 Task: Search one way flight ticket for 3 adults in first from Duluth: Duluth International Airport to Riverton: Central Wyoming Regional Airport (was Riverton Regional) on 5-4-2023. Number of bags: 1 carry on bag. Price is upto 77000. Outbound departure time preference is 5:00.
Action: Mouse moved to (396, 153)
Screenshot: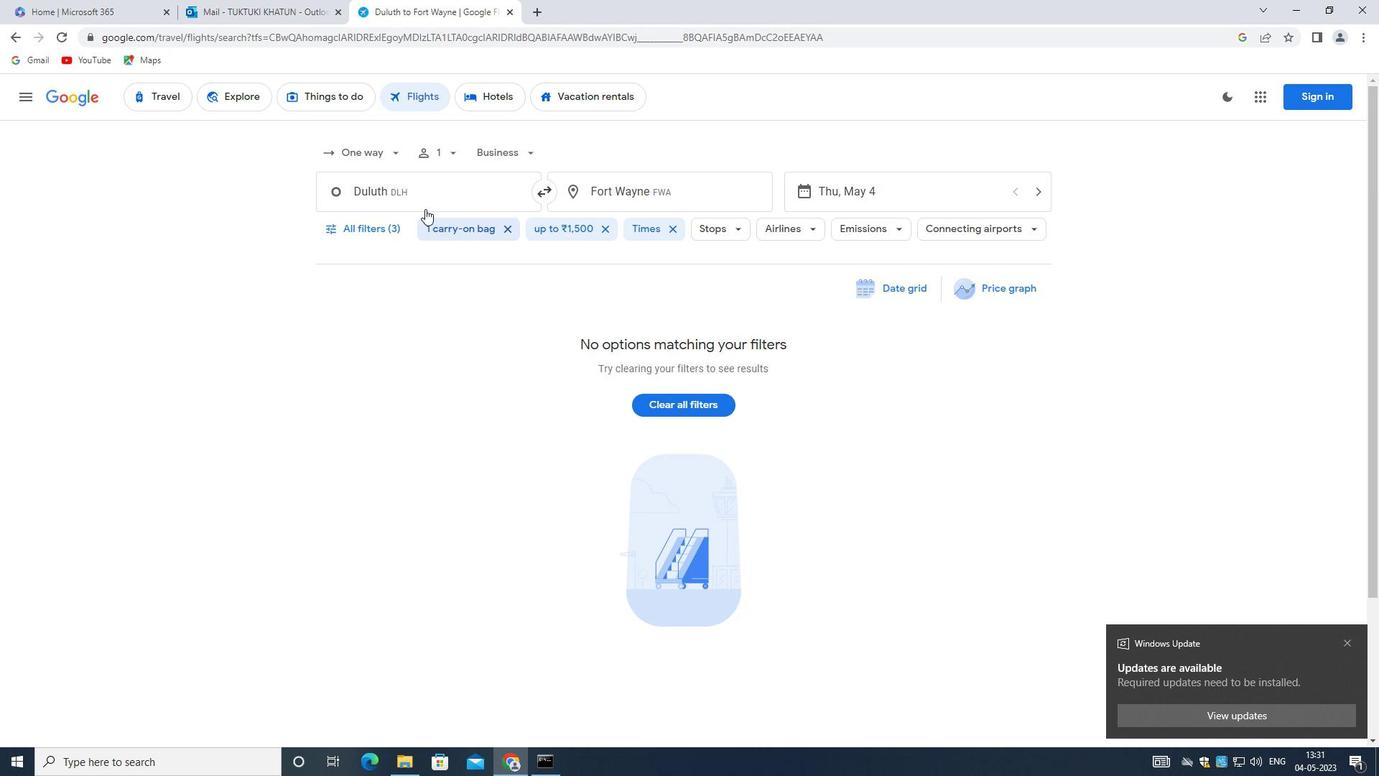 
Action: Mouse pressed left at (396, 153)
Screenshot: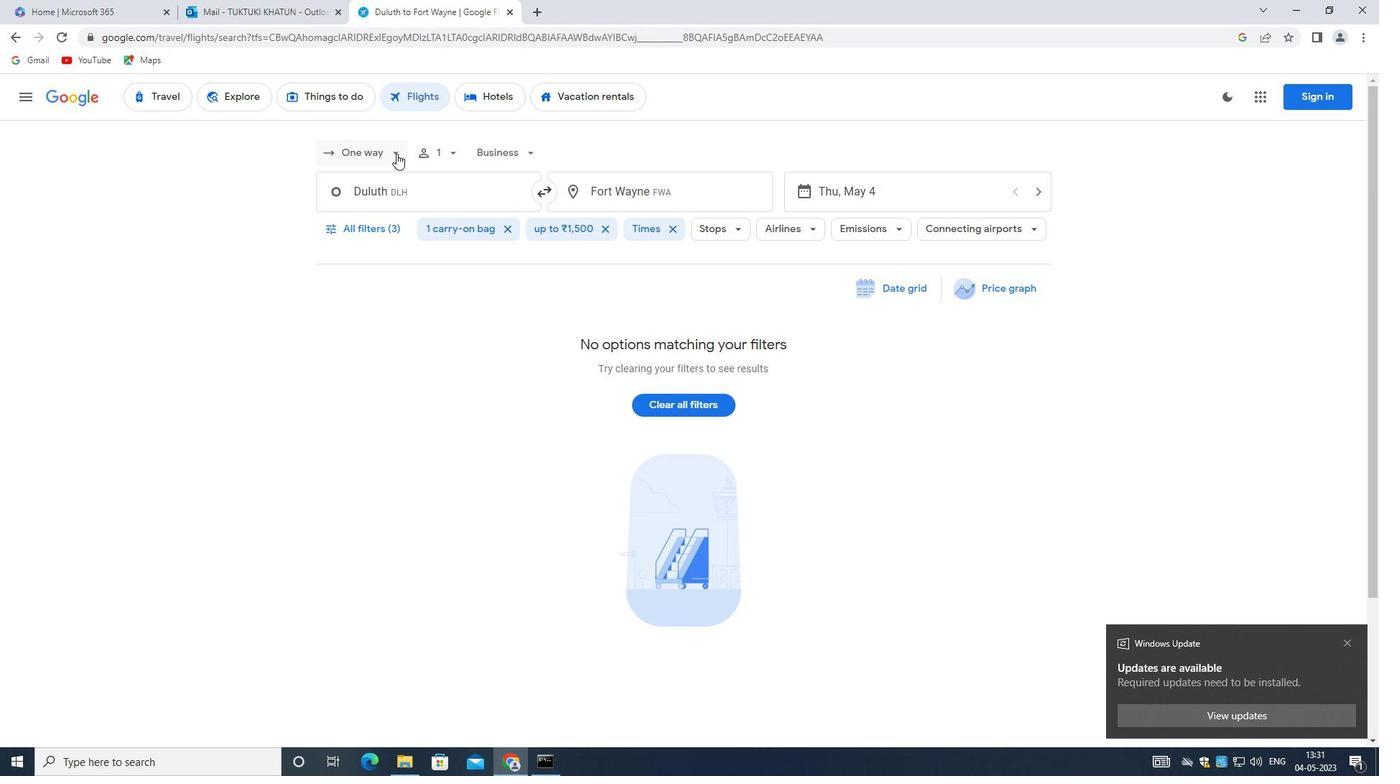
Action: Mouse moved to (388, 219)
Screenshot: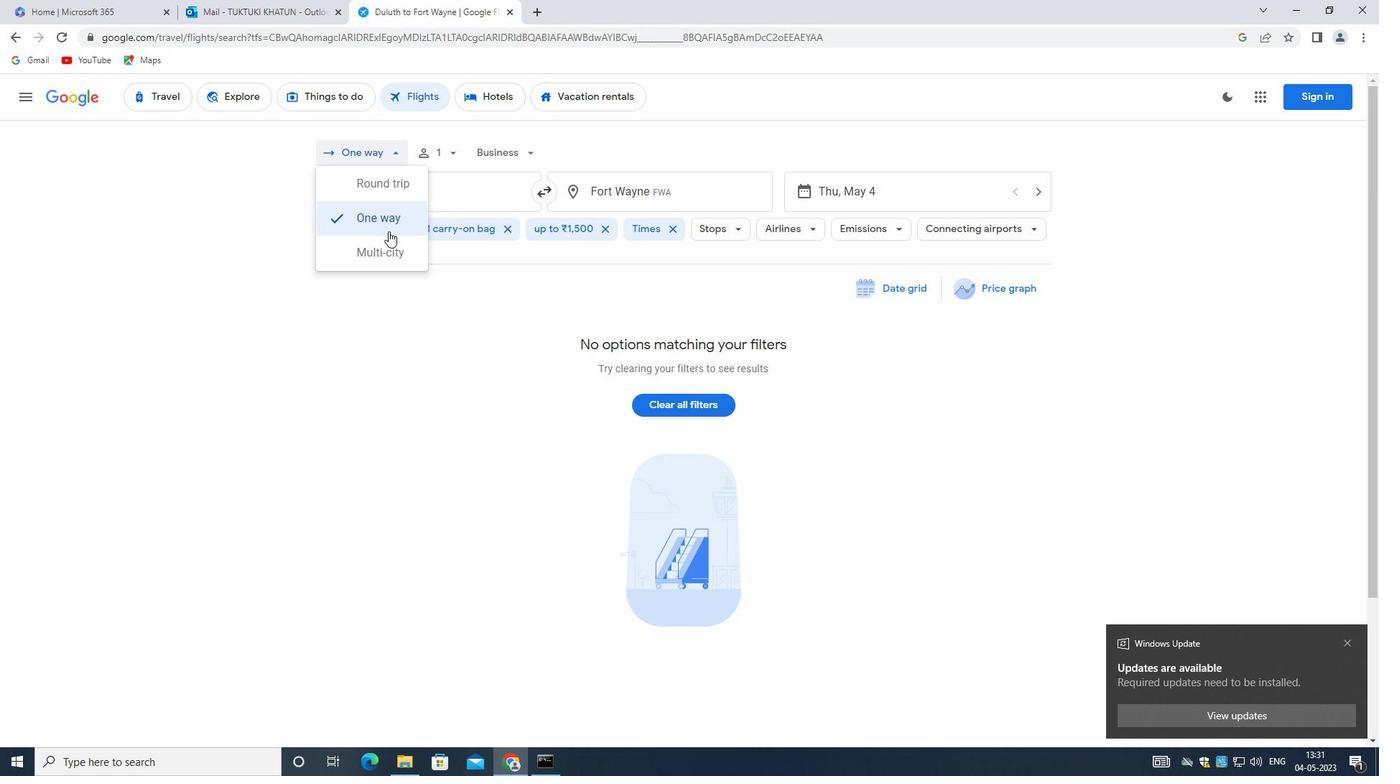 
Action: Mouse pressed left at (388, 219)
Screenshot: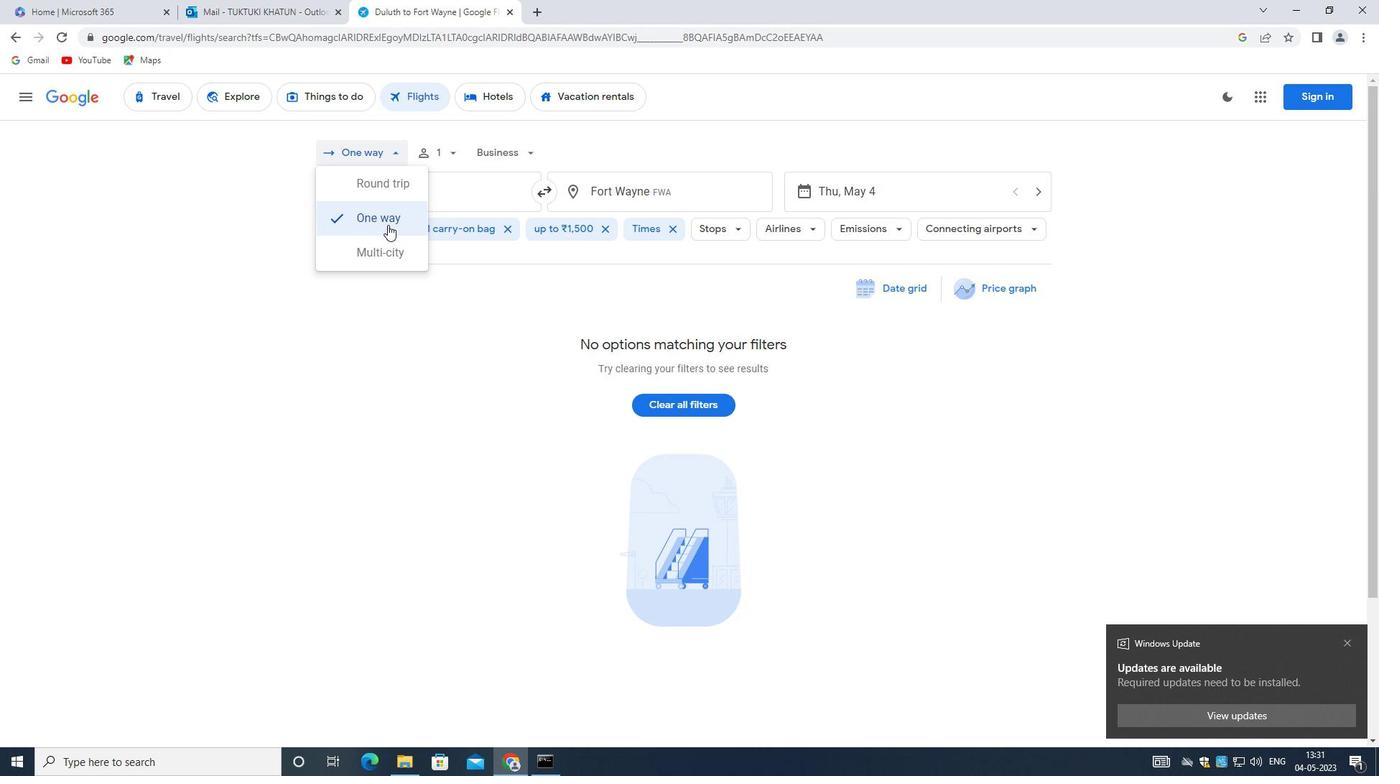 
Action: Mouse moved to (447, 155)
Screenshot: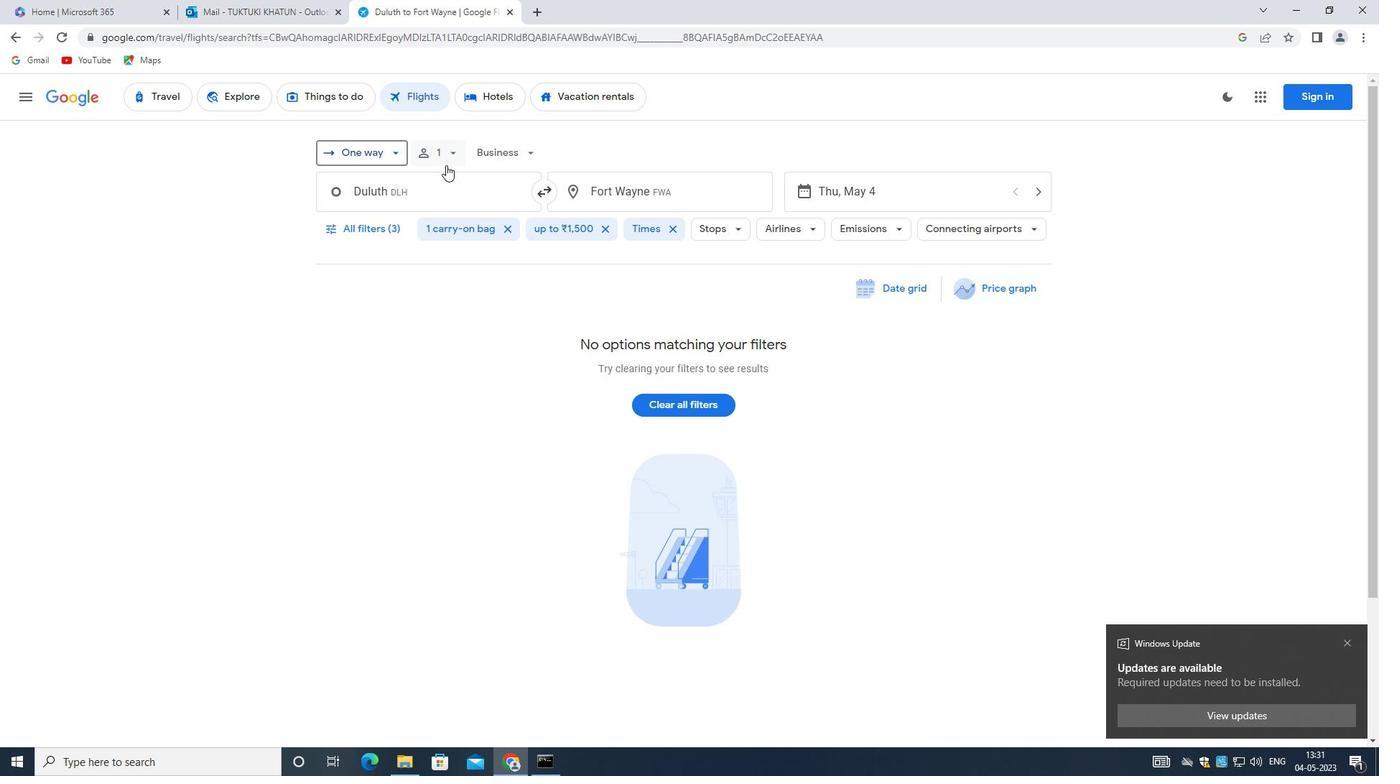 
Action: Mouse pressed left at (447, 155)
Screenshot: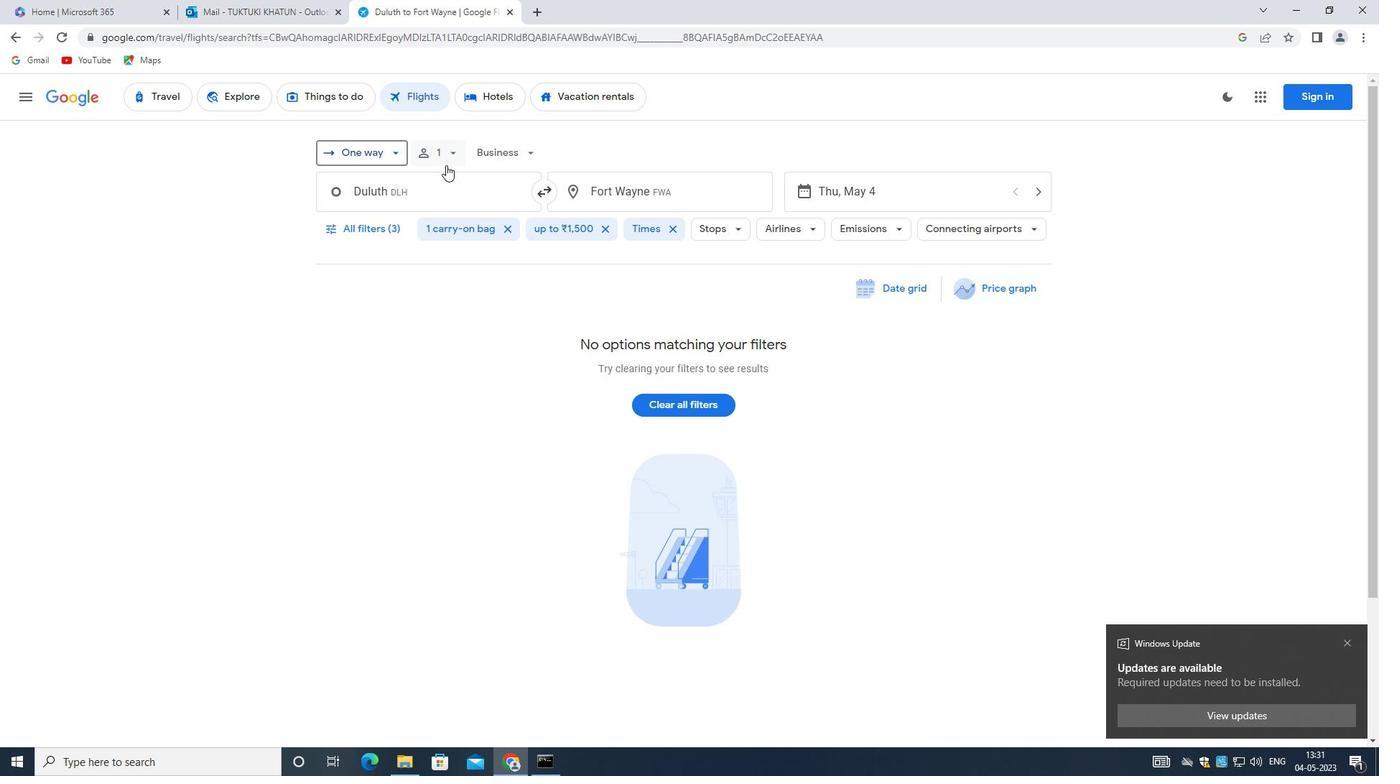 
Action: Mouse moved to (559, 190)
Screenshot: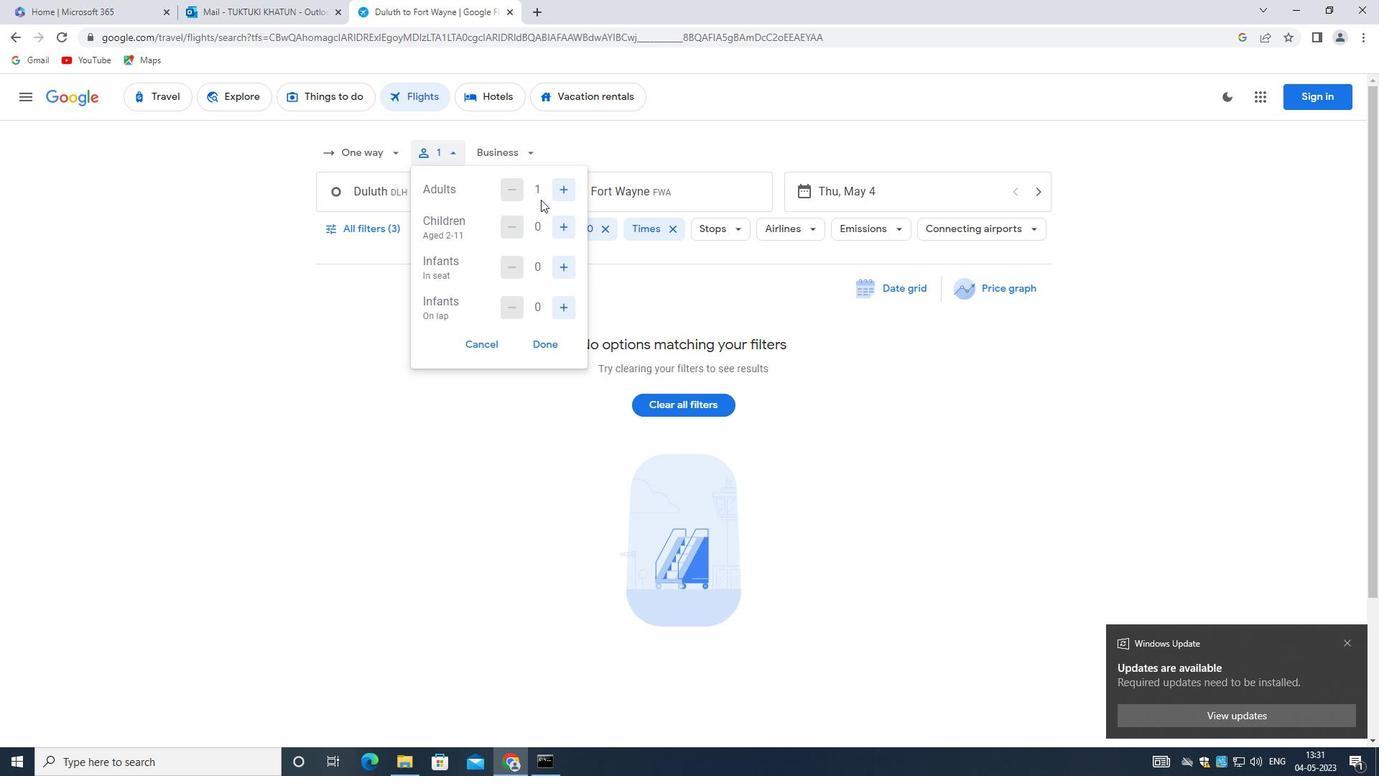 
Action: Mouse pressed left at (559, 190)
Screenshot: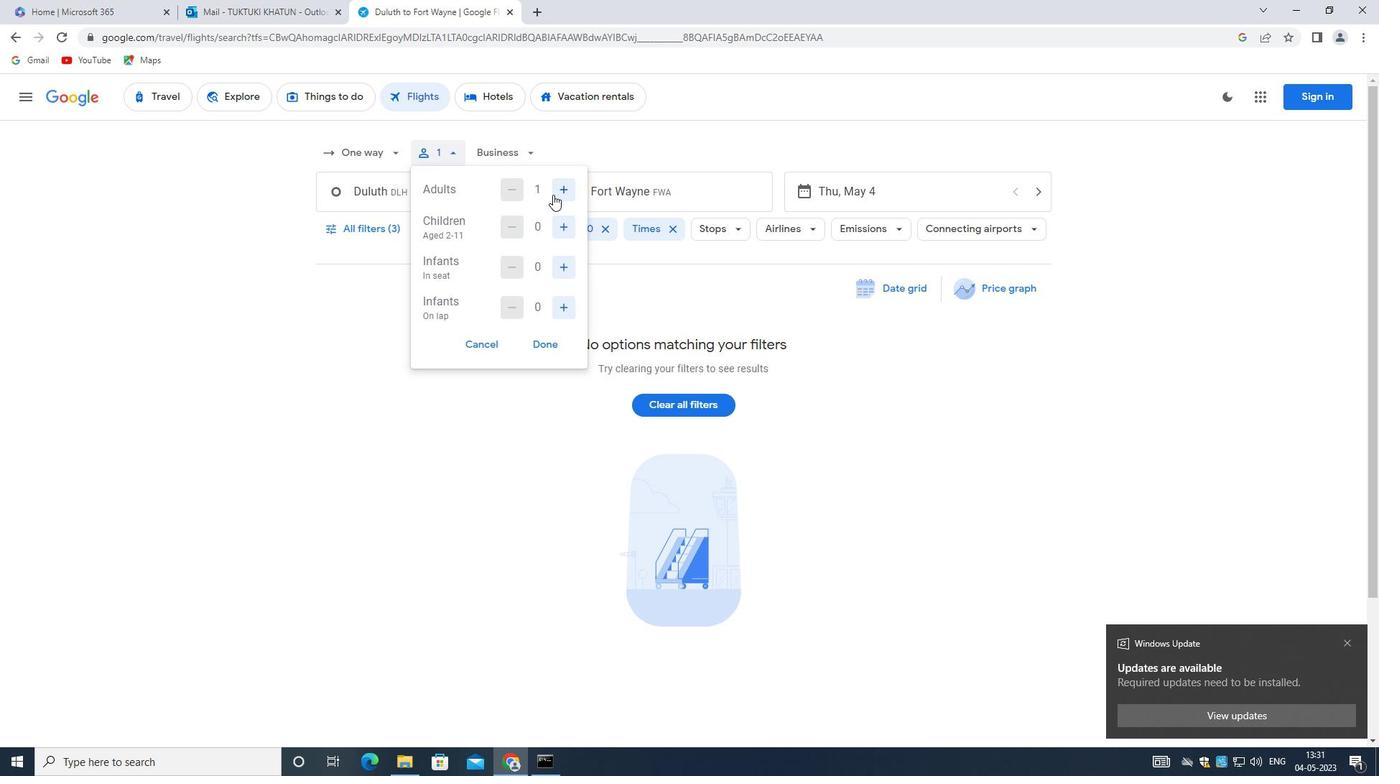 
Action: Mouse pressed left at (559, 190)
Screenshot: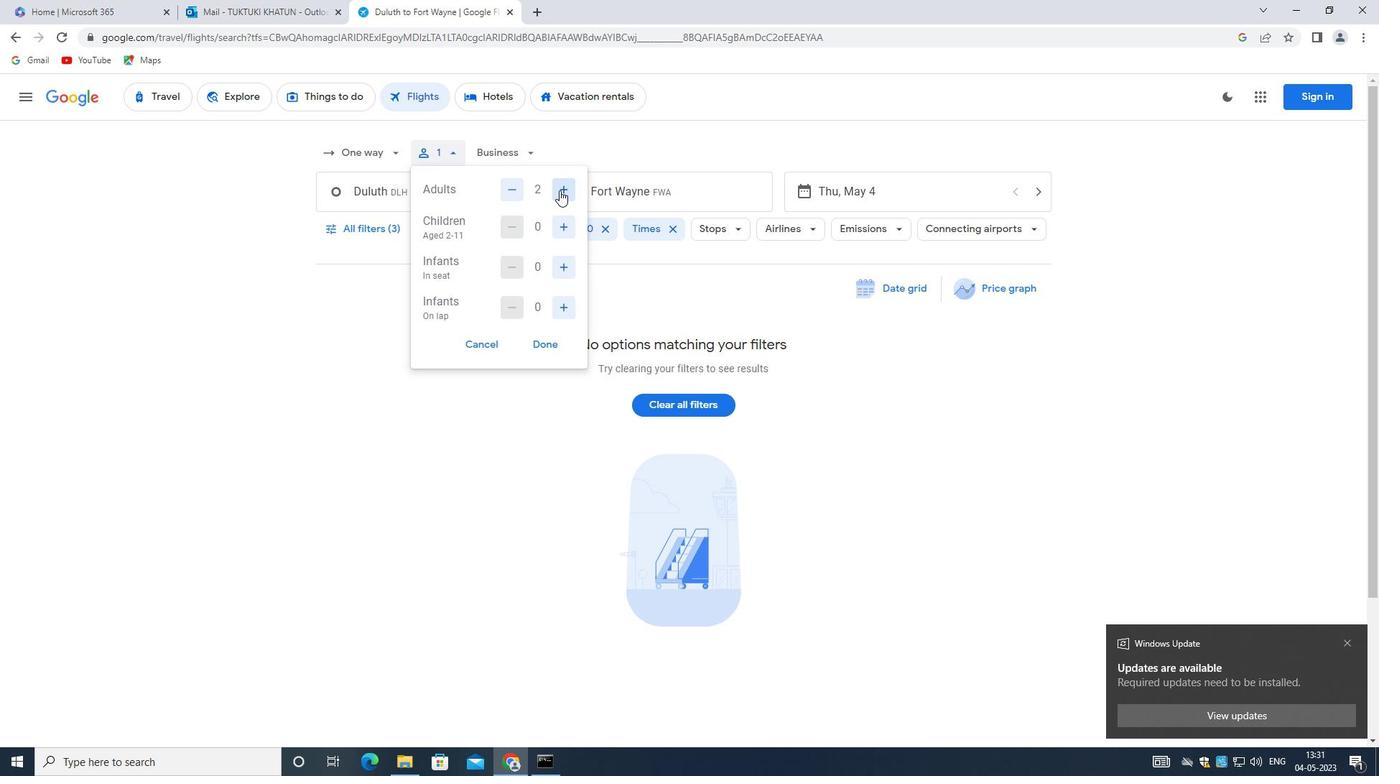 
Action: Mouse moved to (542, 344)
Screenshot: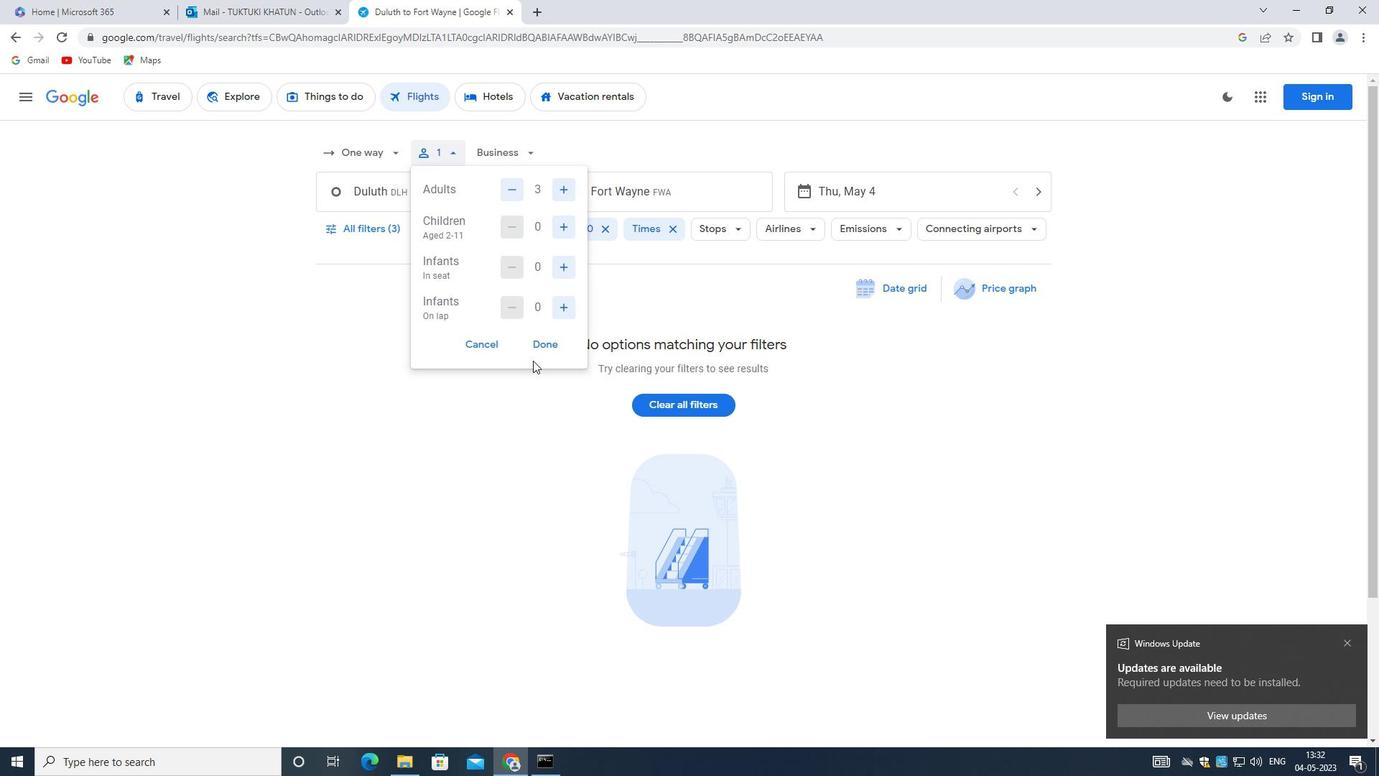 
Action: Mouse pressed left at (542, 344)
Screenshot: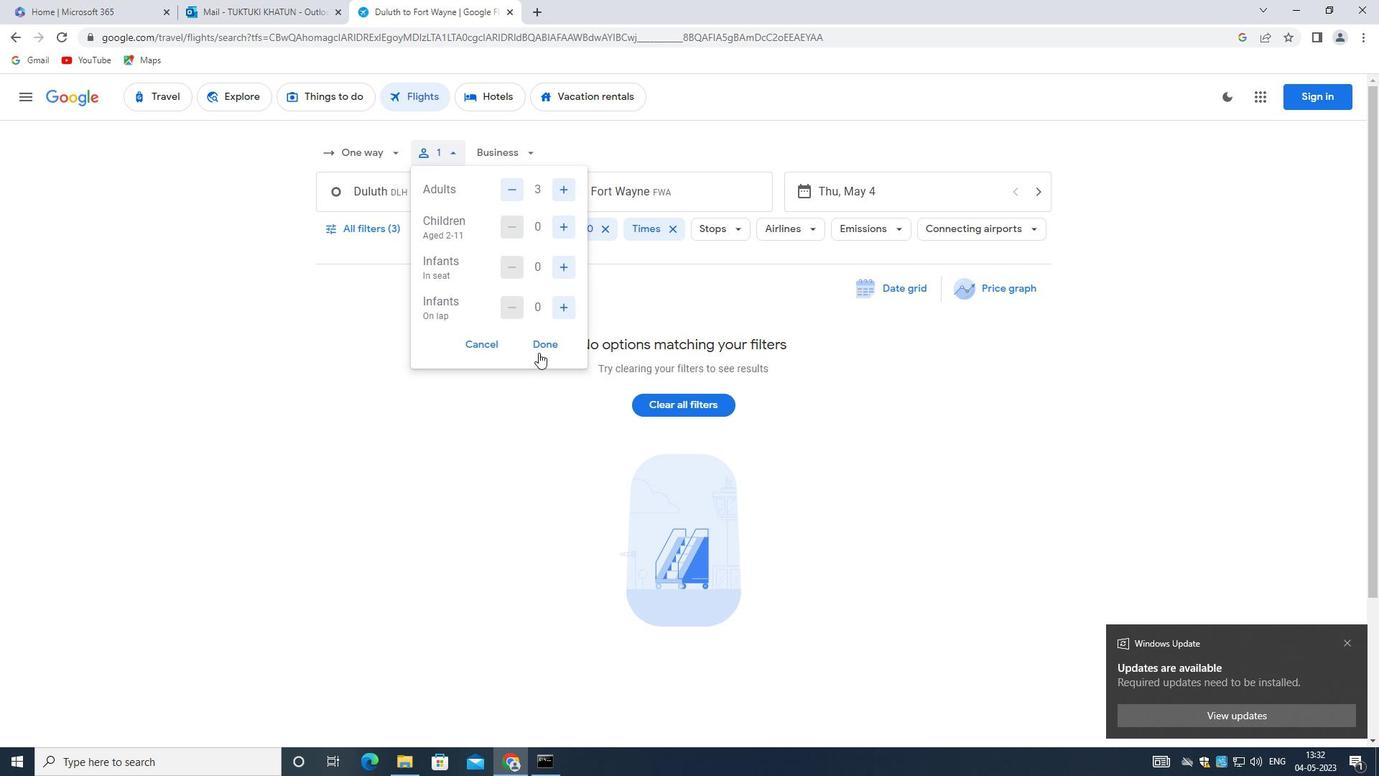 
Action: Mouse moved to (516, 155)
Screenshot: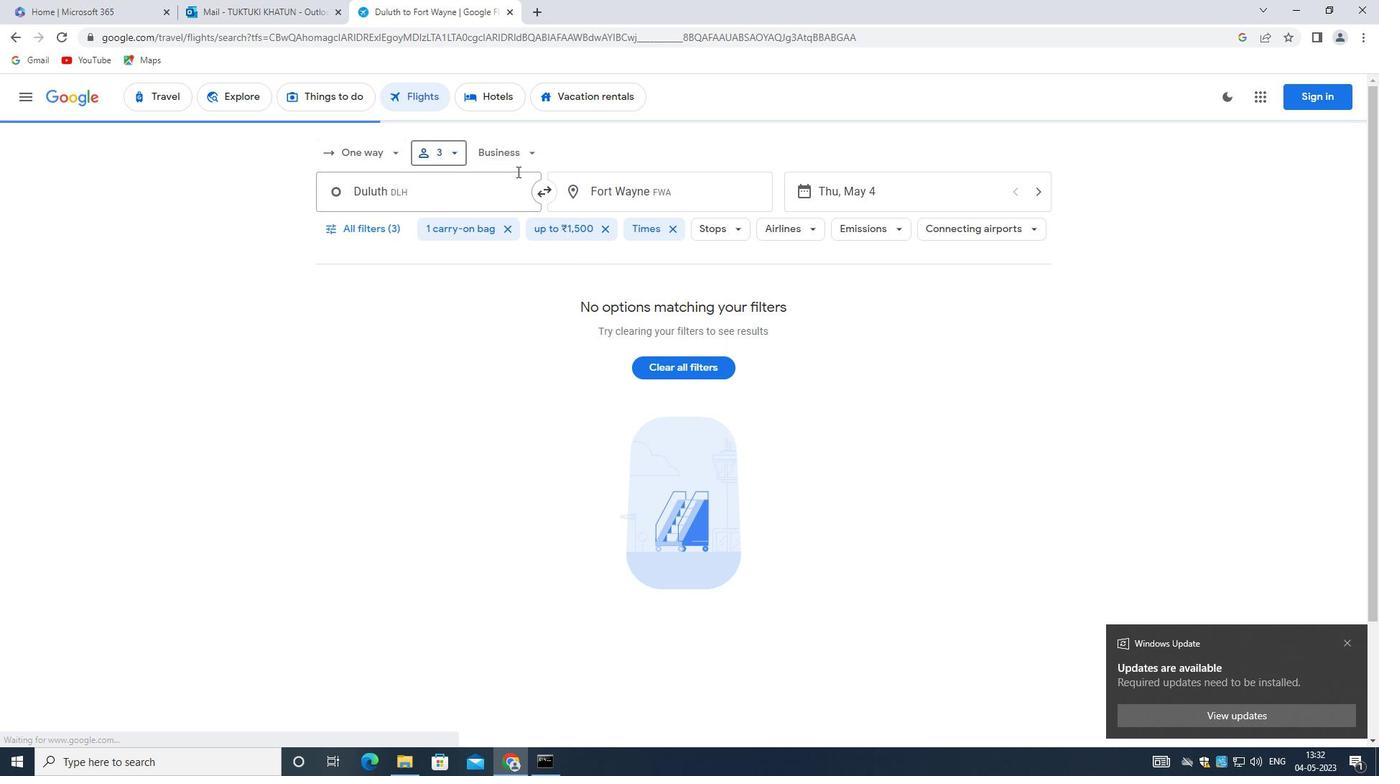 
Action: Mouse pressed left at (516, 155)
Screenshot: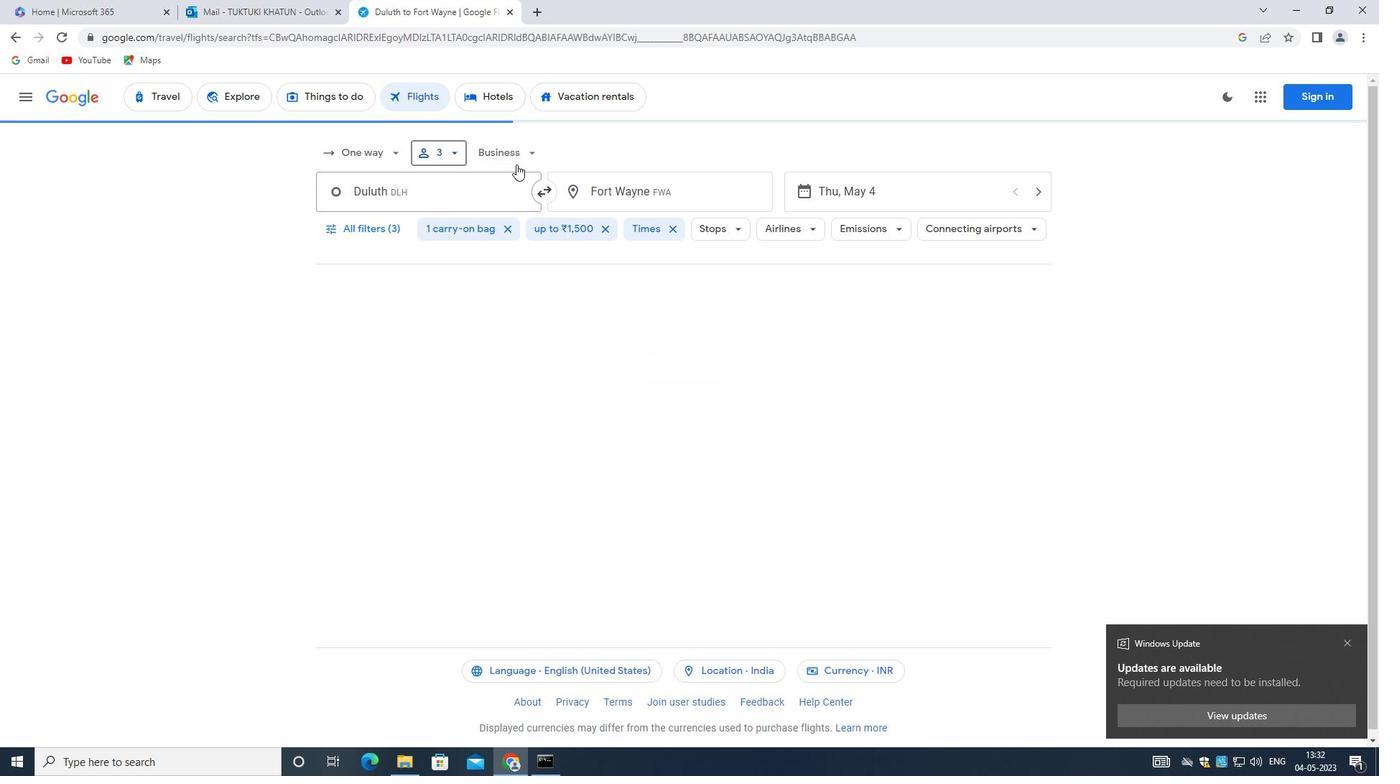 
Action: Mouse moved to (377, 193)
Screenshot: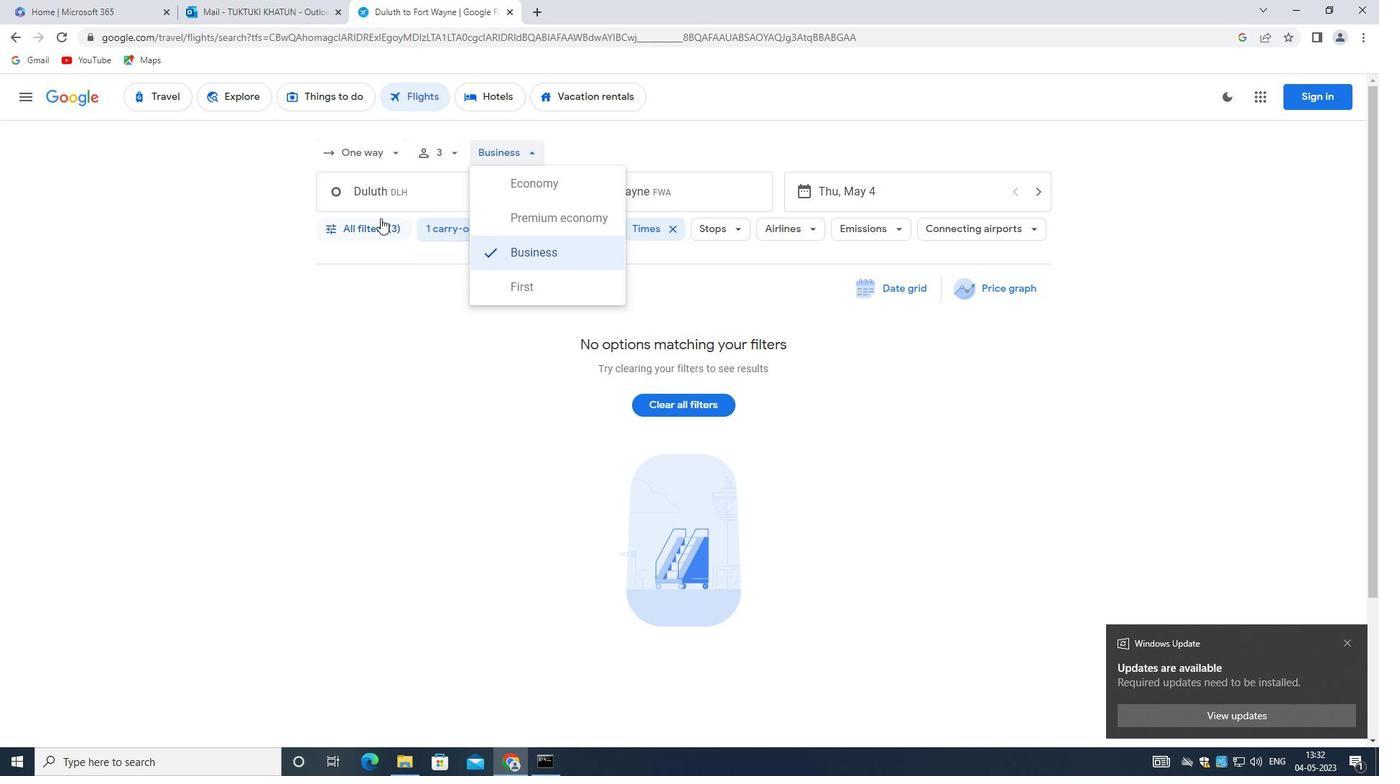 
Action: Mouse pressed left at (377, 193)
Screenshot: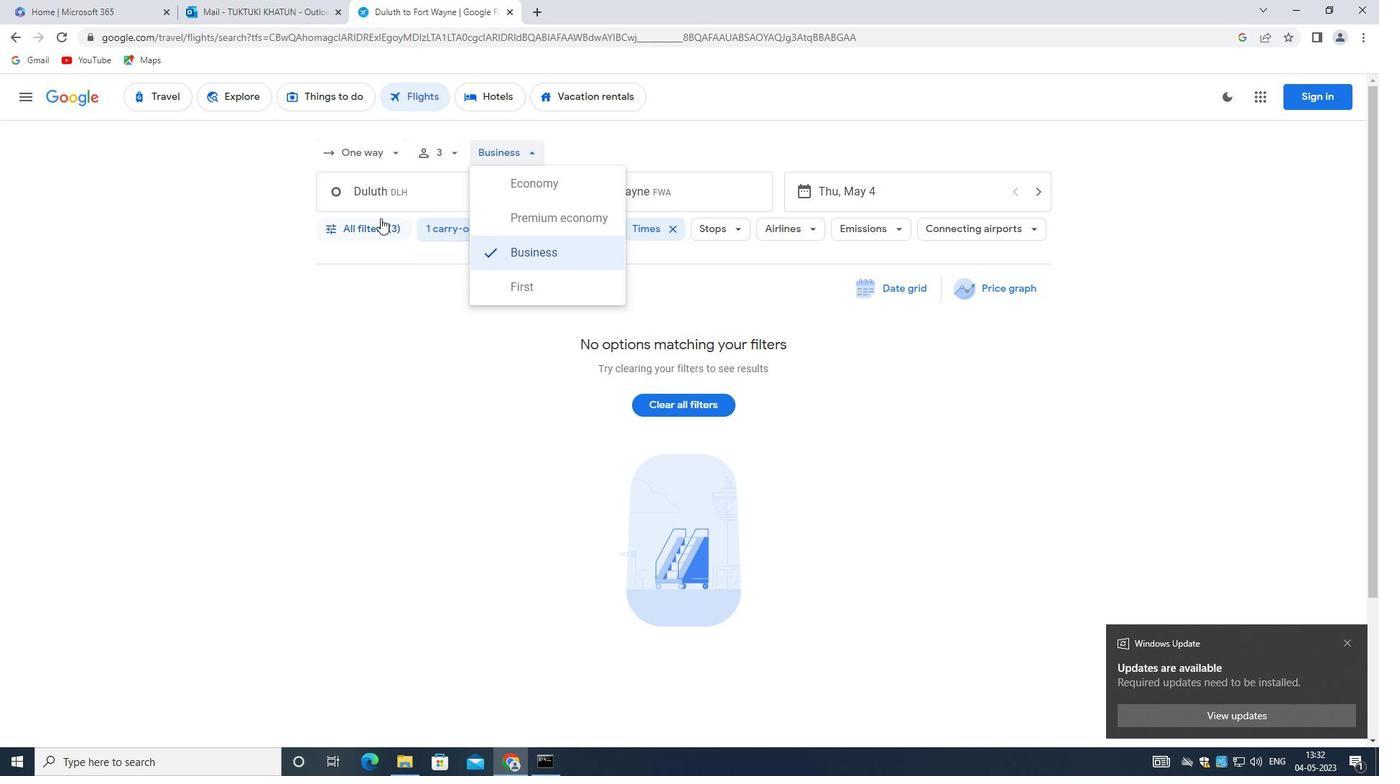 
Action: Mouse moved to (443, 307)
Screenshot: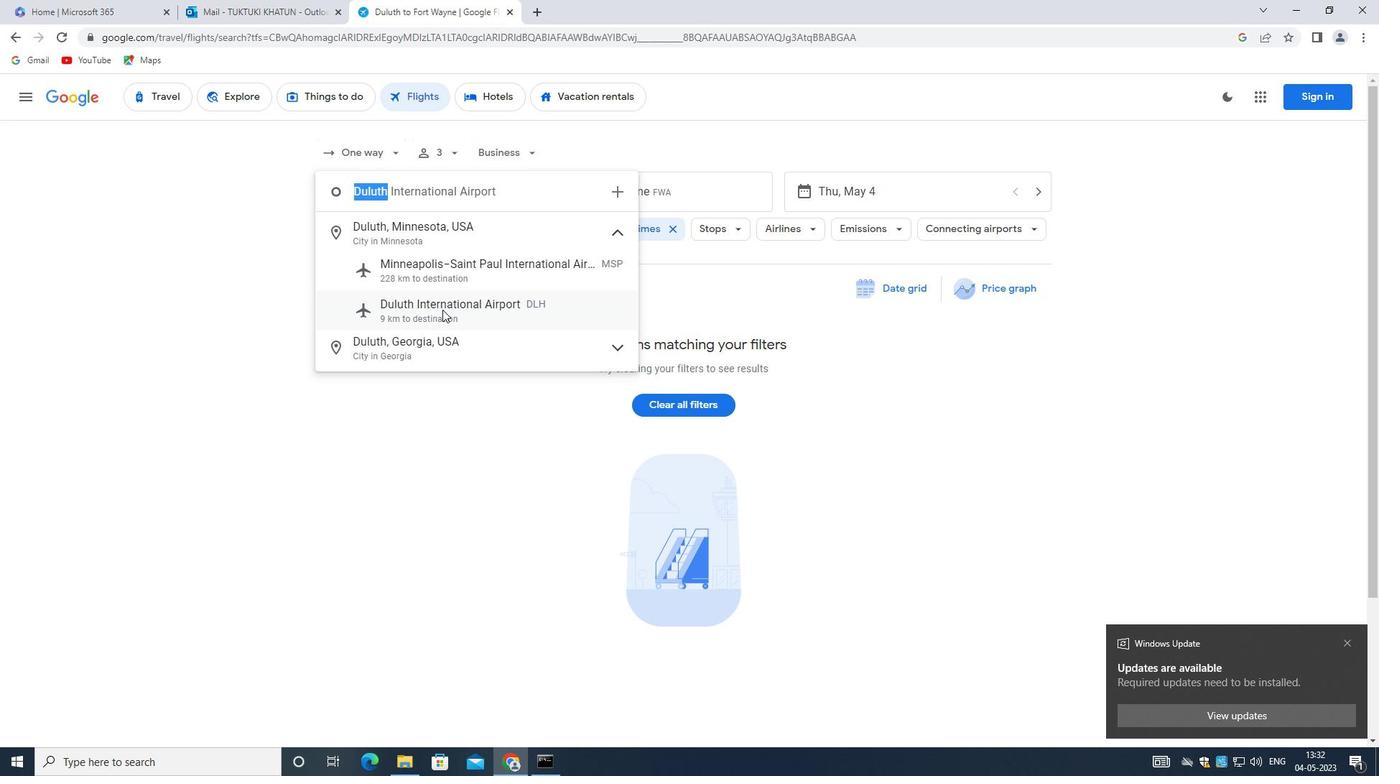 
Action: Mouse pressed left at (443, 307)
Screenshot: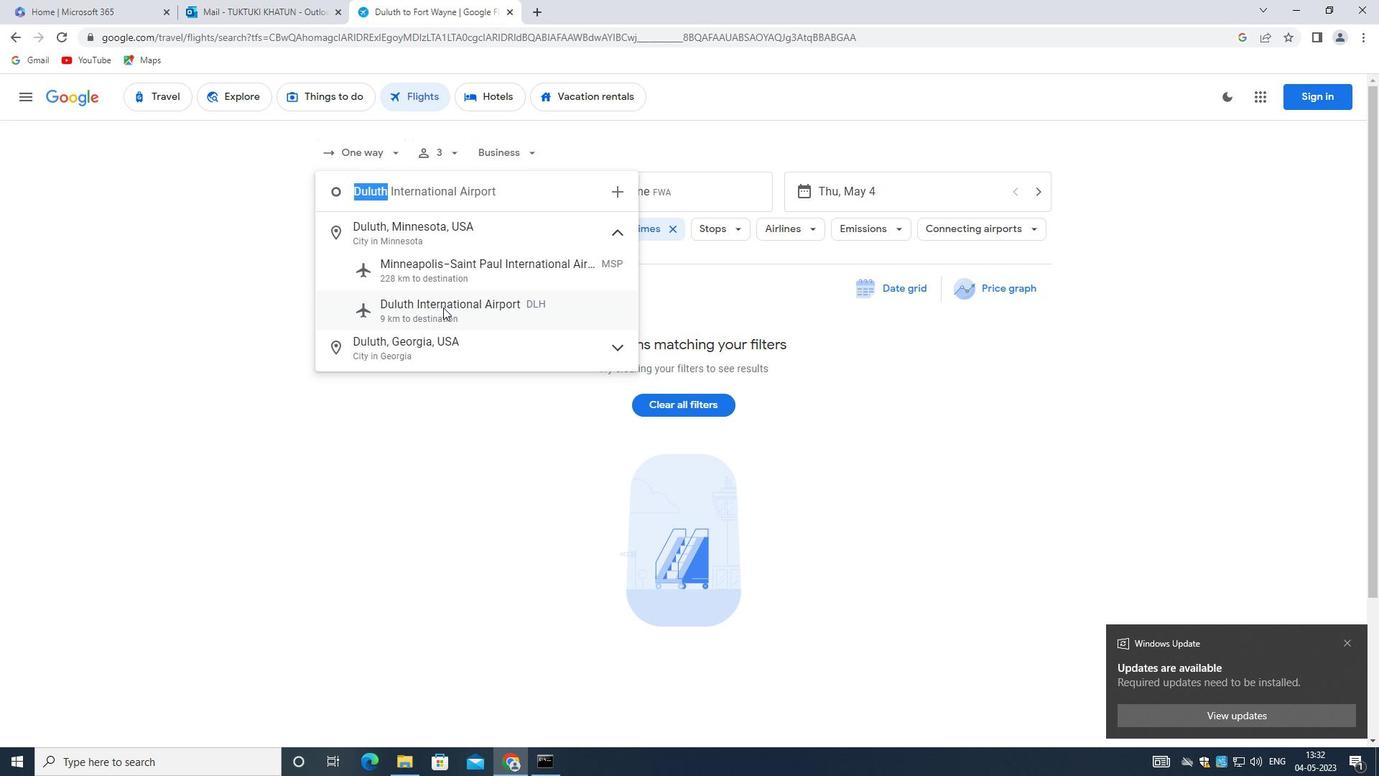 
Action: Mouse moved to (607, 186)
Screenshot: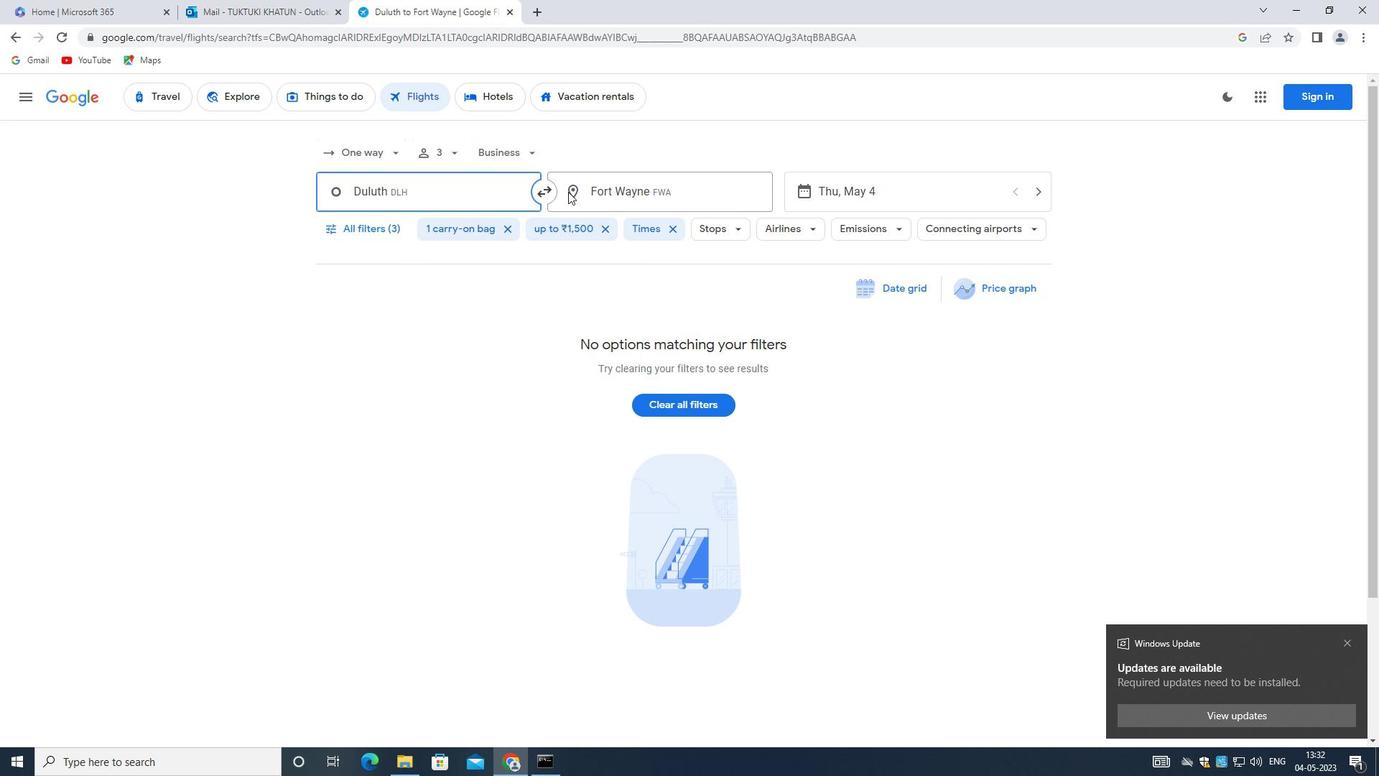 
Action: Mouse pressed left at (607, 186)
Screenshot: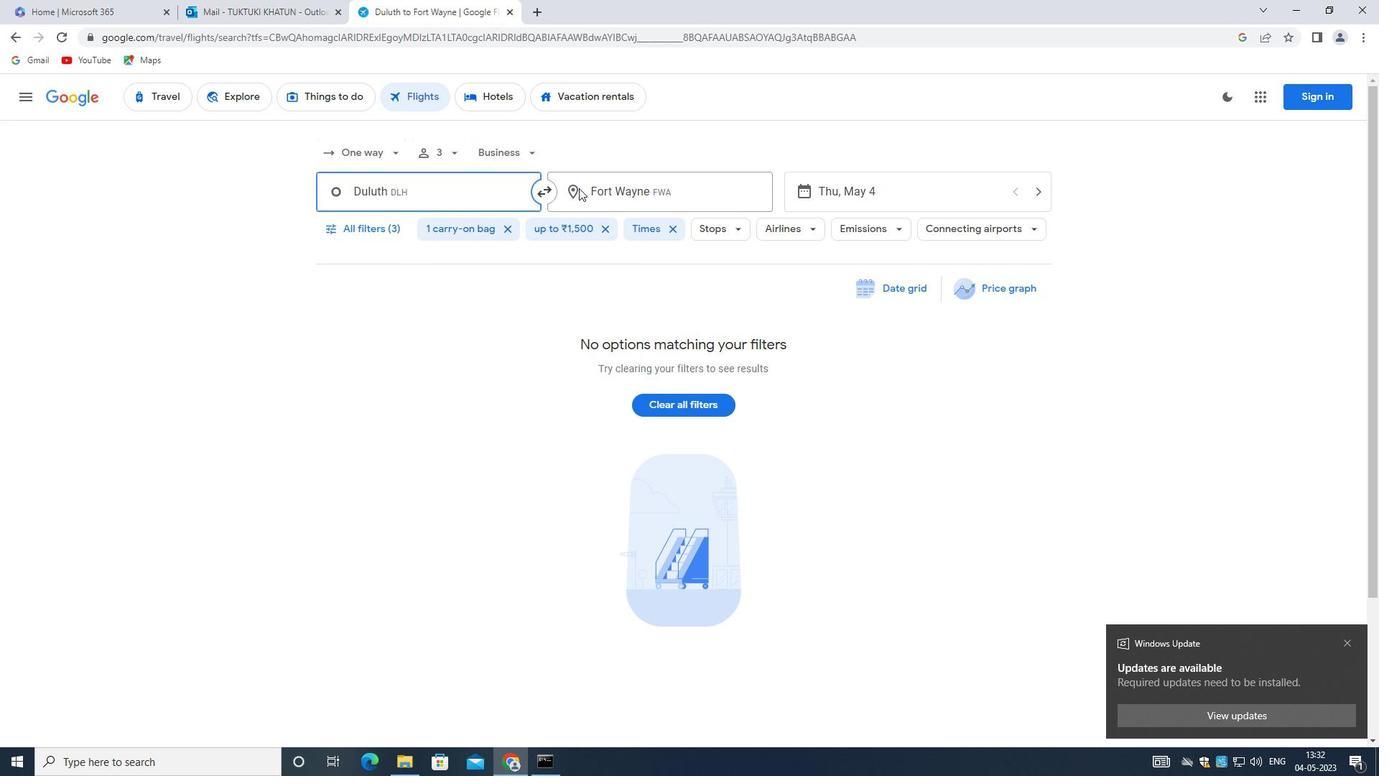 
Action: Key pressed <Key.shift>CENTRAL<Key.space><Key.shift>WYO
Screenshot: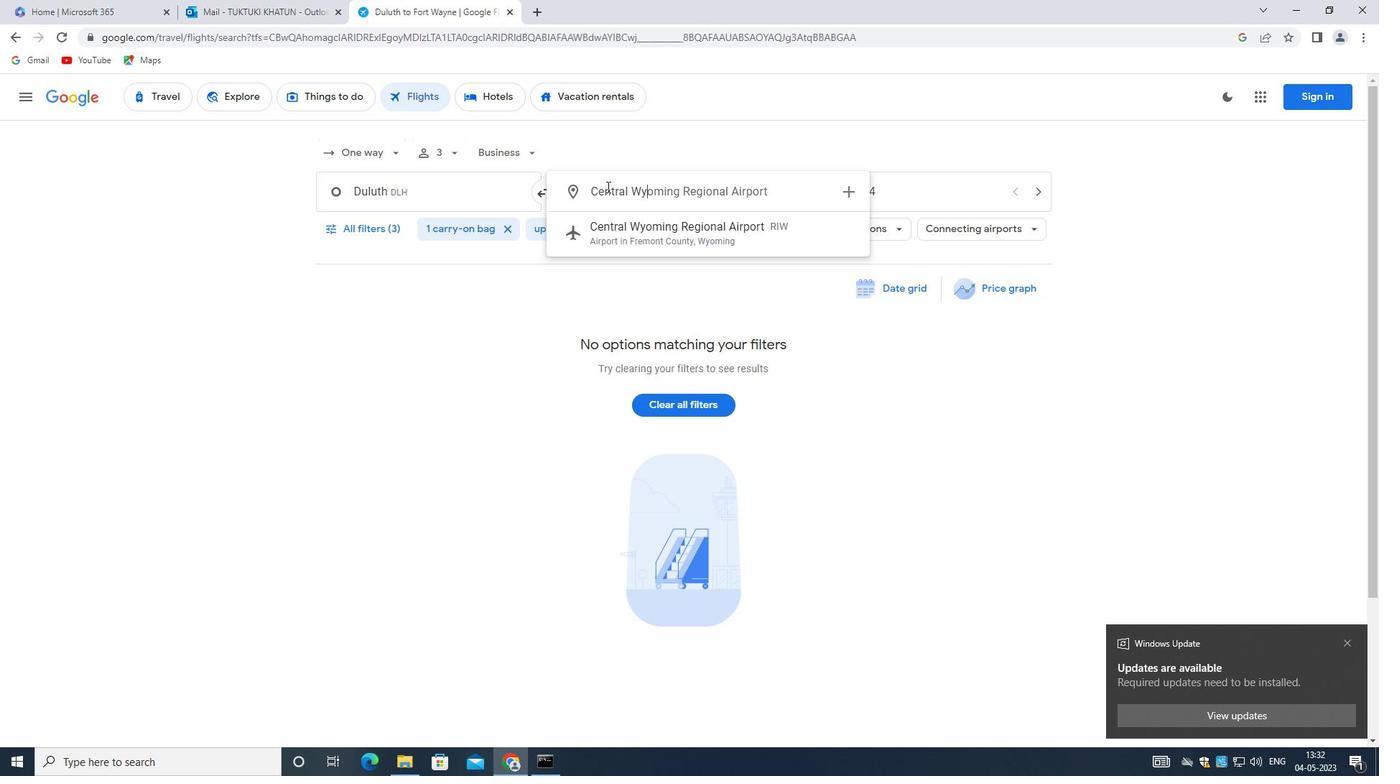 
Action: Mouse moved to (653, 236)
Screenshot: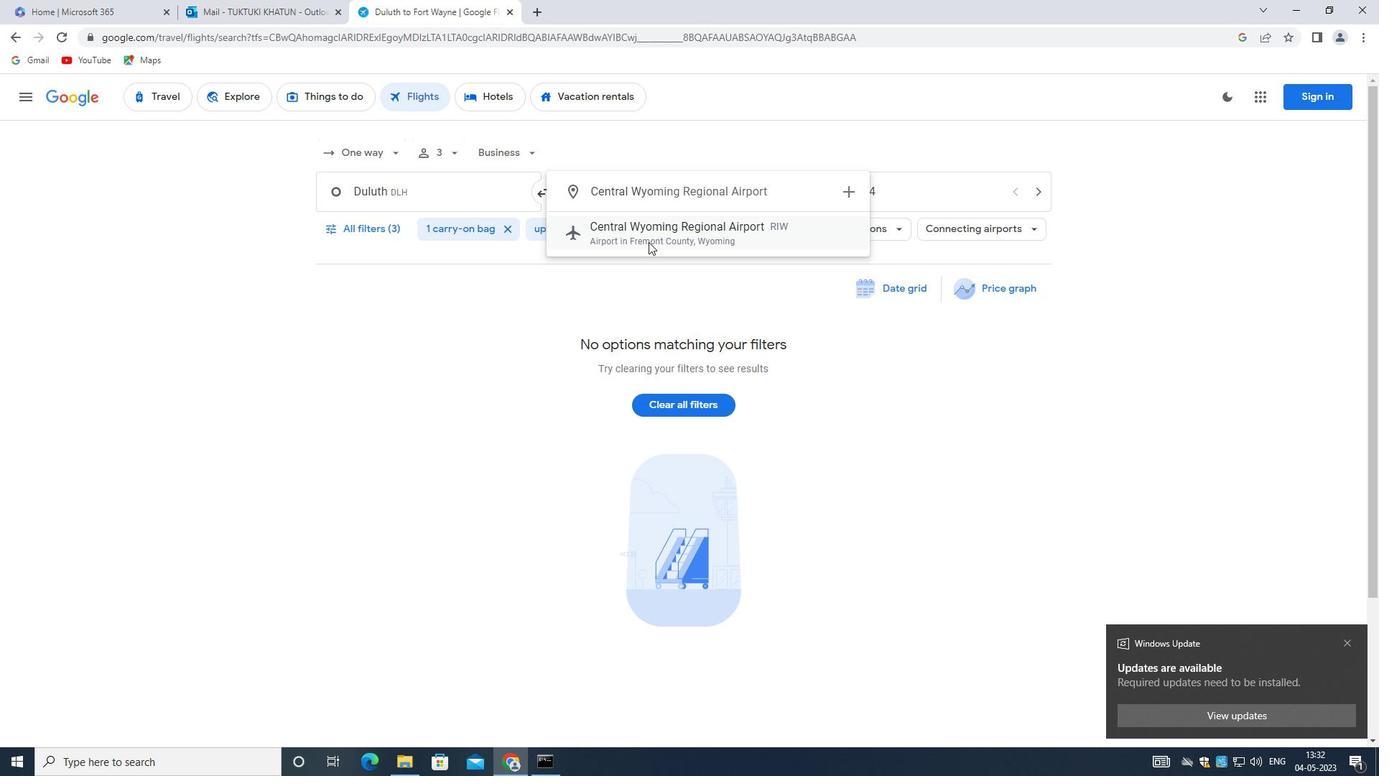 
Action: Mouse pressed left at (653, 236)
Screenshot: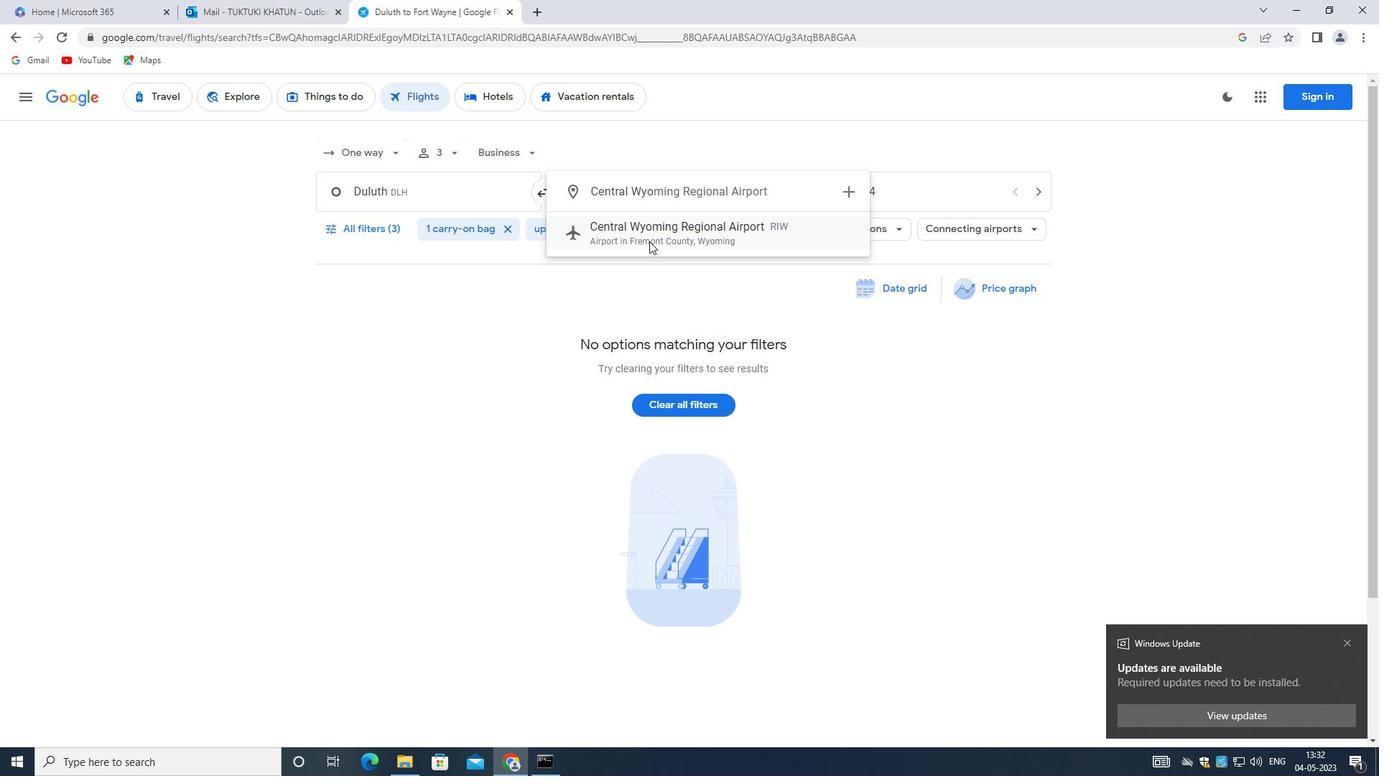 
Action: Mouse moved to (898, 196)
Screenshot: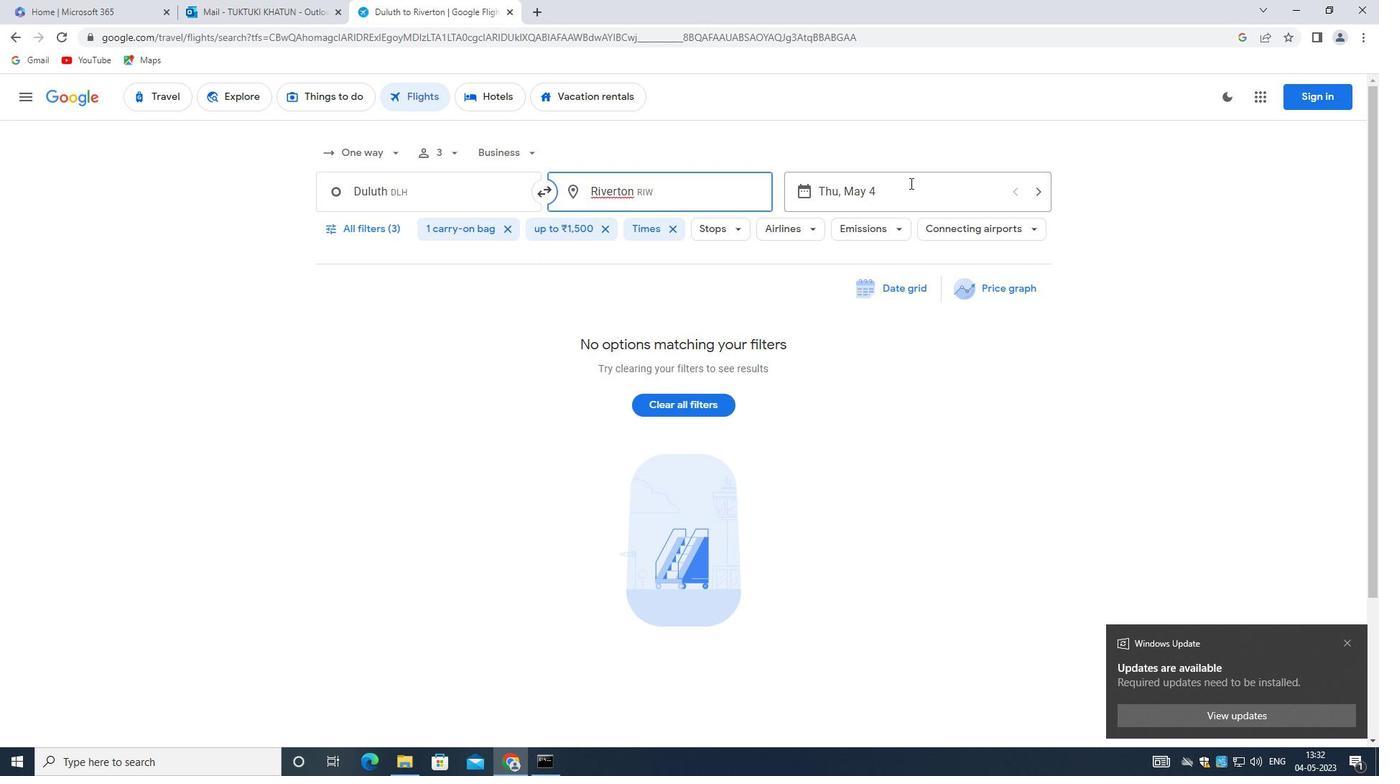 
Action: Mouse pressed left at (898, 196)
Screenshot: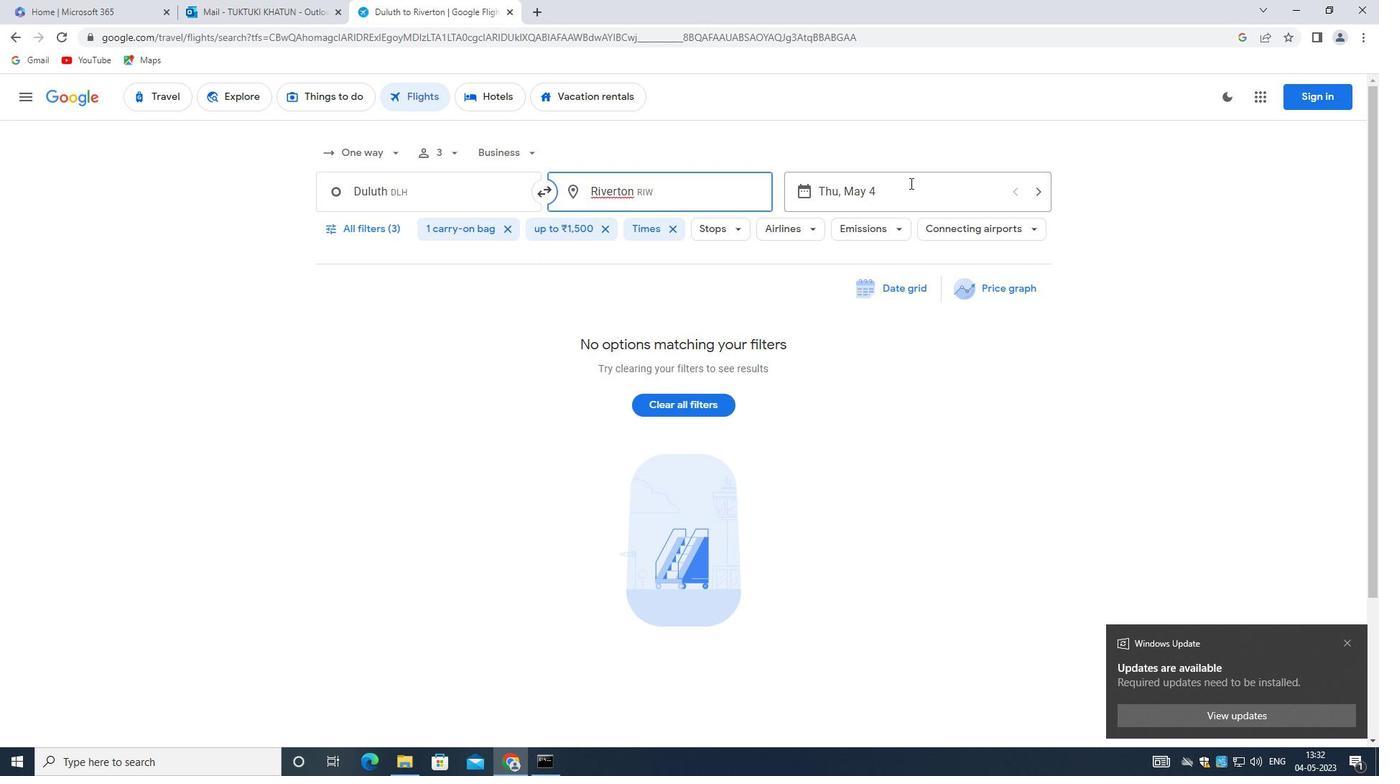 
Action: Mouse moved to (1011, 550)
Screenshot: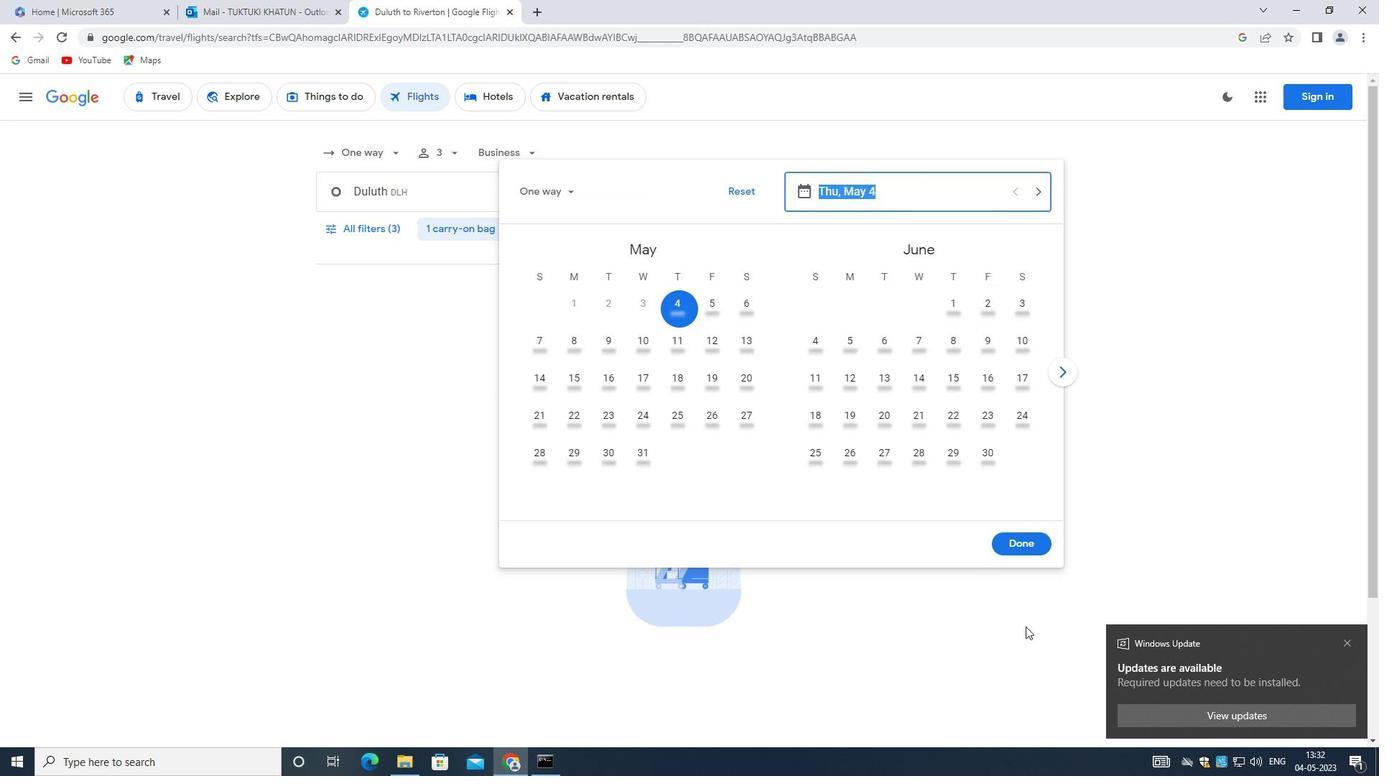 
Action: Mouse pressed left at (1011, 550)
Screenshot: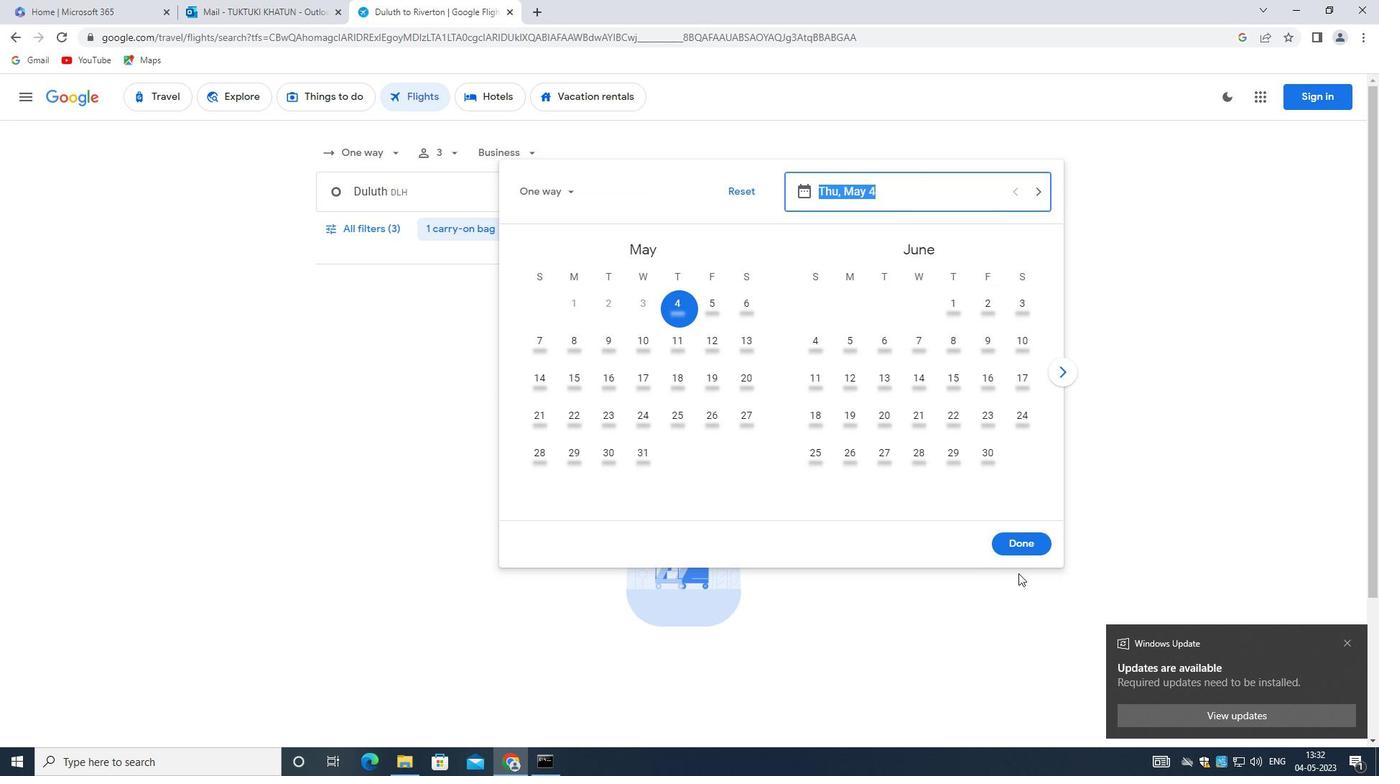 
Action: Mouse moved to (365, 222)
Screenshot: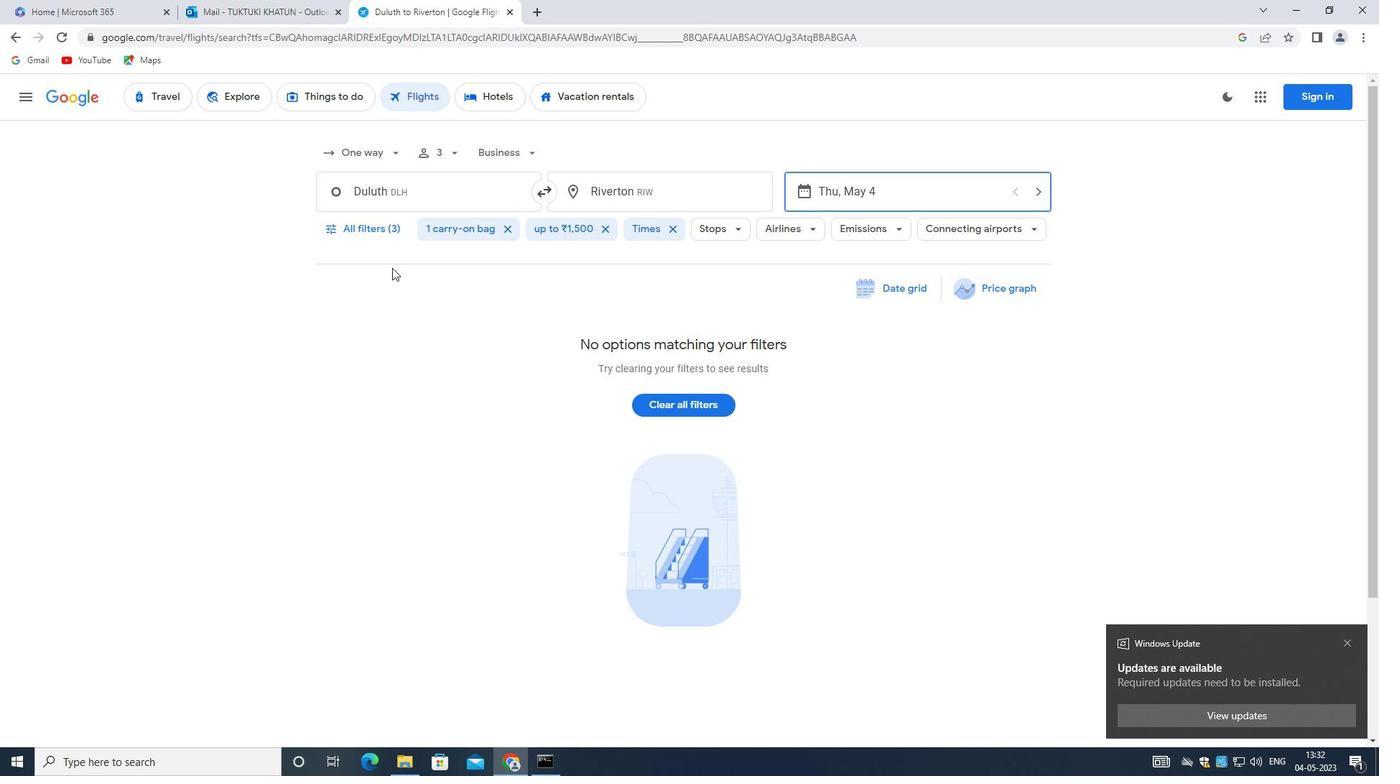 
Action: Mouse pressed left at (365, 222)
Screenshot: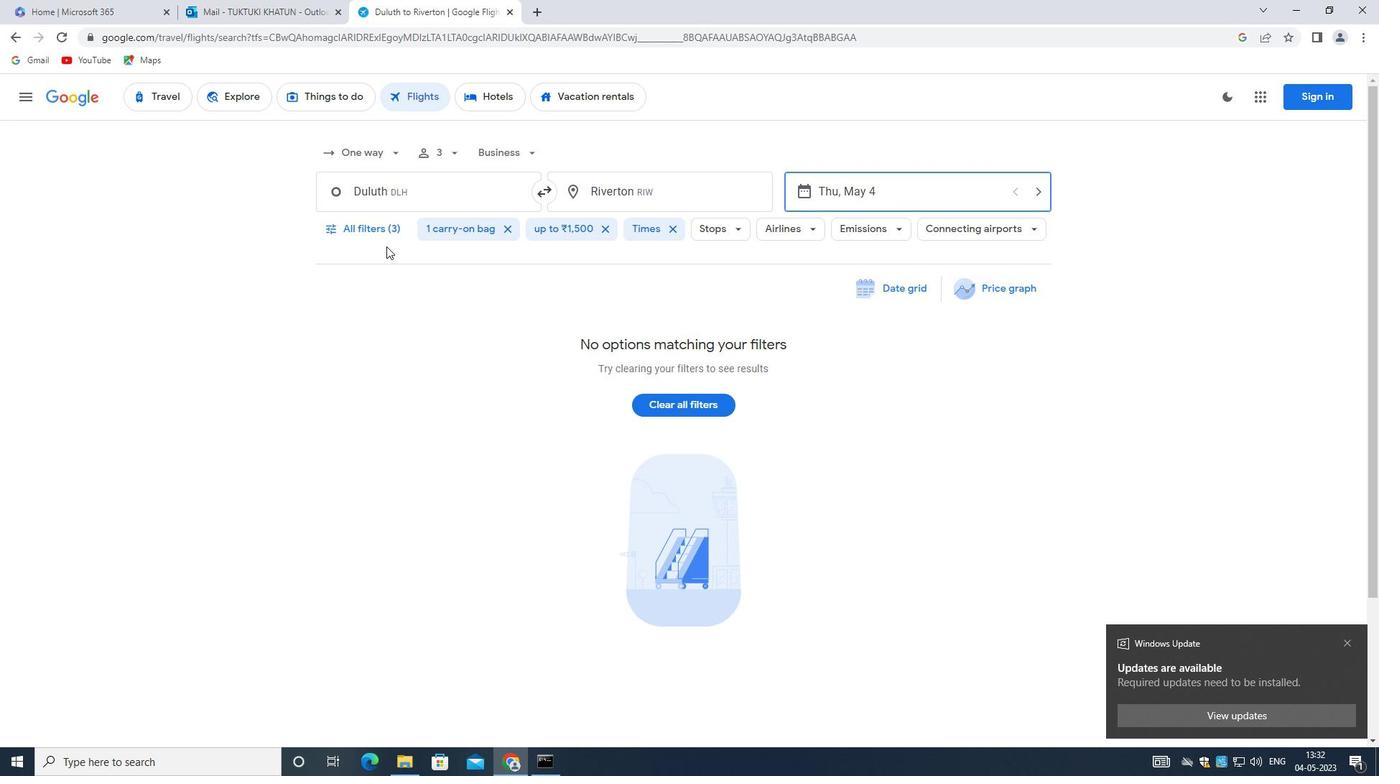 
Action: Mouse moved to (526, 535)
Screenshot: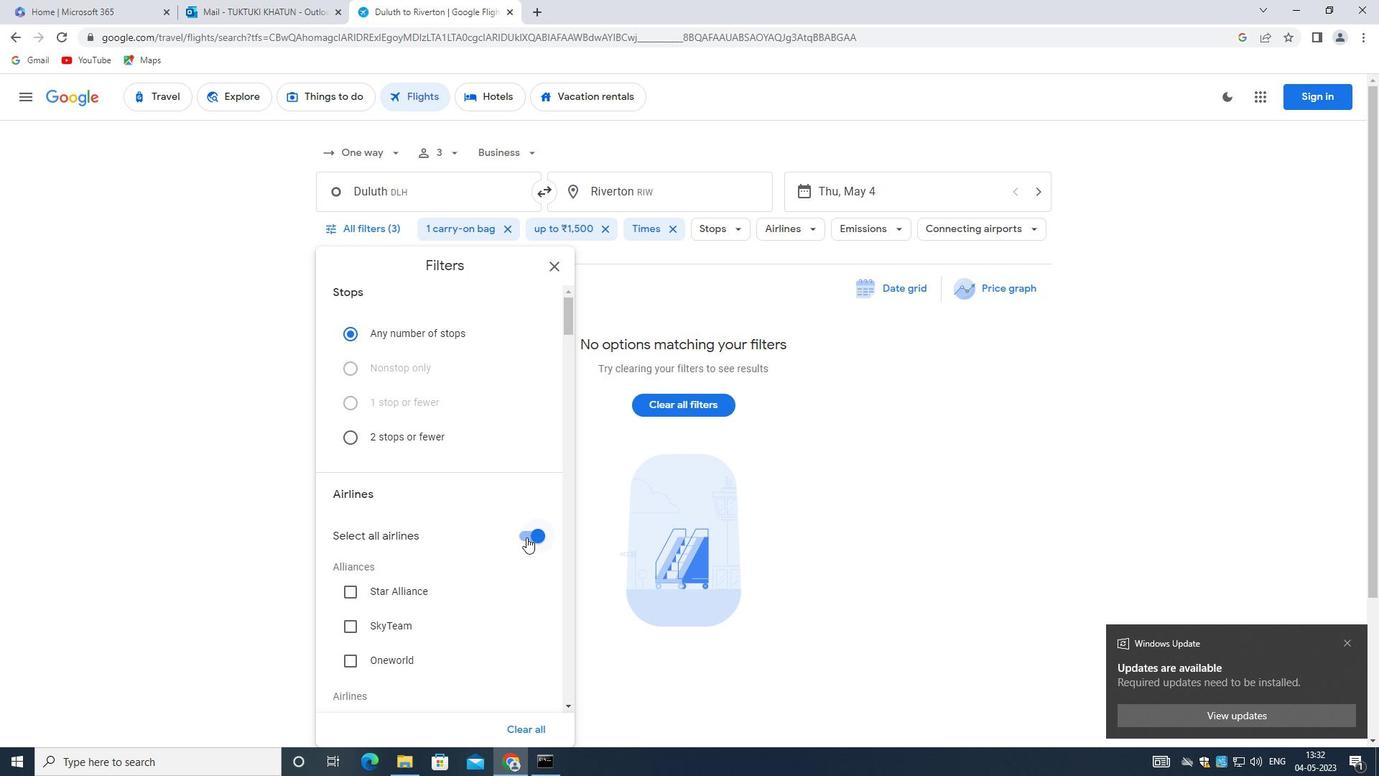 
Action: Mouse pressed left at (526, 535)
Screenshot: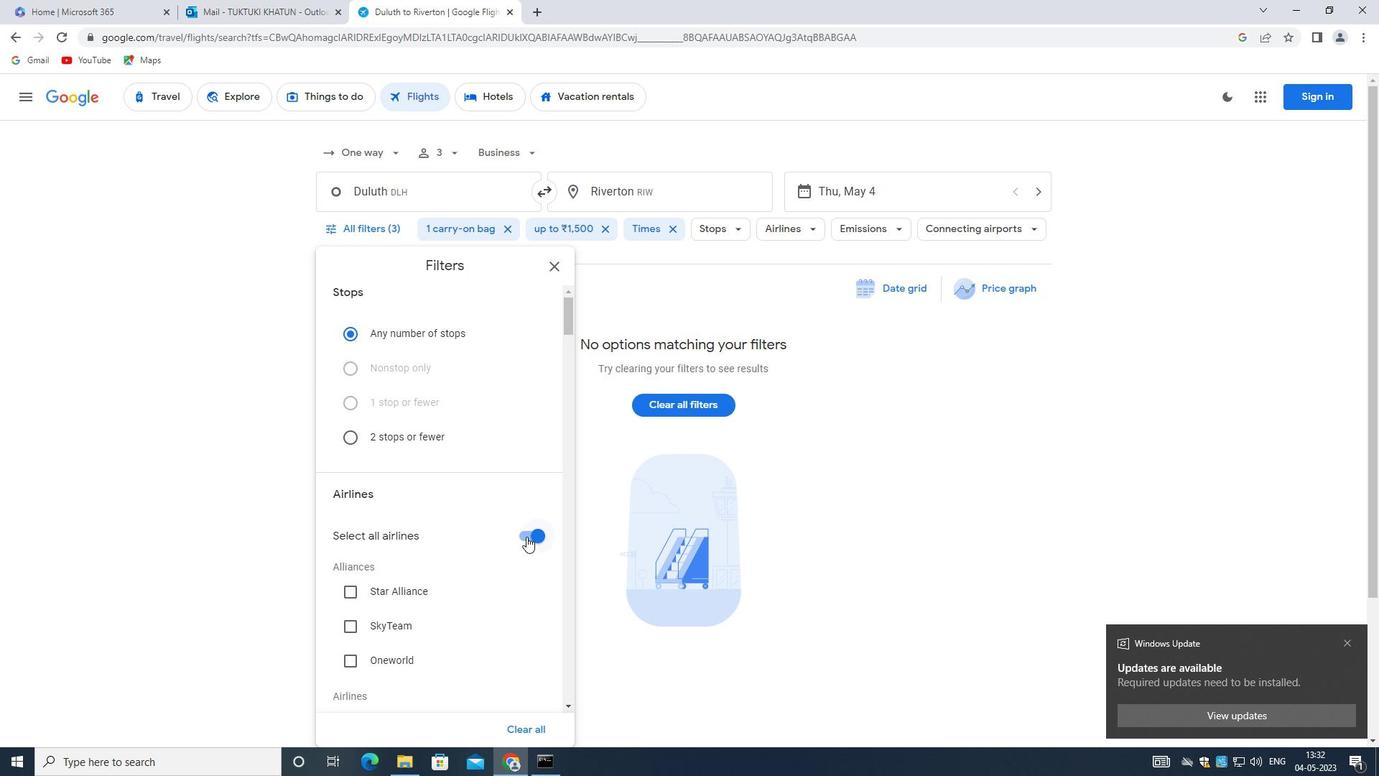 
Action: Mouse moved to (522, 537)
Screenshot: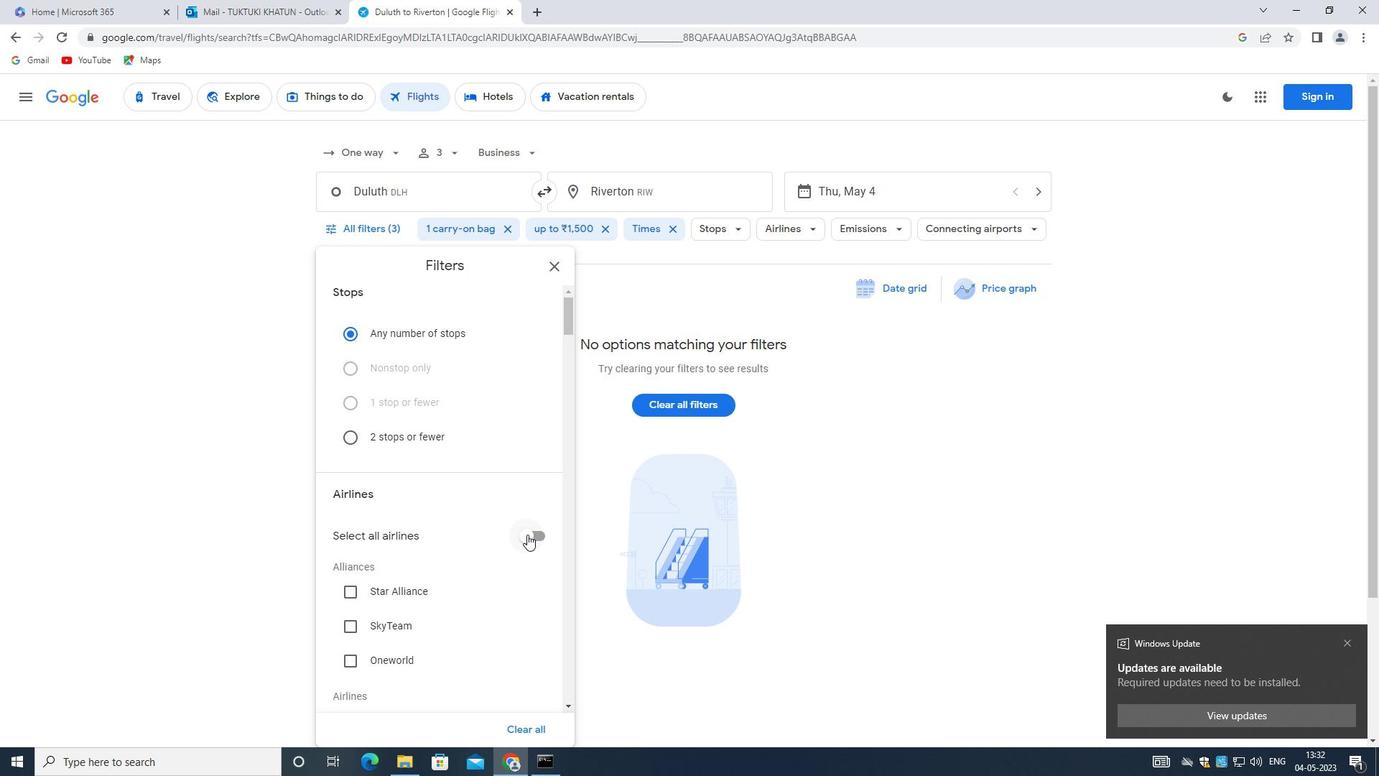 
Action: Mouse scrolled (522, 536) with delta (0, 0)
Screenshot: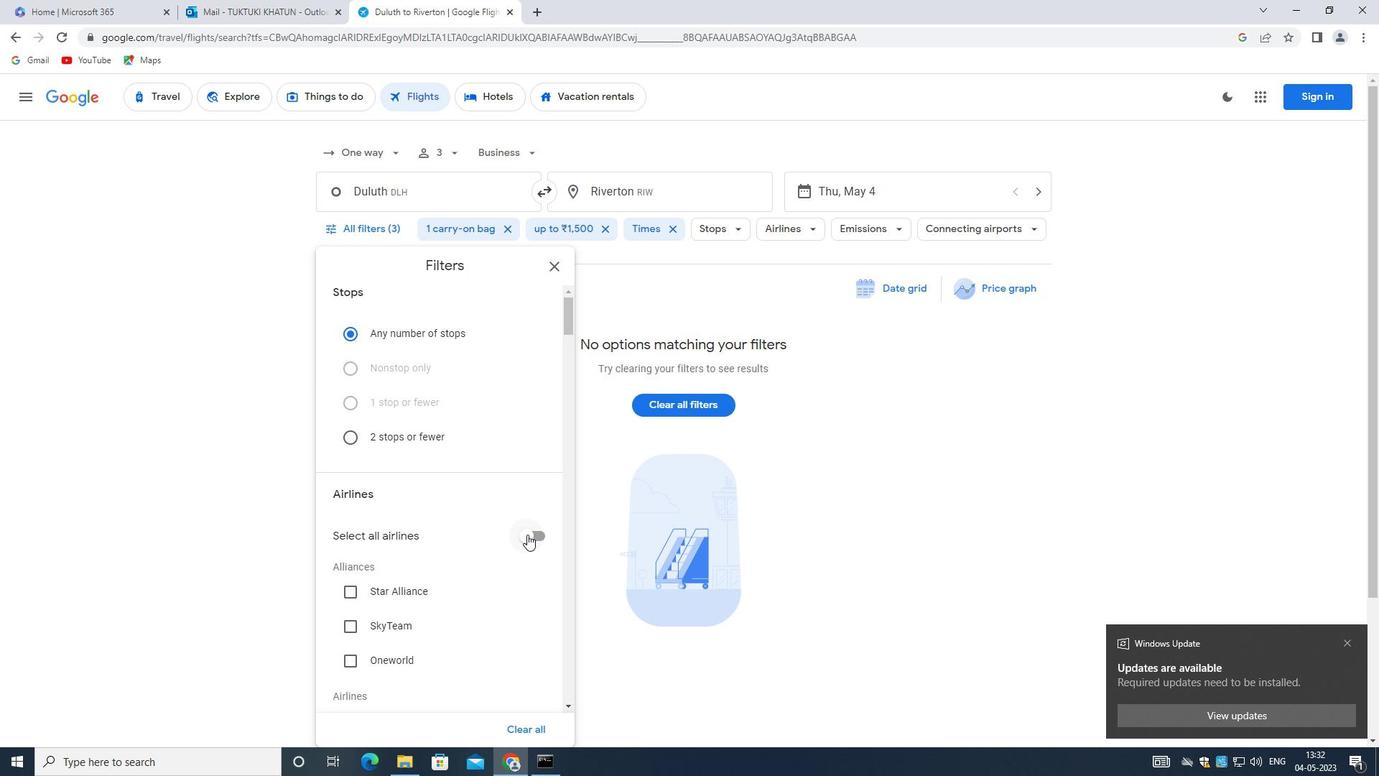 
Action: Mouse moved to (520, 538)
Screenshot: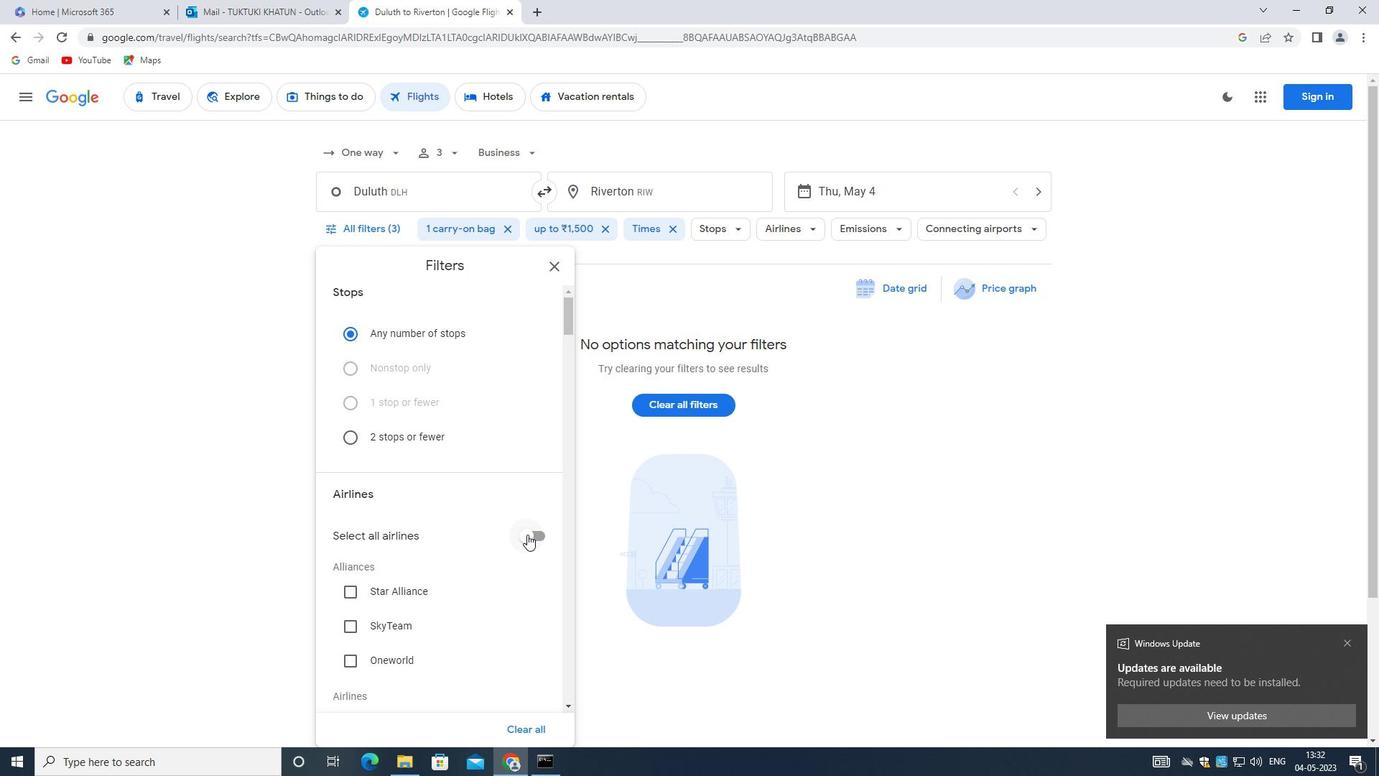 
Action: Mouse scrolled (520, 538) with delta (0, 0)
Screenshot: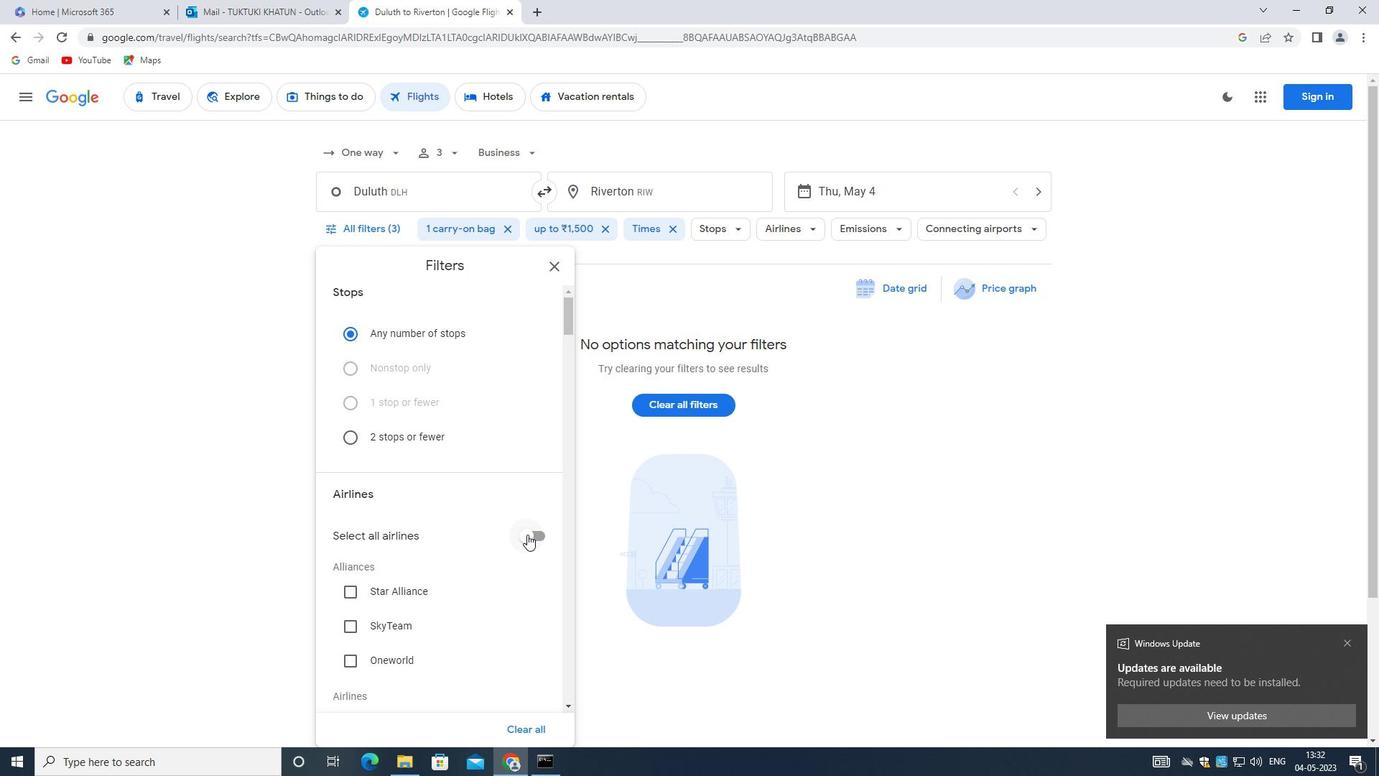 
Action: Mouse moved to (520, 538)
Screenshot: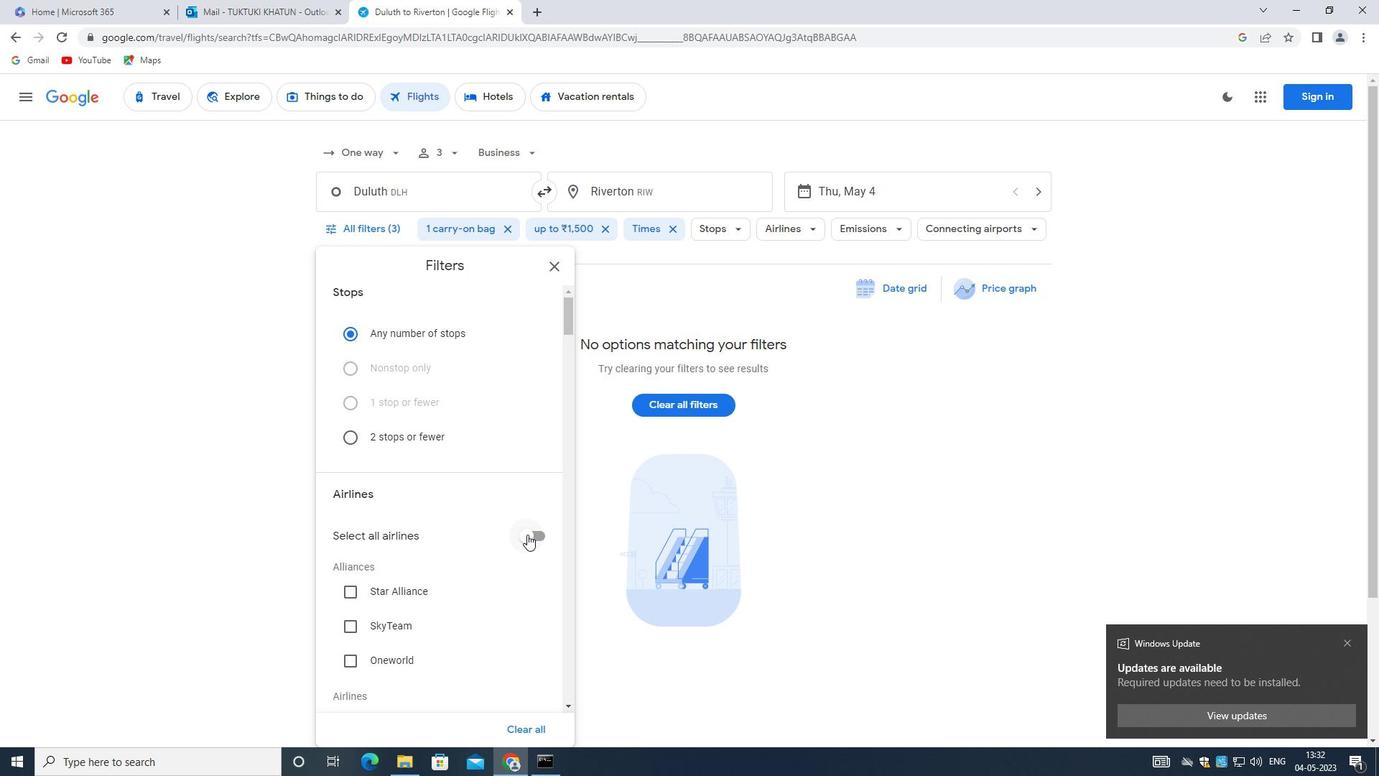
Action: Mouse scrolled (520, 538) with delta (0, 0)
Screenshot: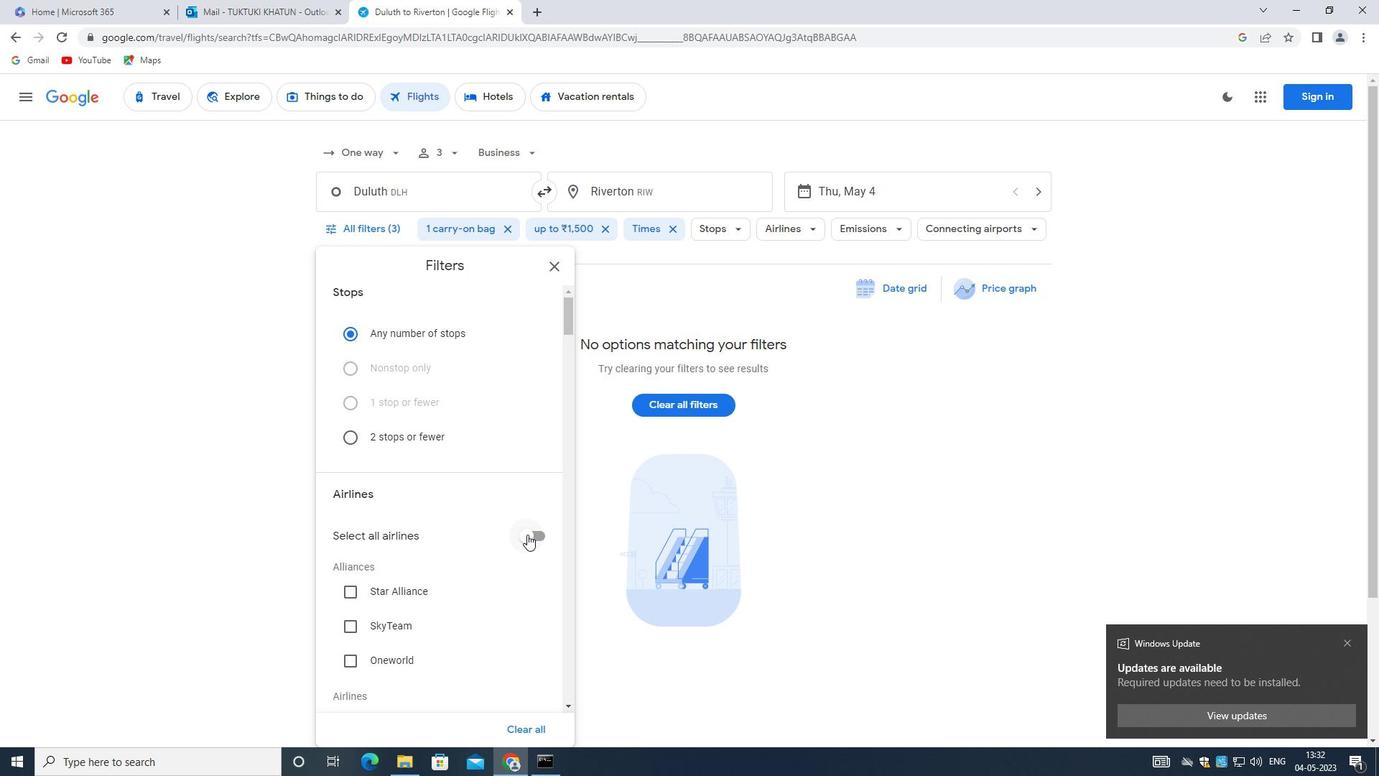 
Action: Mouse moved to (520, 538)
Screenshot: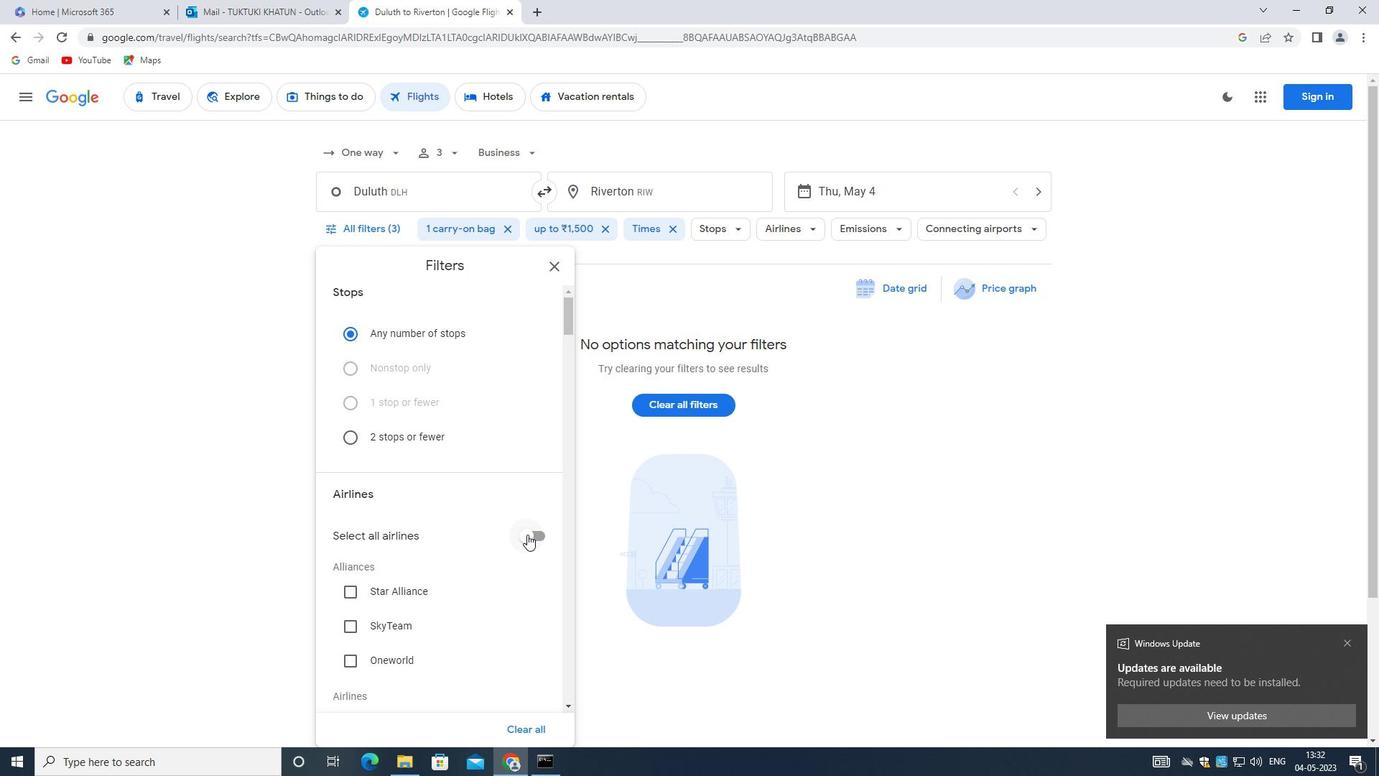 
Action: Mouse scrolled (520, 538) with delta (0, 0)
Screenshot: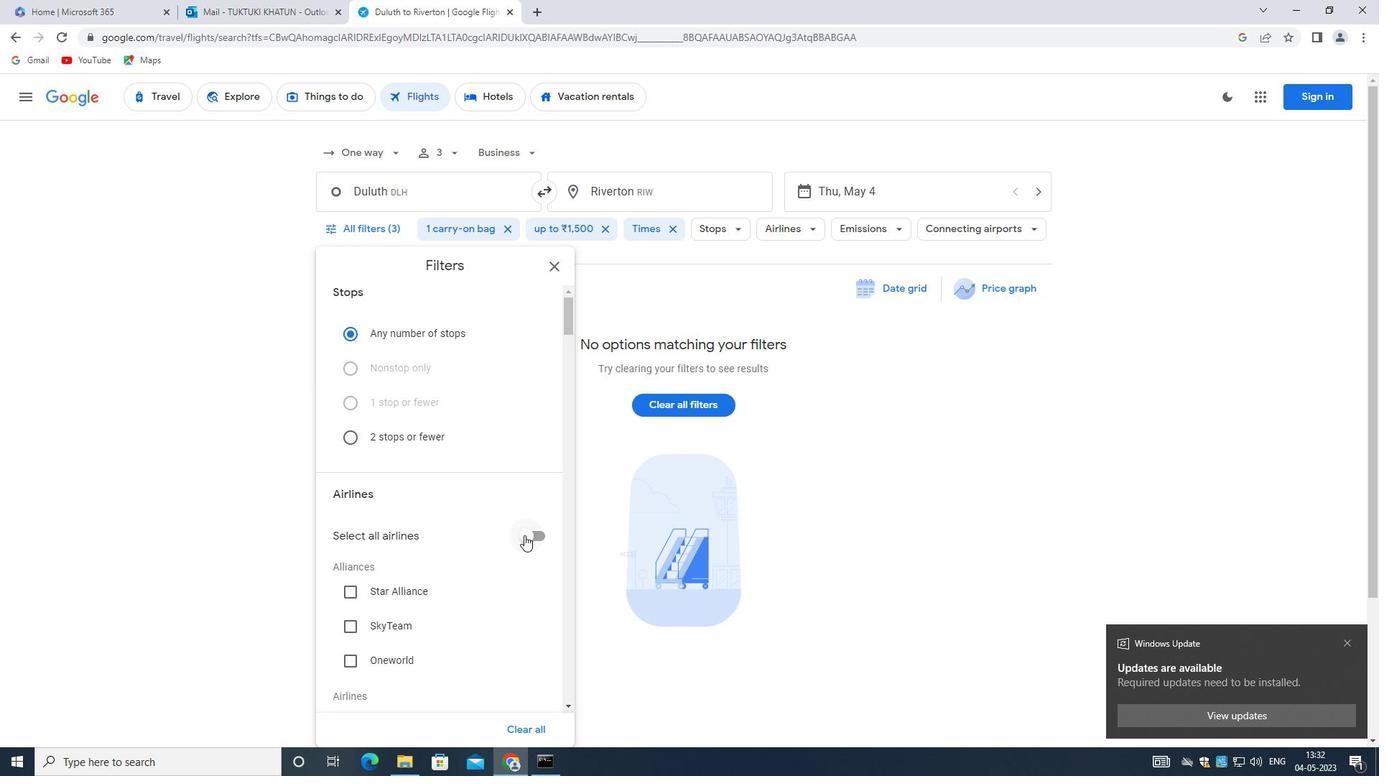 
Action: Mouse moved to (519, 539)
Screenshot: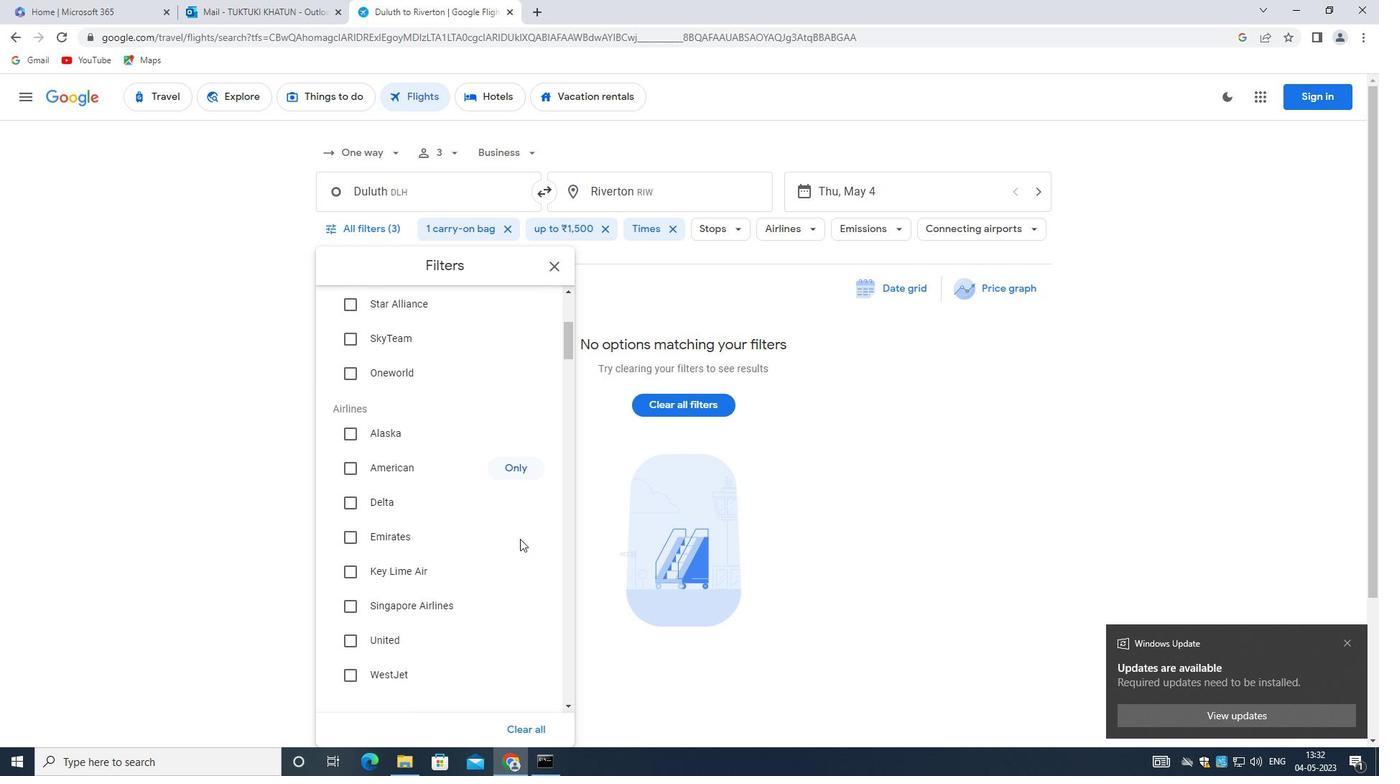 
Action: Mouse scrolled (519, 538) with delta (0, 0)
Screenshot: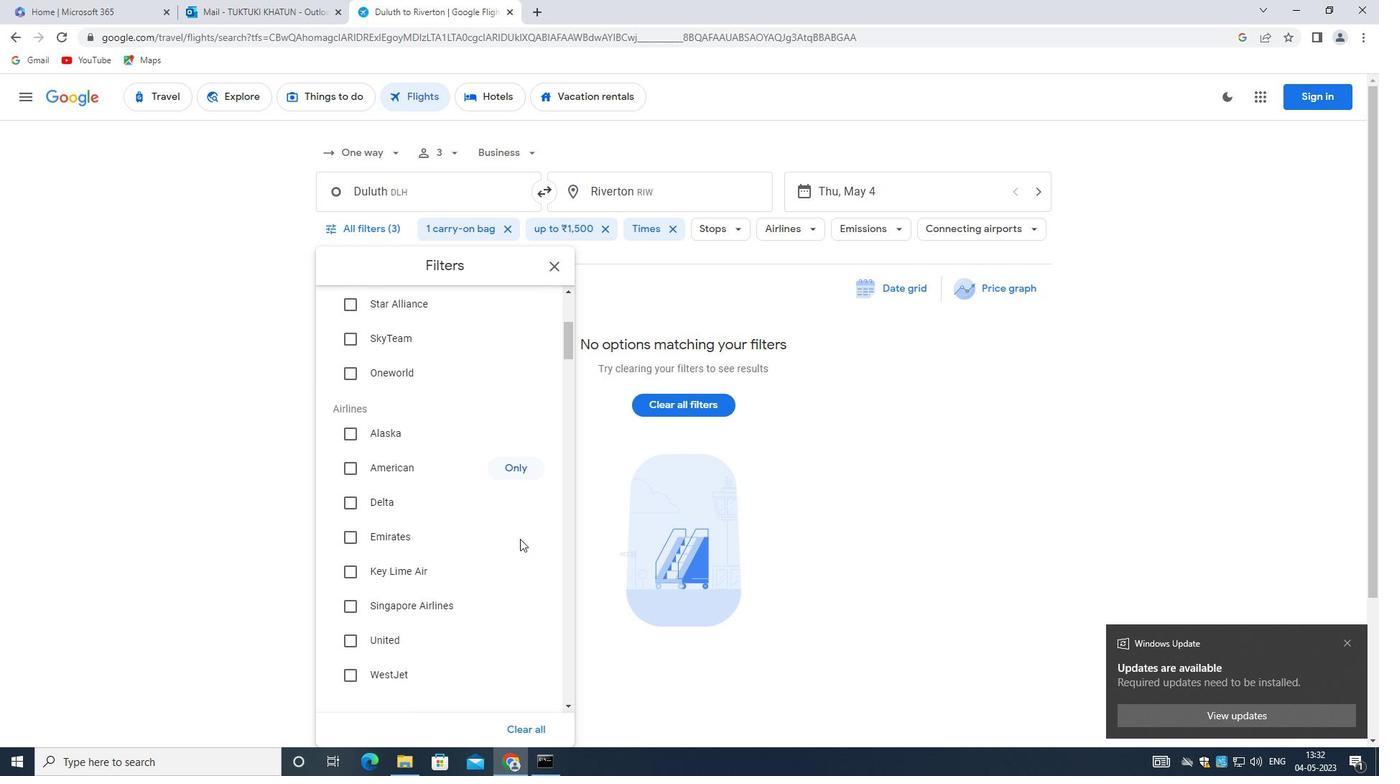 
Action: Mouse moved to (519, 539)
Screenshot: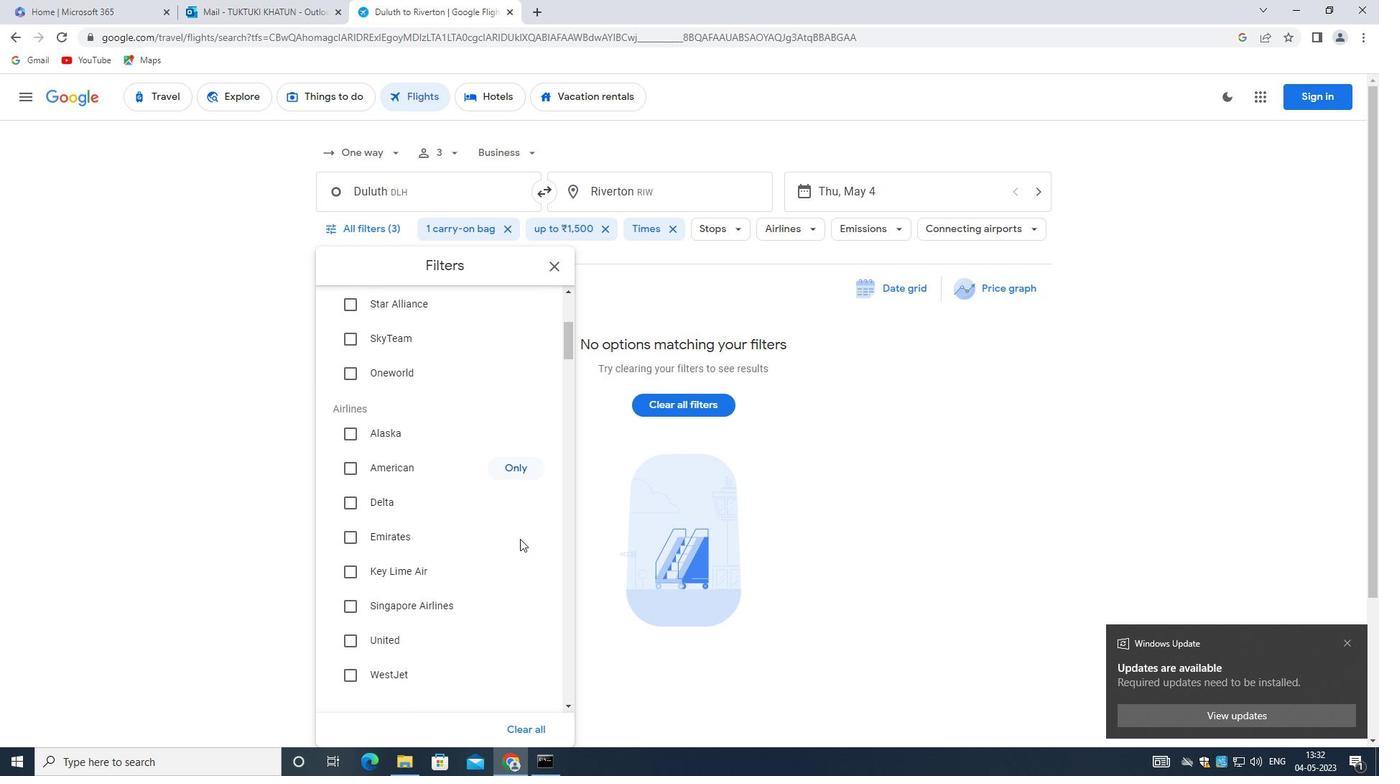 
Action: Mouse scrolled (519, 538) with delta (0, 0)
Screenshot: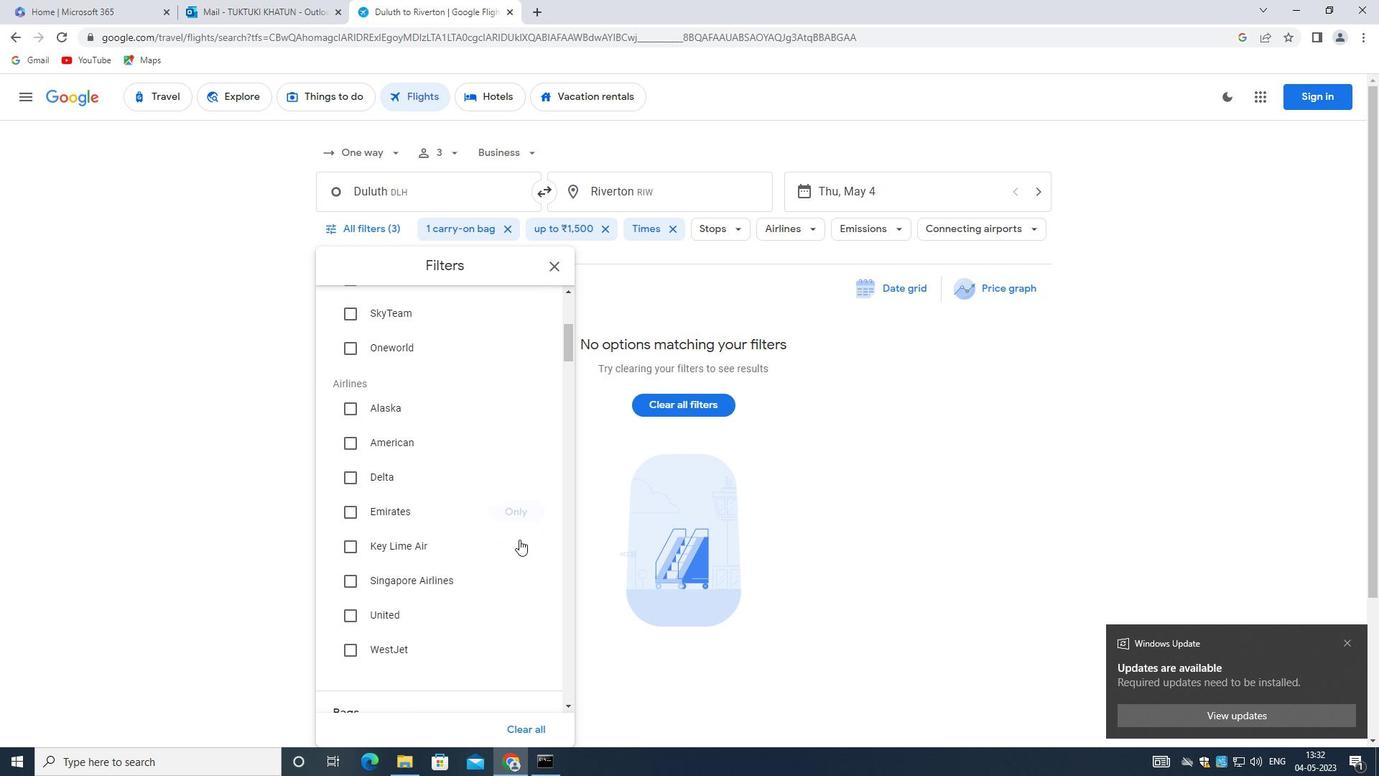 
Action: Mouse scrolled (519, 538) with delta (0, 0)
Screenshot: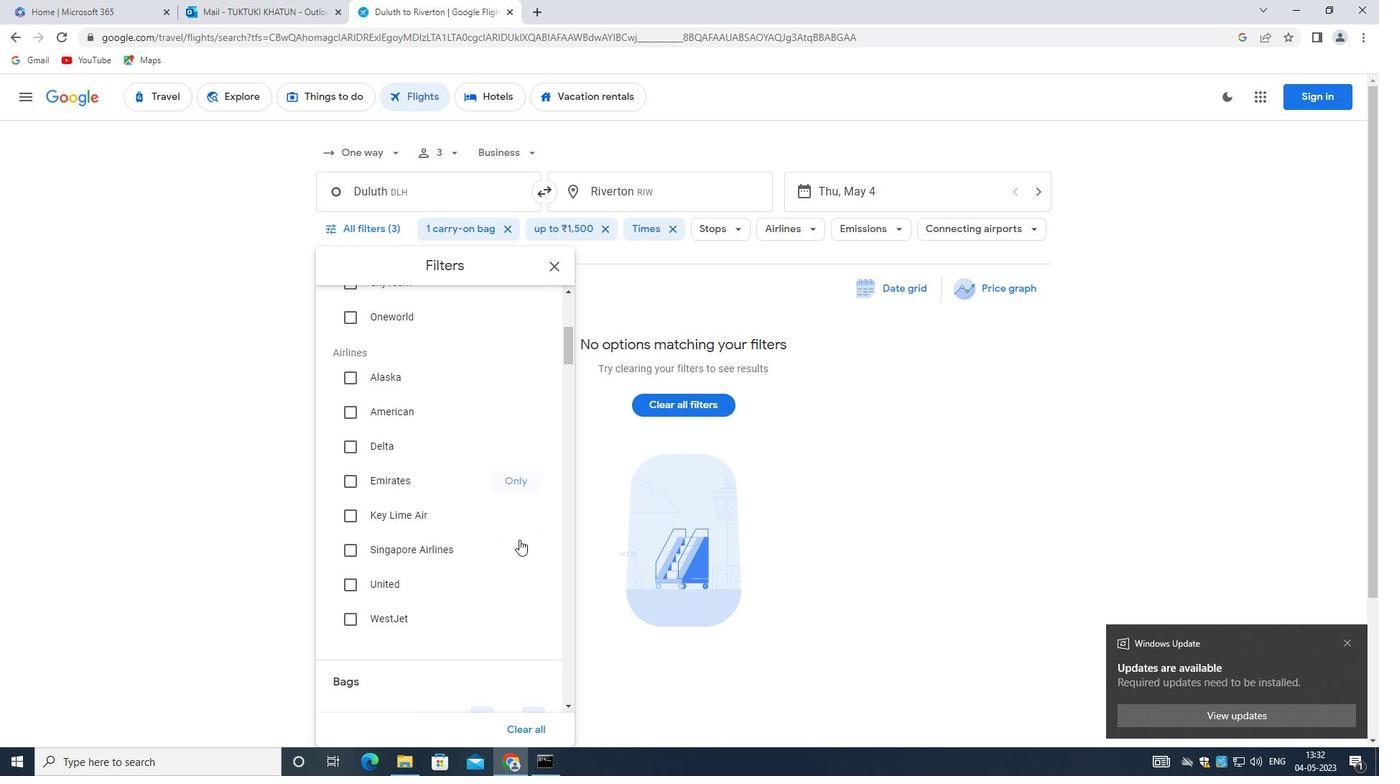 
Action: Mouse scrolled (519, 538) with delta (0, 0)
Screenshot: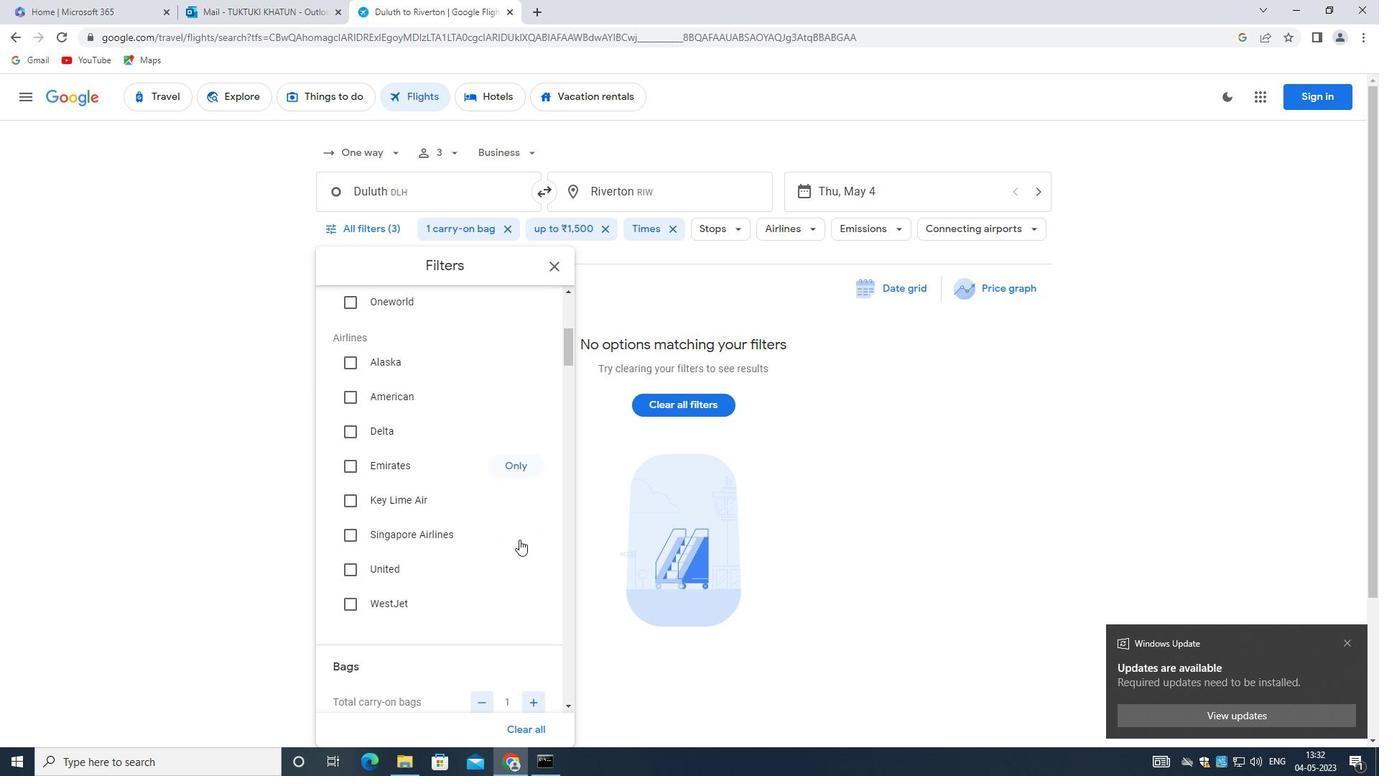 
Action: Mouse moved to (436, 538)
Screenshot: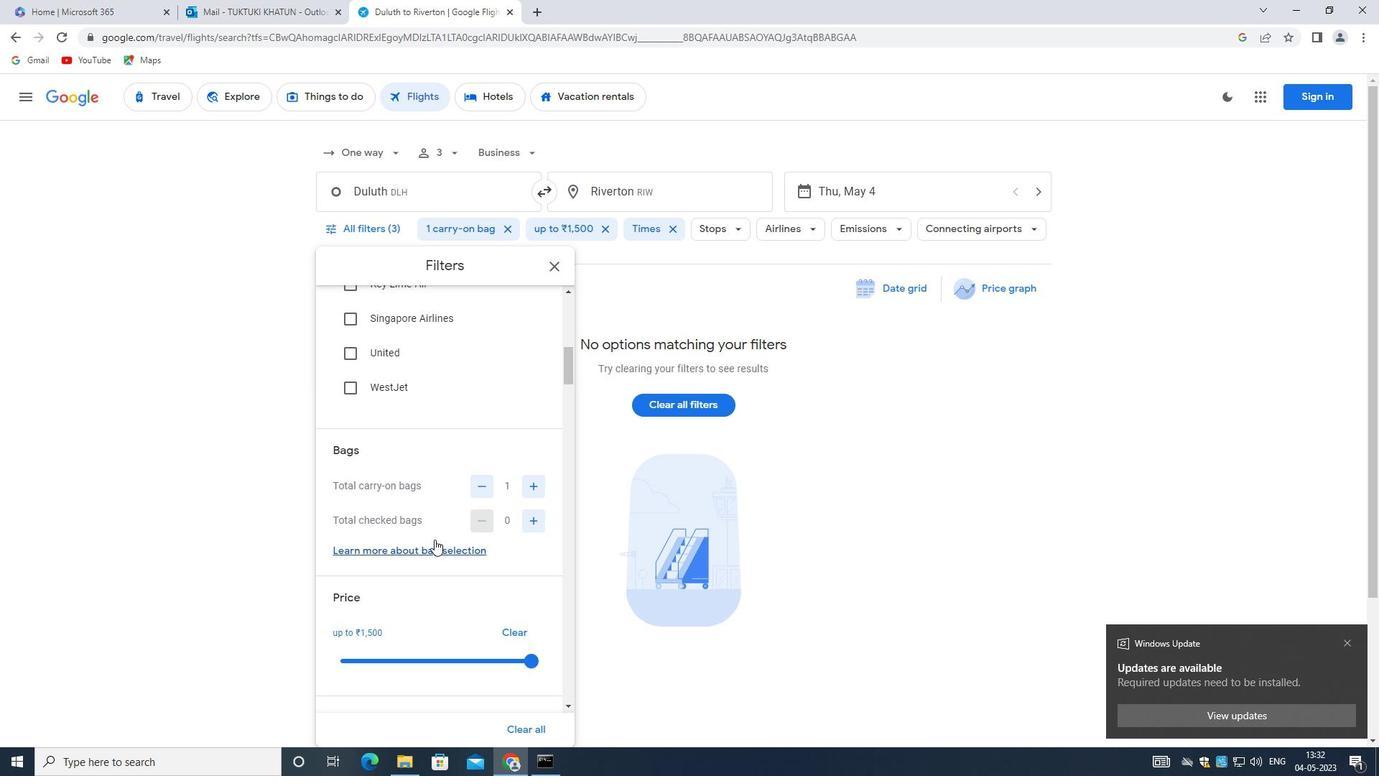 
Action: Mouse scrolled (436, 538) with delta (0, 0)
Screenshot: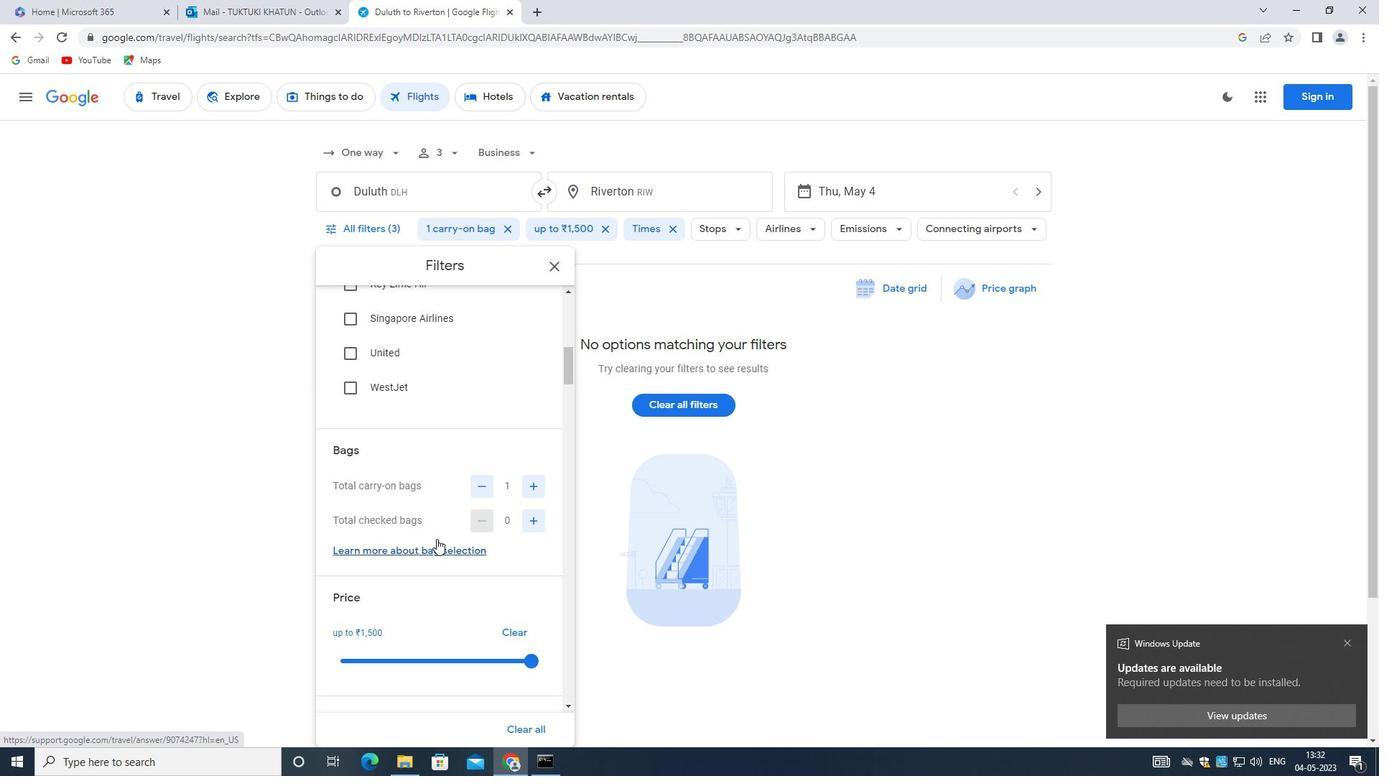 
Action: Mouse moved to (531, 584)
Screenshot: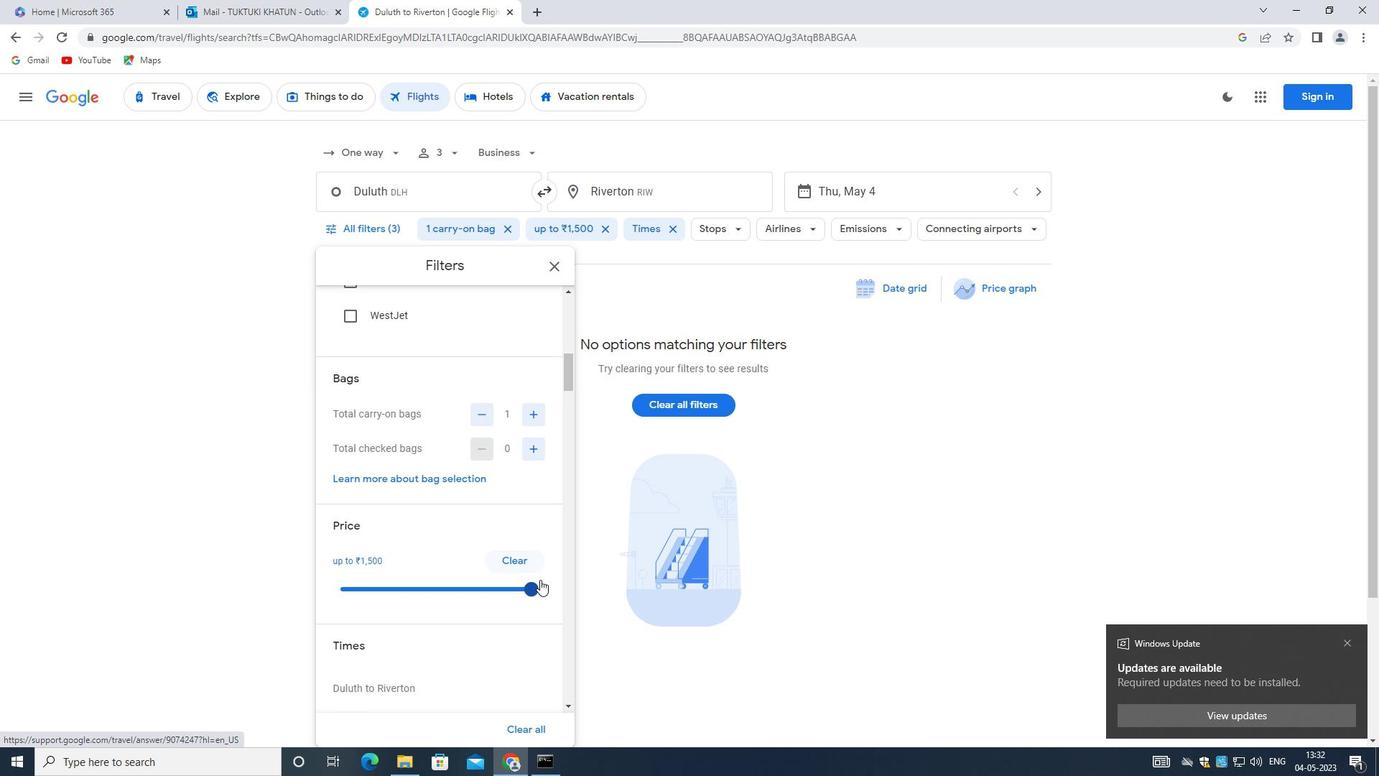 
Action: Mouse pressed left at (531, 584)
Screenshot: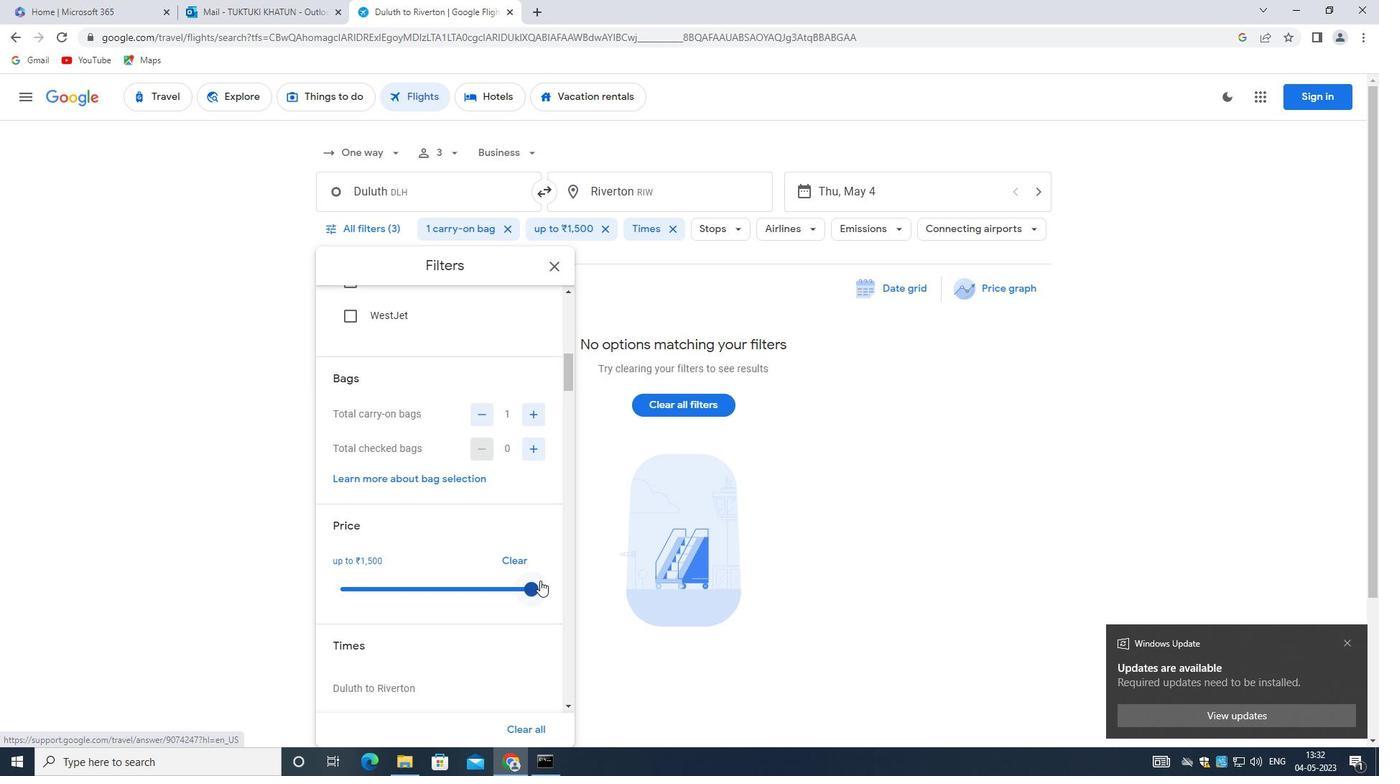 
Action: Mouse moved to (365, 551)
Screenshot: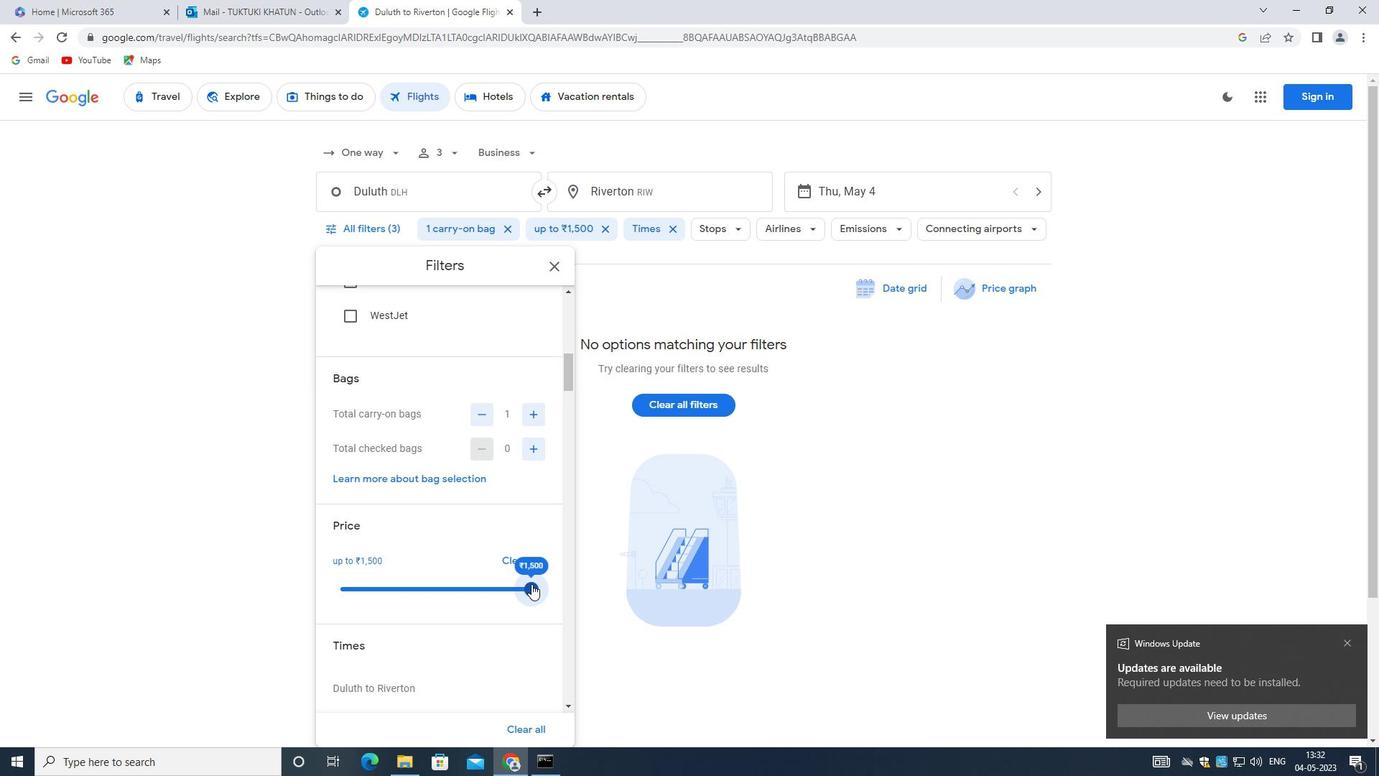 
Action: Mouse scrolled (365, 551) with delta (0, 0)
Screenshot: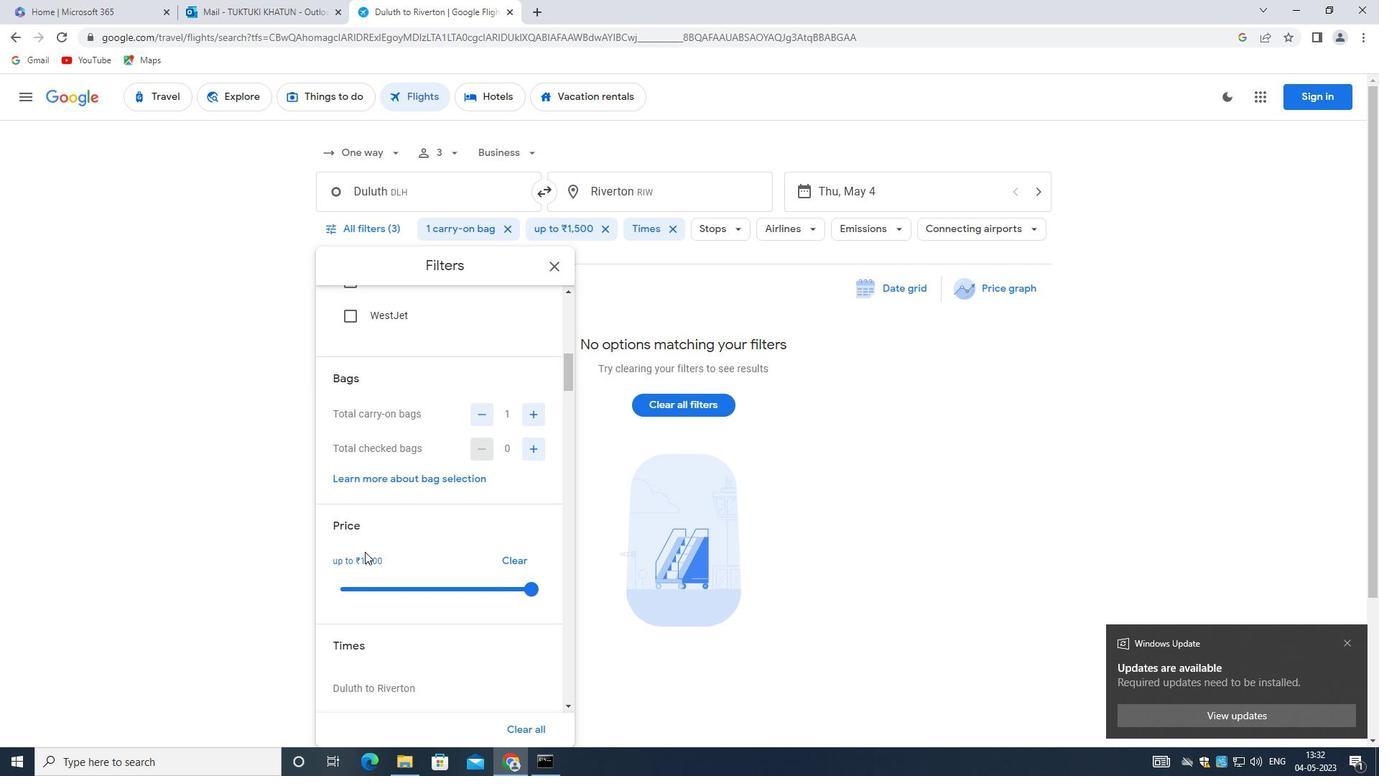 
Action: Mouse moved to (364, 551)
Screenshot: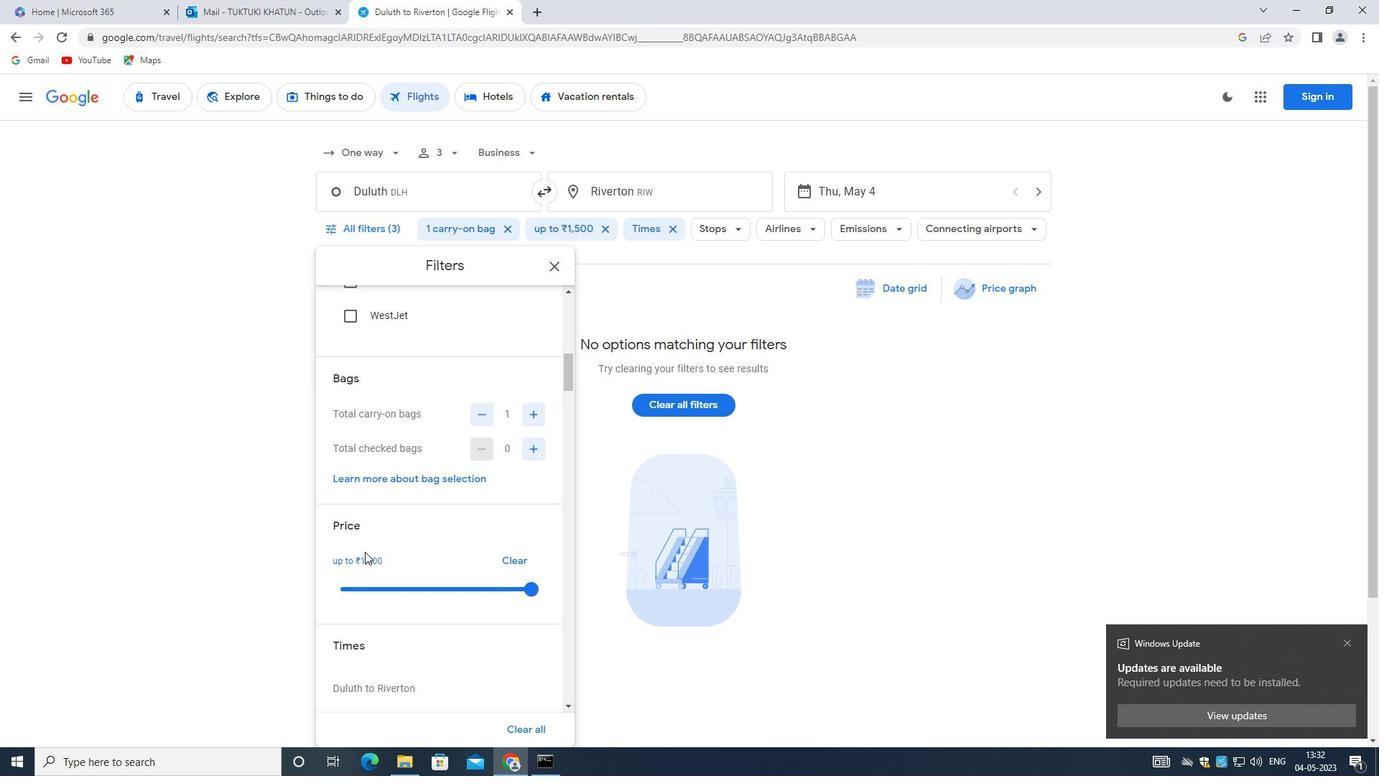 
Action: Mouse scrolled (364, 551) with delta (0, 0)
Screenshot: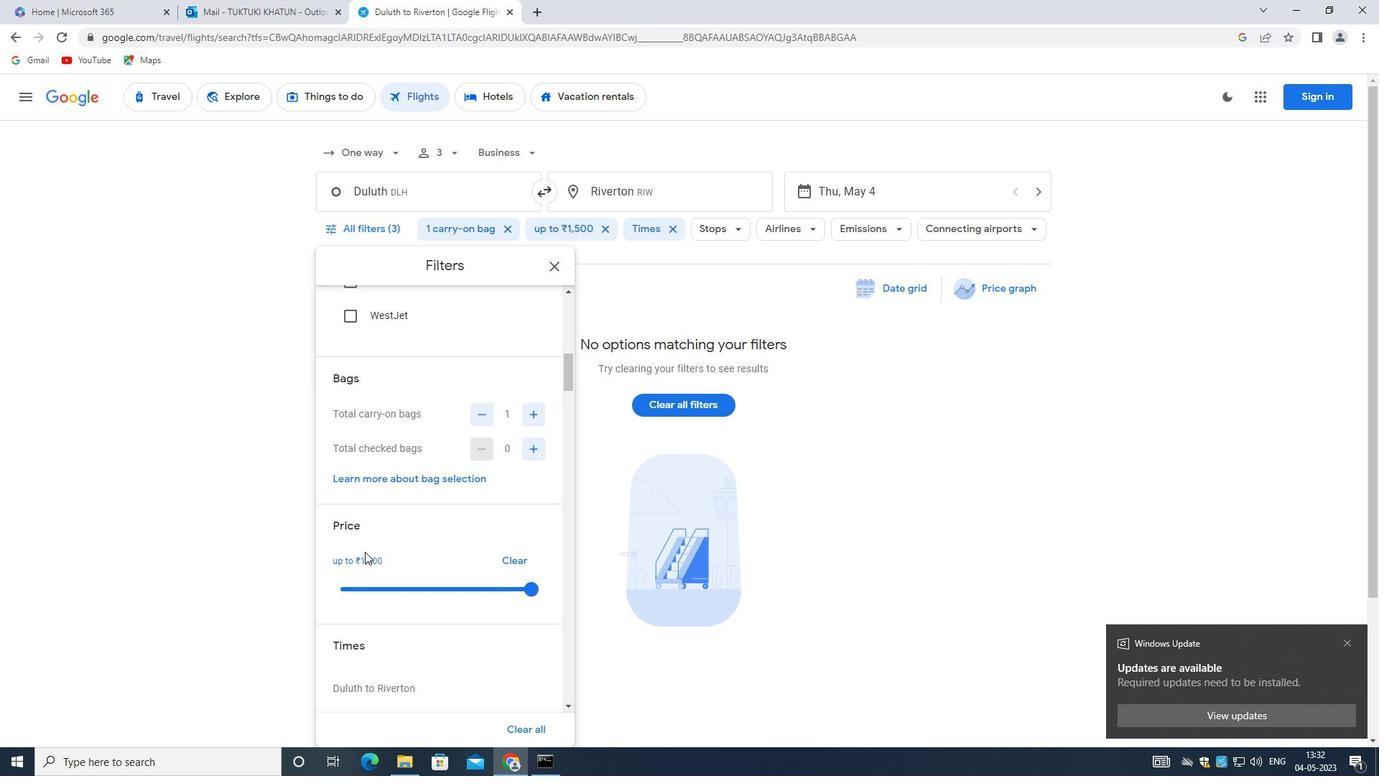 
Action: Mouse moved to (363, 552)
Screenshot: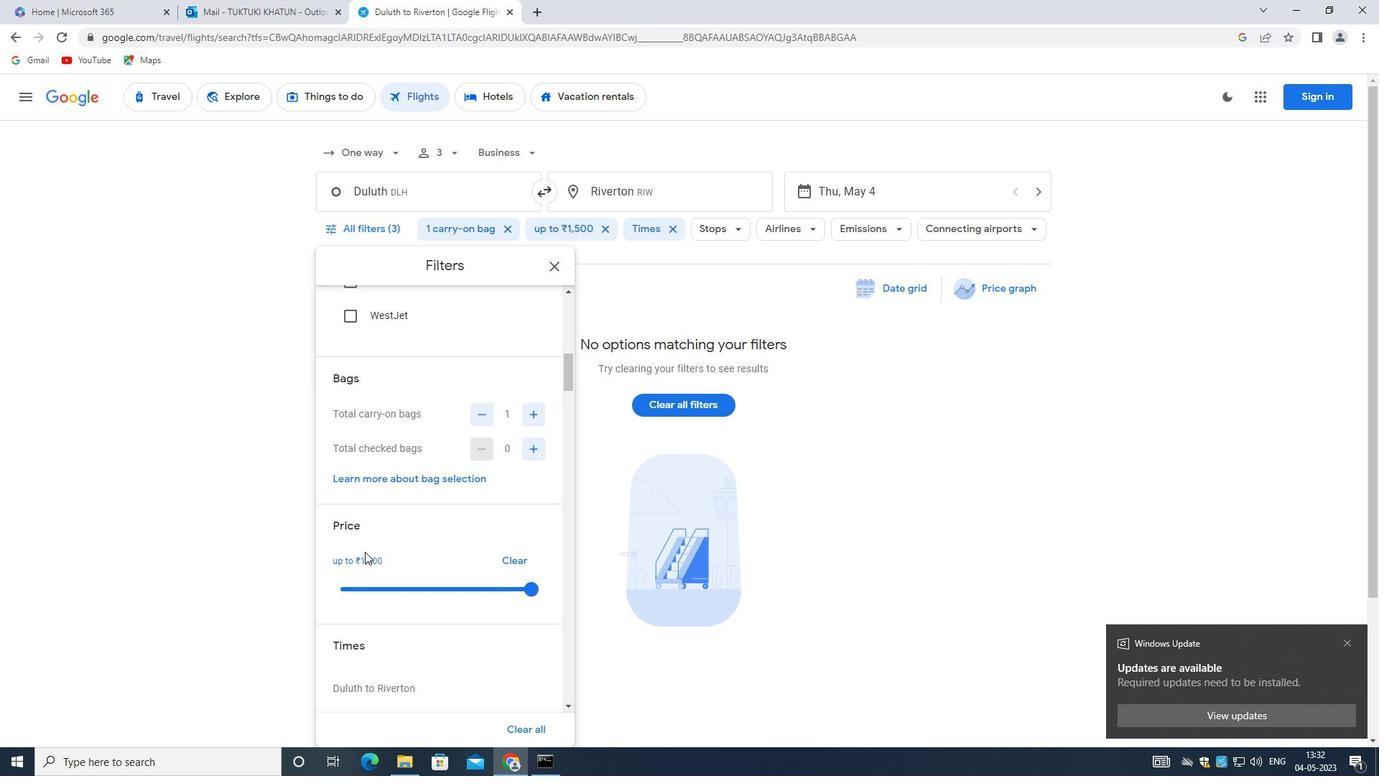 
Action: Mouse scrolled (363, 551) with delta (0, 0)
Screenshot: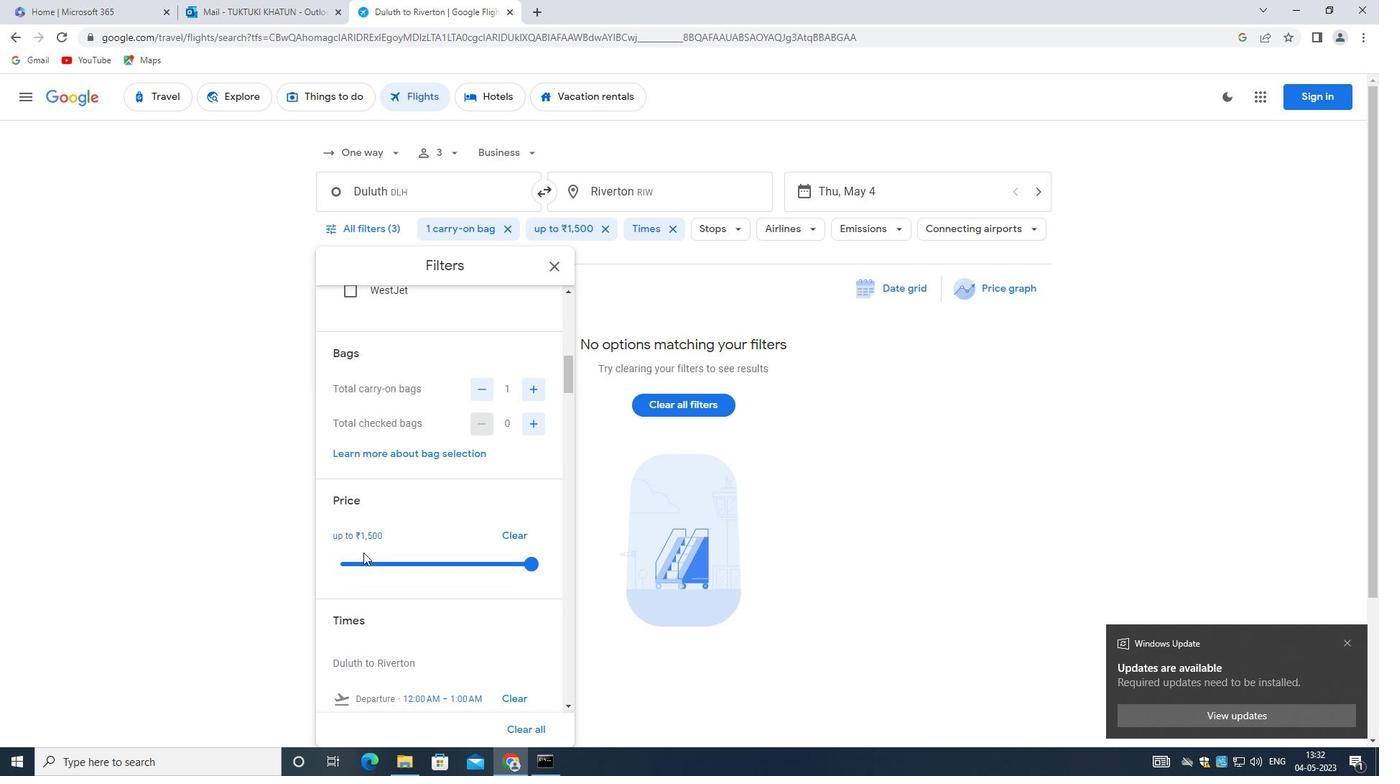 
Action: Mouse moved to (363, 552)
Screenshot: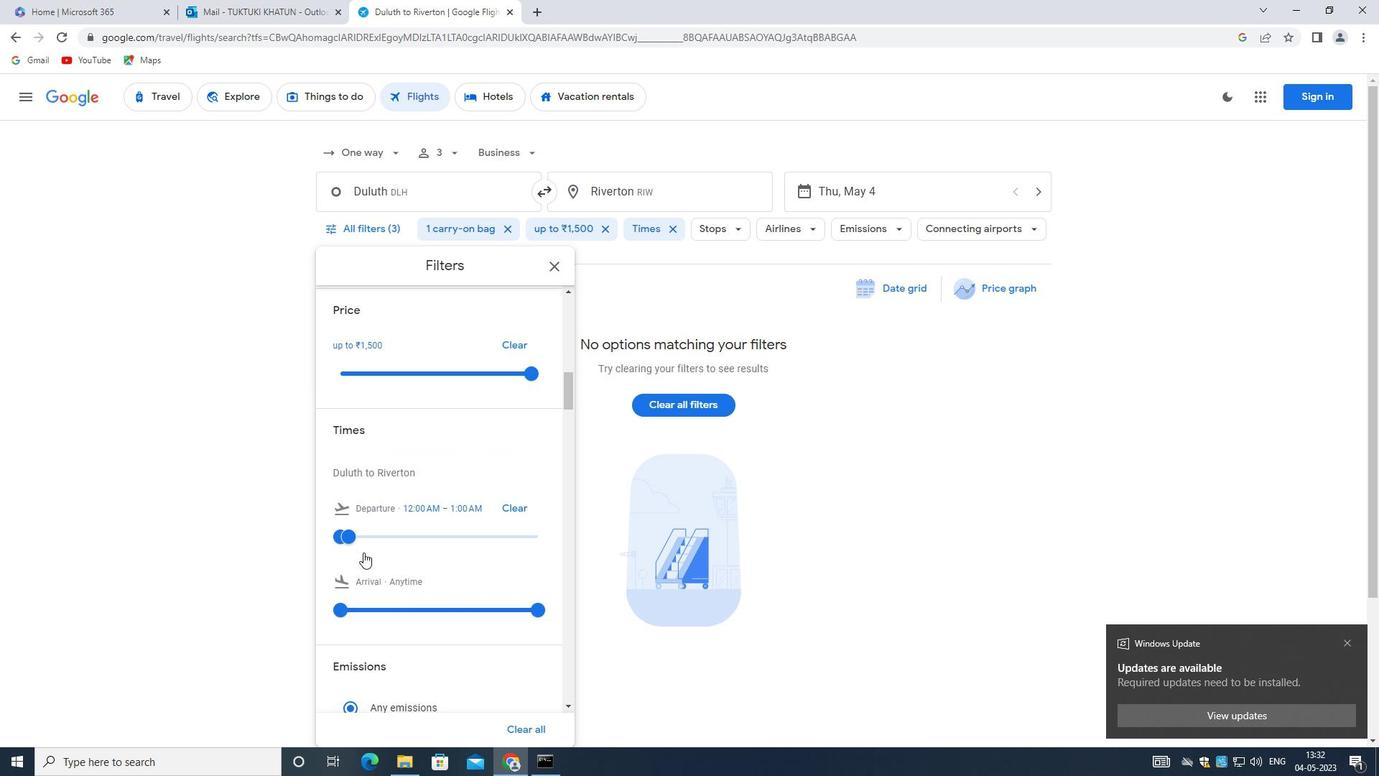 
Action: Mouse scrolled (363, 551) with delta (0, 0)
Screenshot: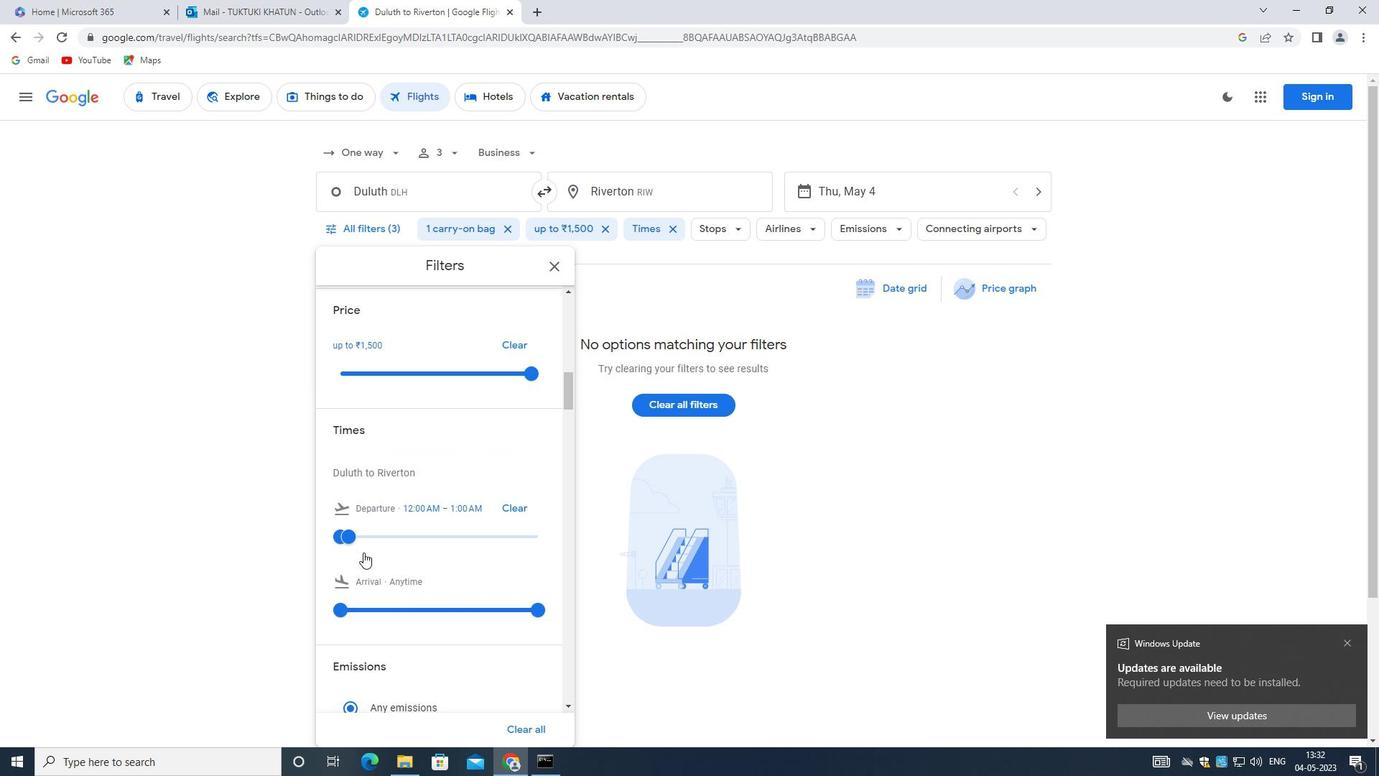 
Action: Mouse scrolled (363, 551) with delta (0, 0)
Screenshot: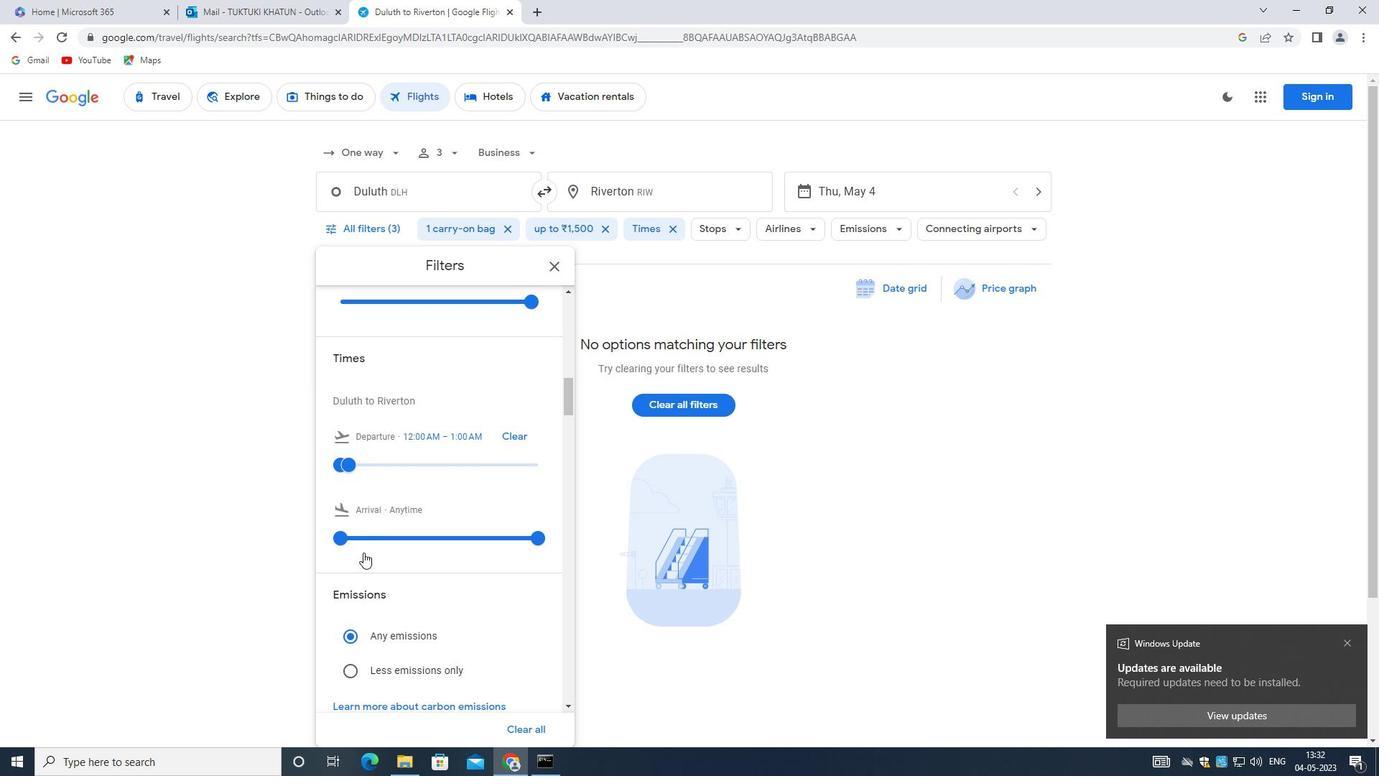 
Action: Mouse scrolled (363, 551) with delta (0, 0)
Screenshot: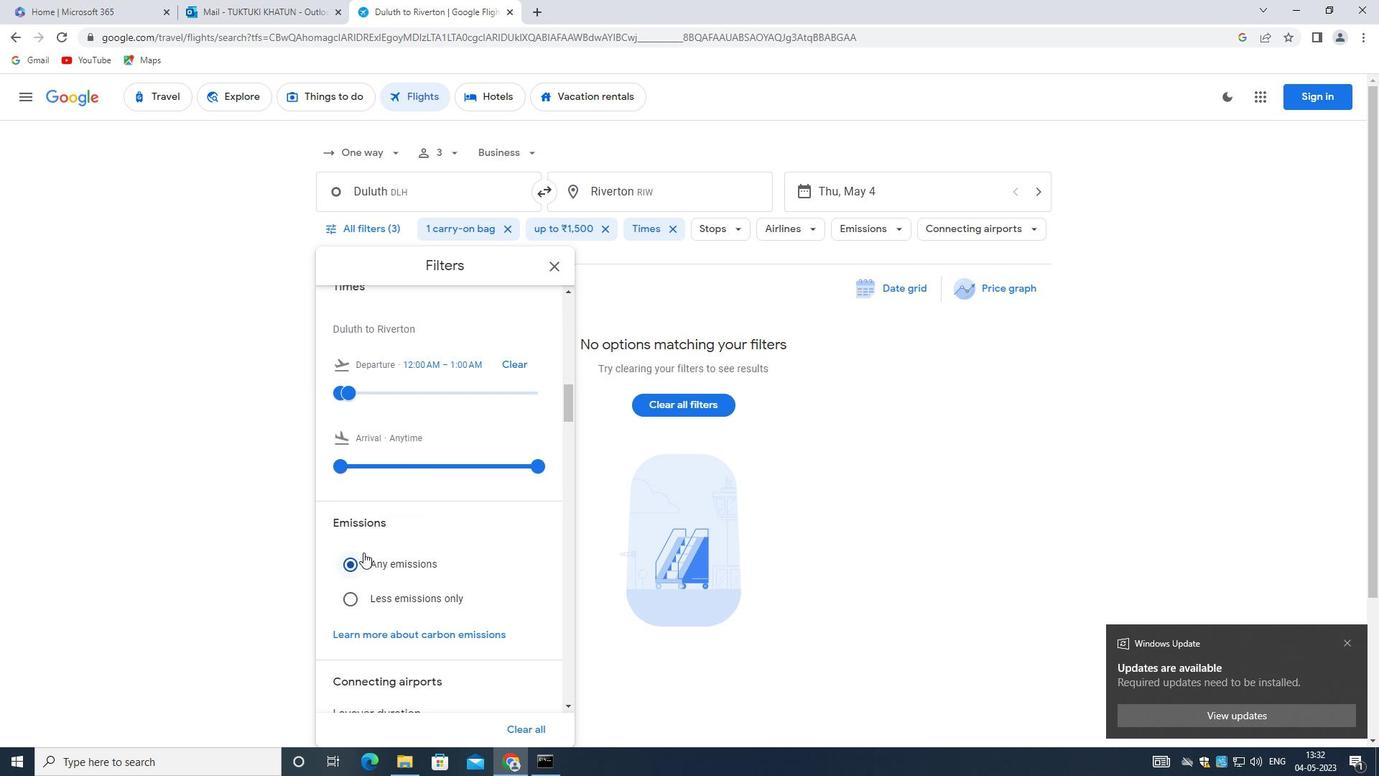 
Action: Mouse scrolled (363, 551) with delta (0, 0)
Screenshot: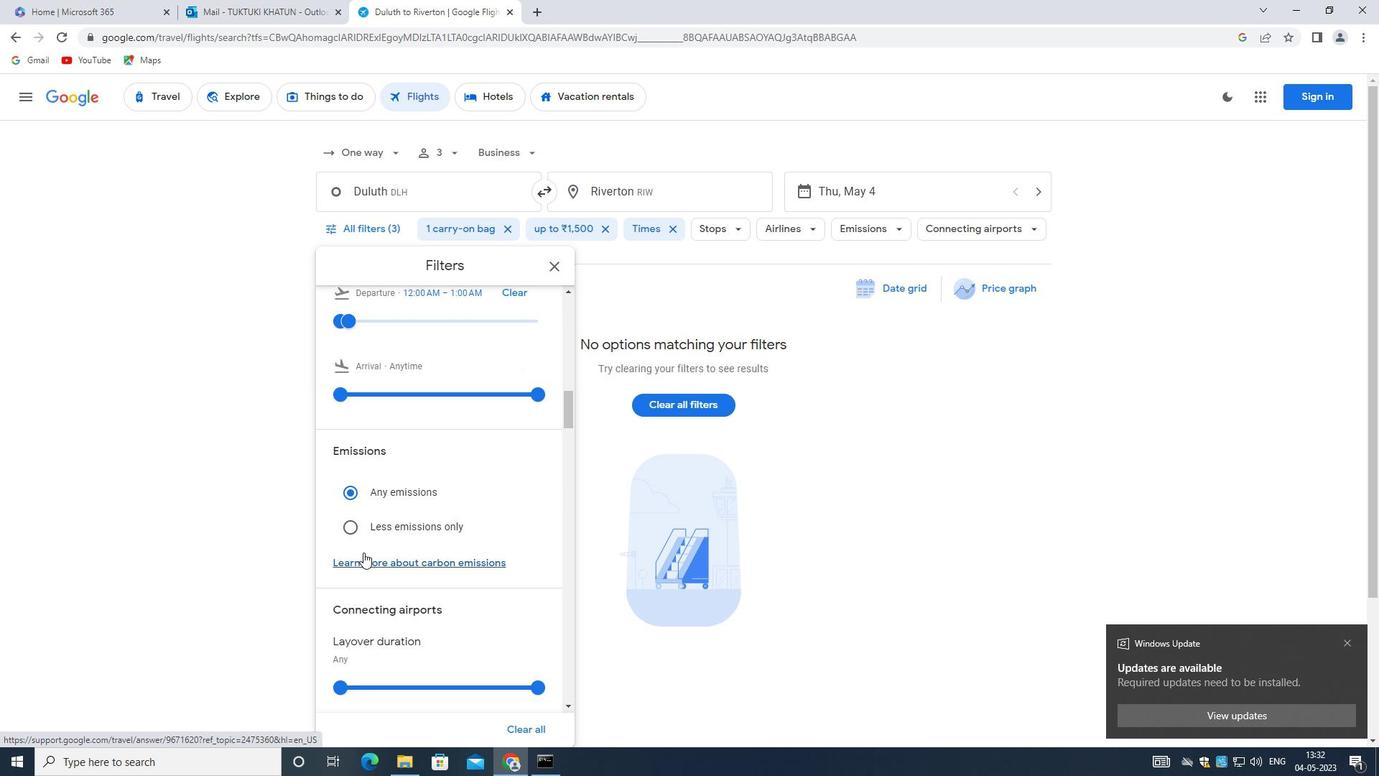 
Action: Mouse scrolled (363, 551) with delta (0, 0)
Screenshot: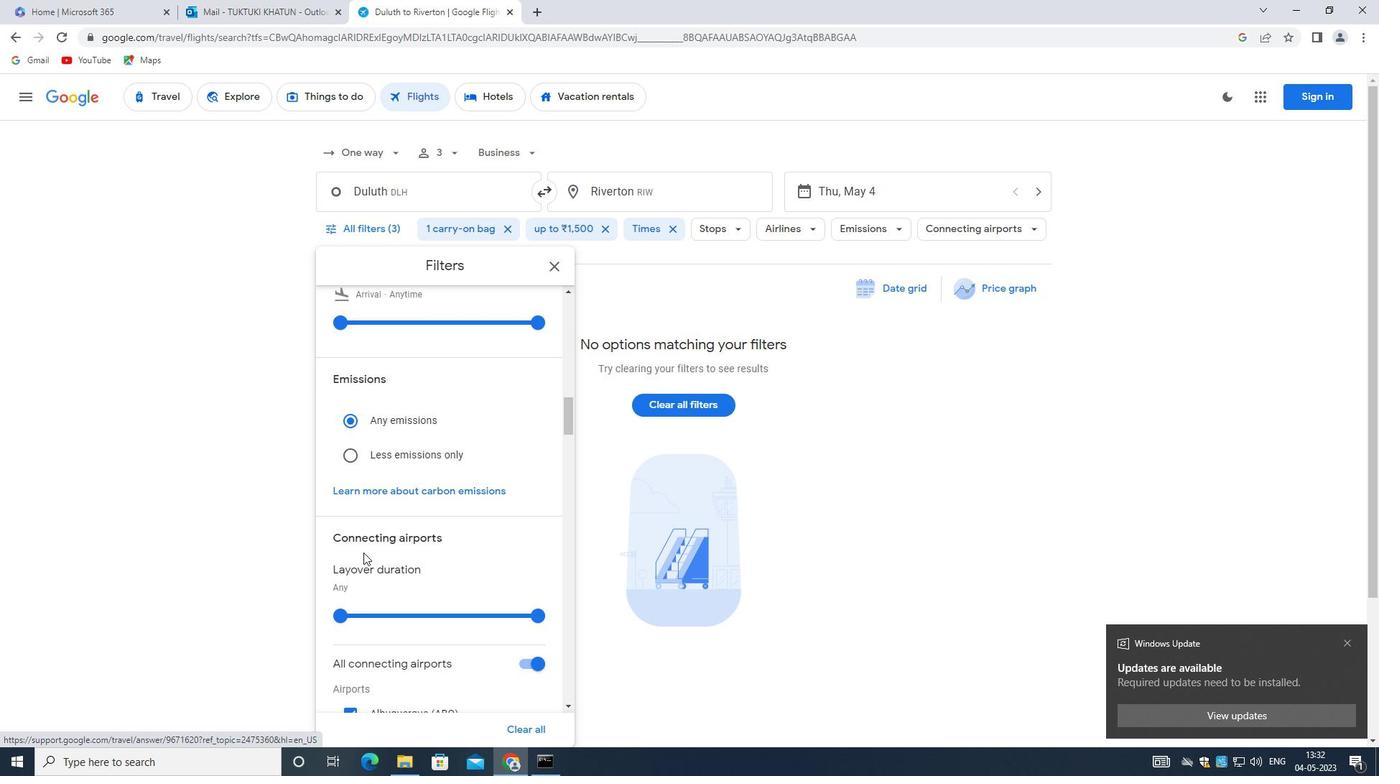 
Action: Mouse moved to (402, 525)
Screenshot: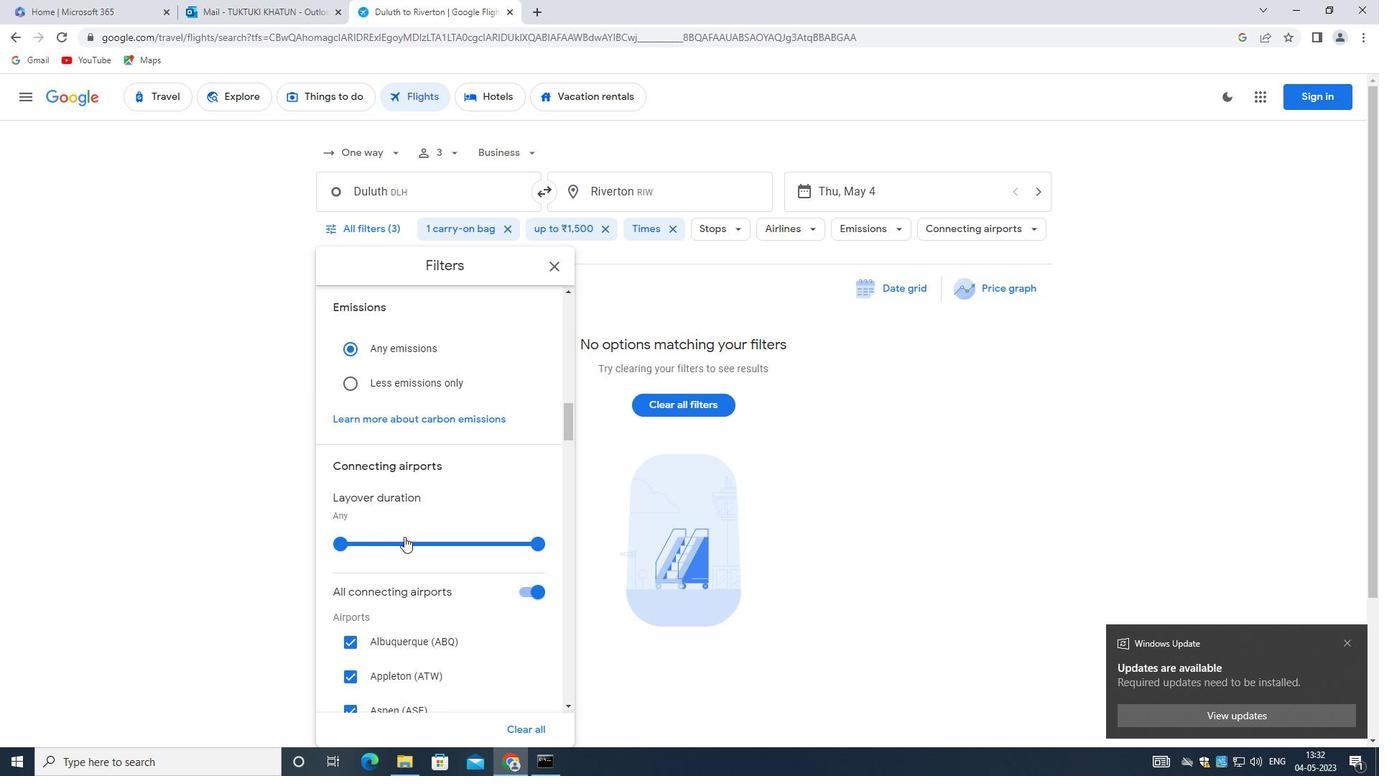 
Action: Mouse scrolled (402, 526) with delta (0, 0)
Screenshot: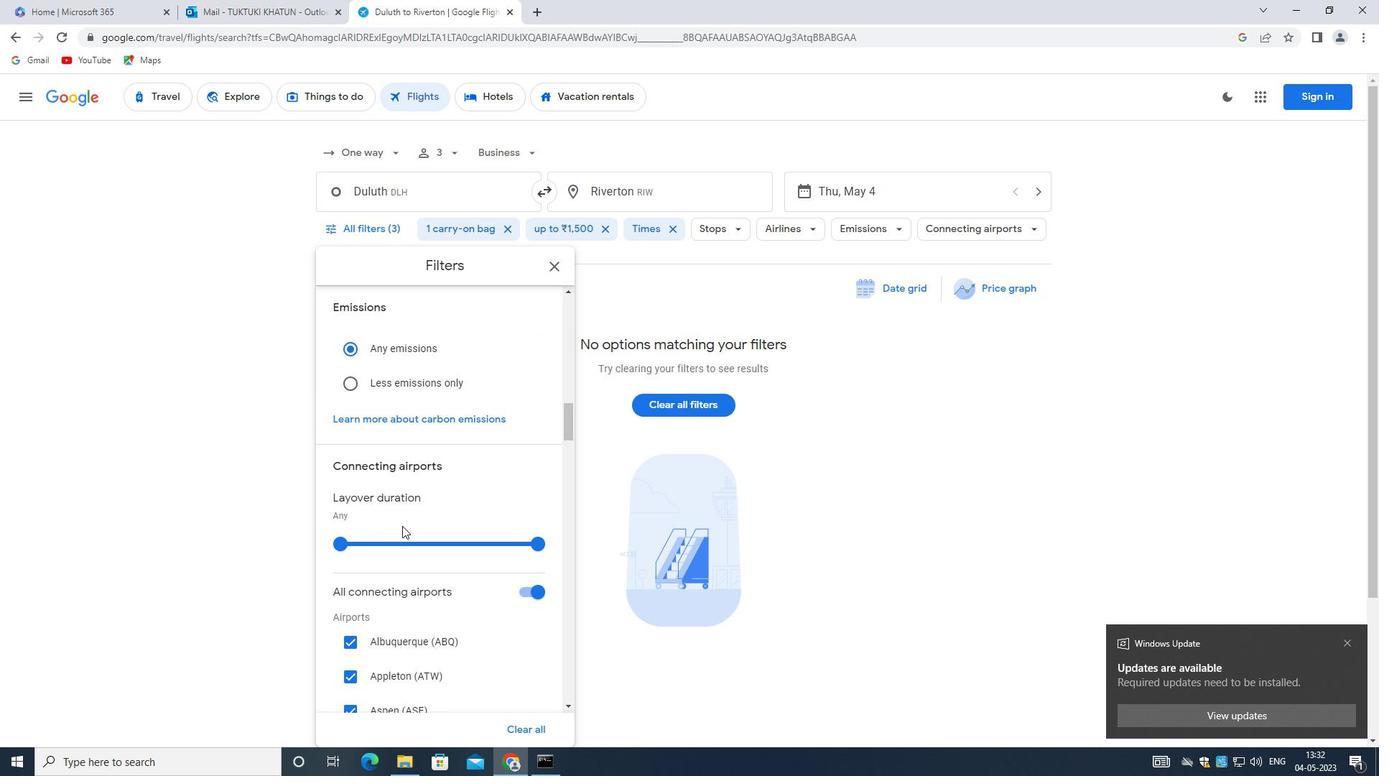 
Action: Mouse scrolled (402, 526) with delta (0, 0)
Screenshot: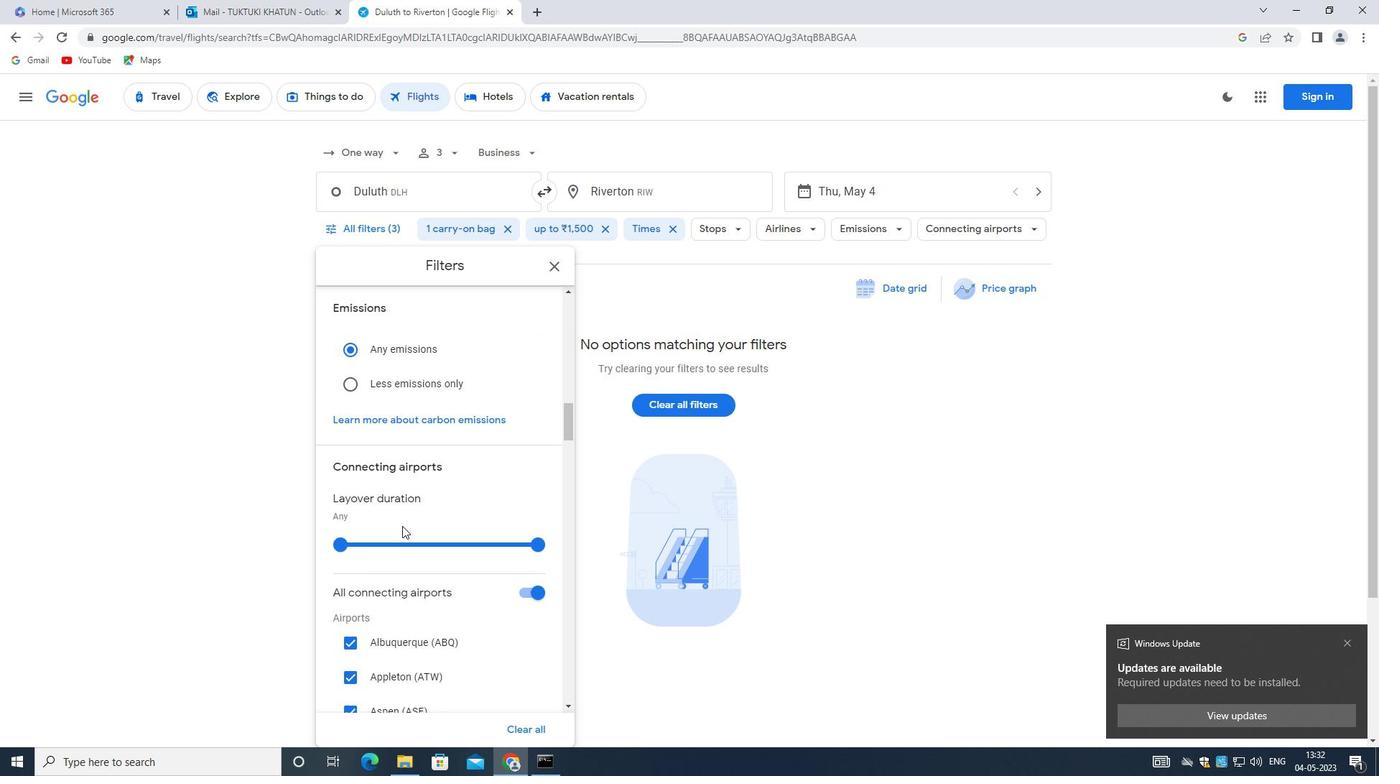 
Action: Mouse scrolled (402, 526) with delta (0, 0)
Screenshot: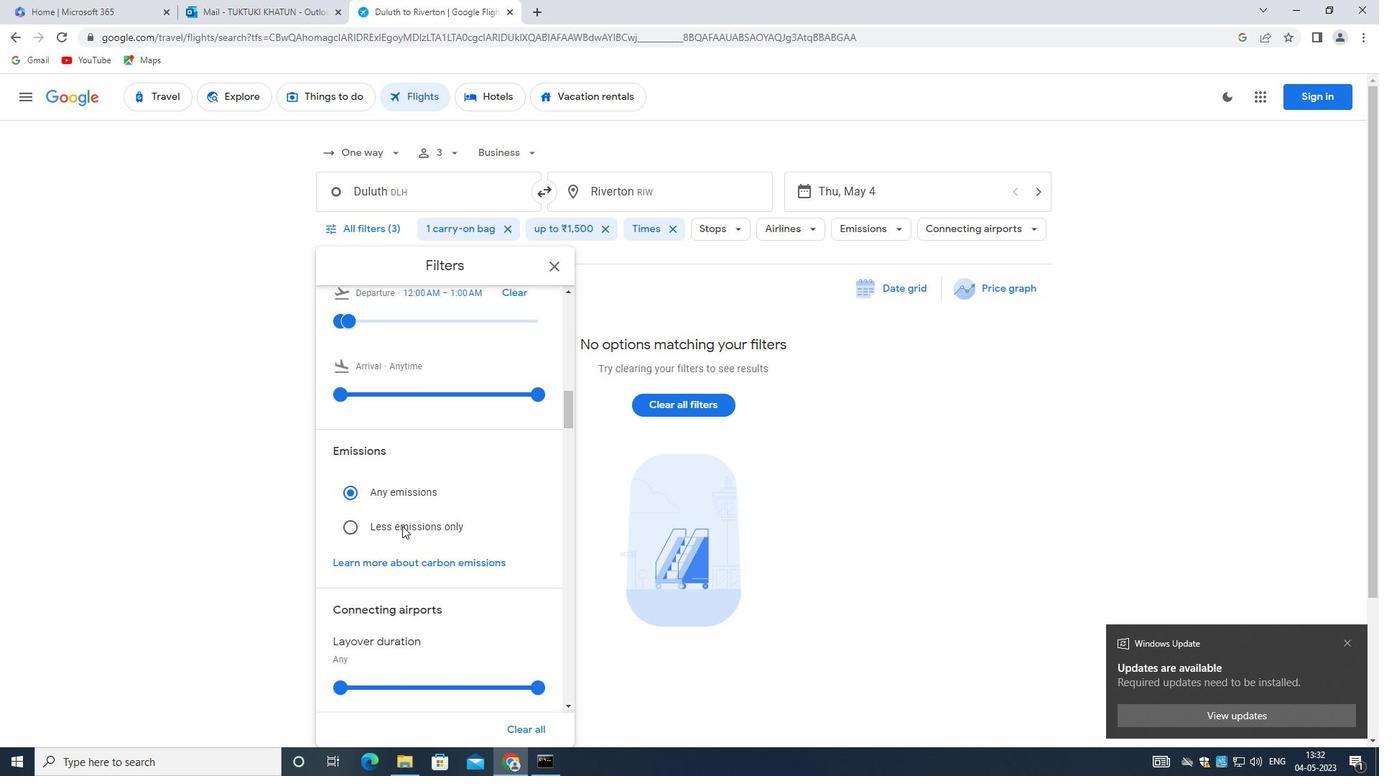 
Action: Mouse scrolled (402, 526) with delta (0, 0)
Screenshot: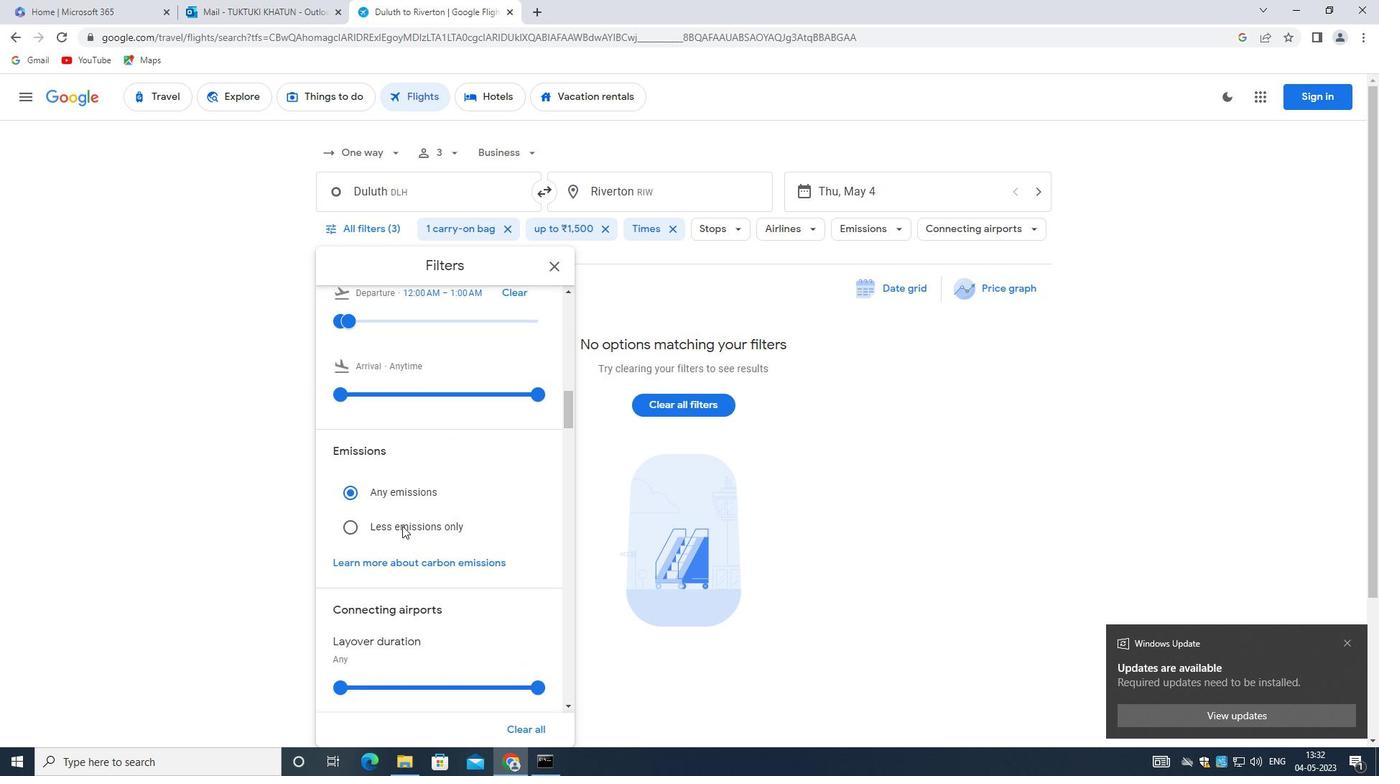 
Action: Mouse moved to (403, 525)
Screenshot: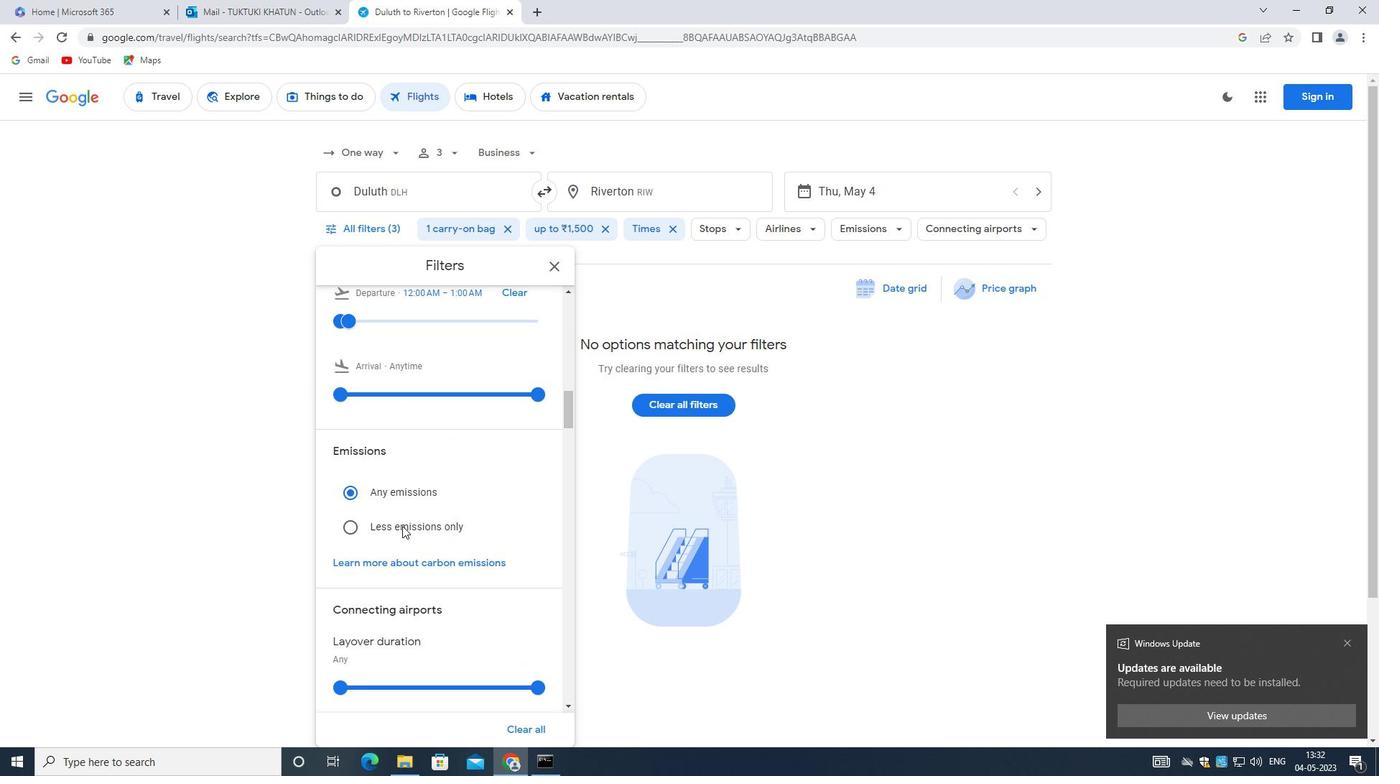 
Action: Mouse scrolled (403, 525) with delta (0, 0)
Screenshot: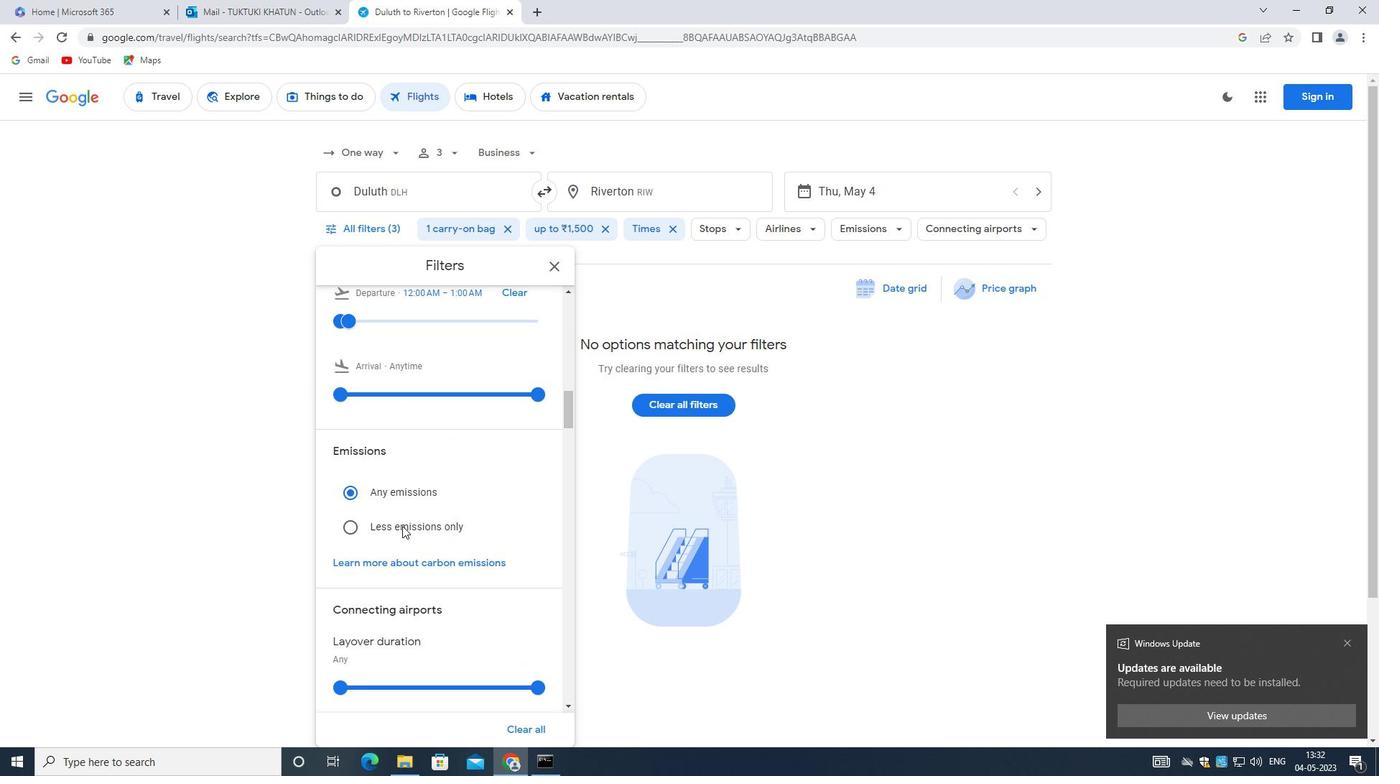 
Action: Mouse moved to (344, 536)
Screenshot: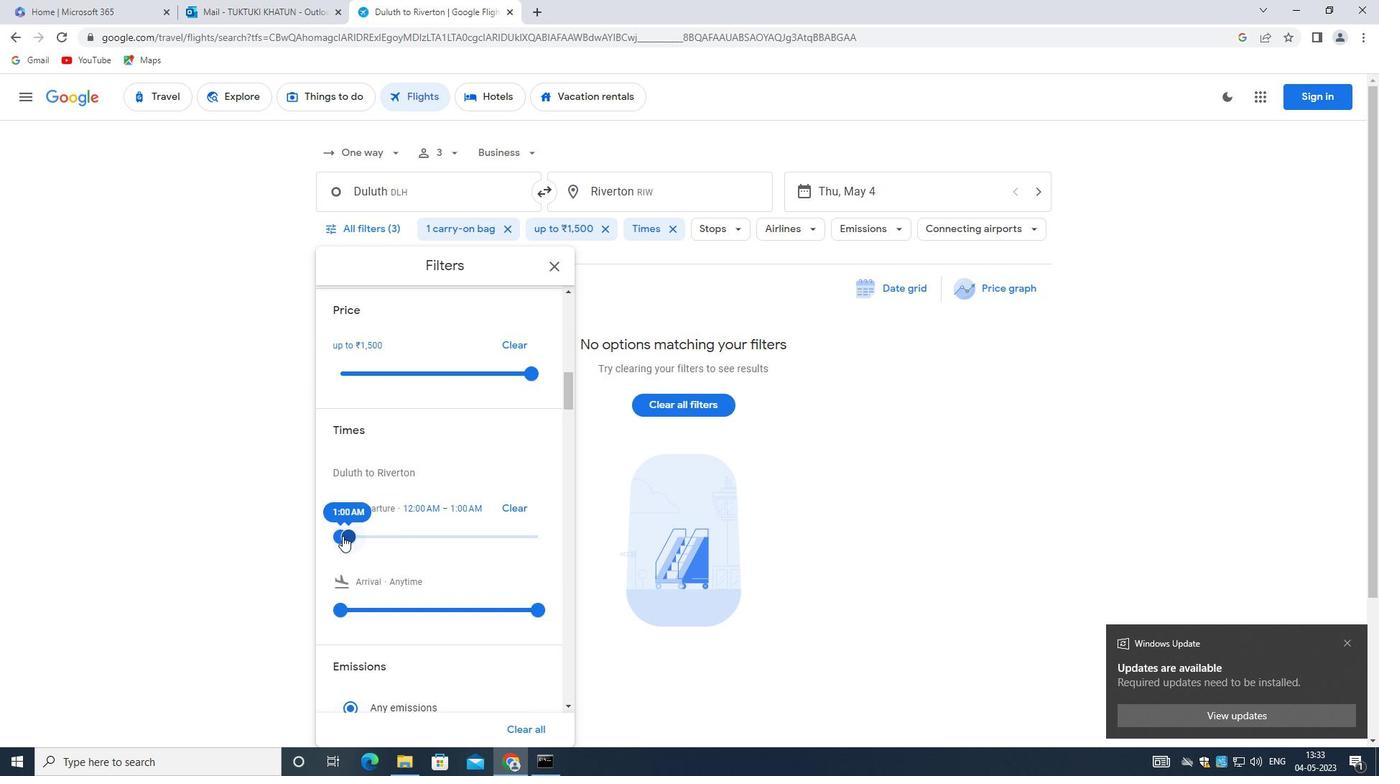 
Action: Mouse pressed left at (344, 536)
Screenshot: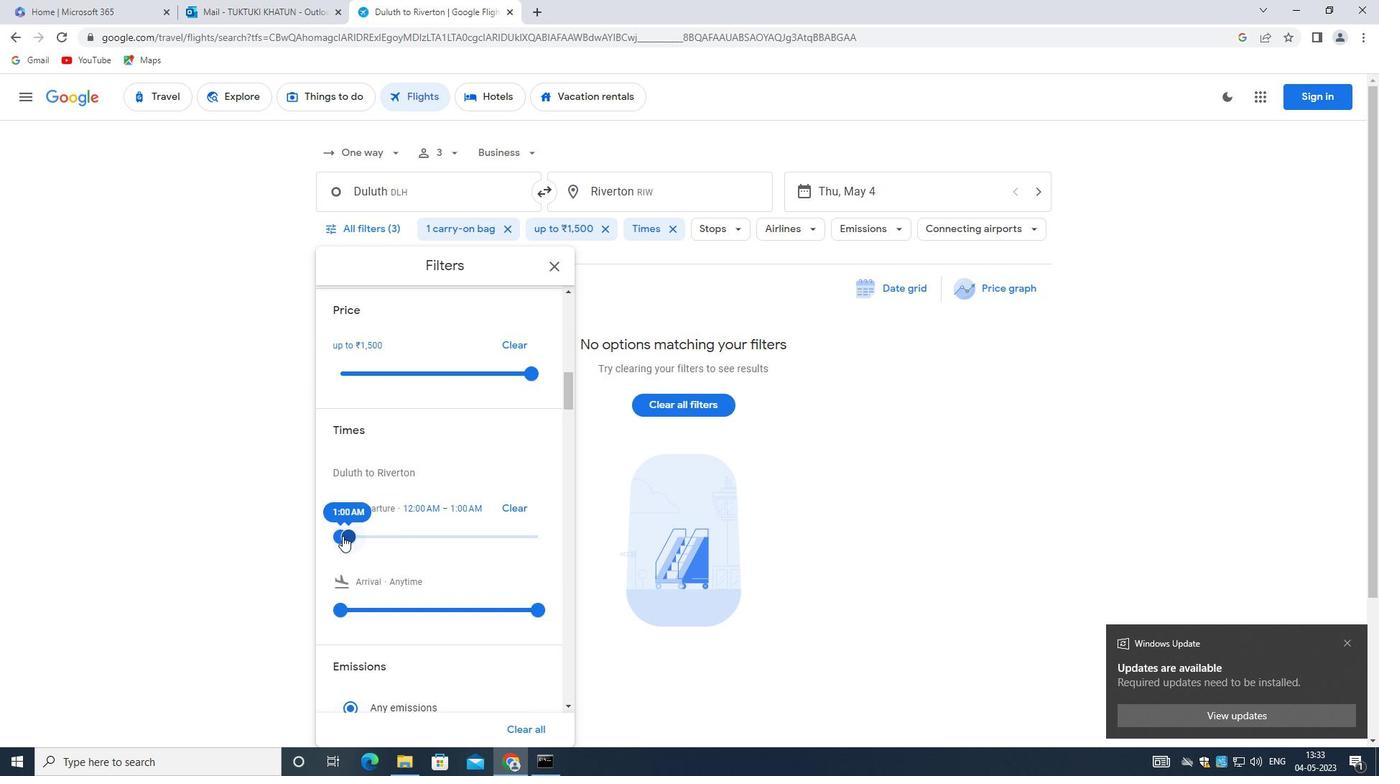 
Action: Mouse moved to (339, 531)
Screenshot: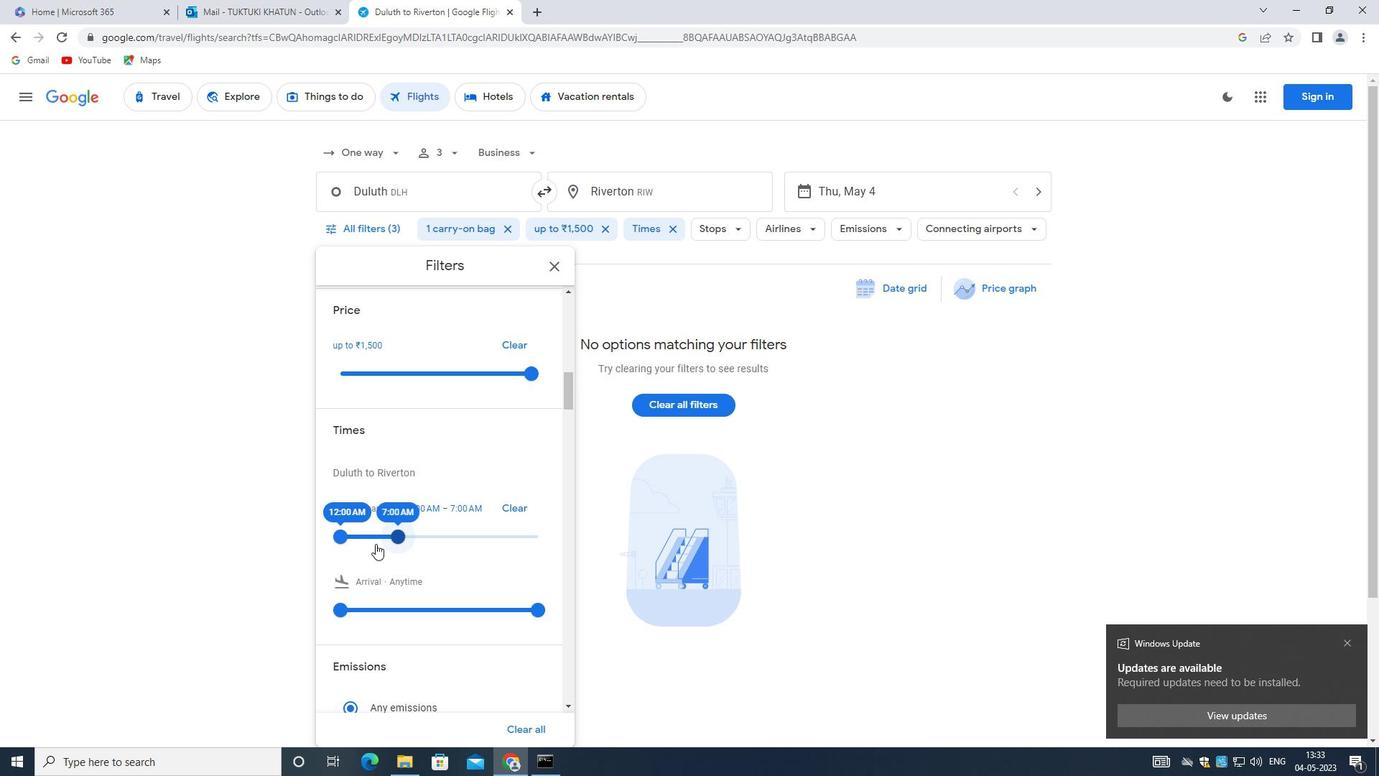 
Action: Mouse pressed left at (339, 531)
Screenshot: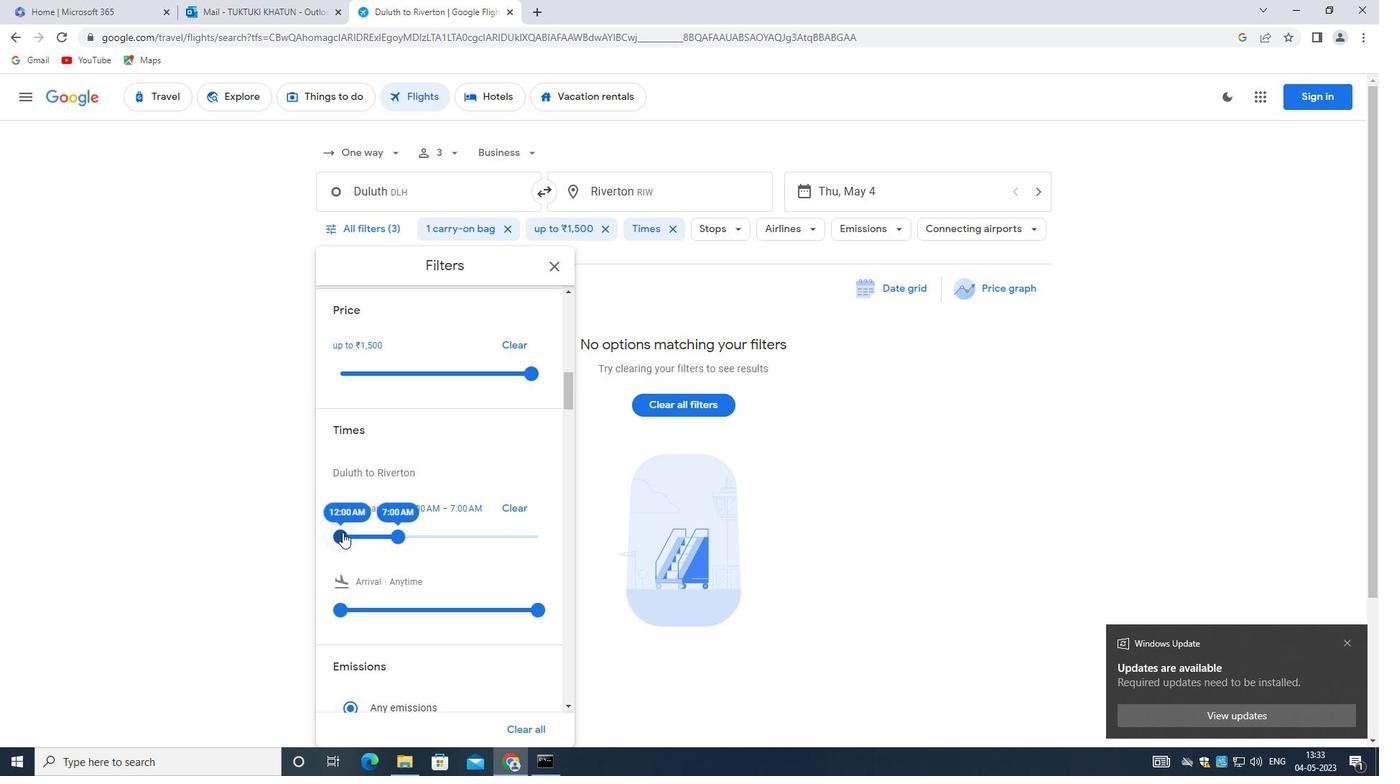 
Action: Mouse moved to (398, 536)
Screenshot: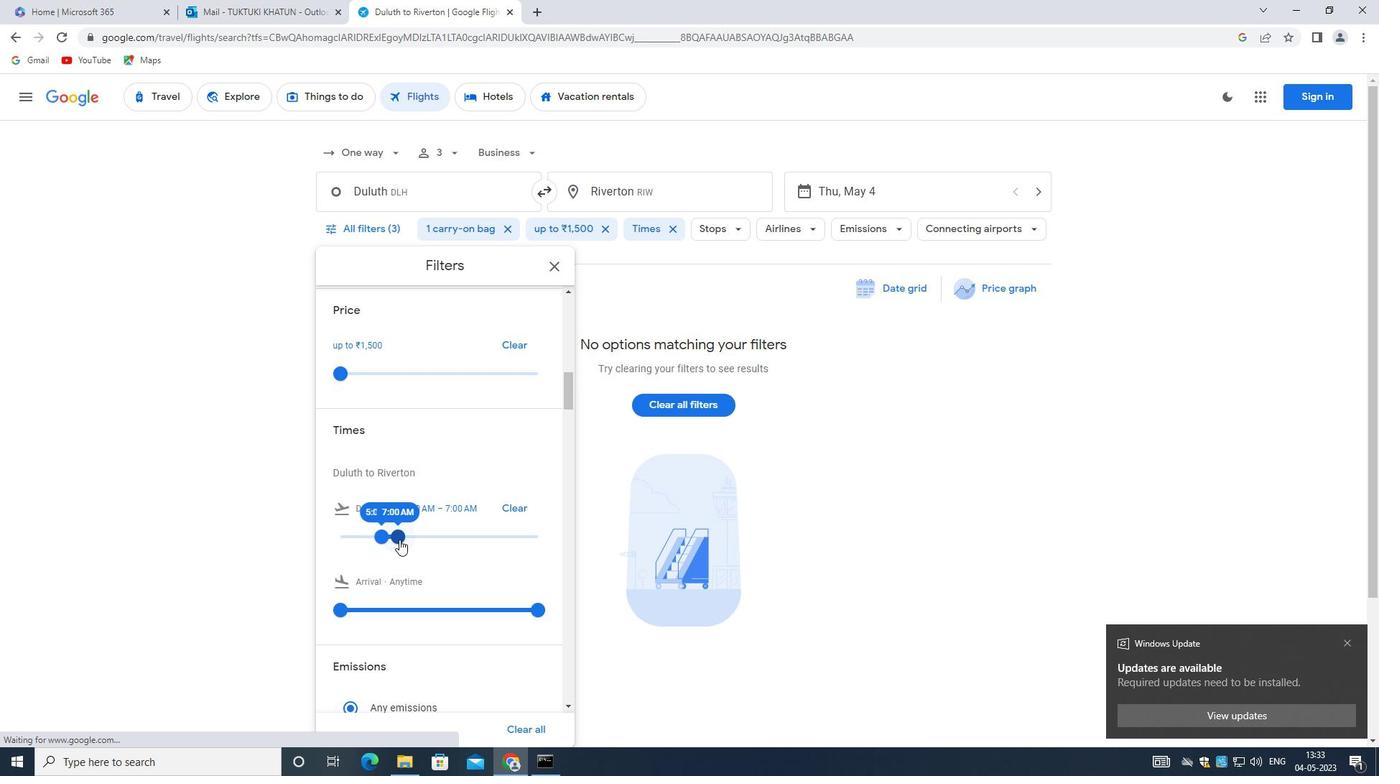 
Action: Mouse pressed left at (398, 536)
Screenshot: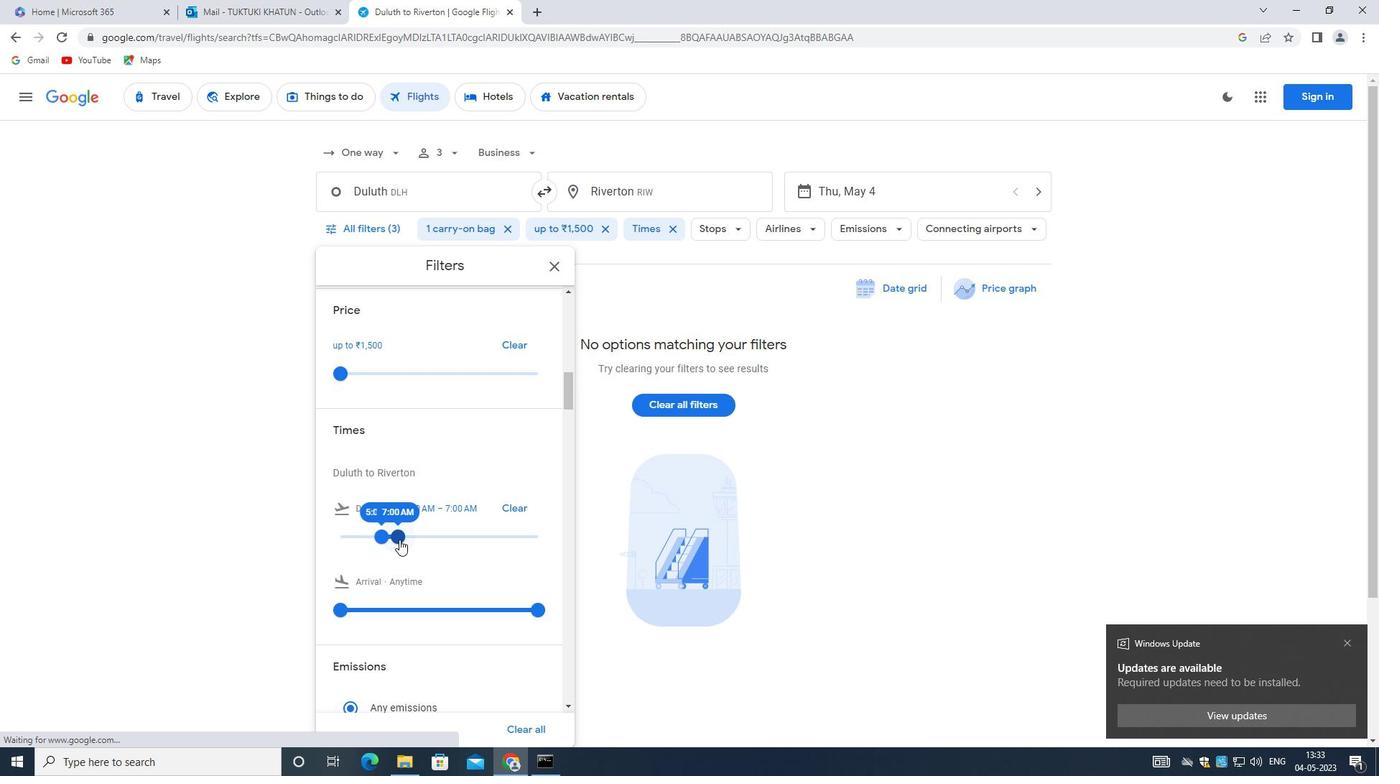 
Action: Mouse moved to (413, 519)
Screenshot: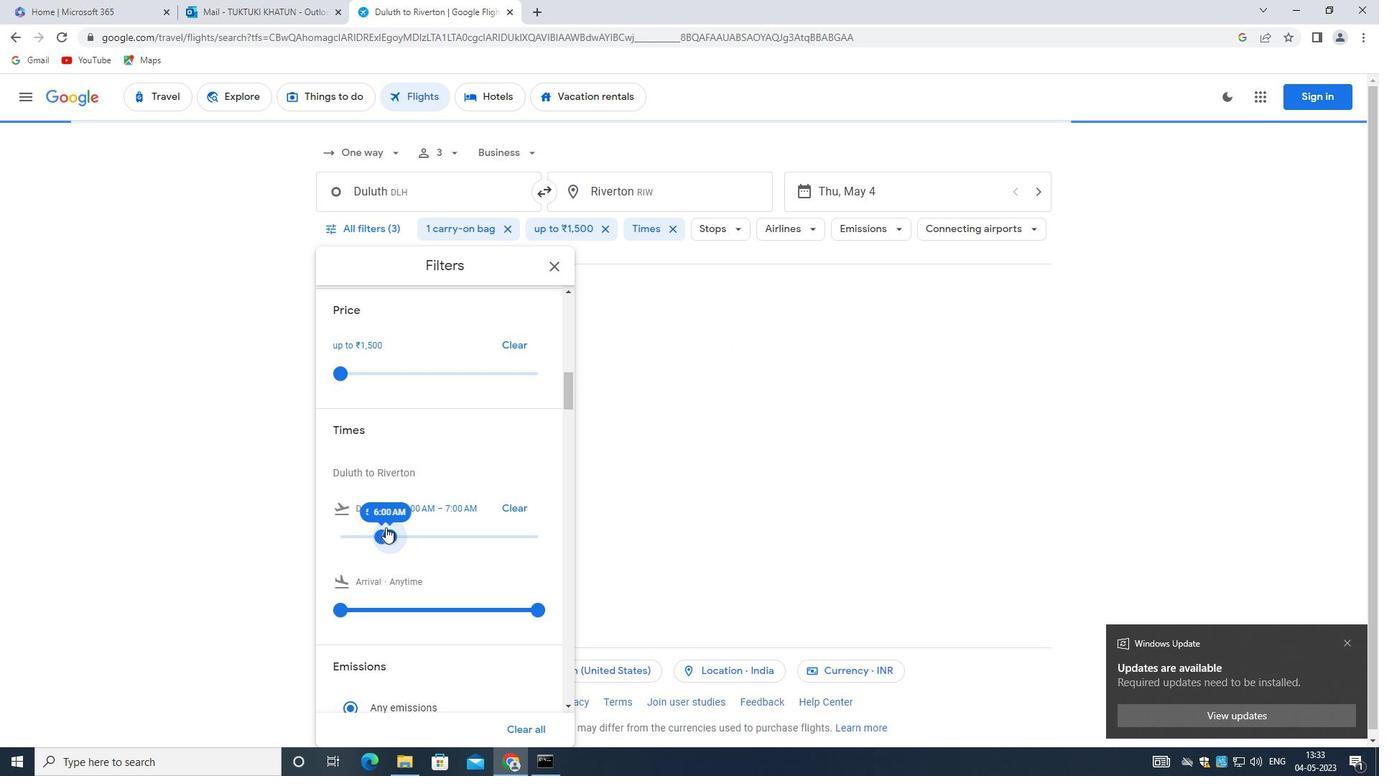 
Action: Mouse scrolled (413, 518) with delta (0, 0)
Screenshot: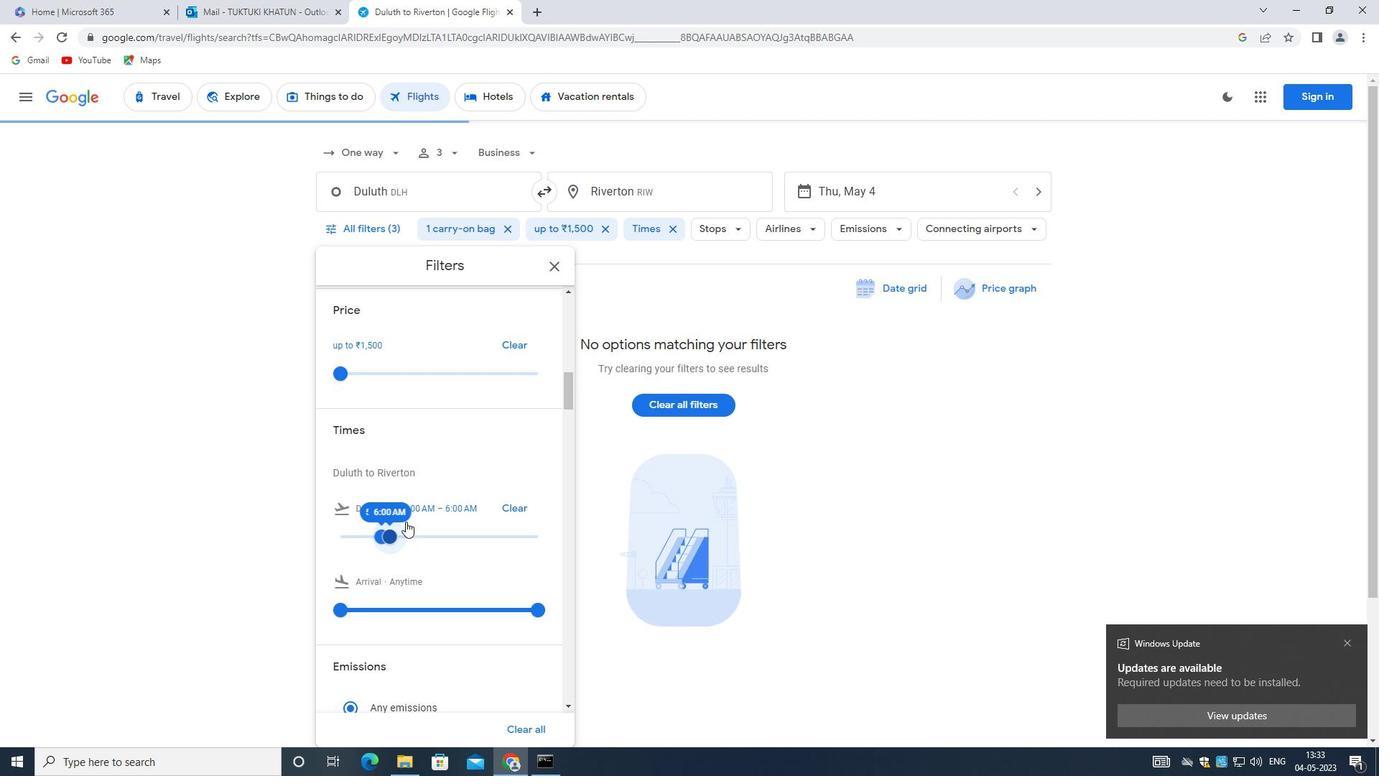 
Action: Mouse scrolled (413, 518) with delta (0, 0)
Screenshot: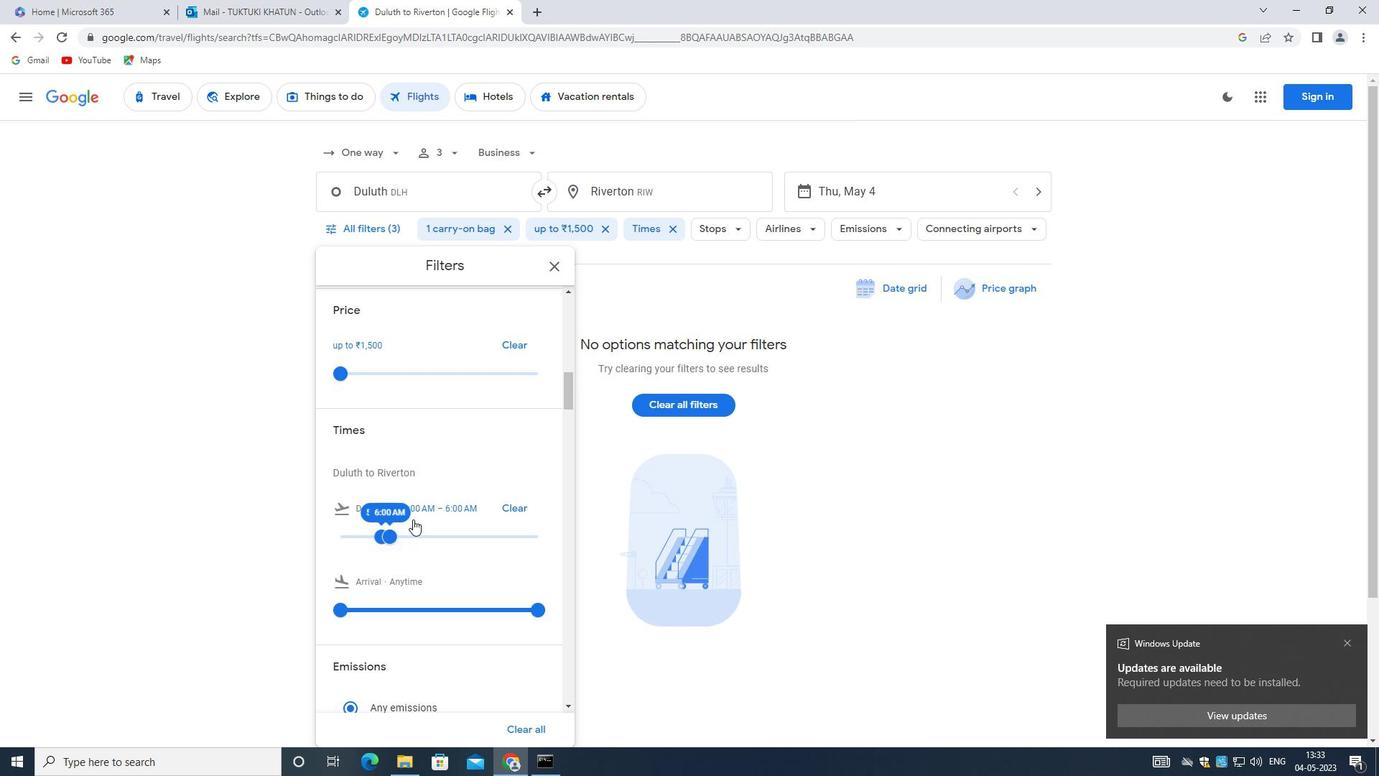 
Action: Mouse scrolled (413, 518) with delta (0, 0)
Screenshot: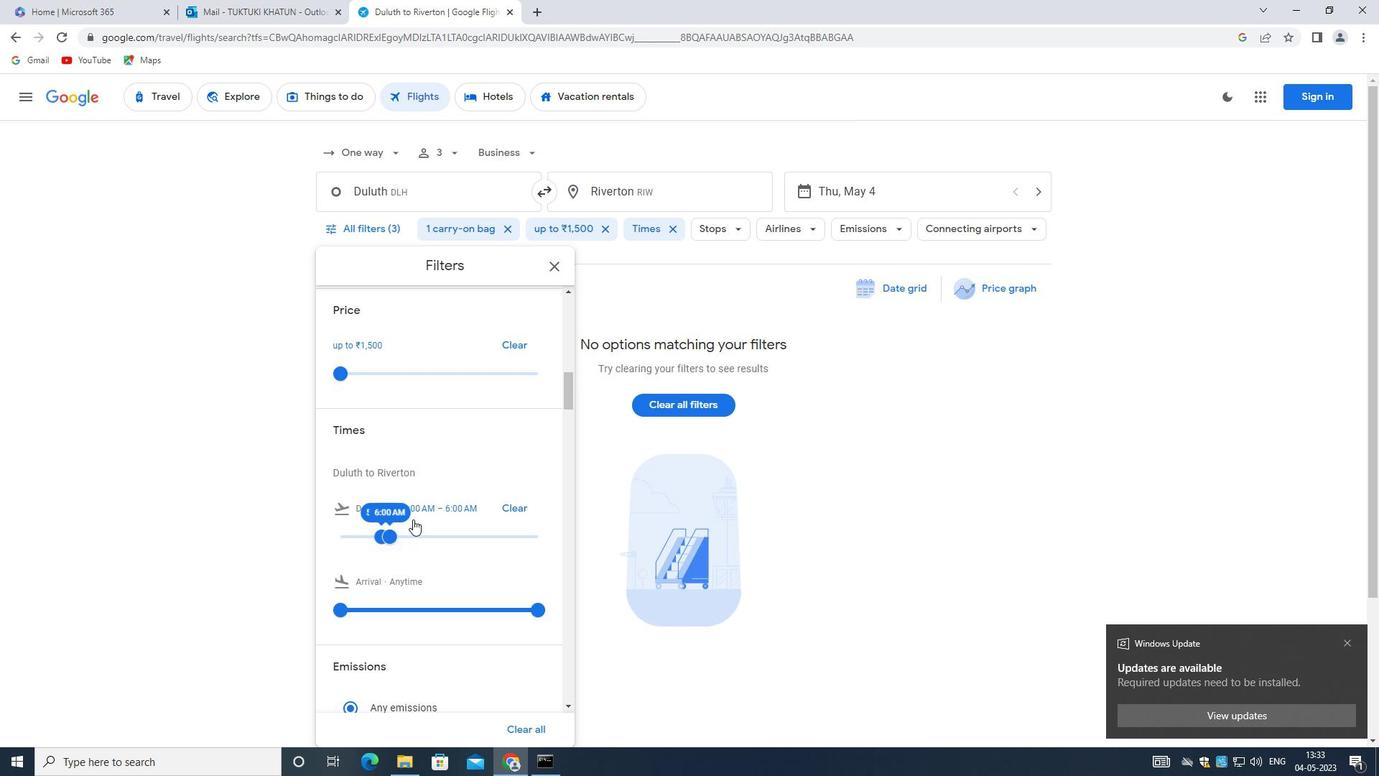 
Action: Mouse scrolled (413, 518) with delta (0, 0)
Screenshot: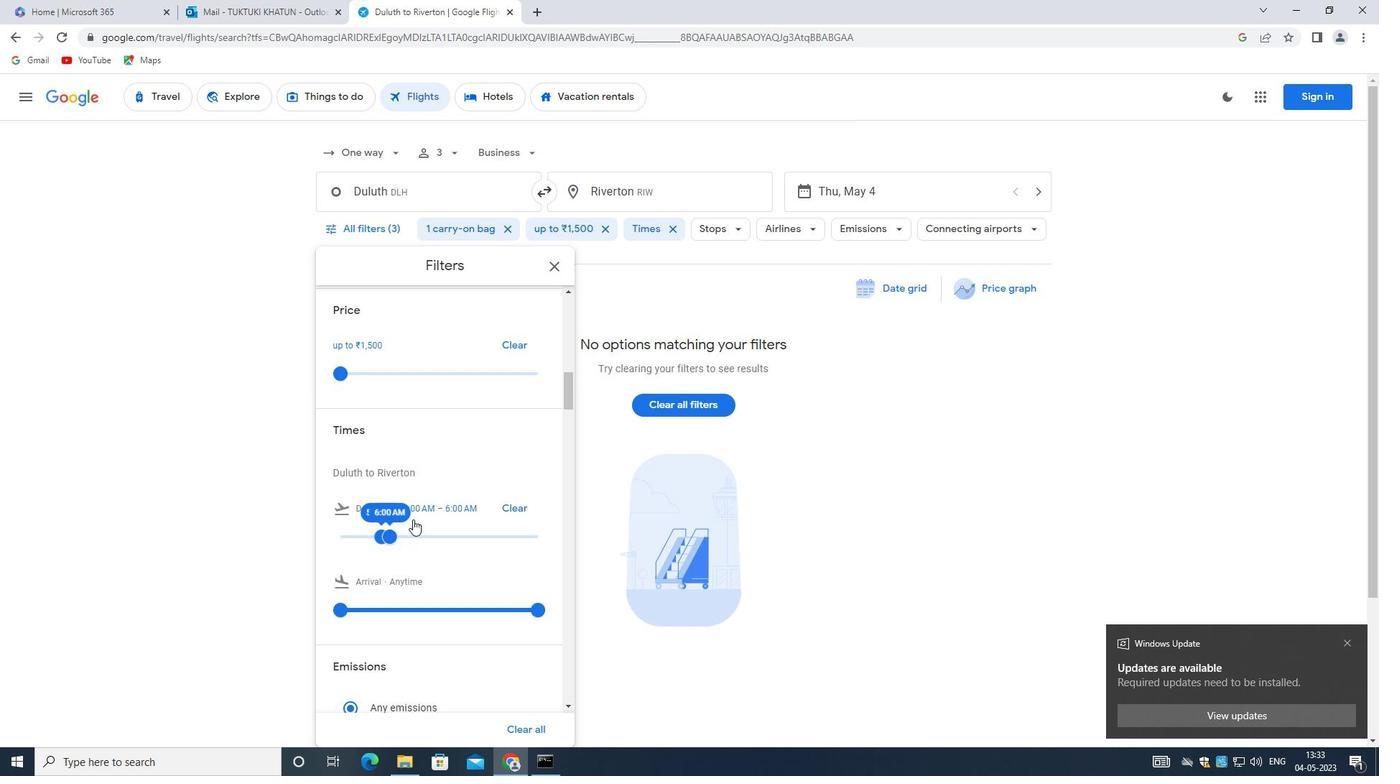
Action: Mouse scrolled (413, 518) with delta (0, 0)
Screenshot: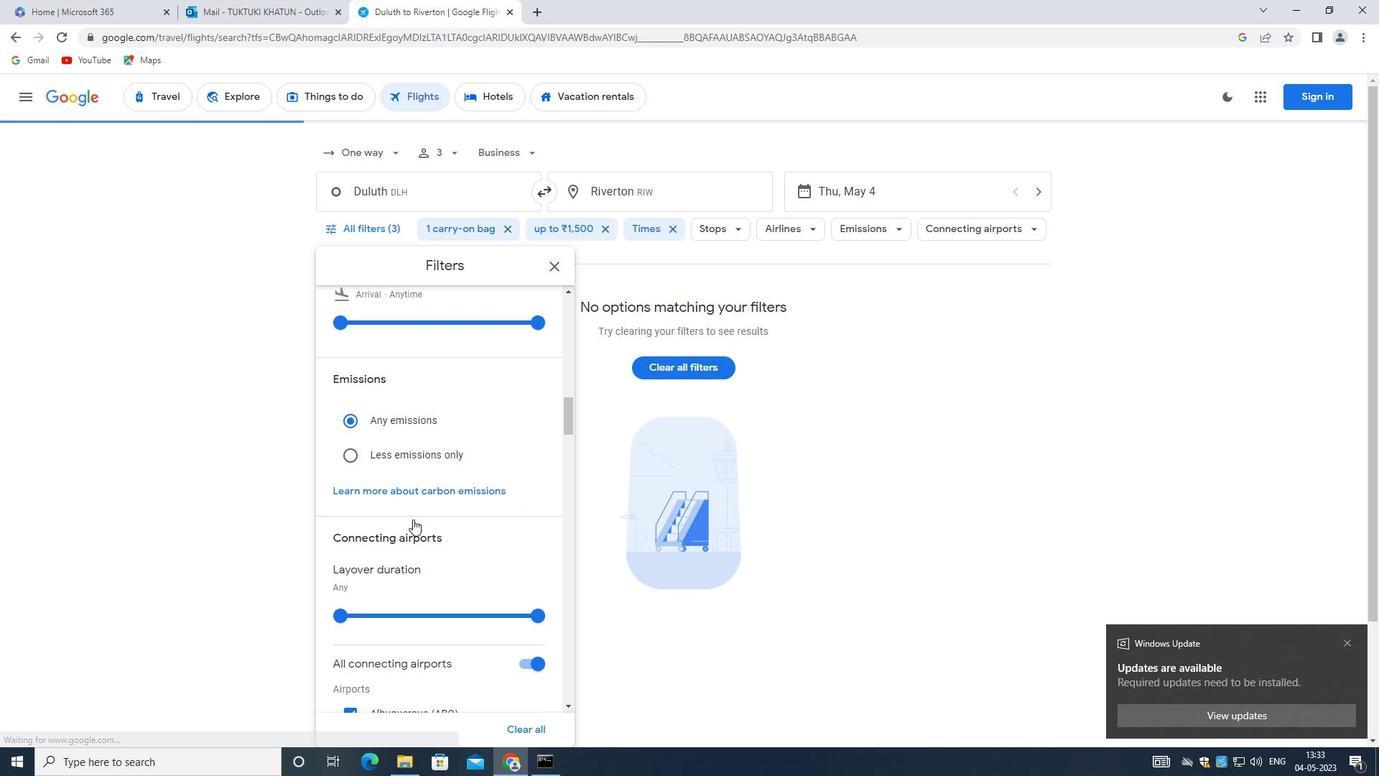 
Action: Mouse scrolled (413, 518) with delta (0, 0)
Screenshot: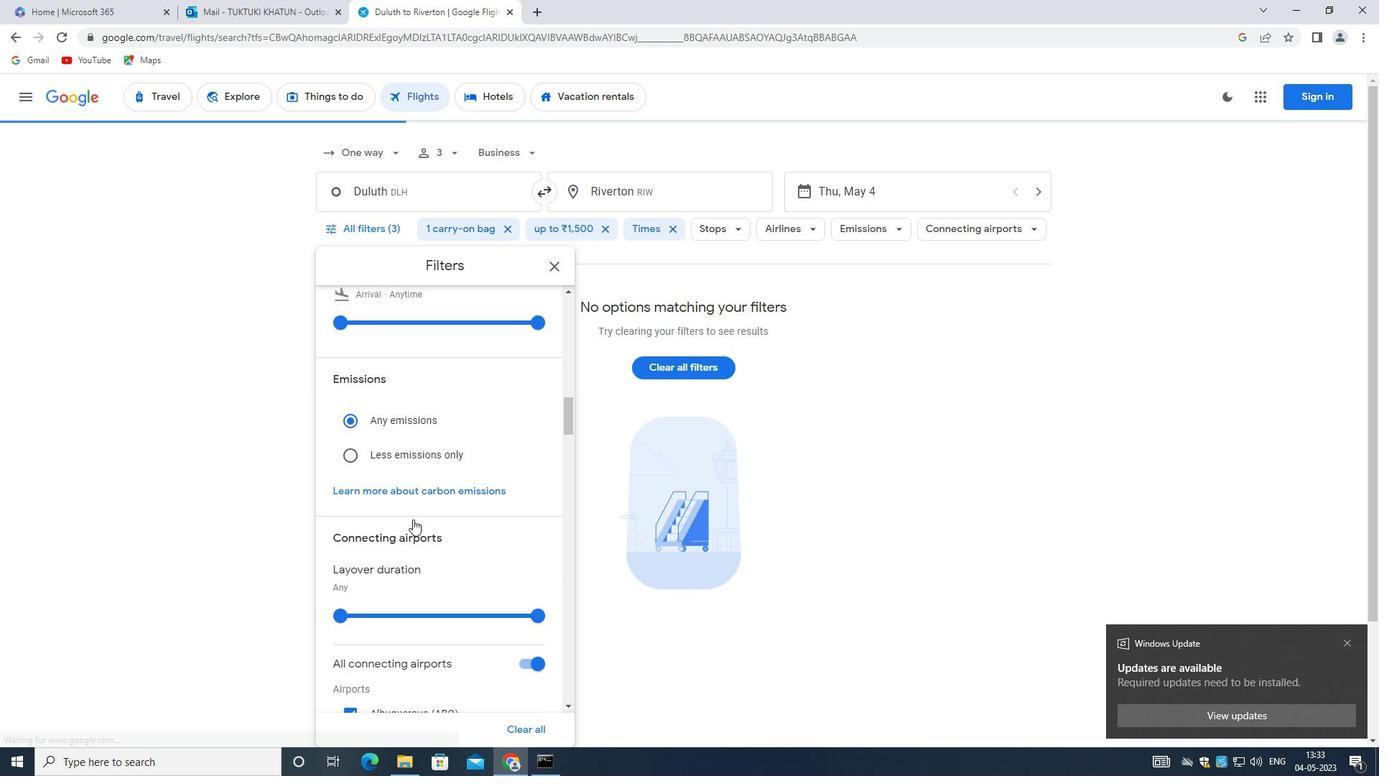 
Action: Mouse scrolled (413, 518) with delta (0, 0)
Screenshot: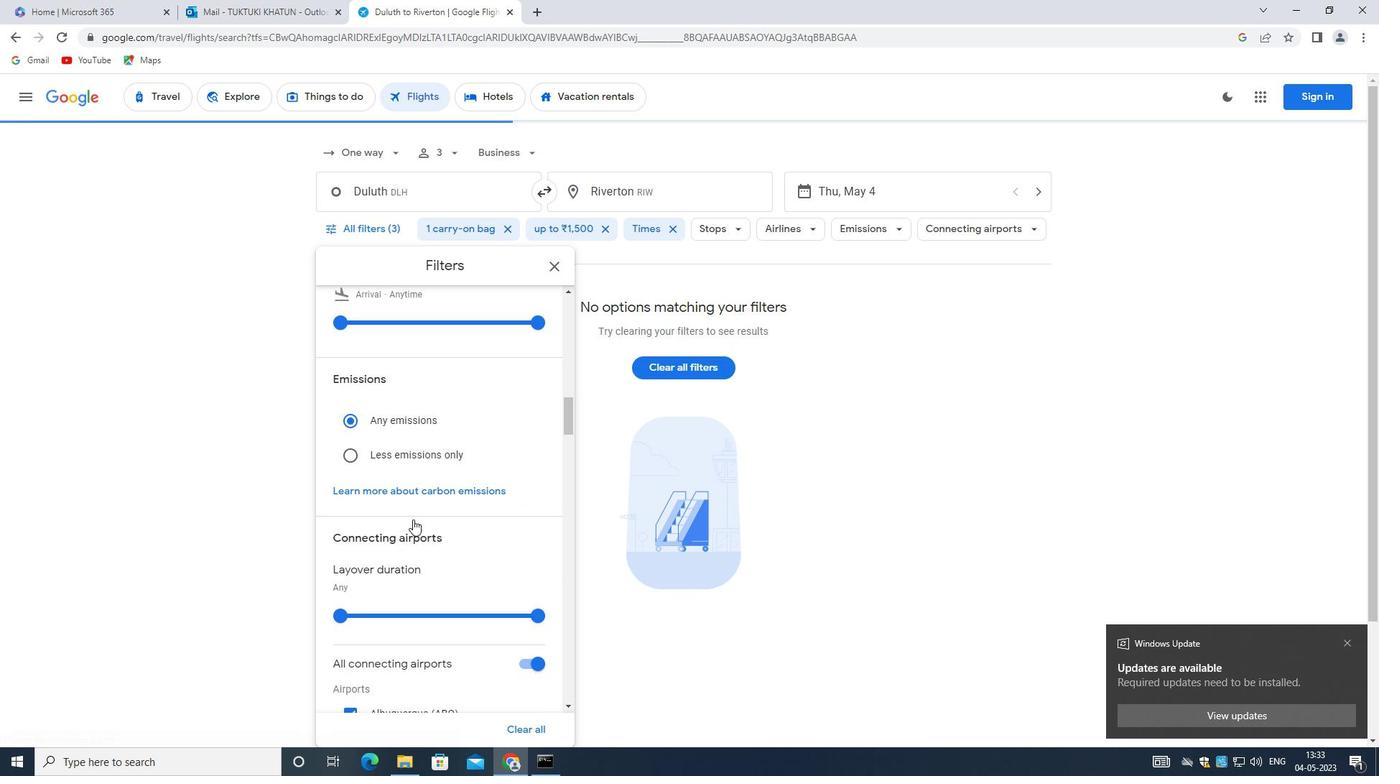 
Action: Mouse scrolled (413, 518) with delta (0, 0)
Screenshot: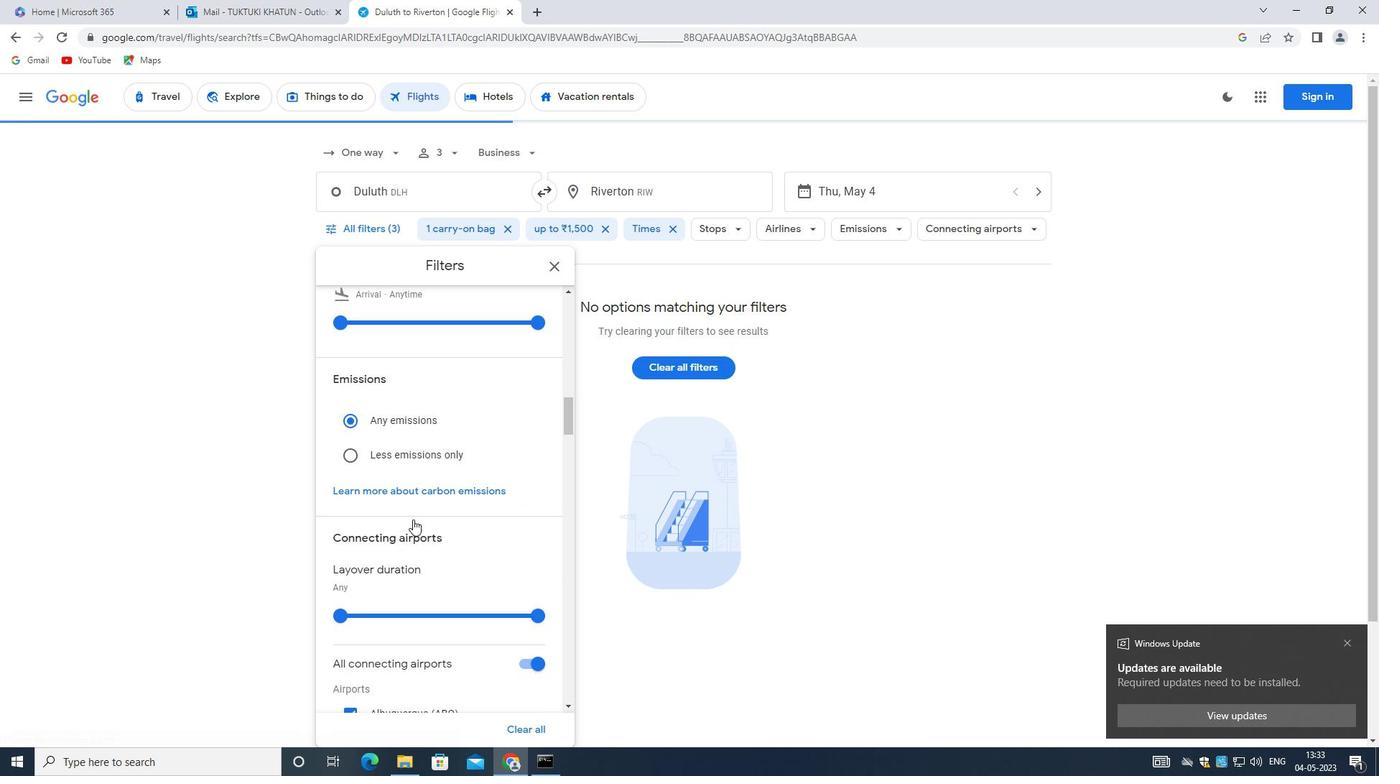 
Action: Mouse scrolled (413, 518) with delta (0, 0)
Screenshot: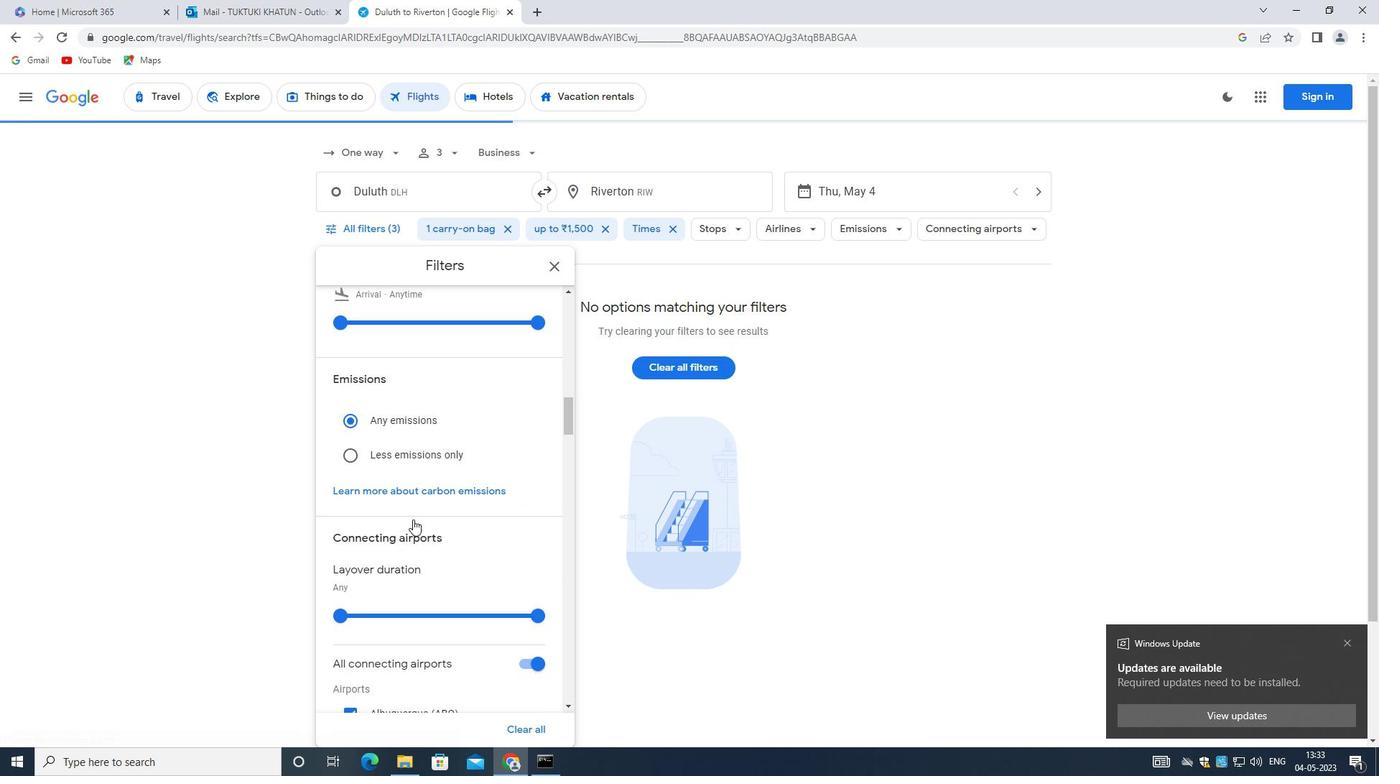 
Action: Mouse moved to (410, 522)
Screenshot: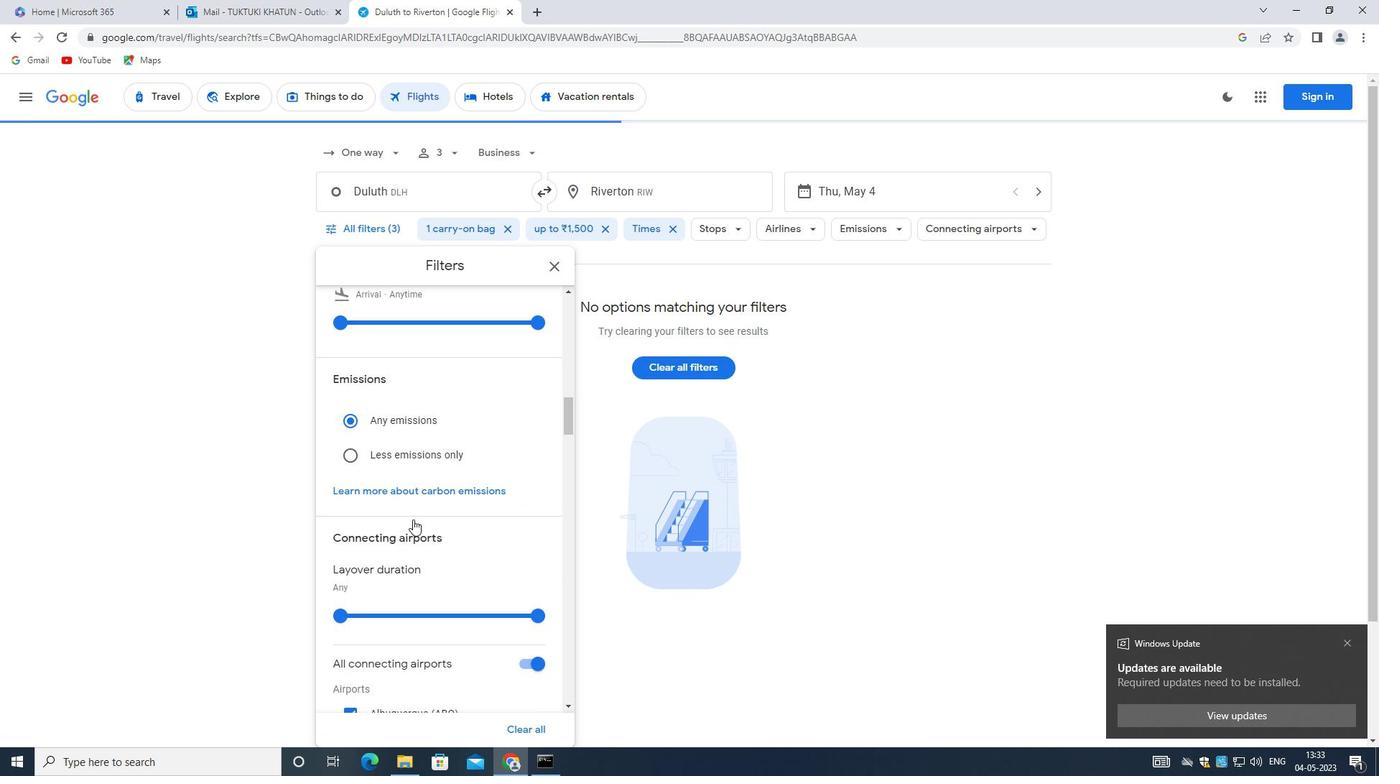 
Action: Mouse scrolled (410, 521) with delta (0, 0)
Screenshot: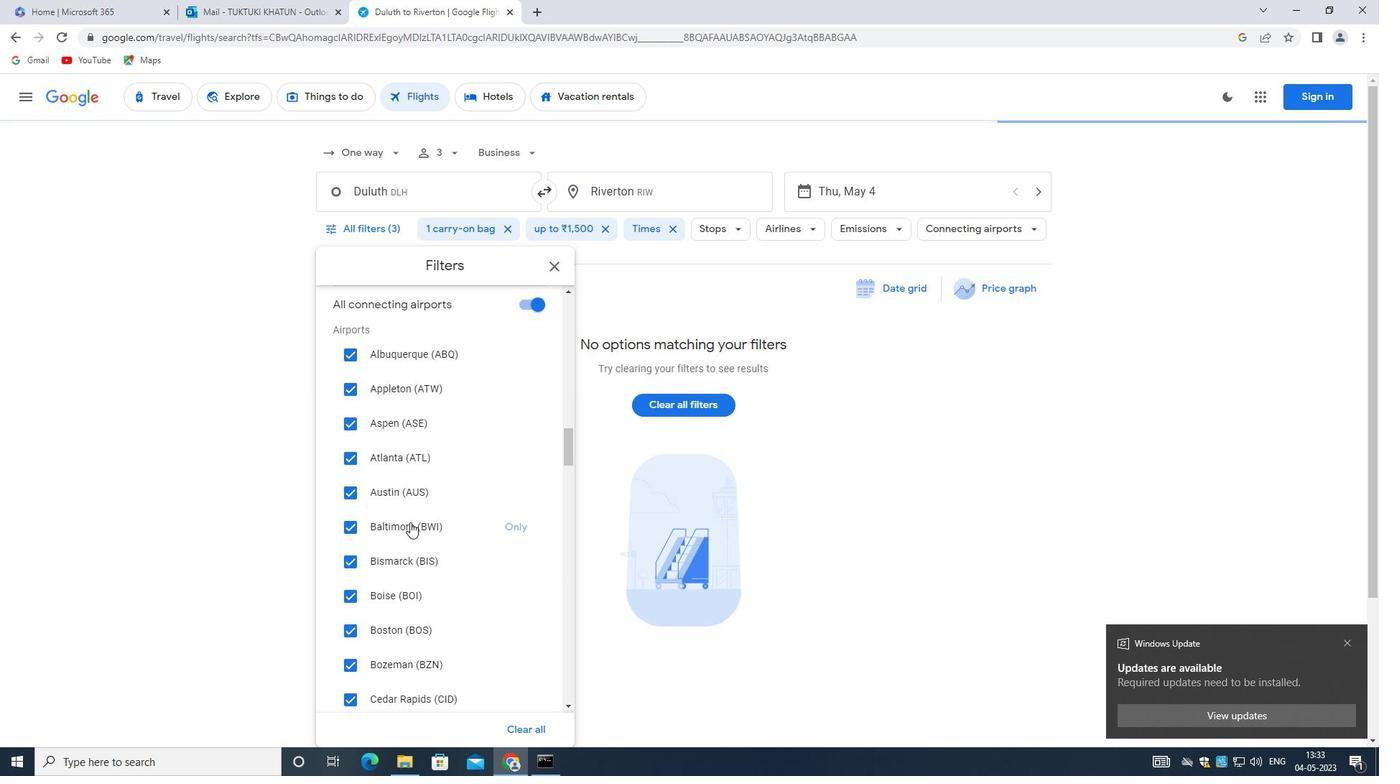 
Action: Mouse moved to (405, 527)
Screenshot: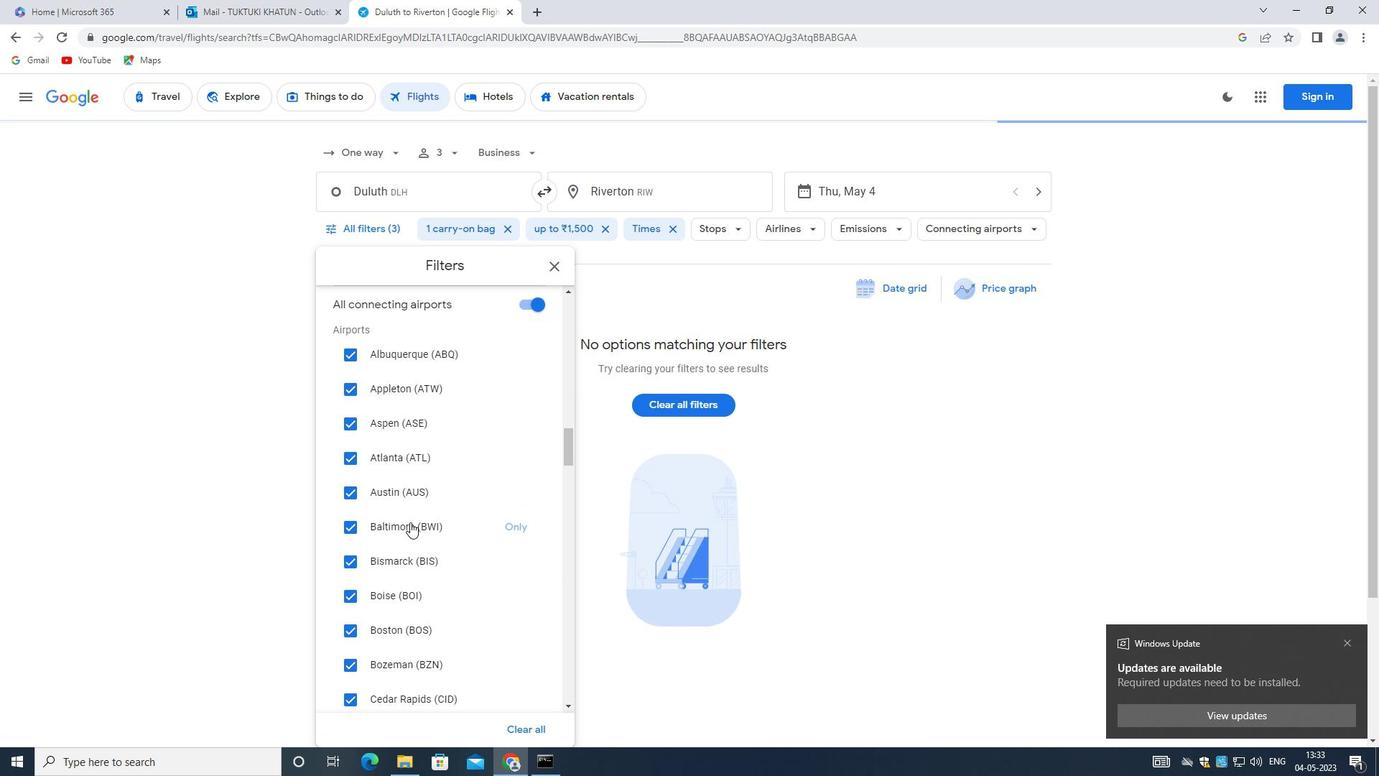 
Action: Mouse scrolled (405, 526) with delta (0, 0)
Screenshot: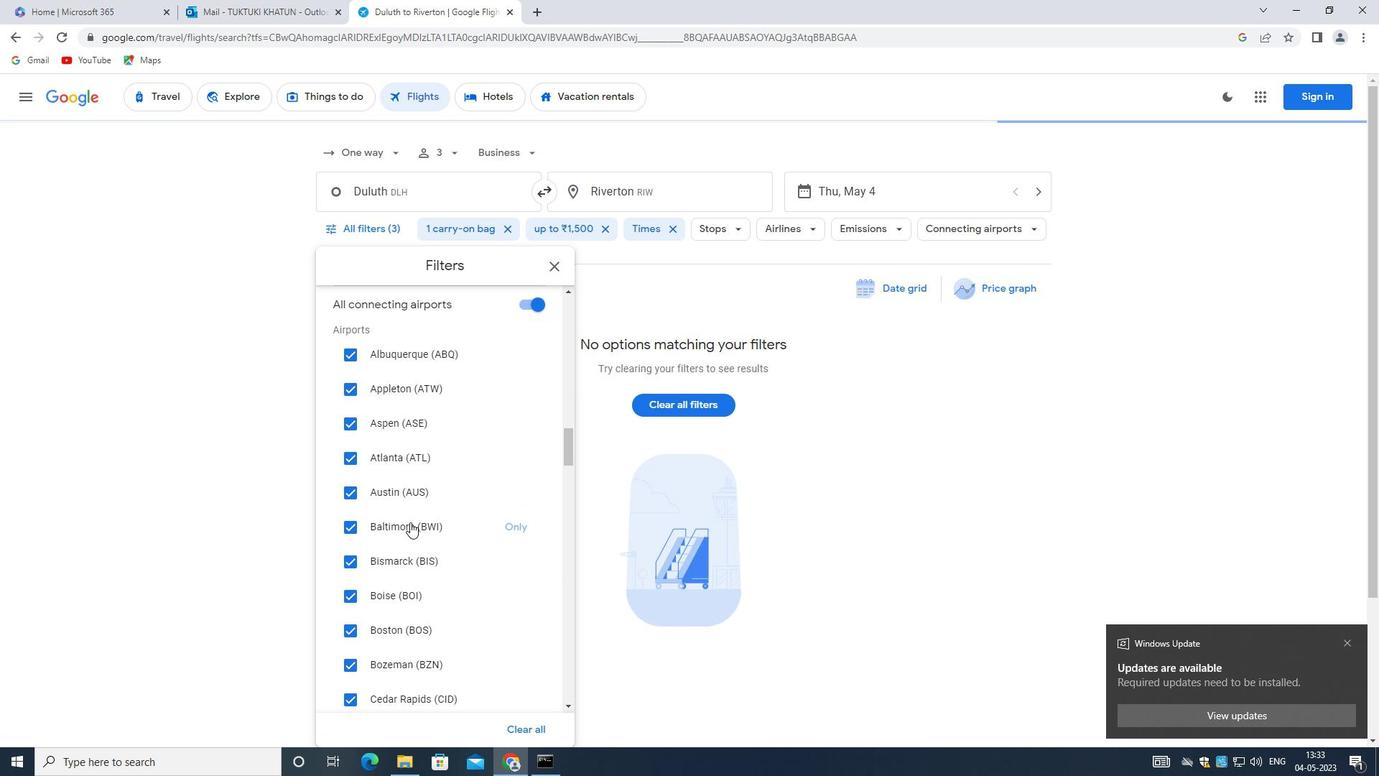 
Action: Mouse moved to (405, 531)
Screenshot: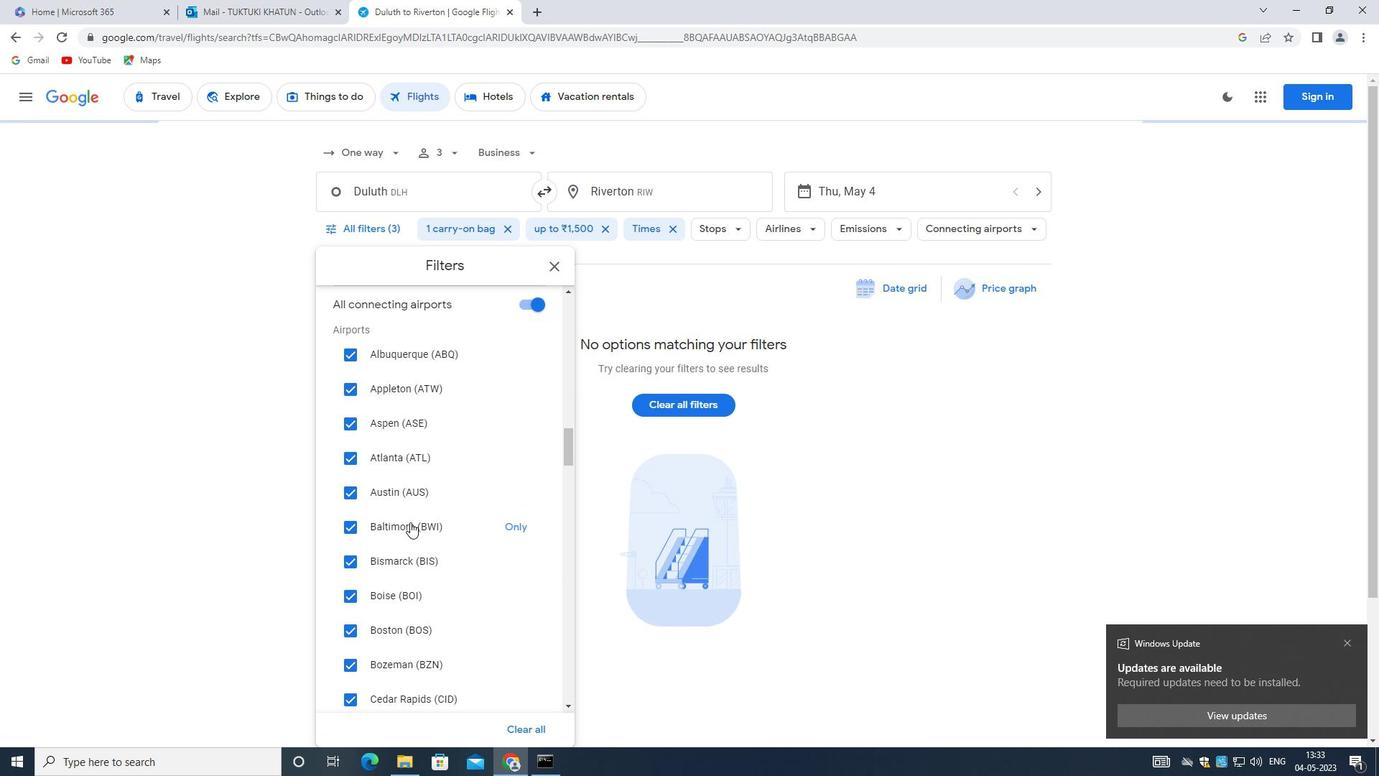
Action: Mouse scrolled (405, 530) with delta (0, 0)
Screenshot: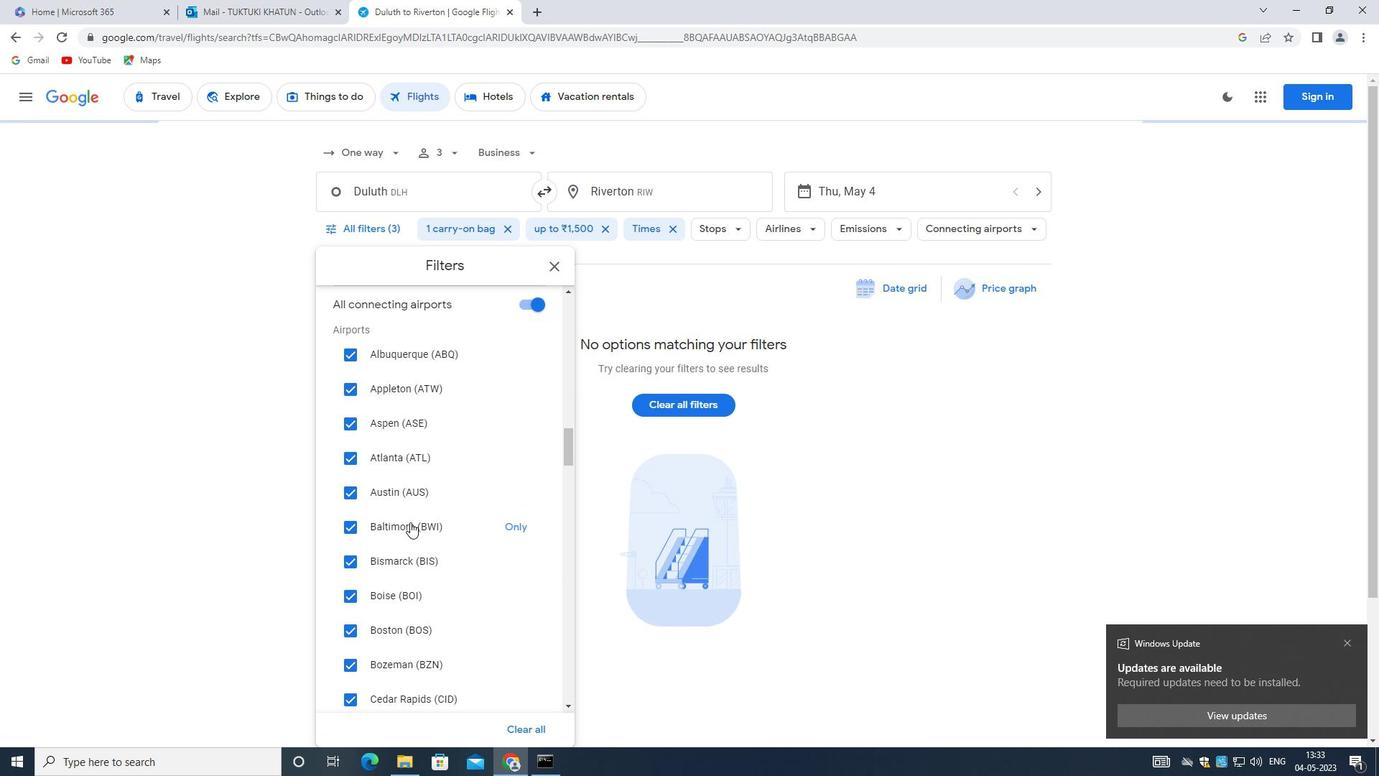 
Action: Mouse moved to (403, 534)
Screenshot: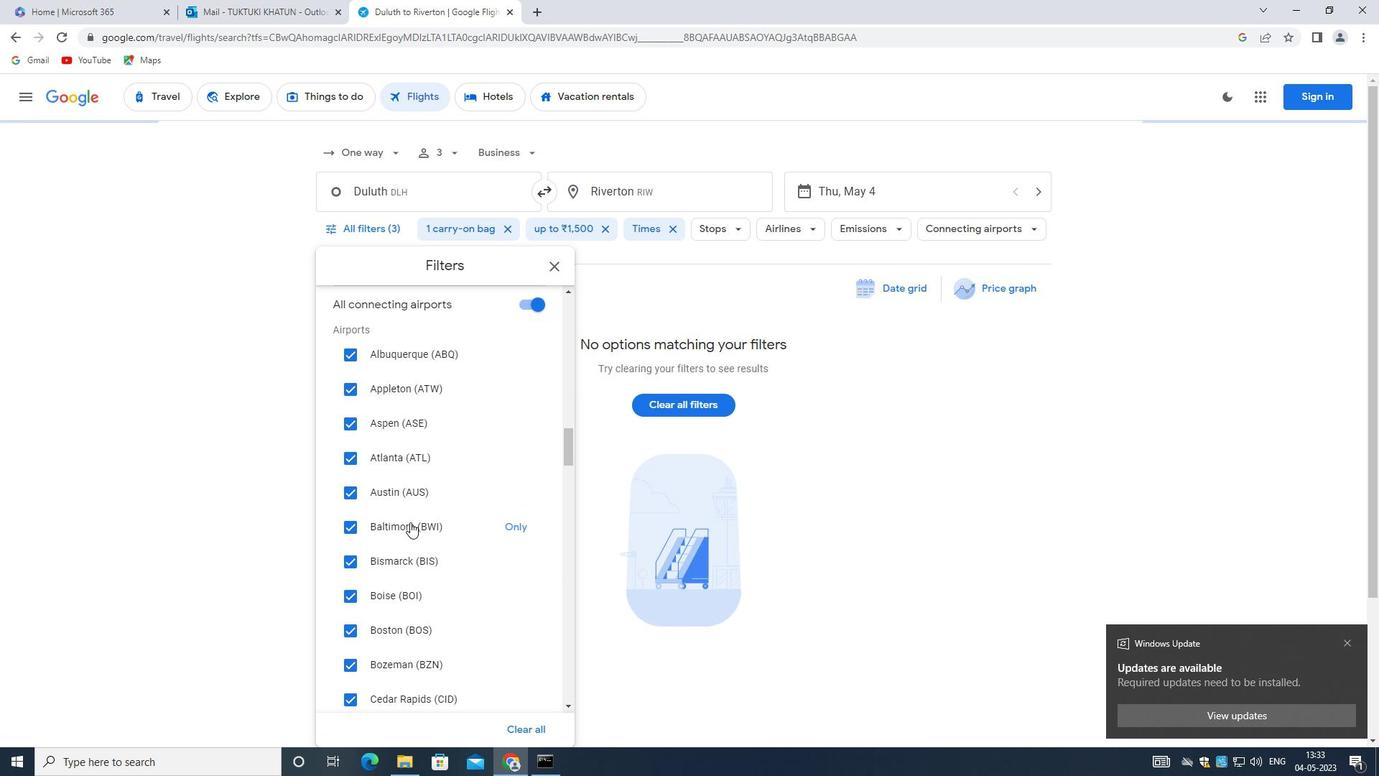 
Action: Mouse scrolled (403, 533) with delta (0, 0)
Screenshot: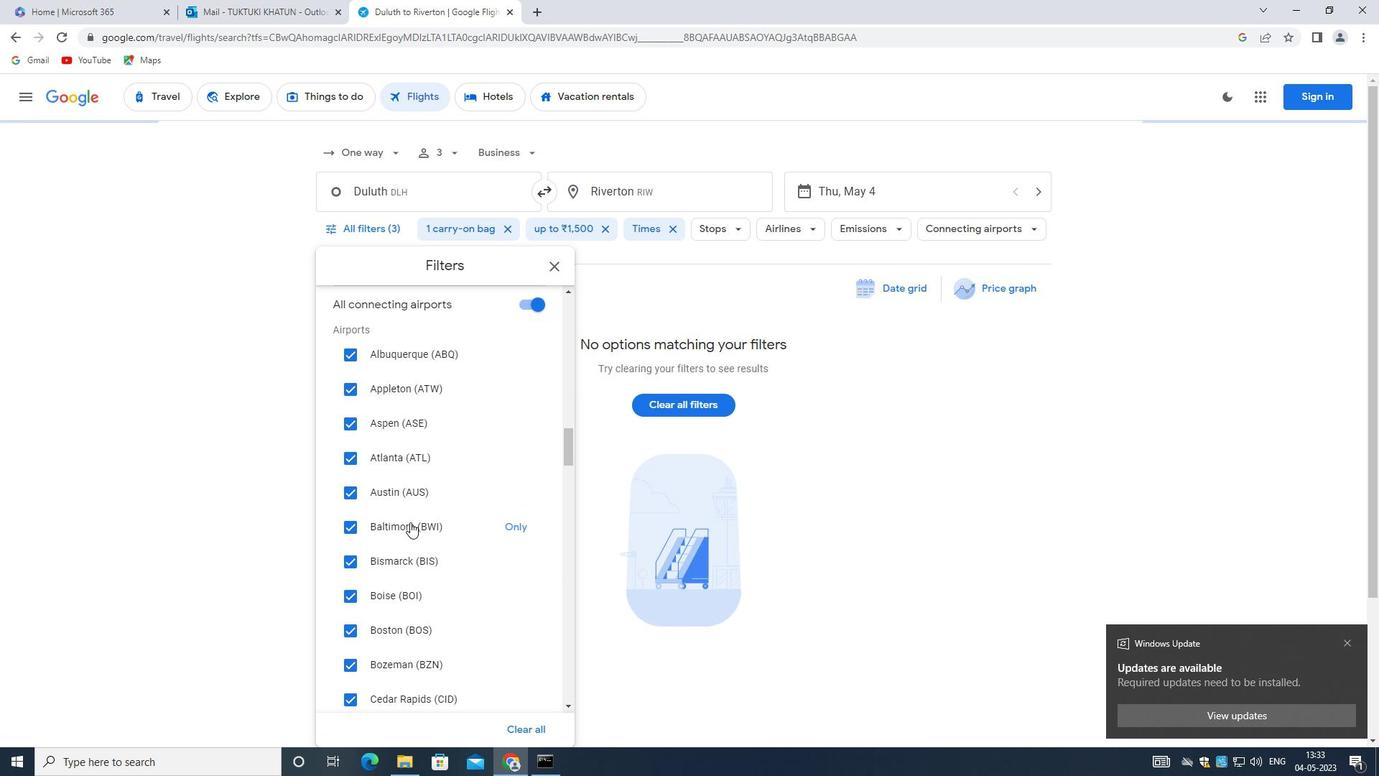 
Action: Mouse moved to (403, 535)
Screenshot: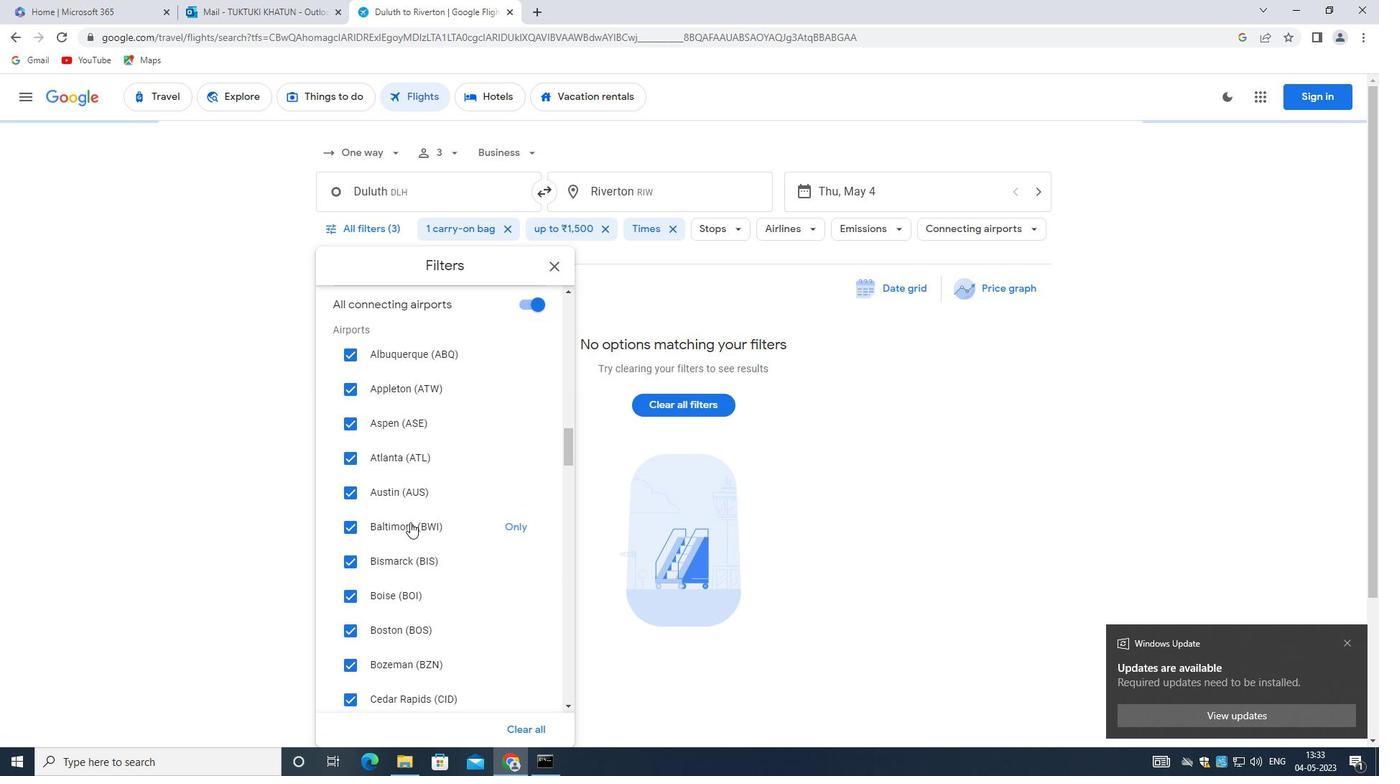 
Action: Mouse scrolled (403, 534) with delta (0, 0)
Screenshot: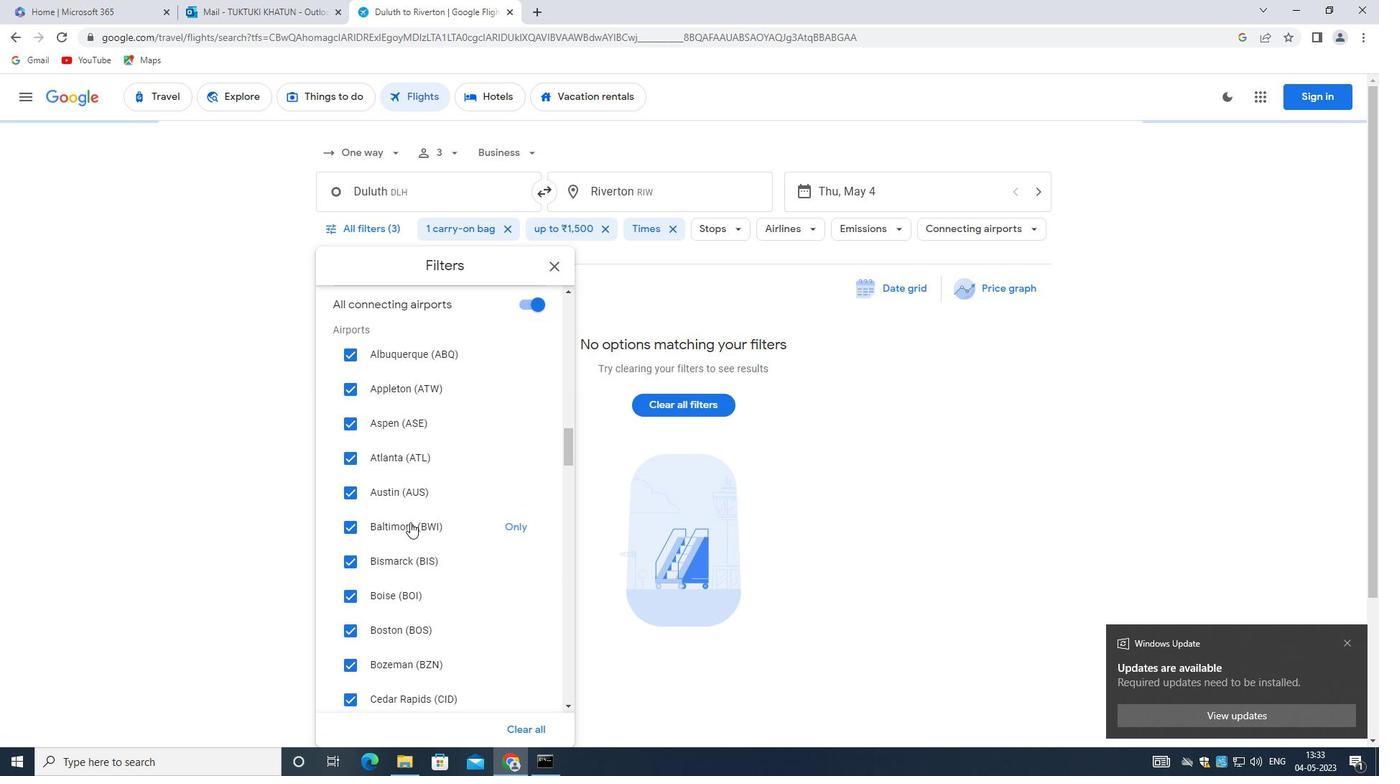 
Action: Mouse scrolled (403, 534) with delta (0, 0)
Screenshot: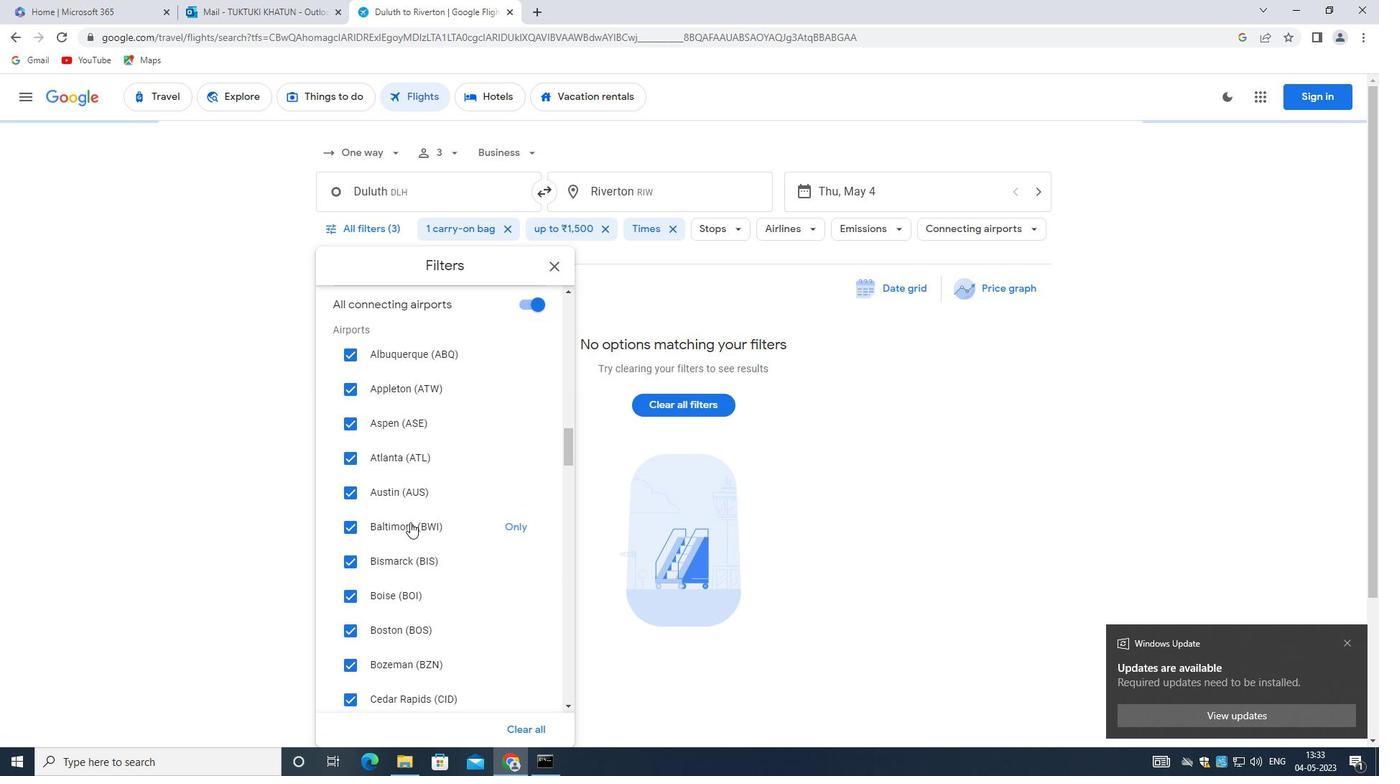 
Action: Mouse moved to (403, 537)
Screenshot: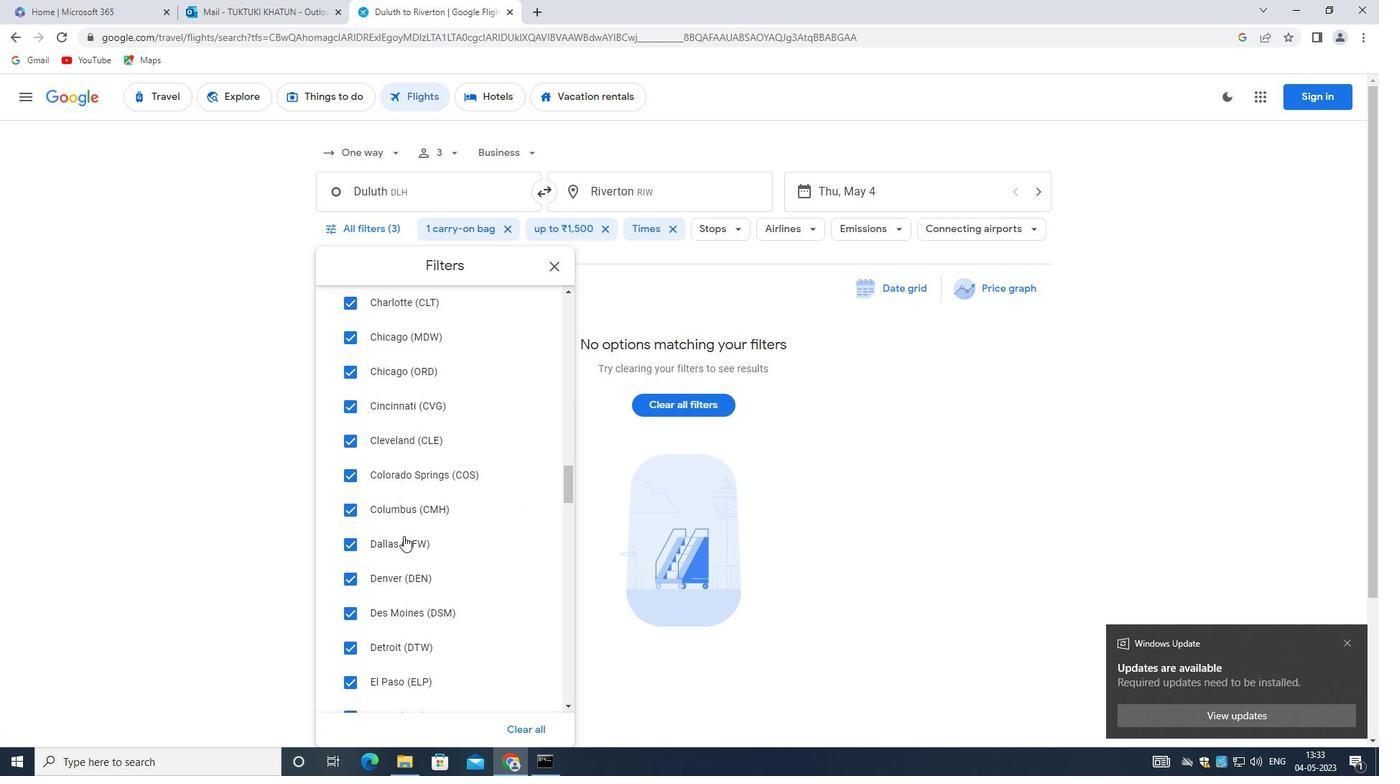 
Action: Mouse scrolled (403, 536) with delta (0, 0)
Screenshot: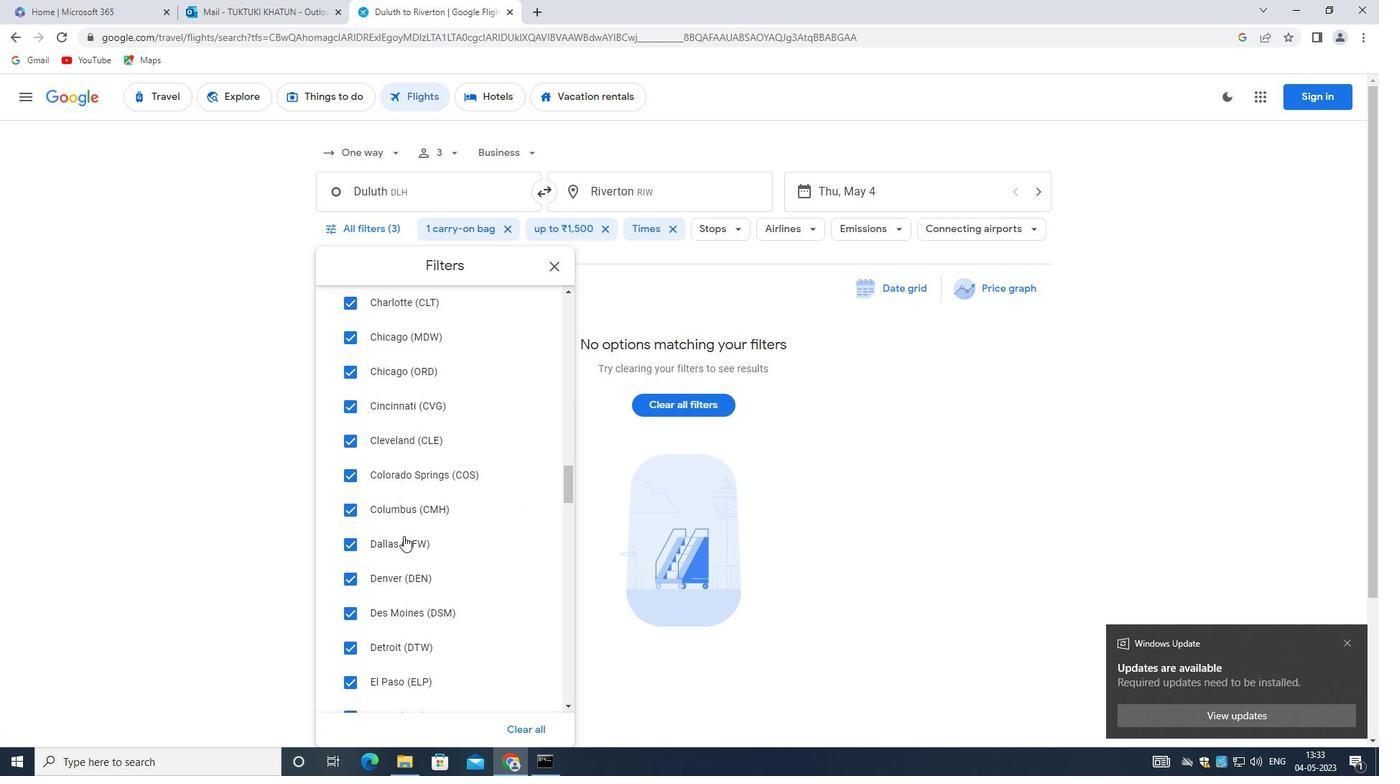 
Action: Mouse moved to (401, 543)
Screenshot: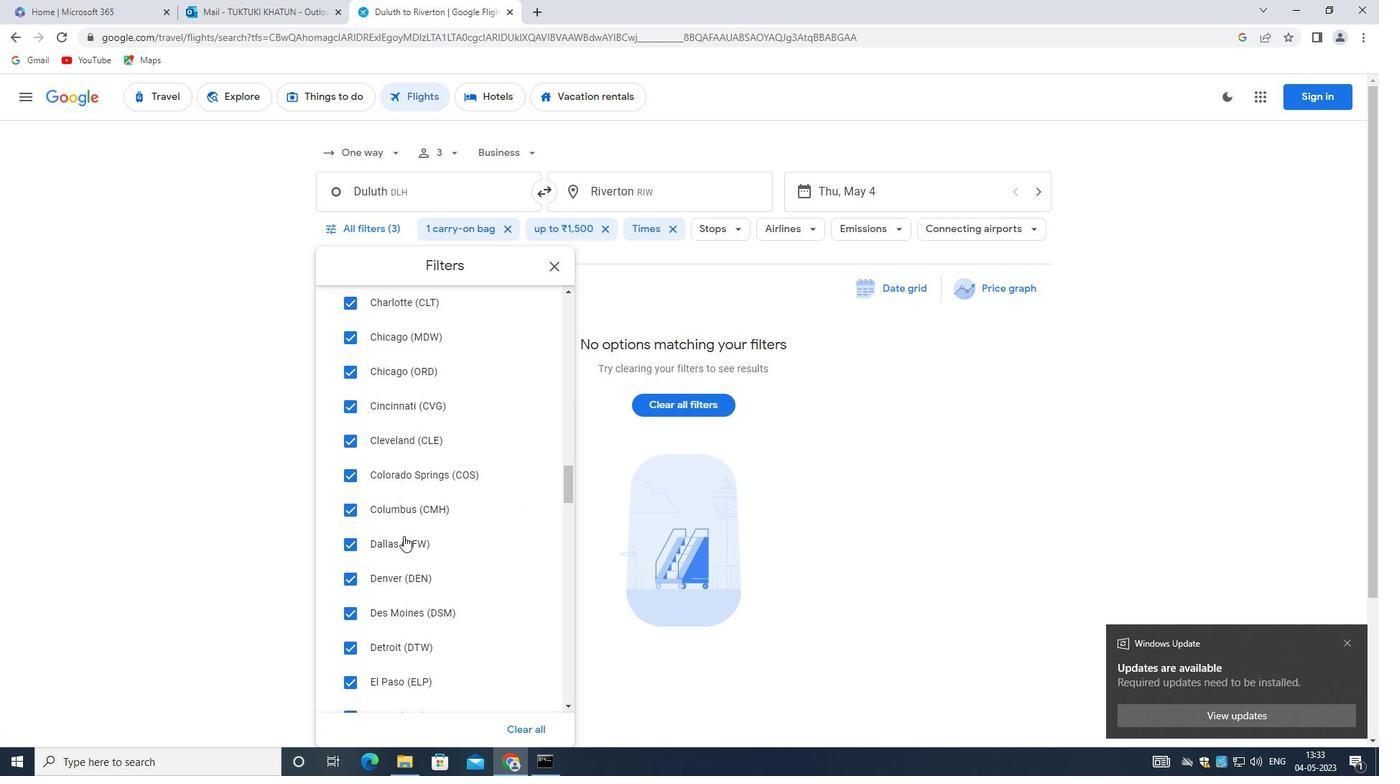
Action: Mouse scrolled (401, 542) with delta (0, 0)
Screenshot: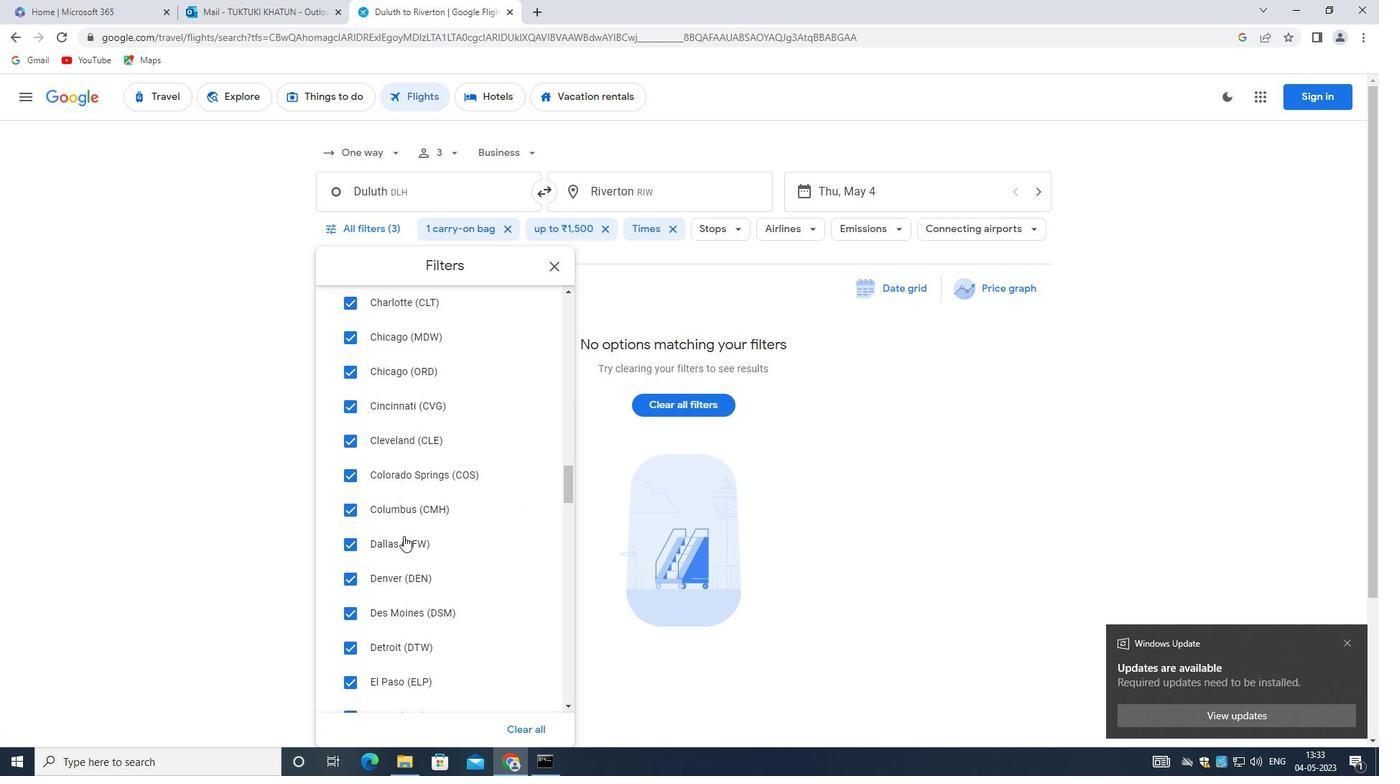 
Action: Mouse moved to (400, 549)
Screenshot: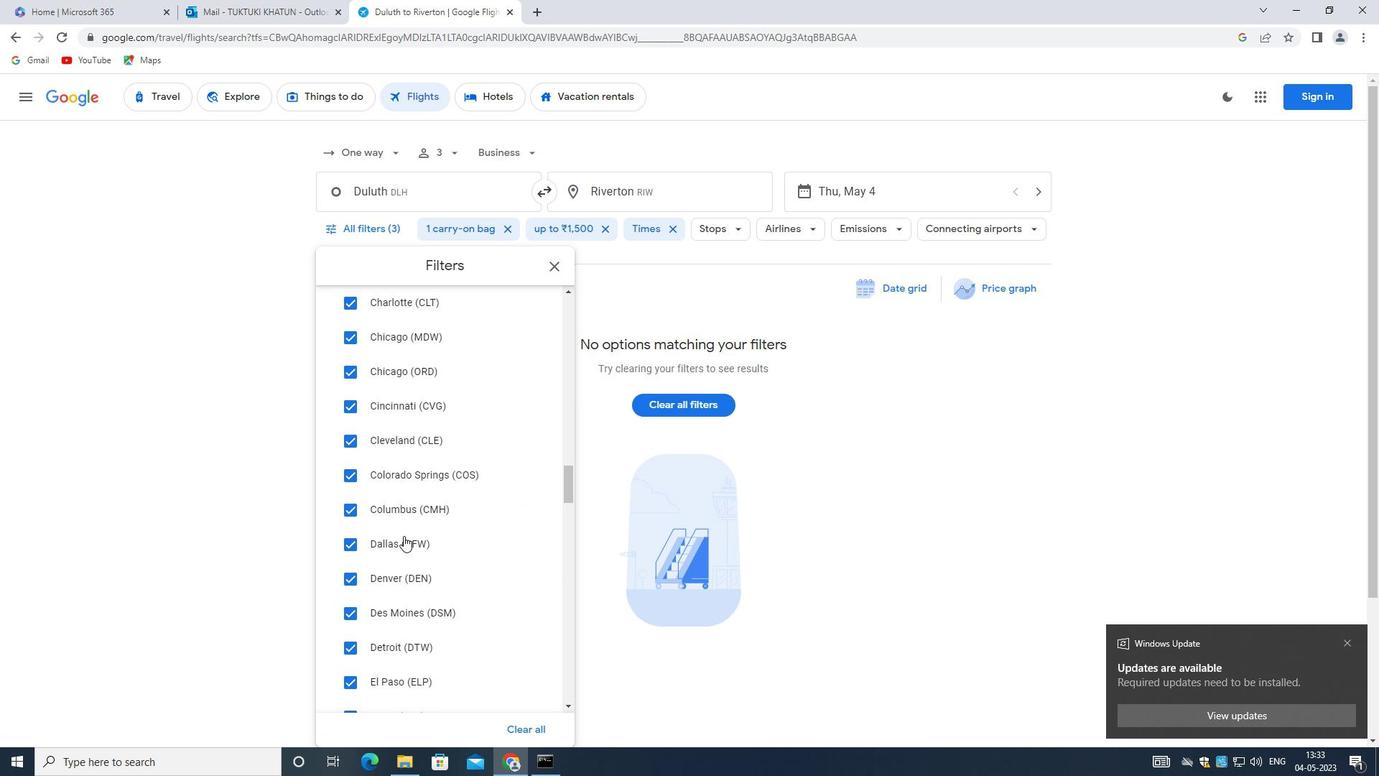 
Action: Mouse scrolled (400, 548) with delta (0, 0)
Screenshot: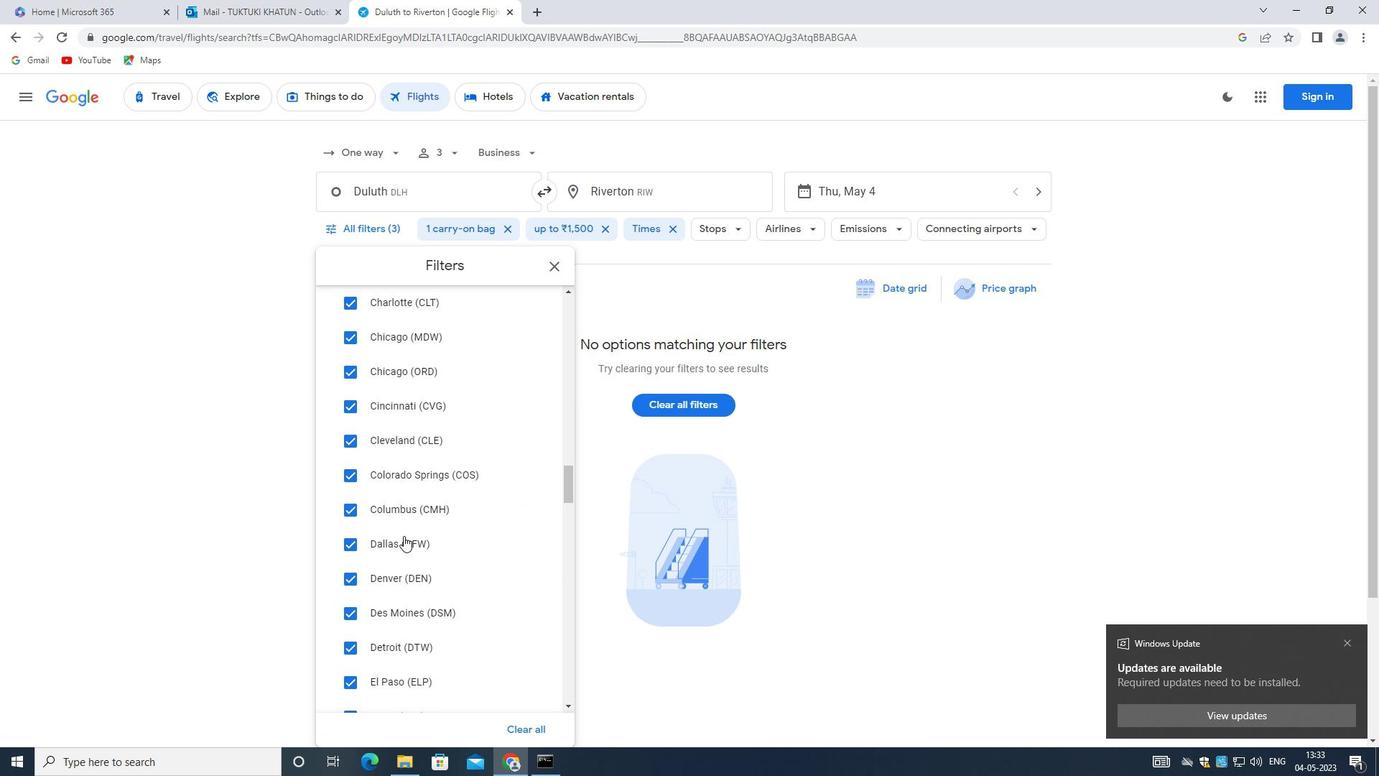 
Action: Mouse moved to (400, 552)
Screenshot: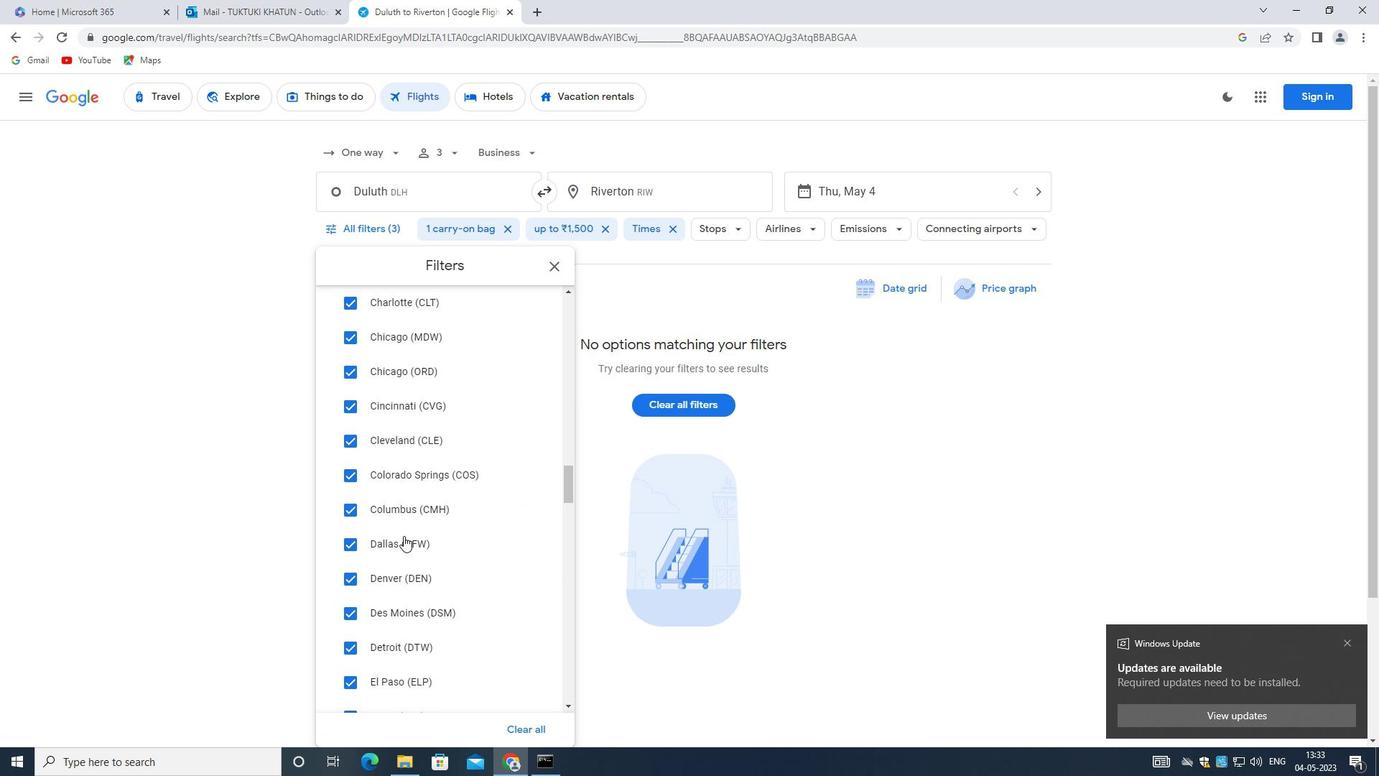 
Action: Mouse scrolled (400, 551) with delta (0, 0)
Screenshot: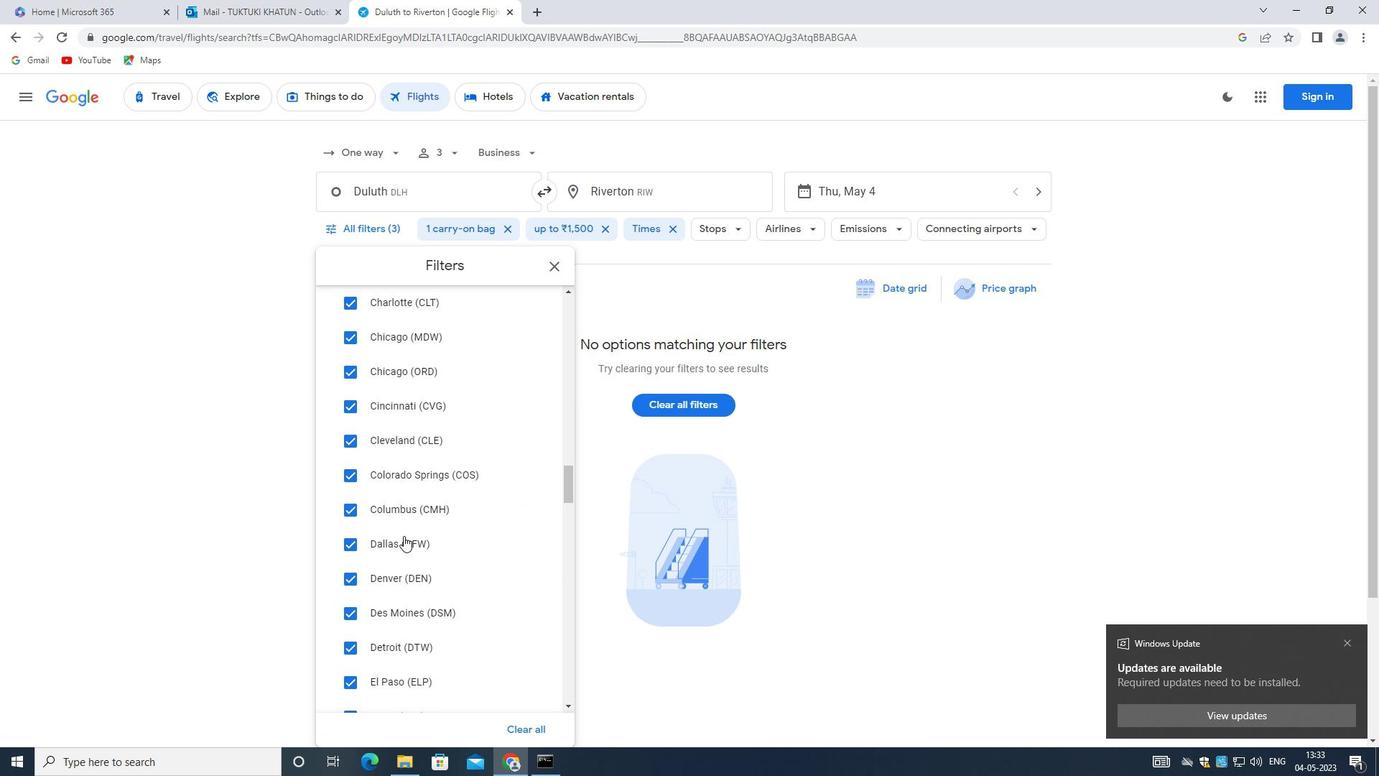 
Action: Mouse scrolled (400, 551) with delta (0, 0)
Screenshot: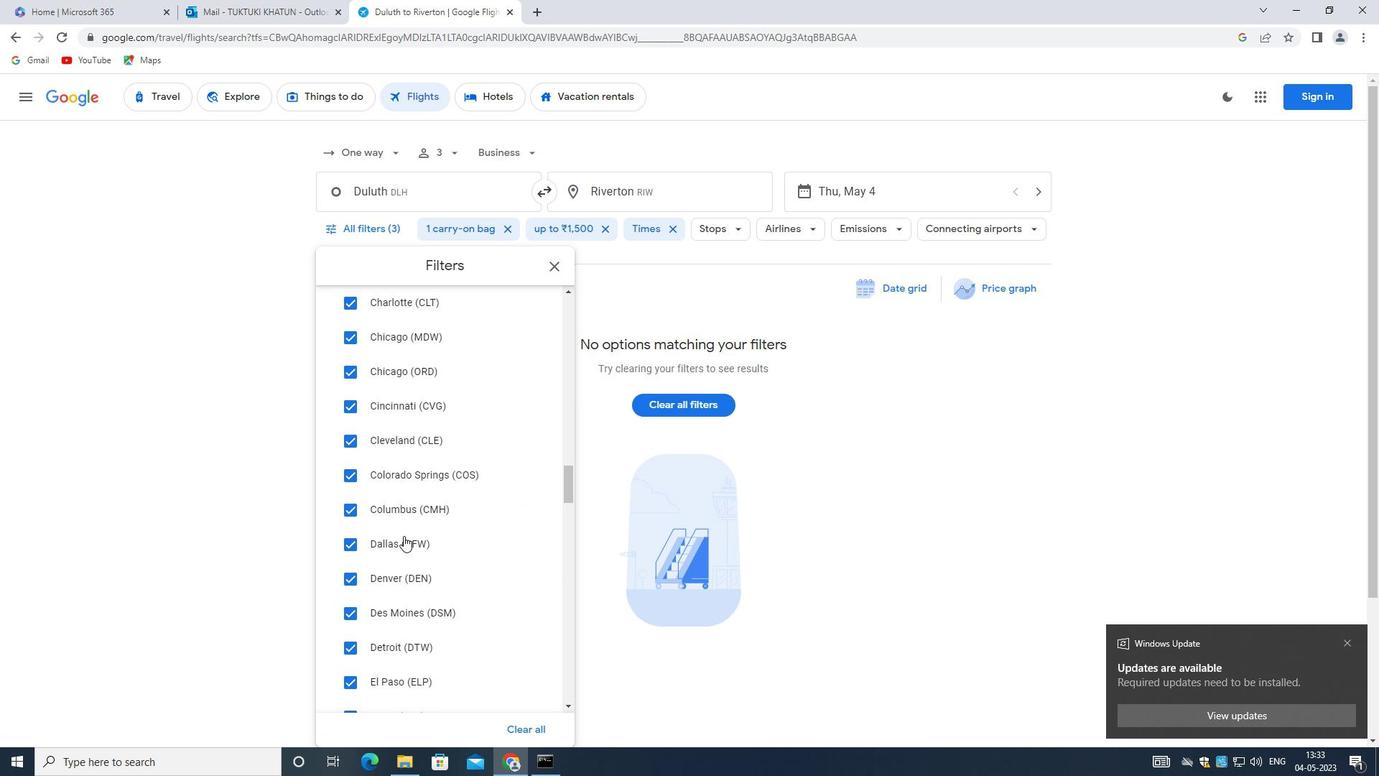
Action: Mouse scrolled (400, 551) with delta (0, 0)
Screenshot: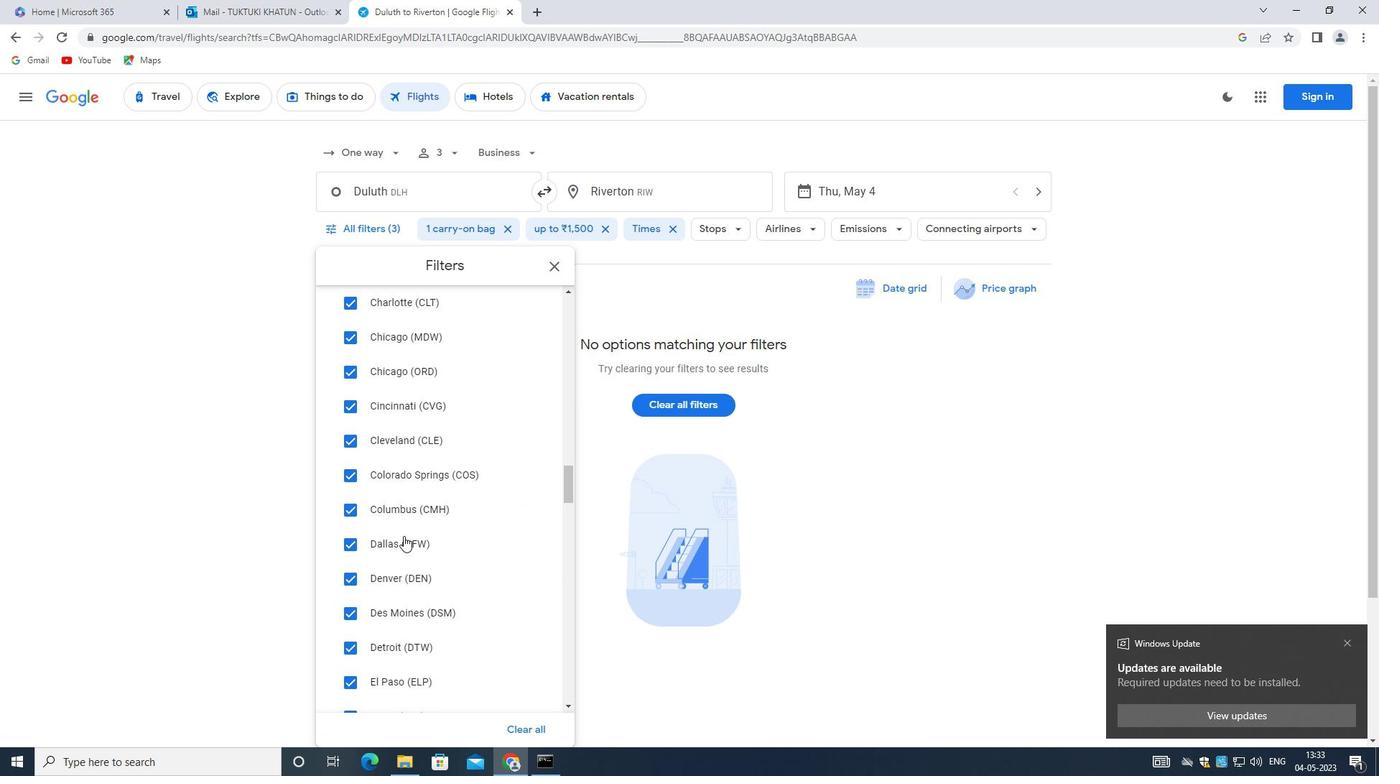 
Action: Mouse moved to (397, 553)
Screenshot: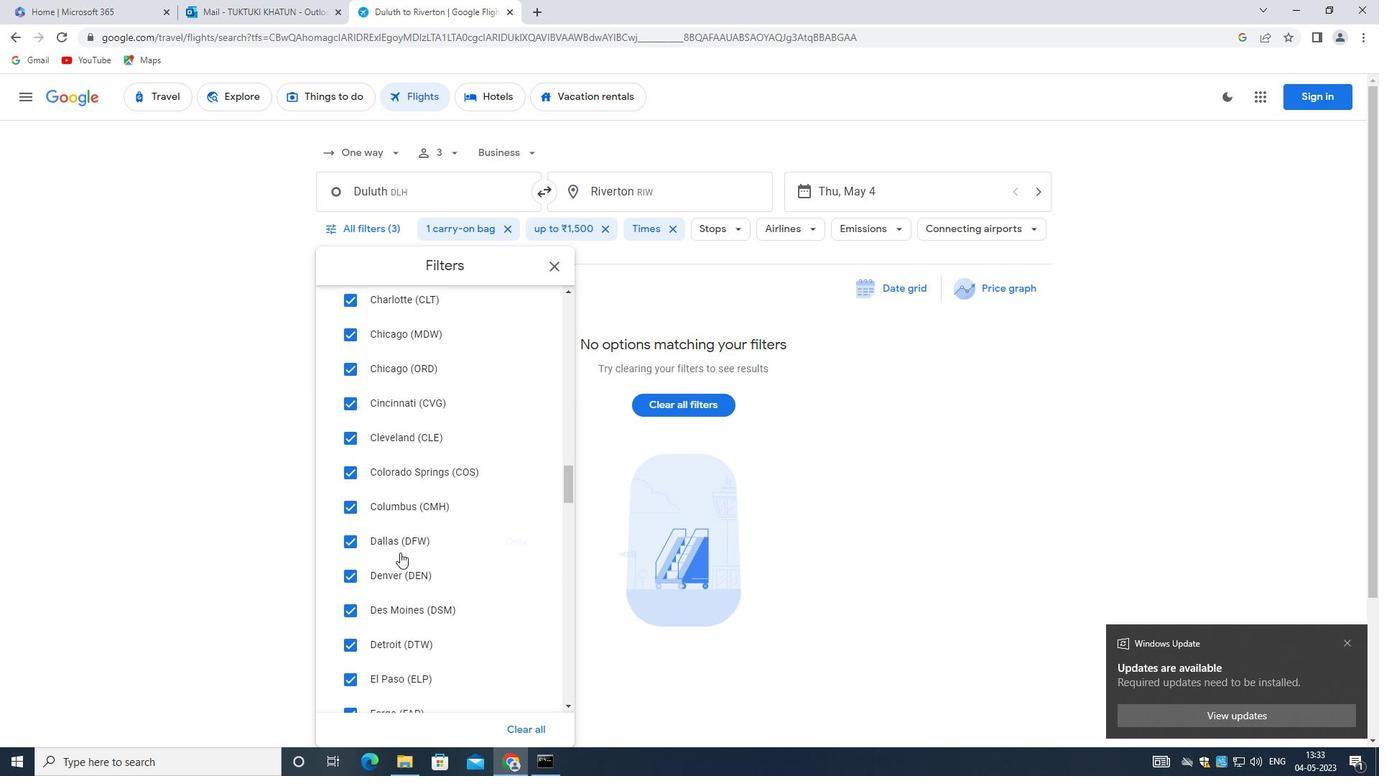 
Action: Mouse scrolled (397, 552) with delta (0, 0)
Screenshot: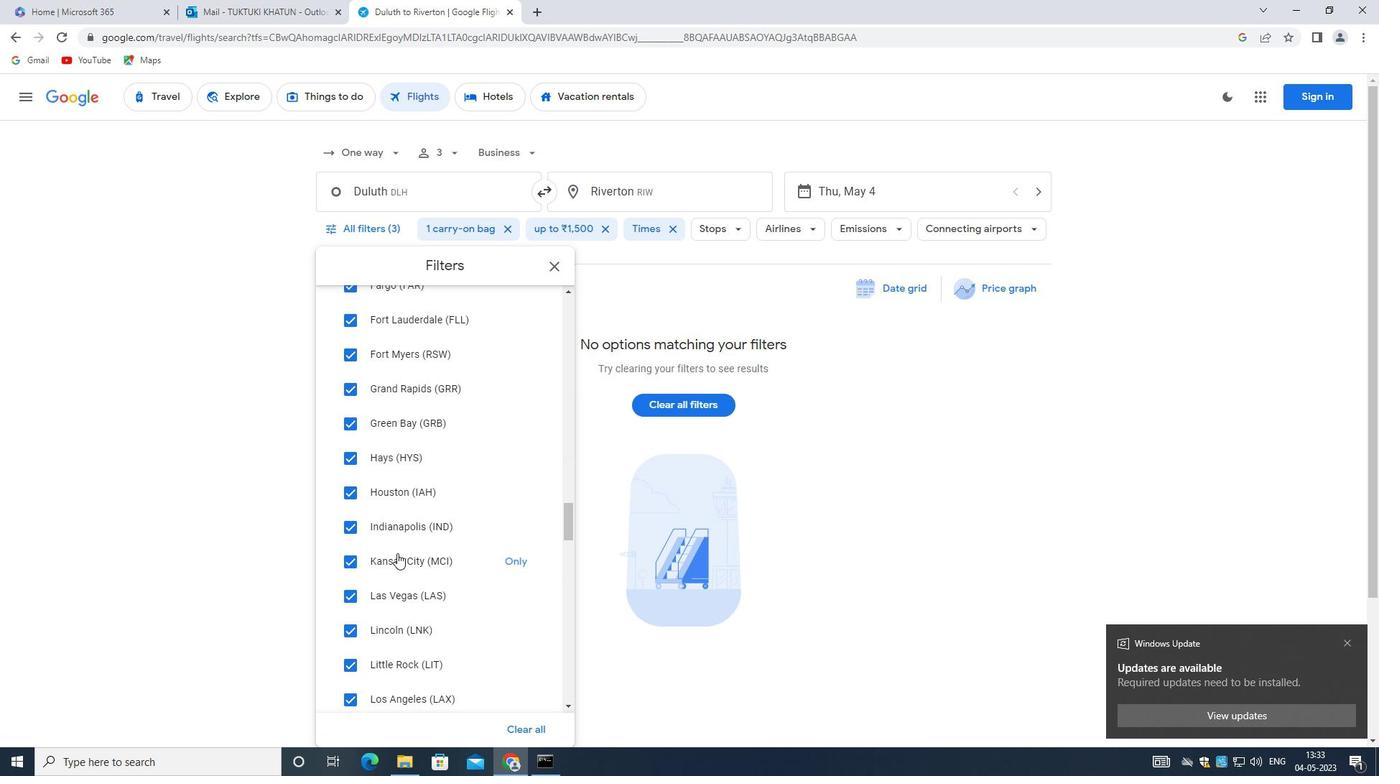 
Action: Mouse moved to (397, 553)
Screenshot: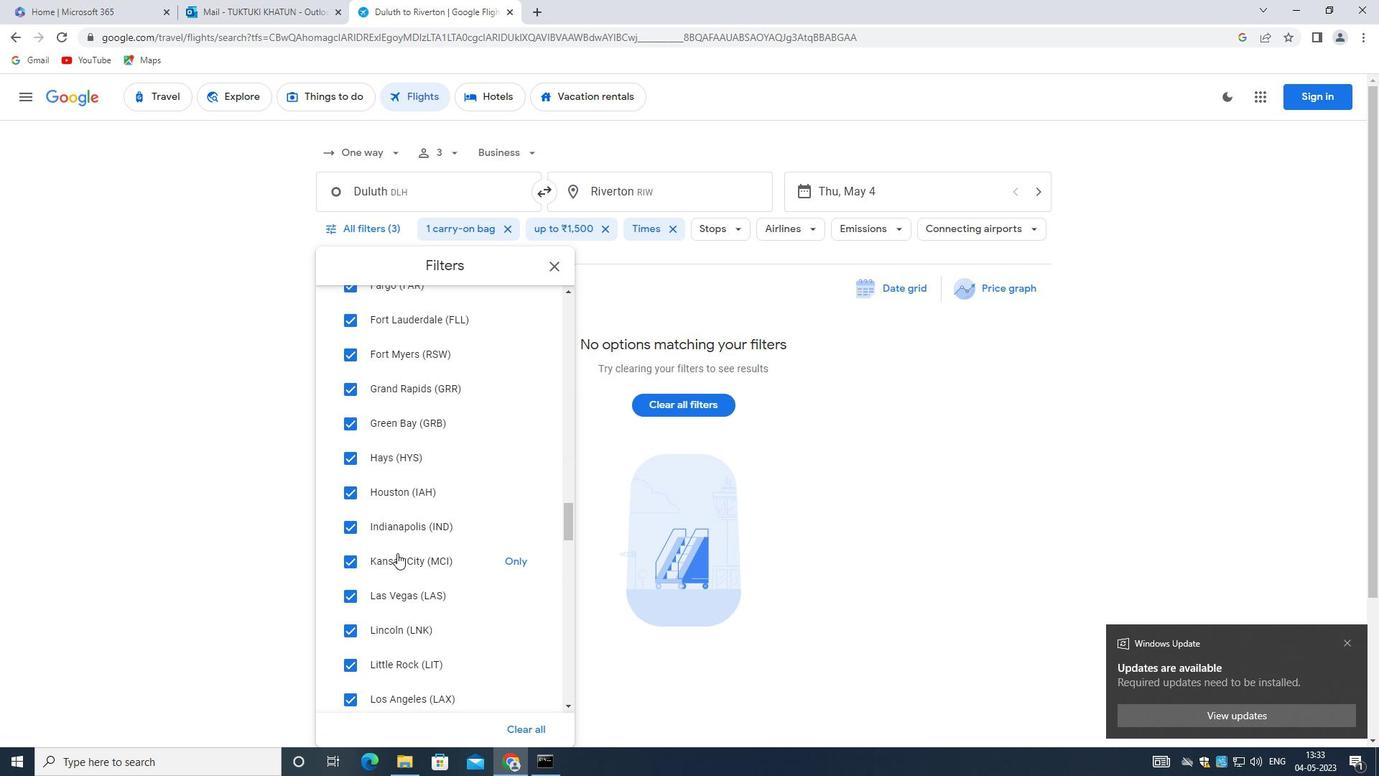 
Action: Mouse scrolled (397, 552) with delta (0, 0)
Screenshot: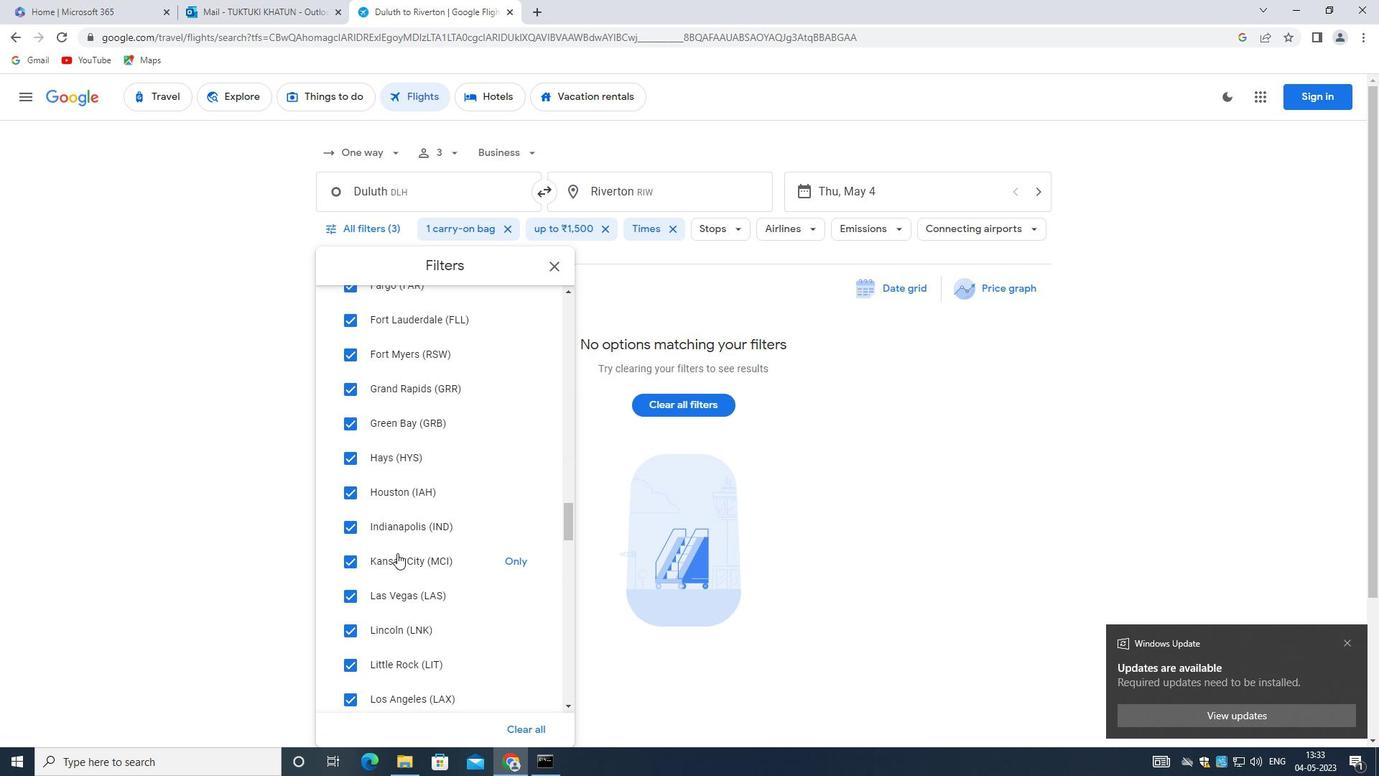 
Action: Mouse scrolled (397, 552) with delta (0, 0)
Screenshot: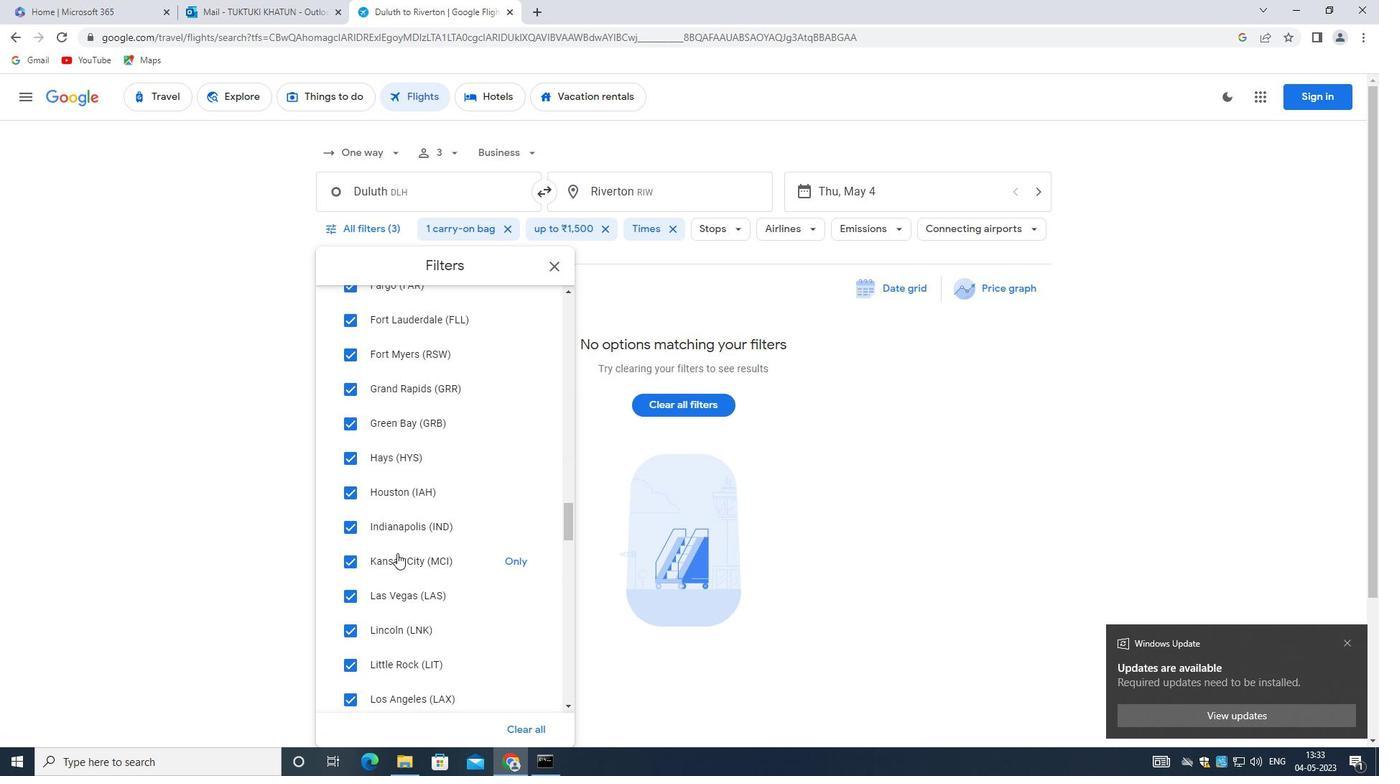 
Action: Mouse scrolled (397, 552) with delta (0, 0)
Screenshot: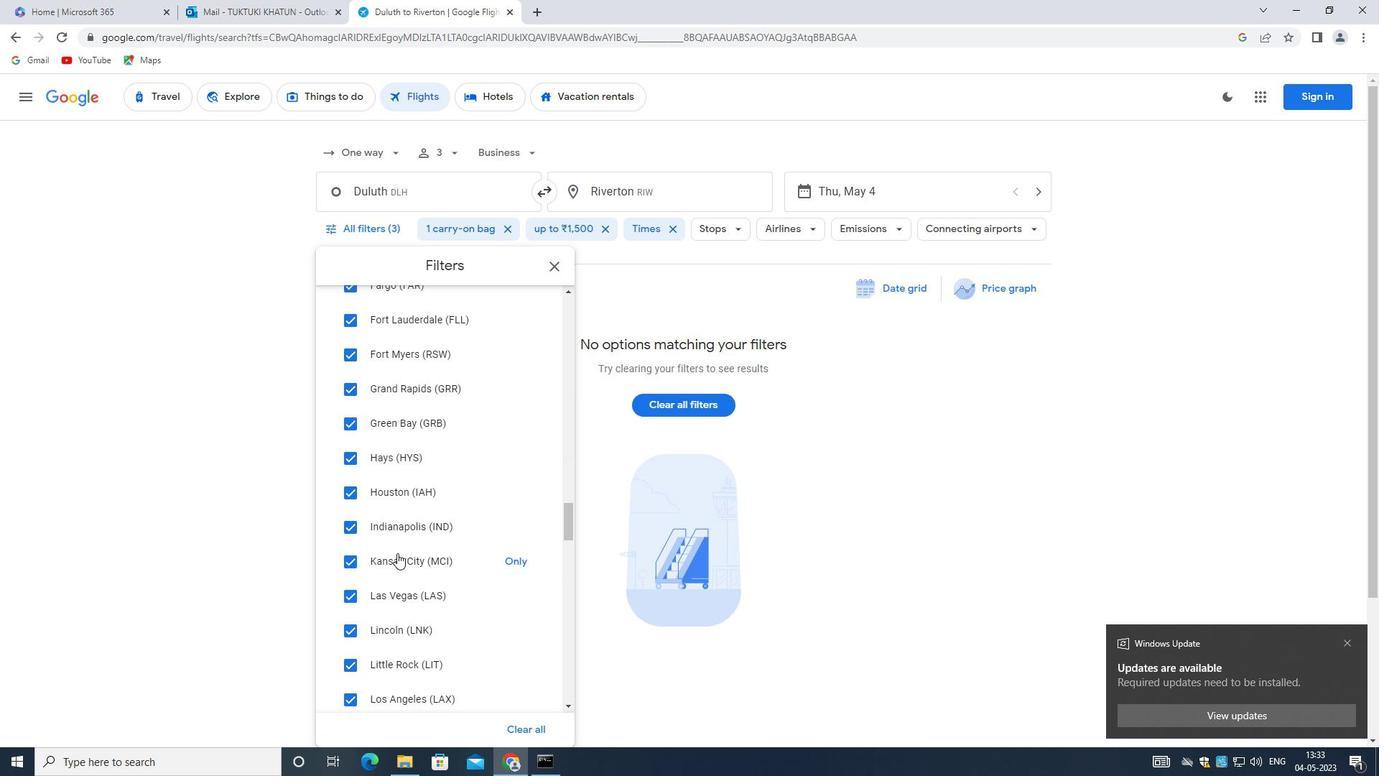 
Action: Mouse scrolled (397, 552) with delta (0, 0)
Screenshot: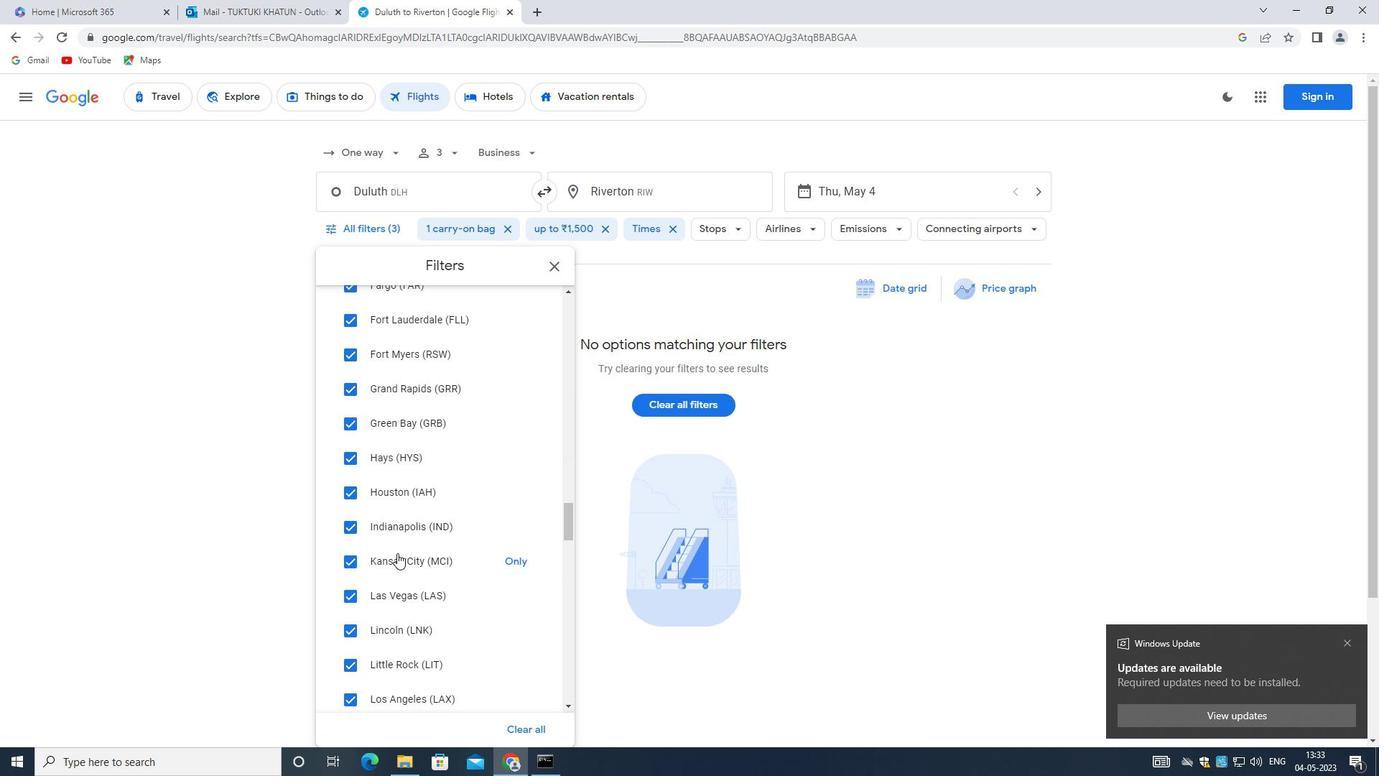
Action: Mouse scrolled (397, 552) with delta (0, 0)
Screenshot: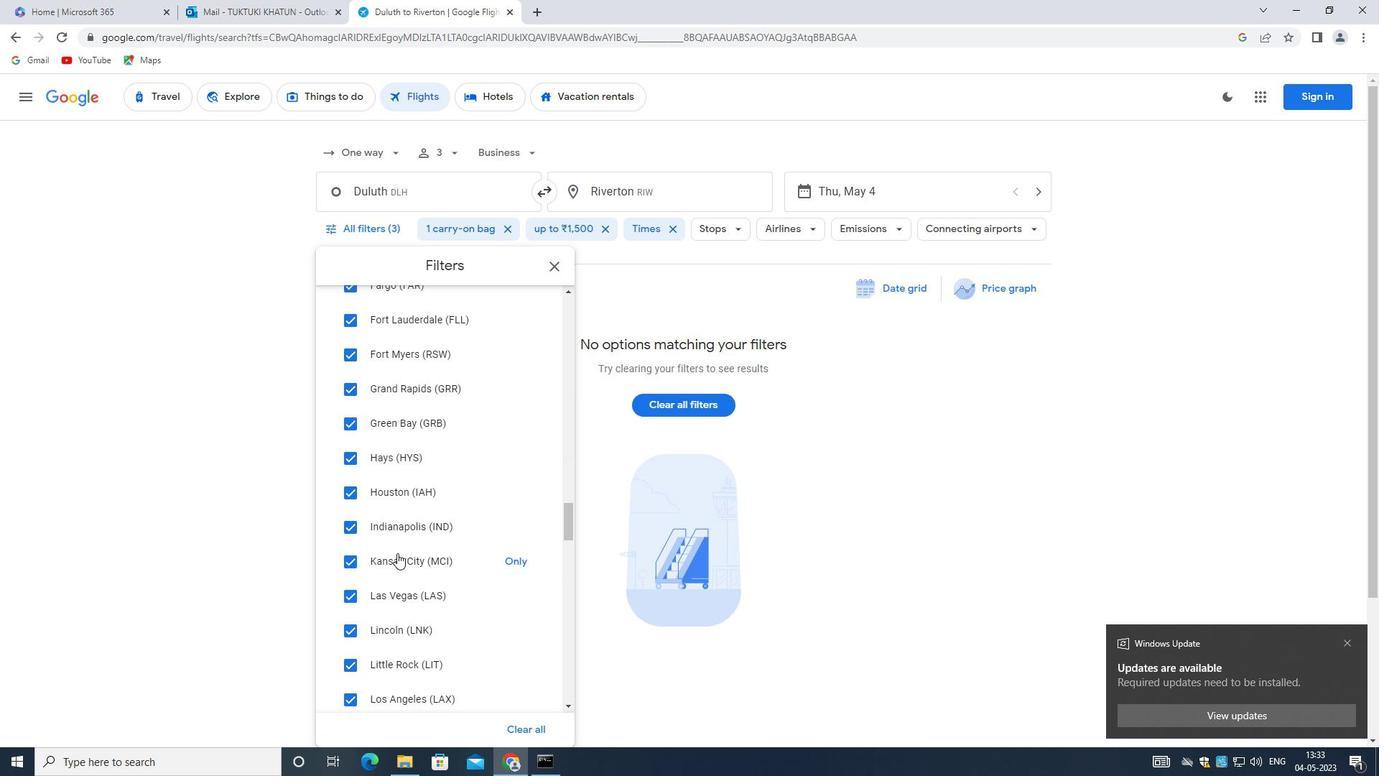 
Action: Mouse scrolled (397, 552) with delta (0, 0)
Screenshot: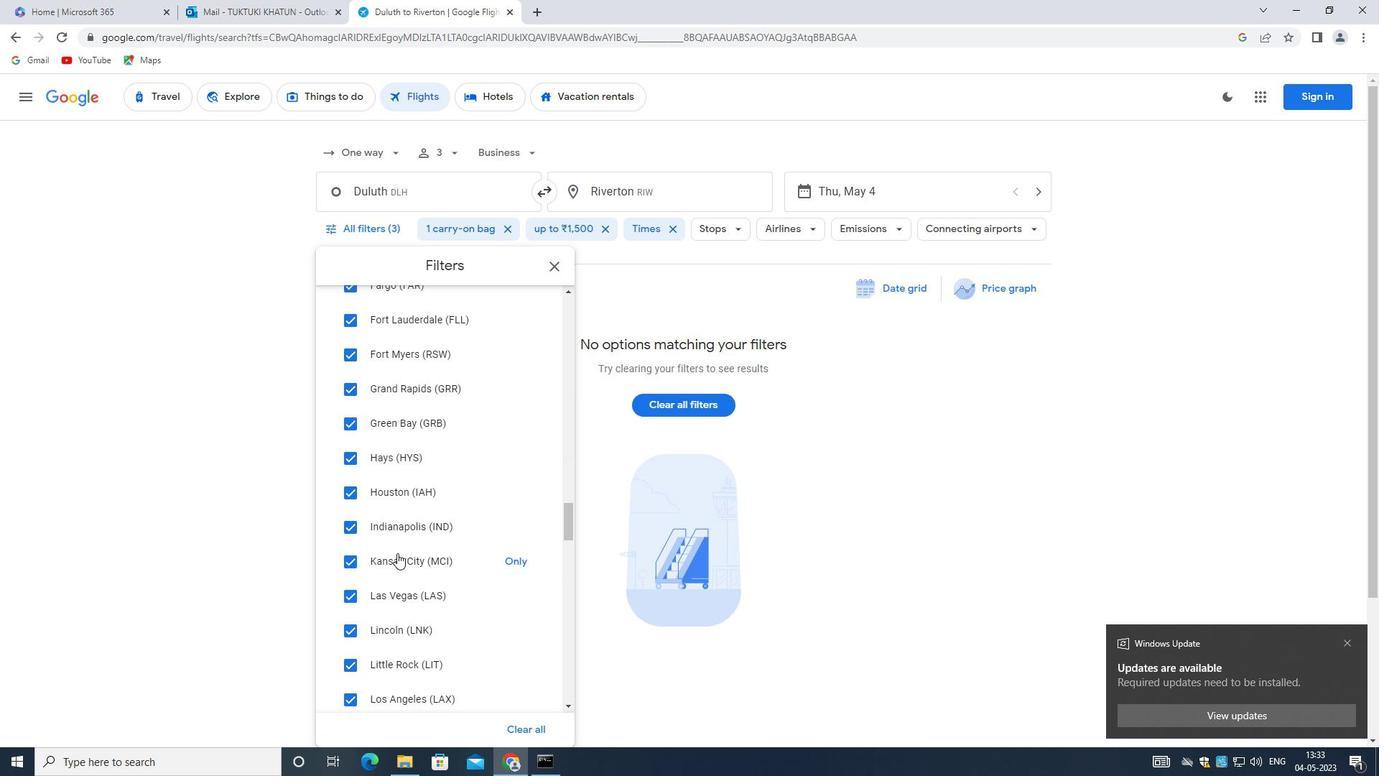 
Action: Mouse moved to (396, 553)
Screenshot: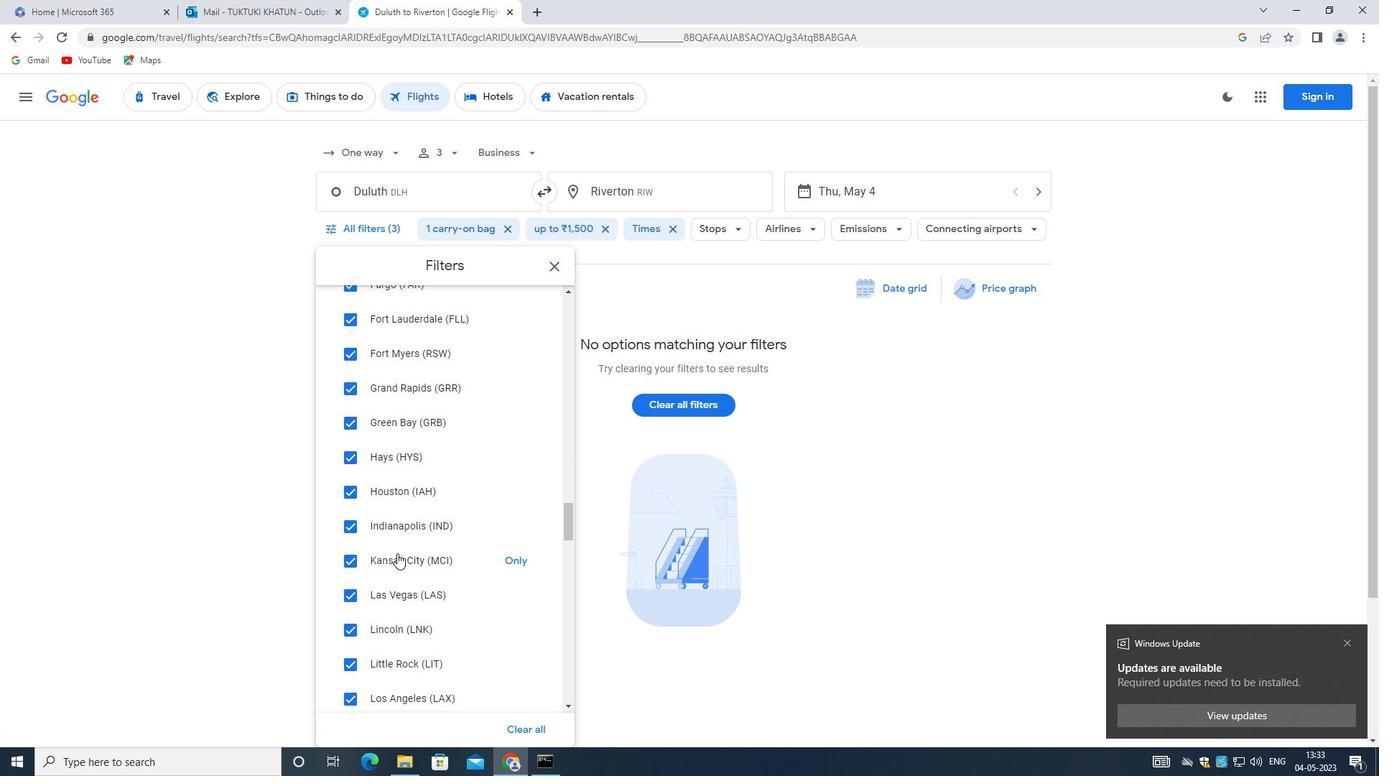 
Action: Mouse scrolled (396, 552) with delta (0, 0)
Screenshot: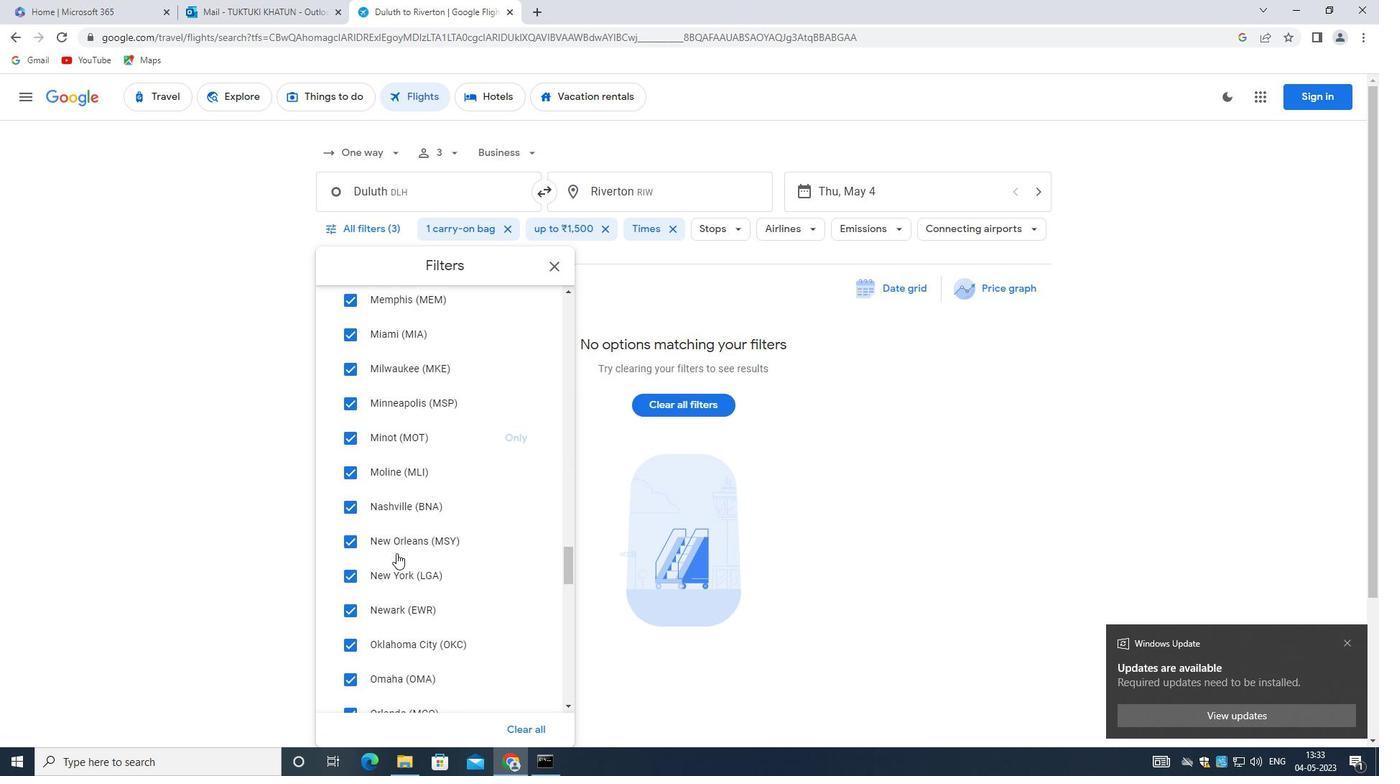 
Action: Mouse scrolled (396, 552) with delta (0, 0)
Screenshot: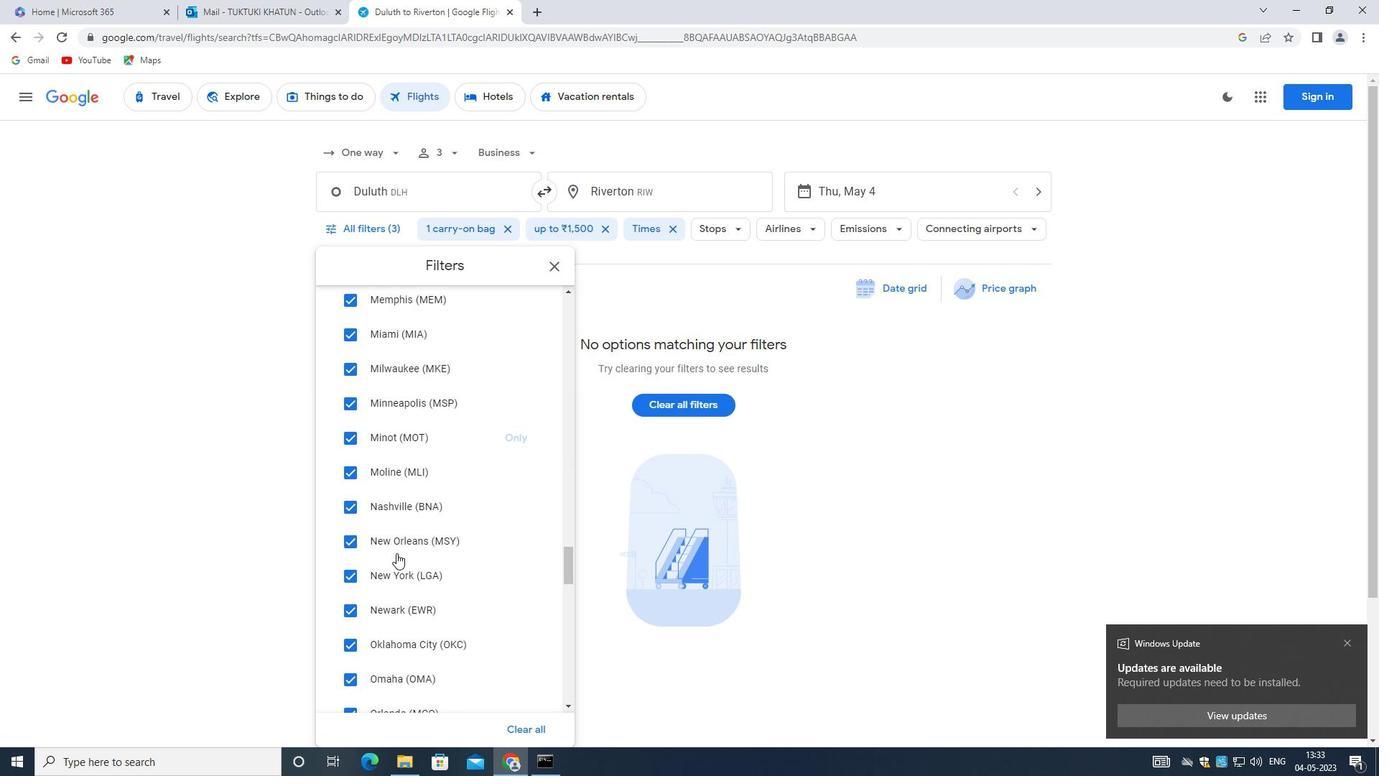 
Action: Mouse moved to (395, 553)
Screenshot: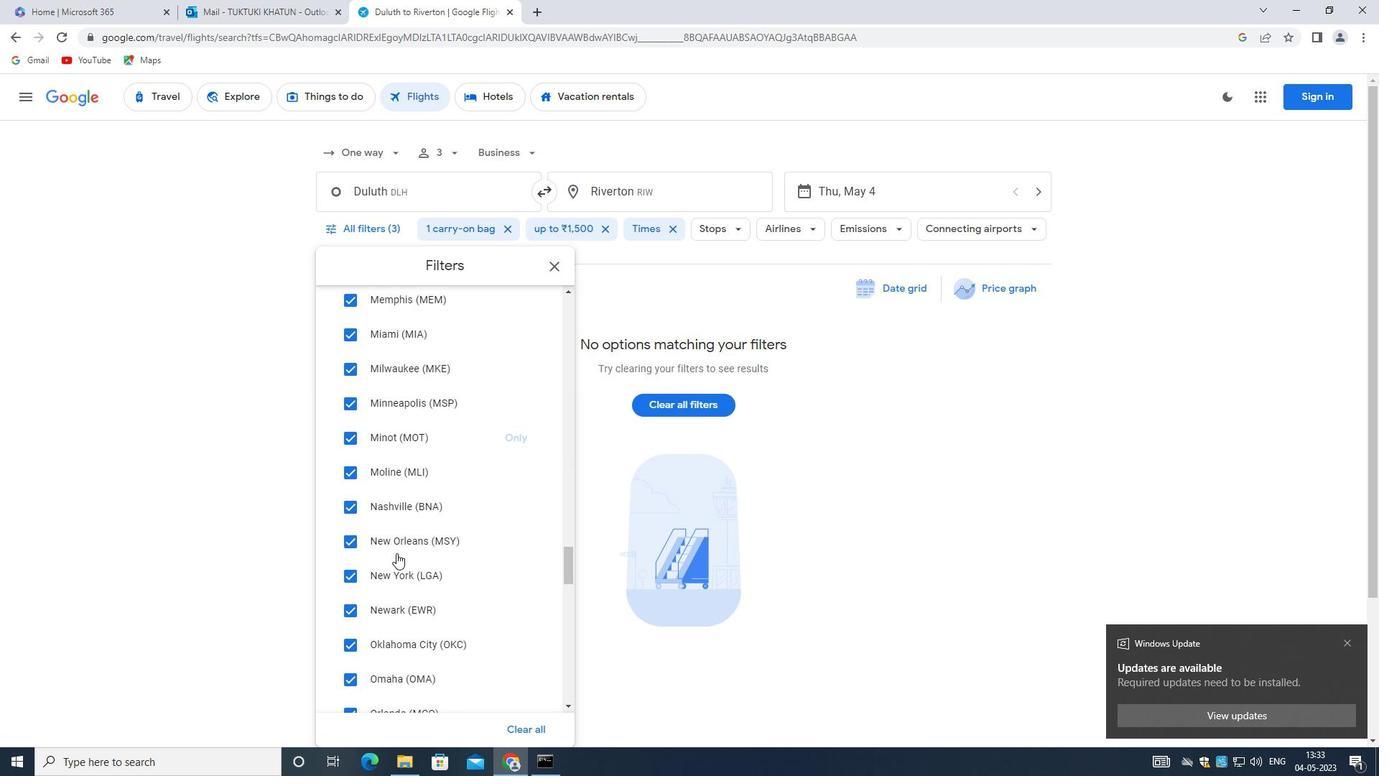 
Action: Mouse scrolled (395, 552) with delta (0, 0)
Screenshot: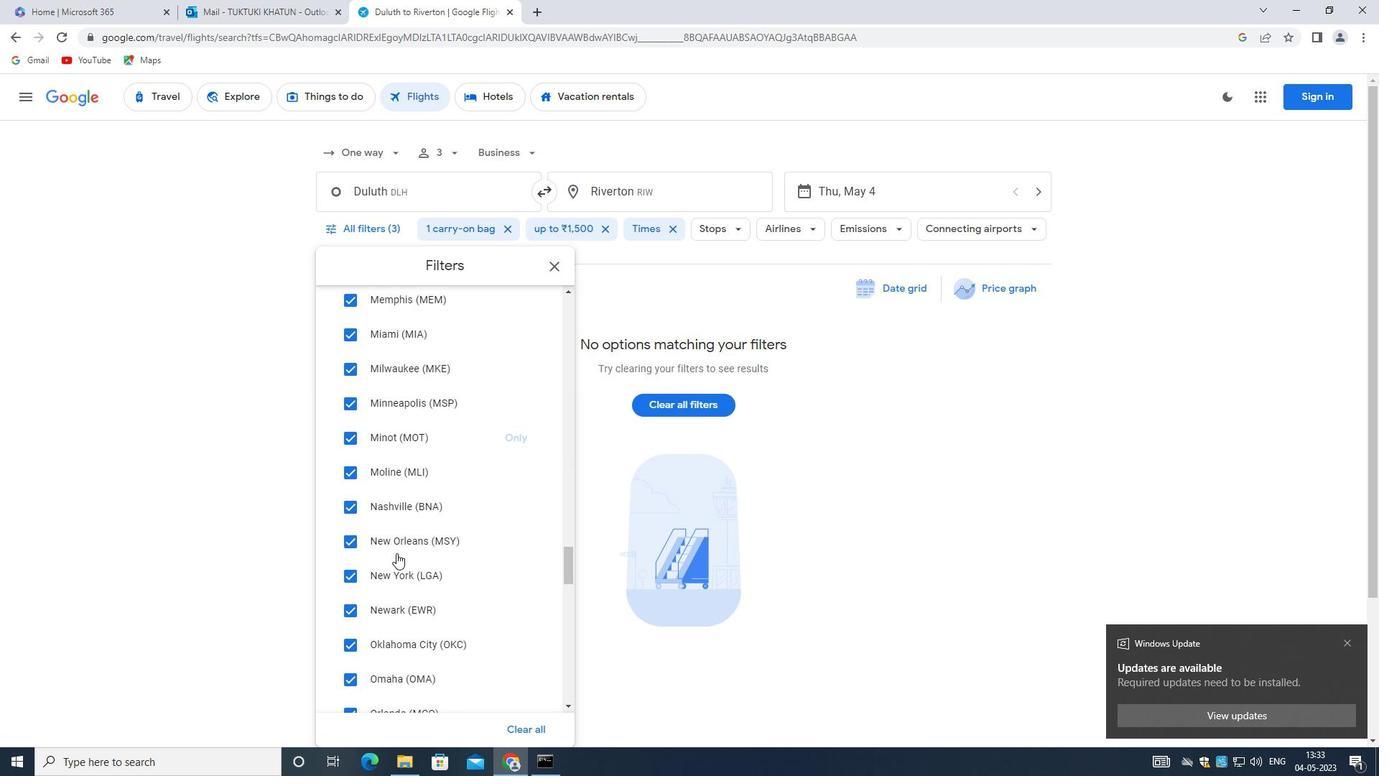 
Action: Mouse scrolled (395, 552) with delta (0, 0)
Screenshot: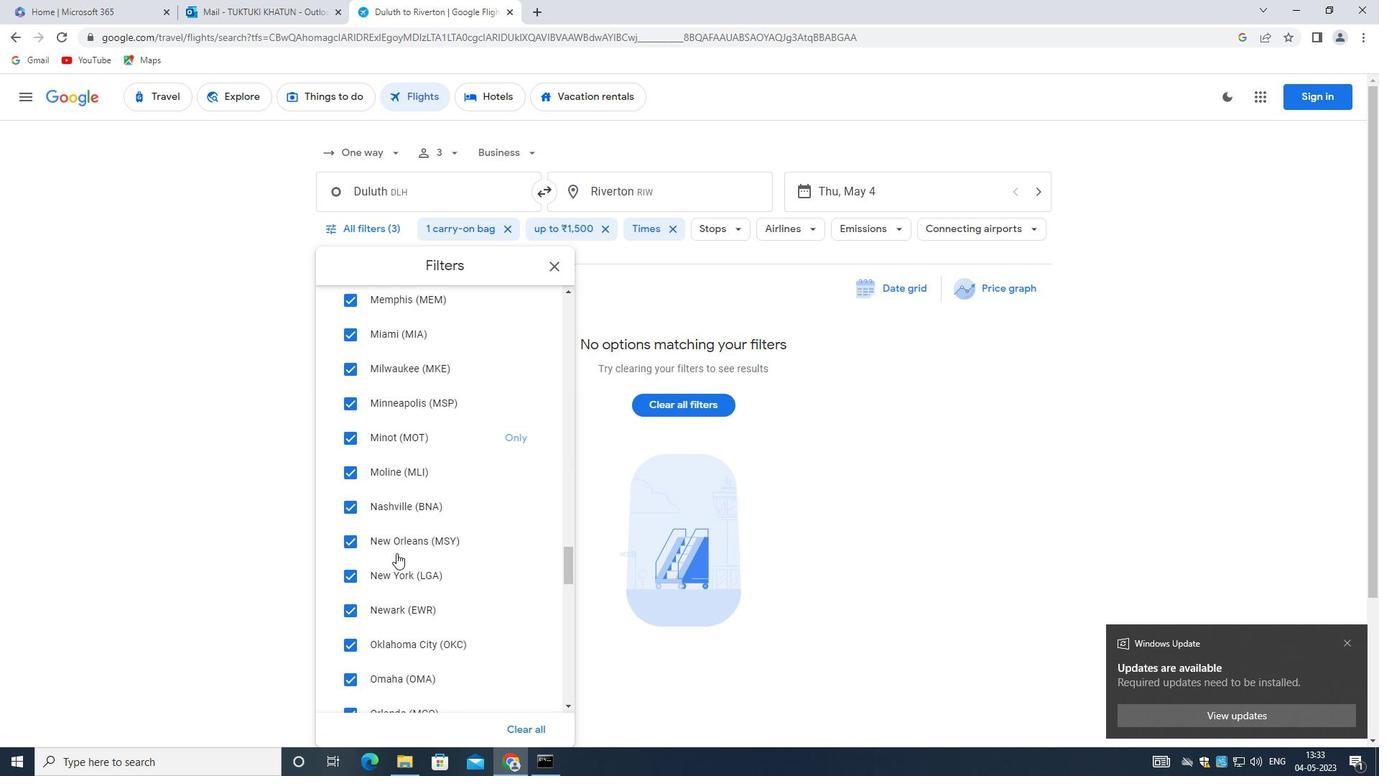 
Action: Mouse scrolled (395, 552) with delta (0, 0)
Screenshot: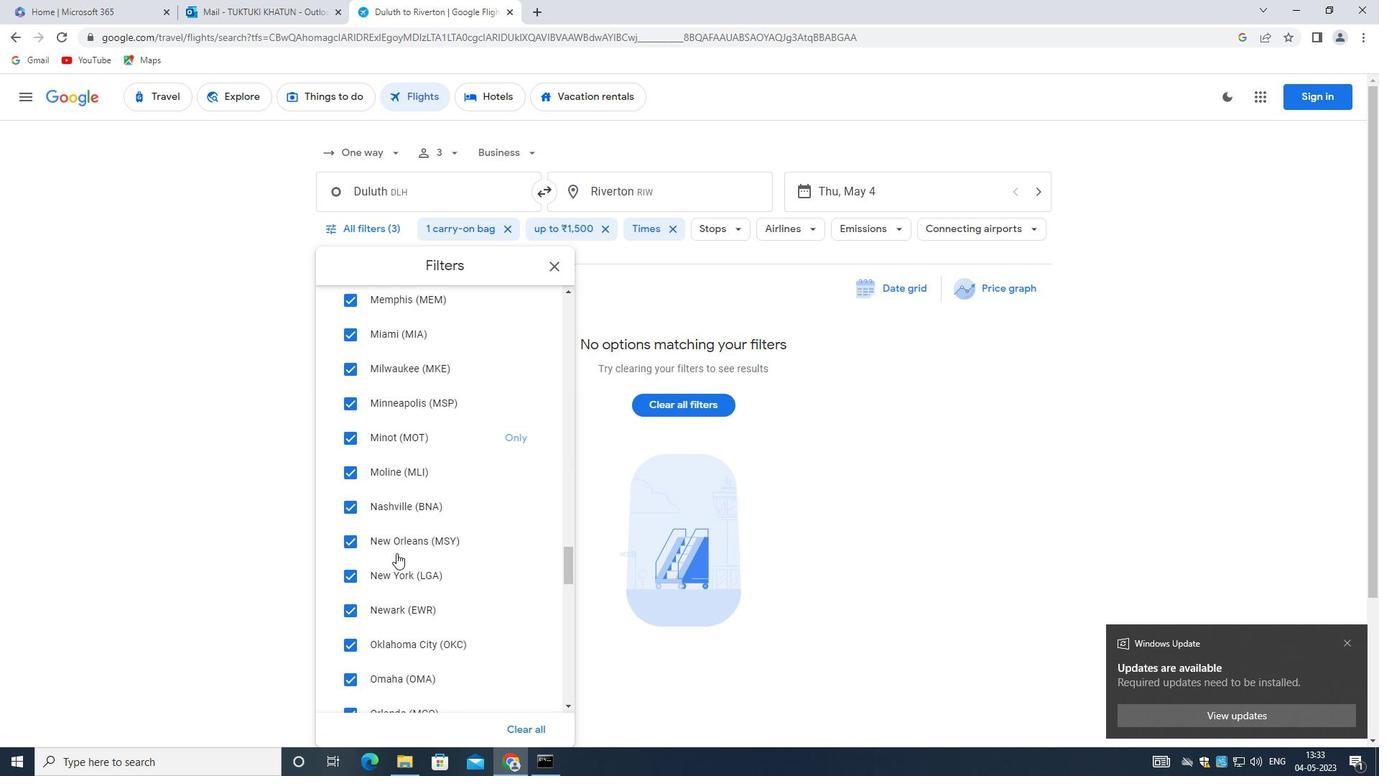 
Action: Mouse scrolled (395, 552) with delta (0, 0)
Screenshot: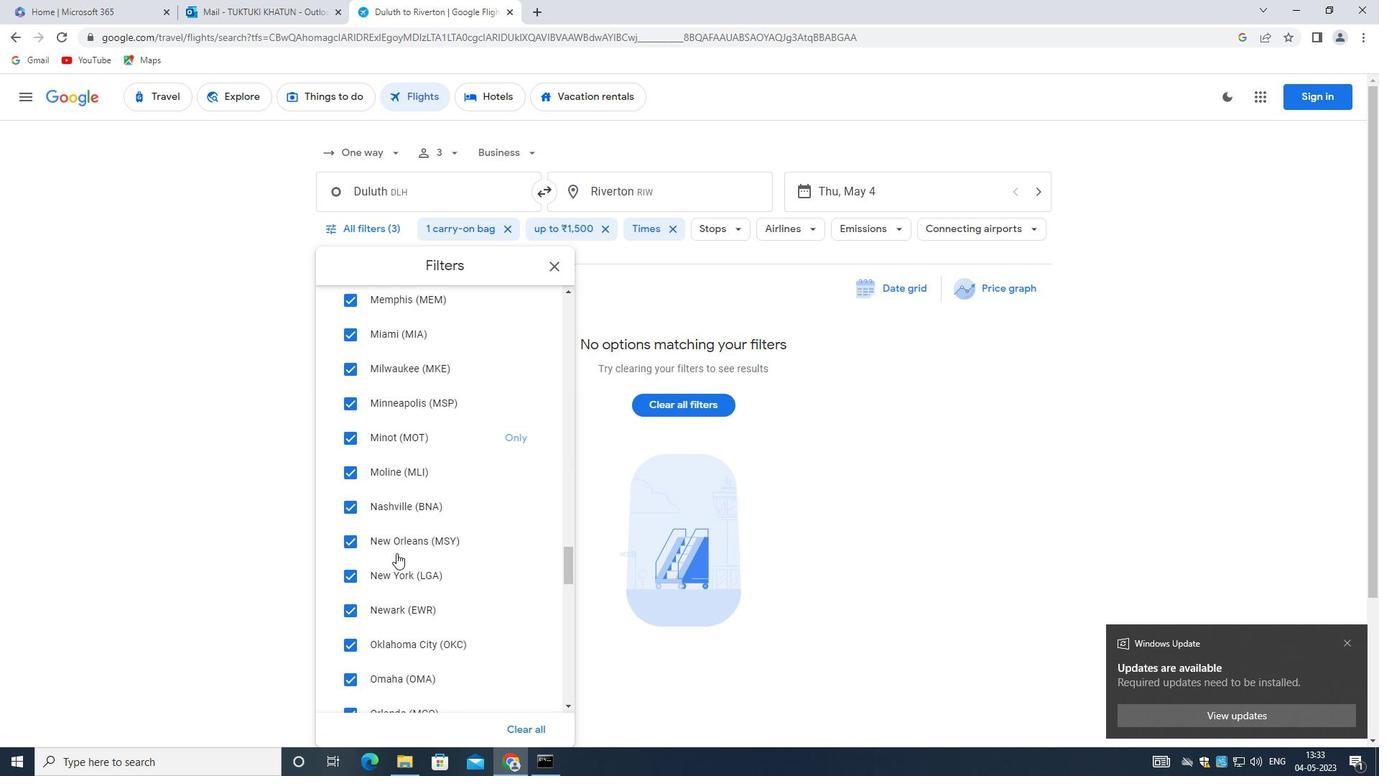 
Action: Mouse scrolled (395, 552) with delta (0, 0)
Screenshot: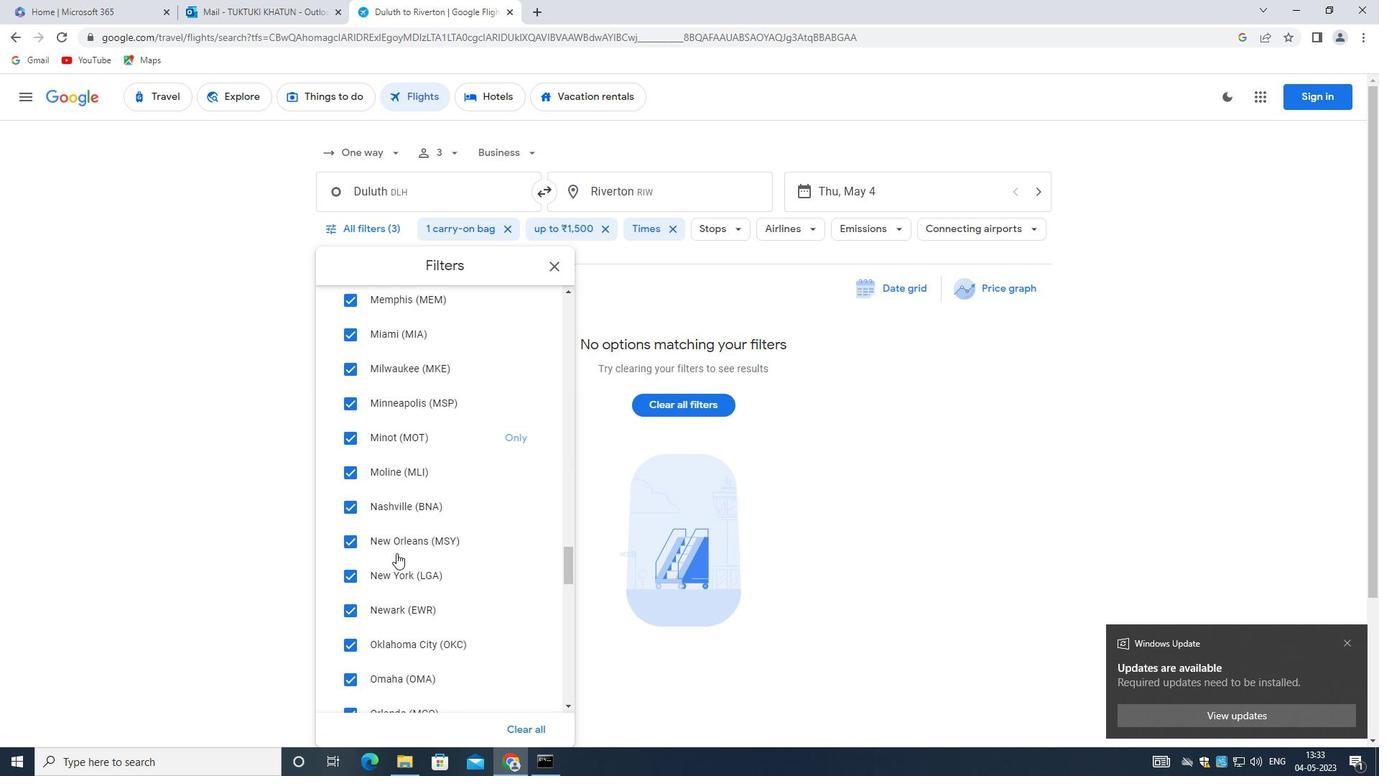 
Action: Mouse scrolled (395, 552) with delta (0, 0)
Screenshot: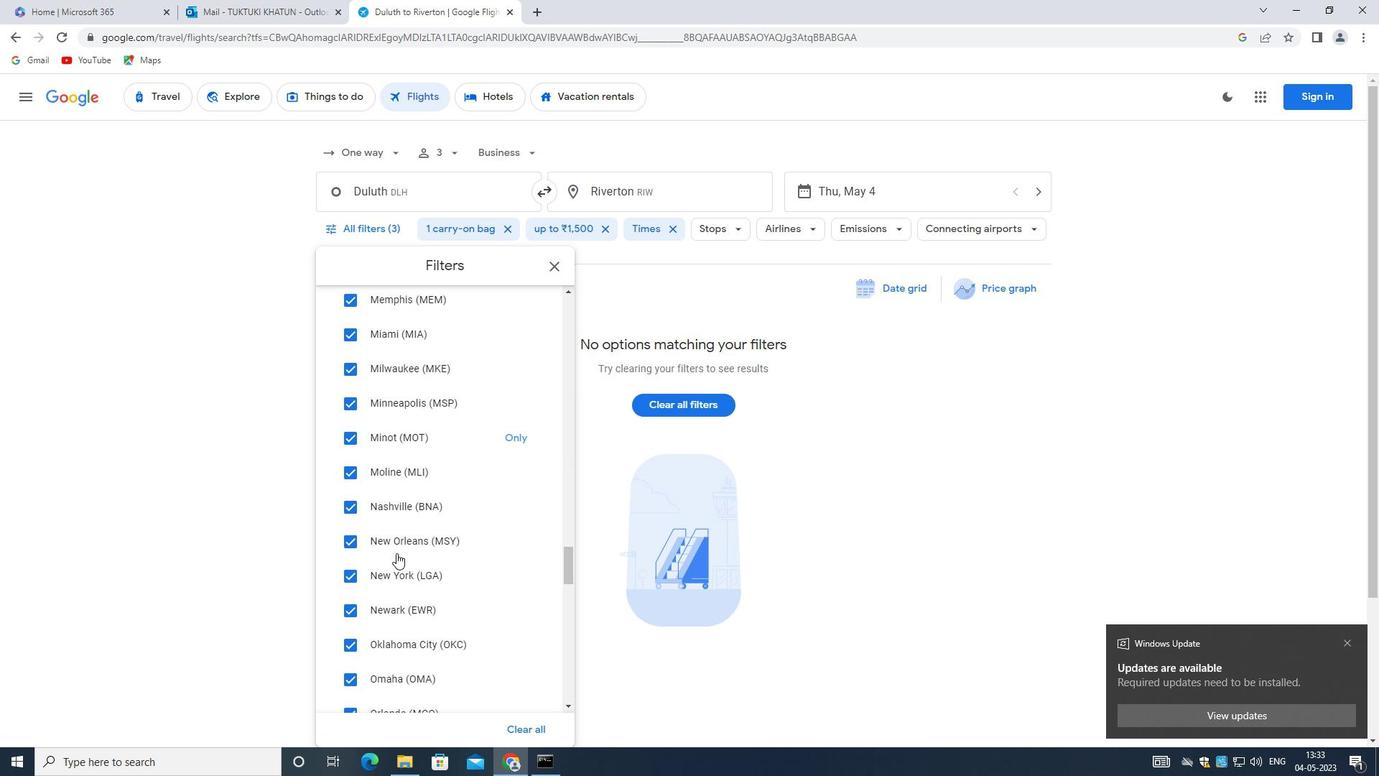 
Action: Mouse moved to (393, 536)
Screenshot: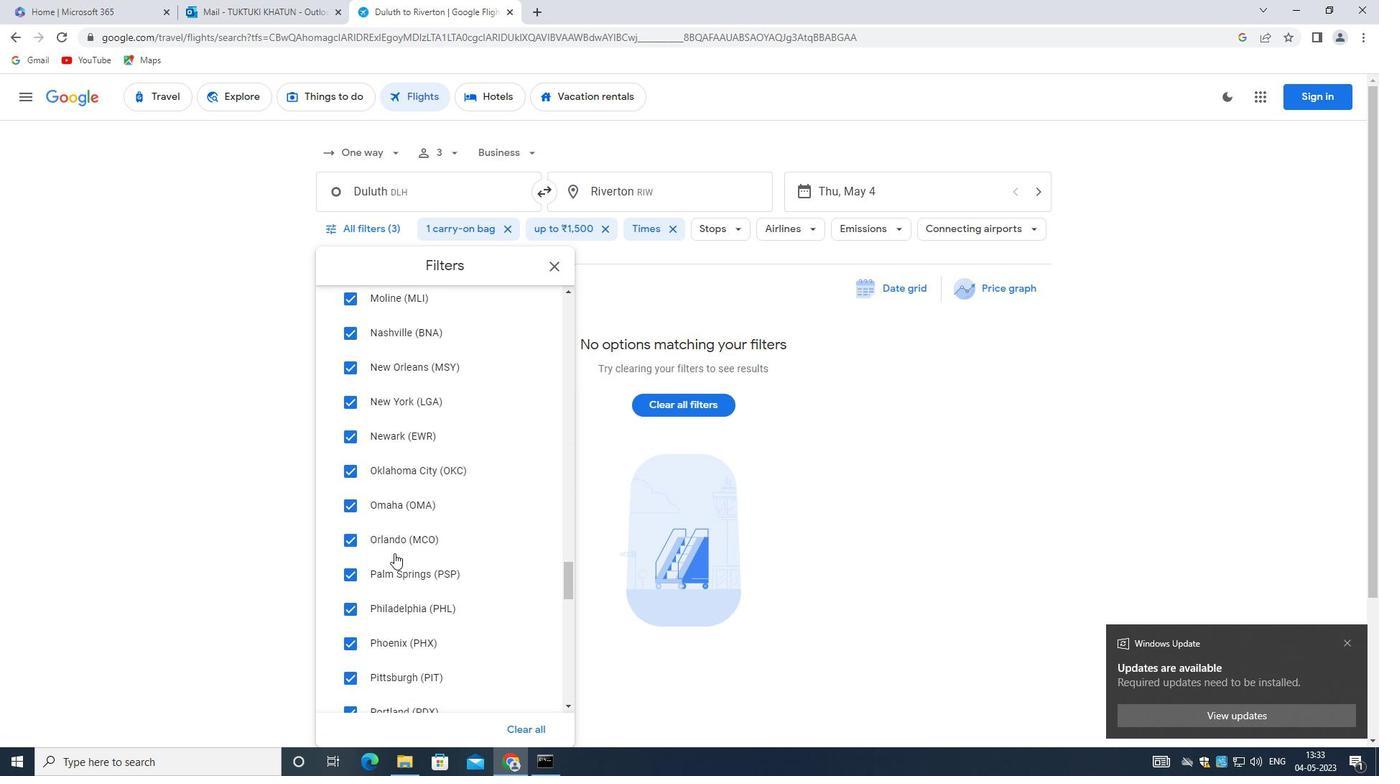 
Action: Mouse scrolled (393, 535) with delta (0, 0)
Screenshot: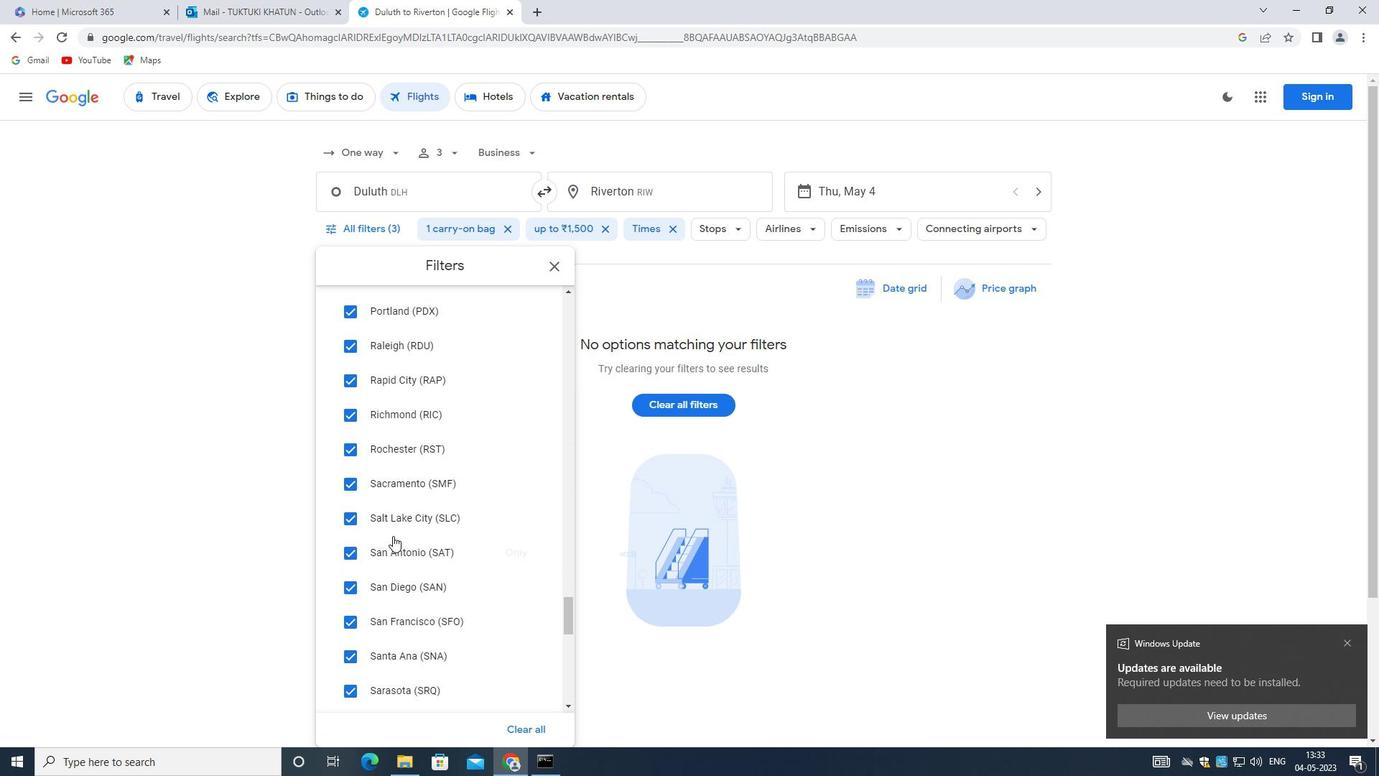 
Action: Mouse scrolled (393, 535) with delta (0, 0)
Screenshot: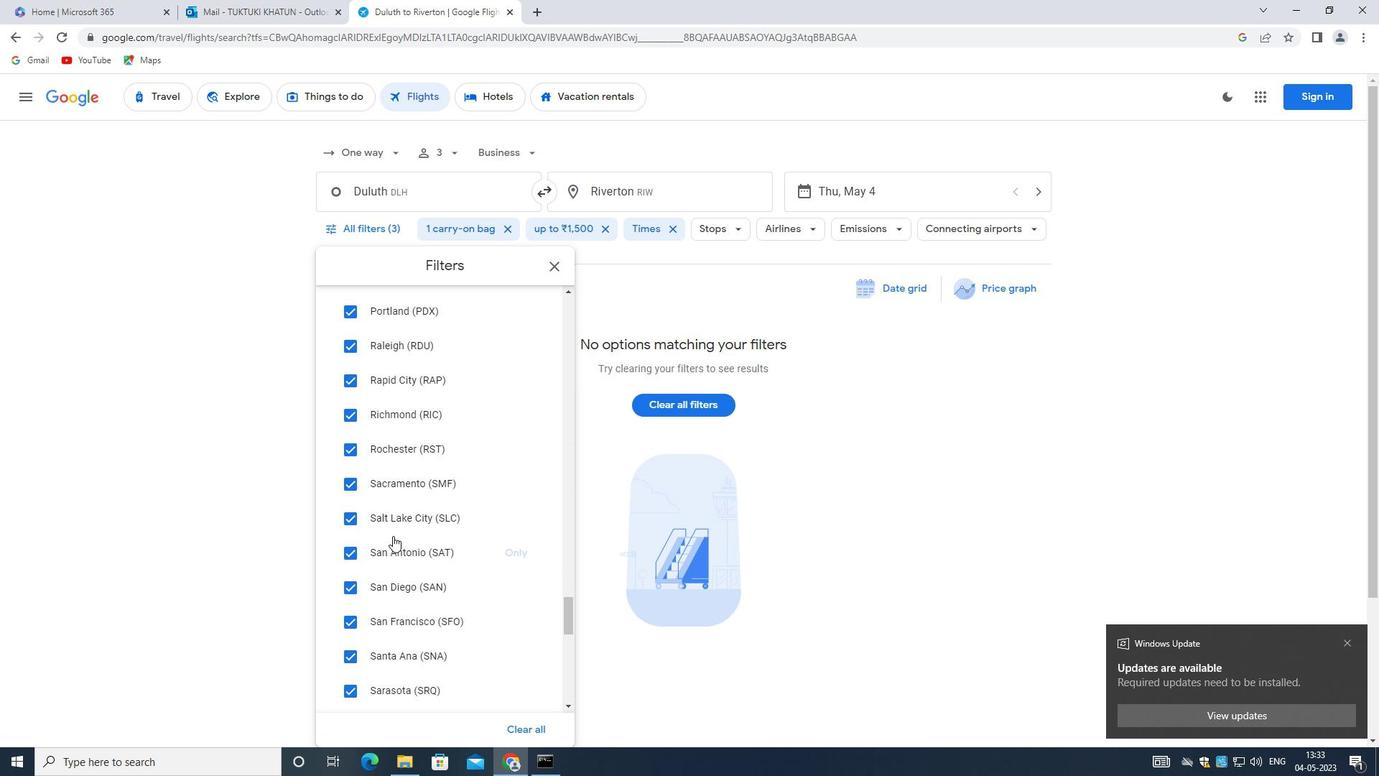 
Action: Mouse scrolled (393, 535) with delta (0, 0)
Screenshot: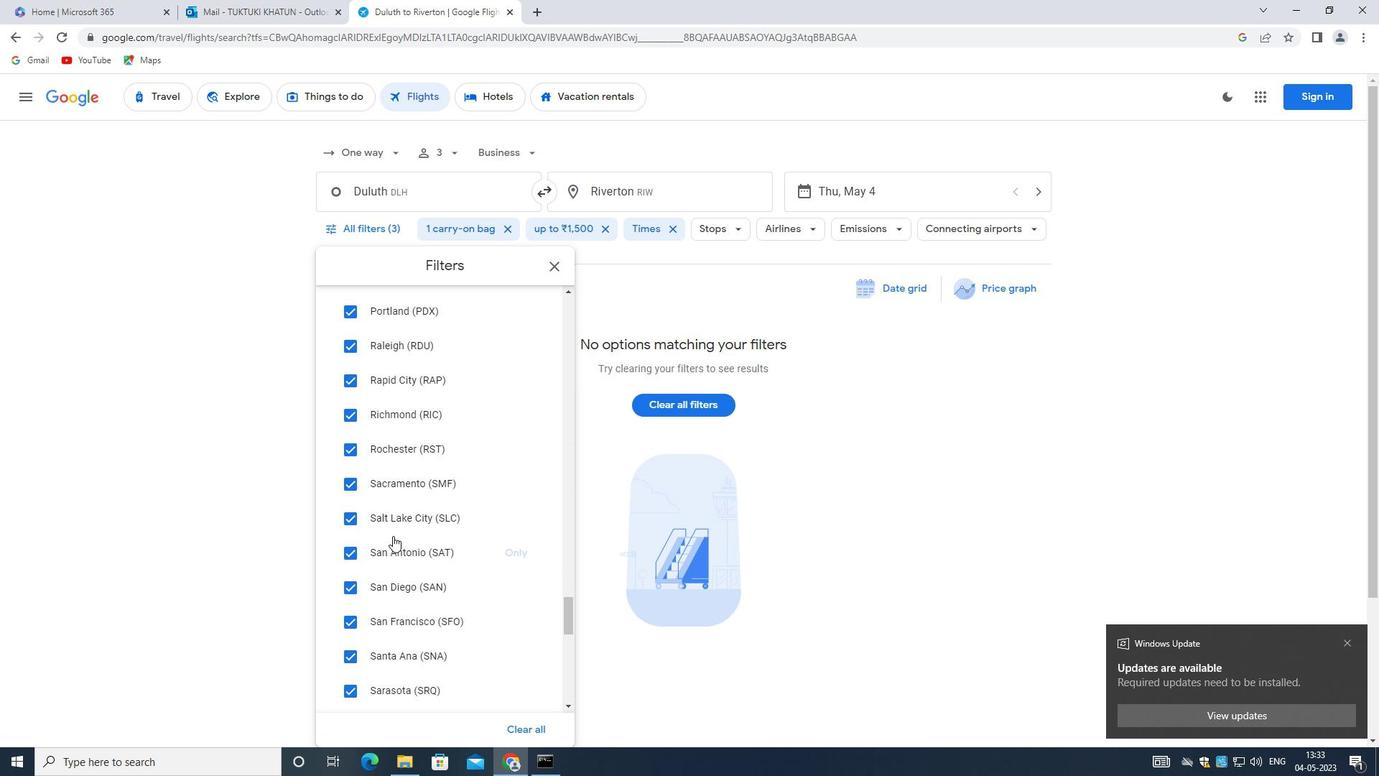 
Action: Mouse scrolled (393, 535) with delta (0, 0)
Screenshot: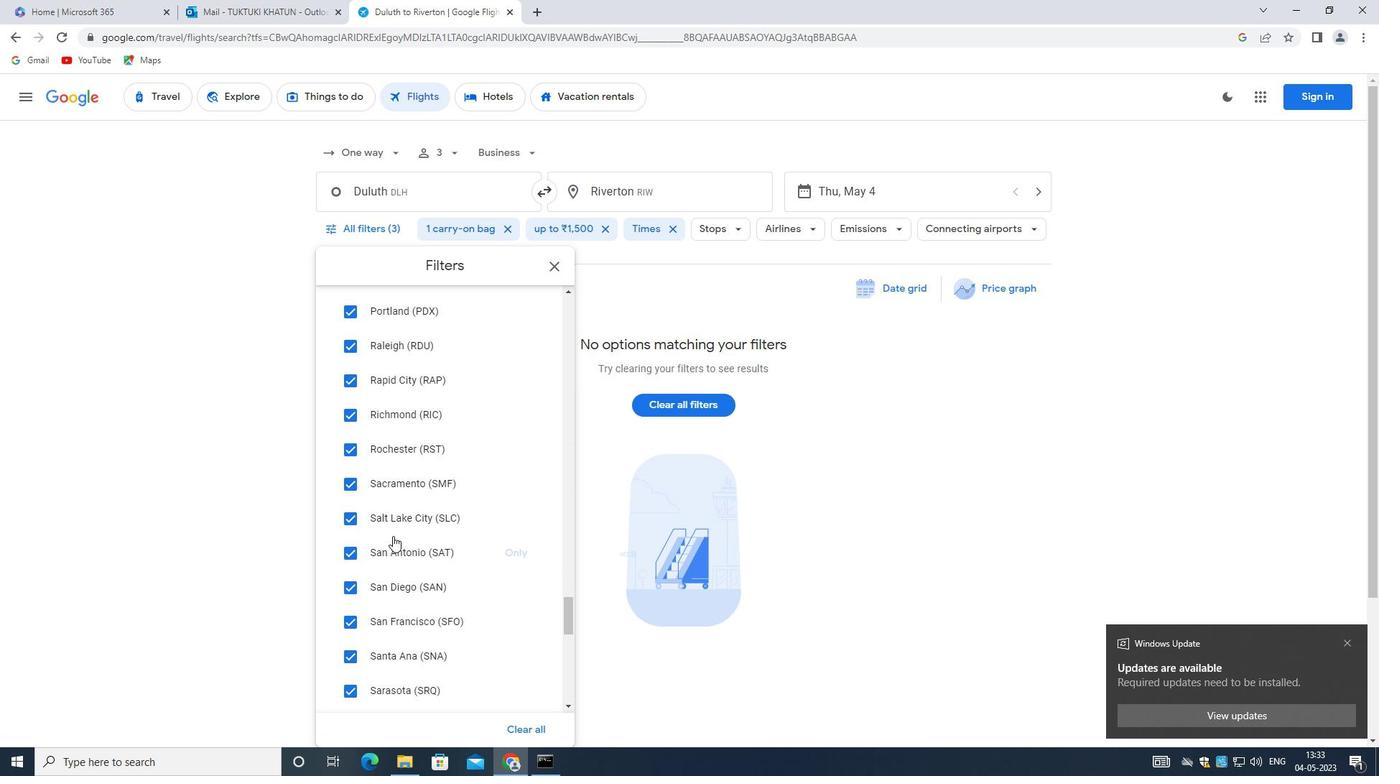 
Action: Mouse scrolled (393, 535) with delta (0, 0)
Screenshot: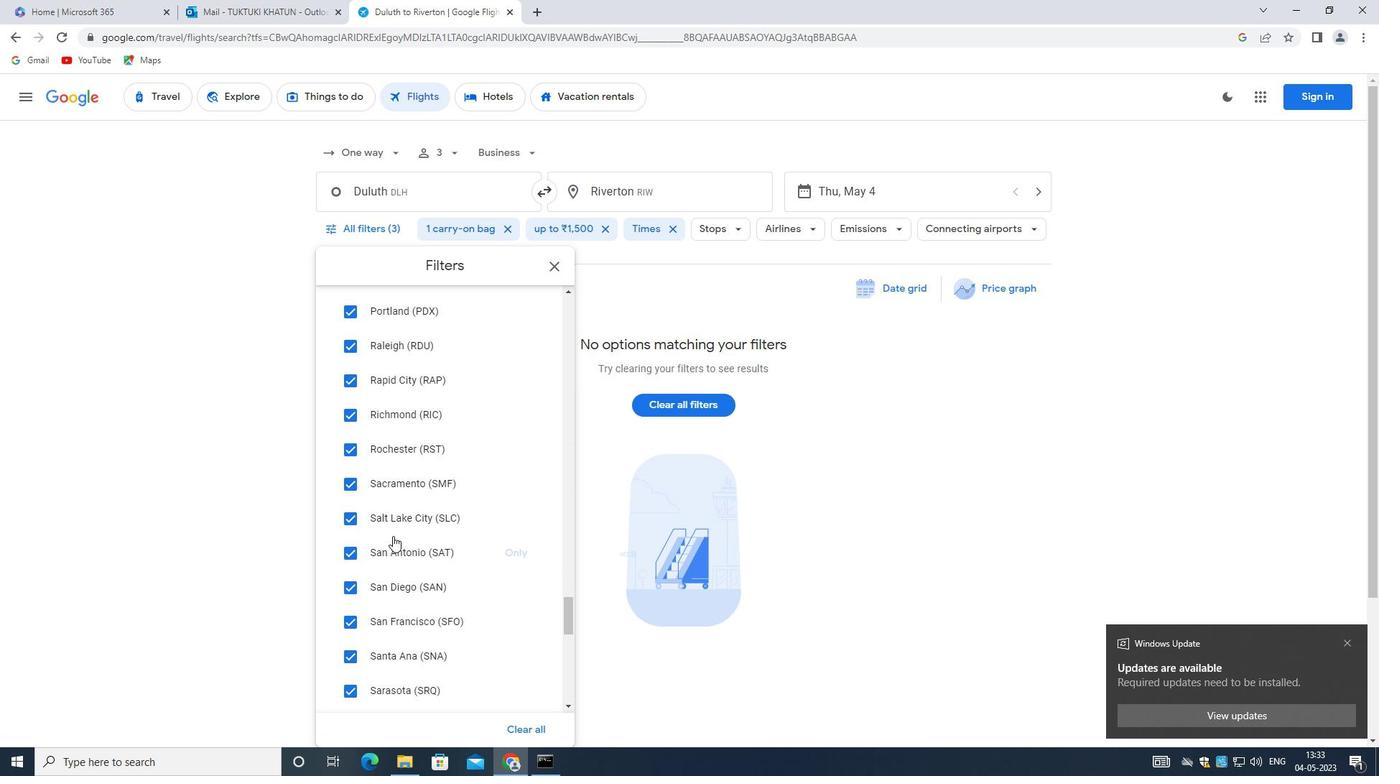 
Action: Mouse scrolled (393, 535) with delta (0, 0)
Screenshot: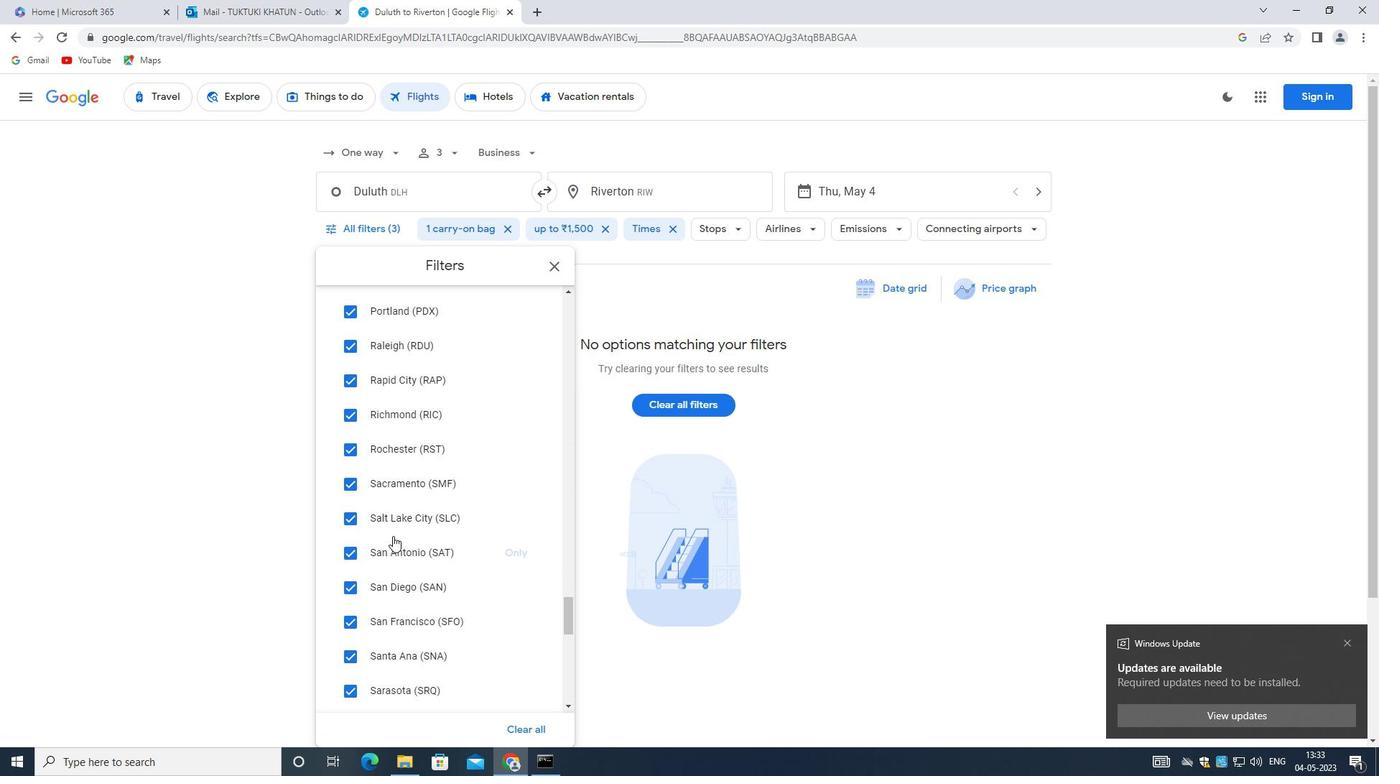 
Action: Mouse scrolled (393, 535) with delta (0, 0)
Screenshot: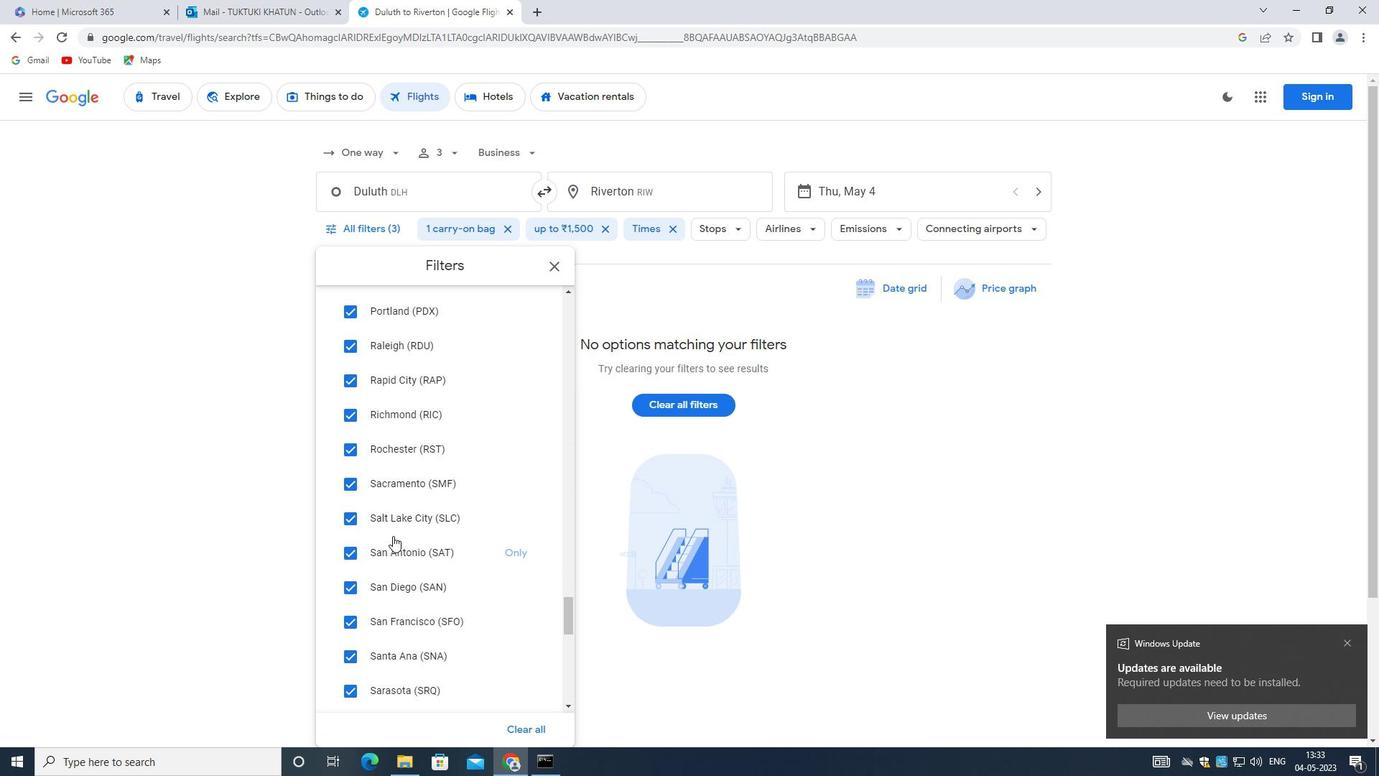 
Action: Mouse scrolled (393, 535) with delta (0, 0)
Screenshot: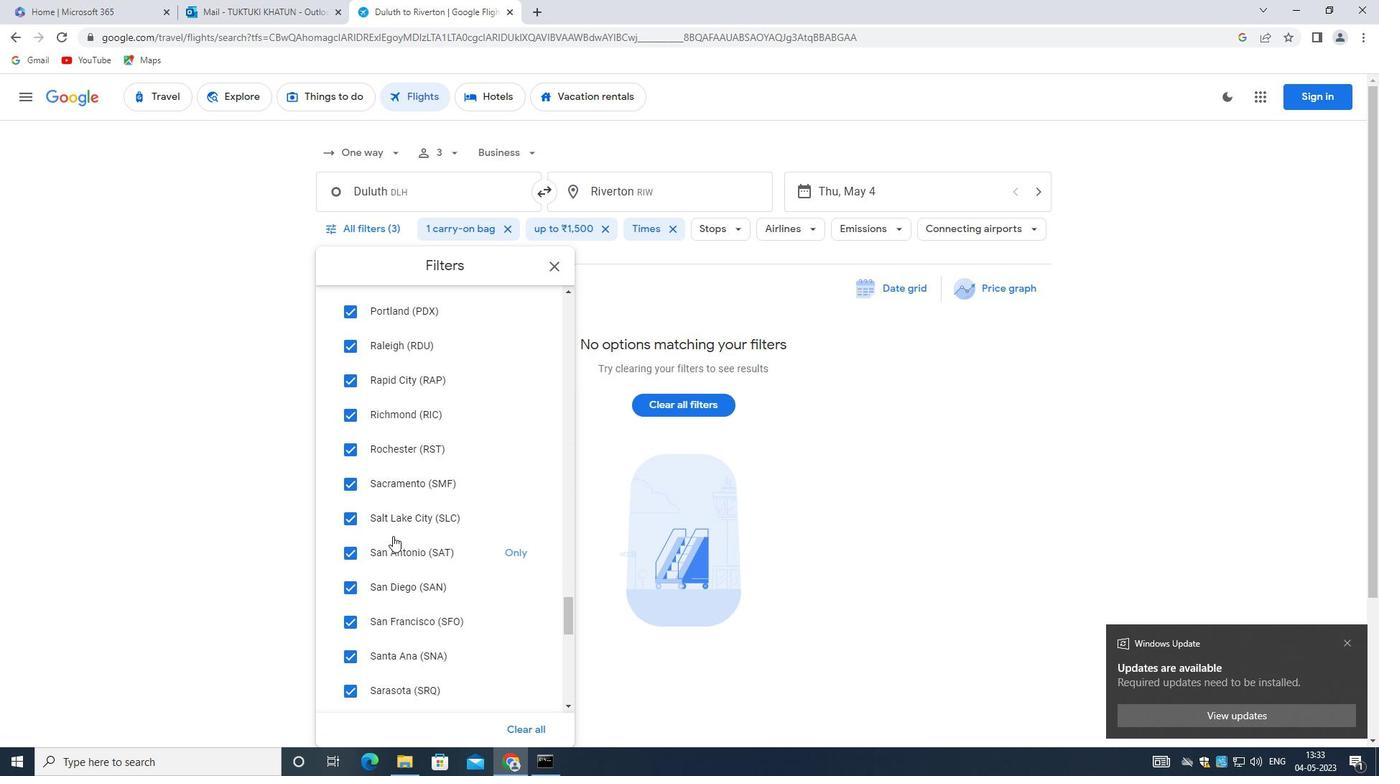 
Action: Mouse moved to (390, 536)
Screenshot: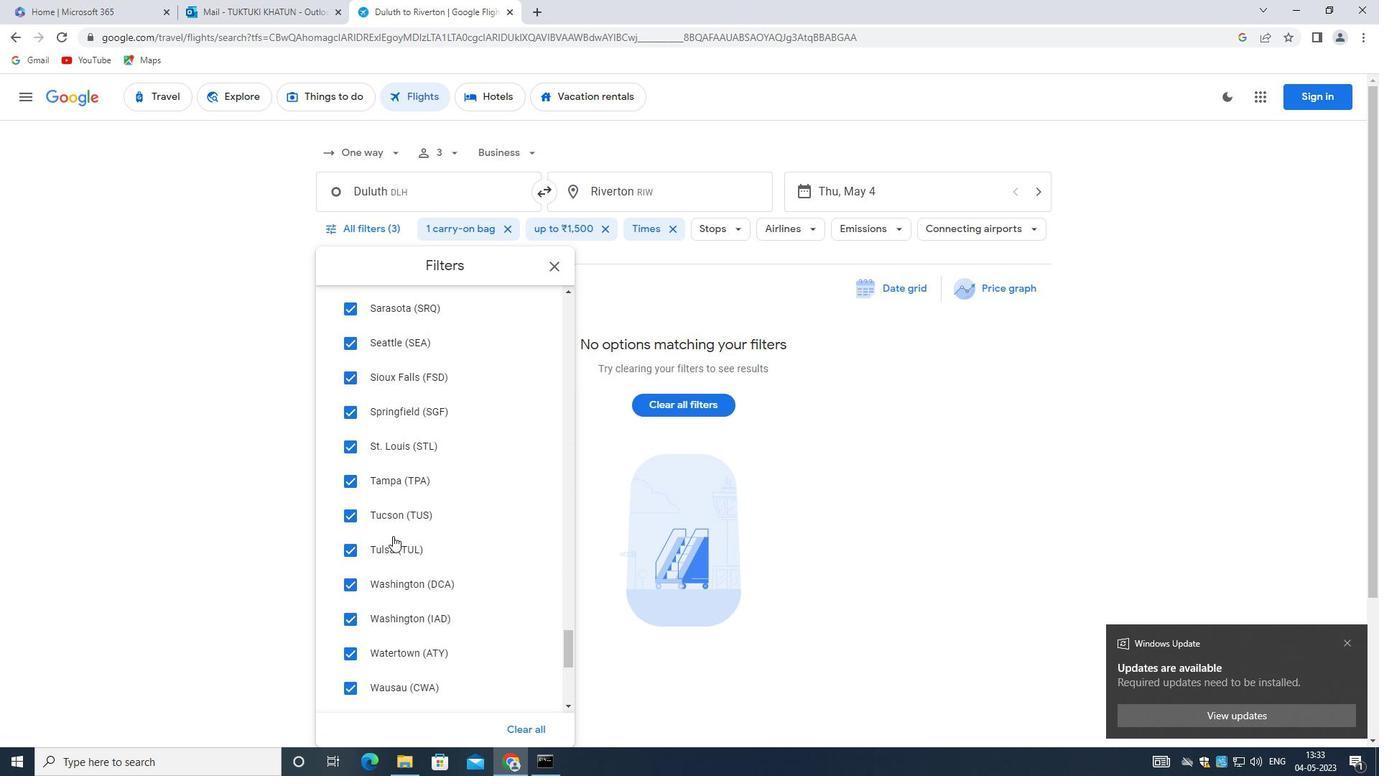 
Action: Mouse scrolled (390, 536) with delta (0, 0)
Screenshot: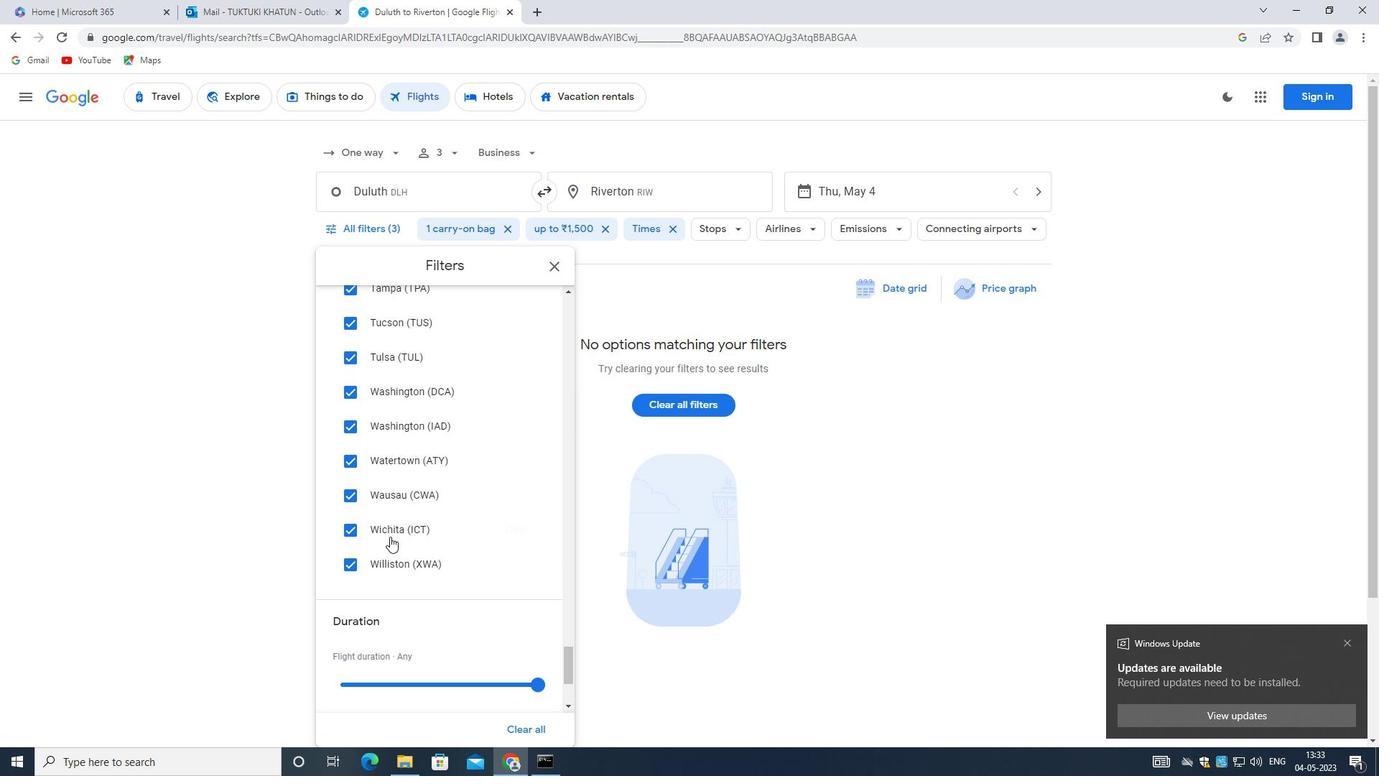
Action: Mouse scrolled (390, 536) with delta (0, 0)
Screenshot: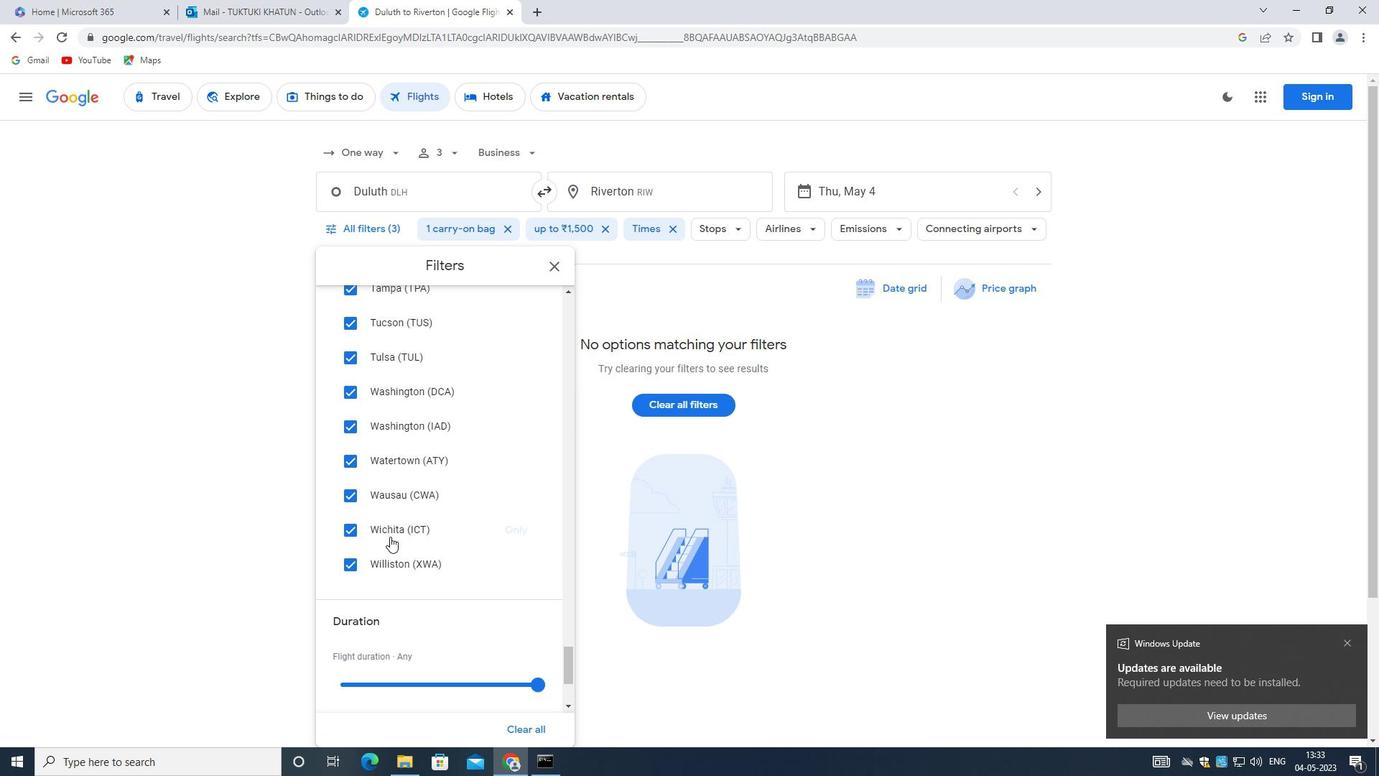 
Action: Mouse moved to (389, 537)
Screenshot: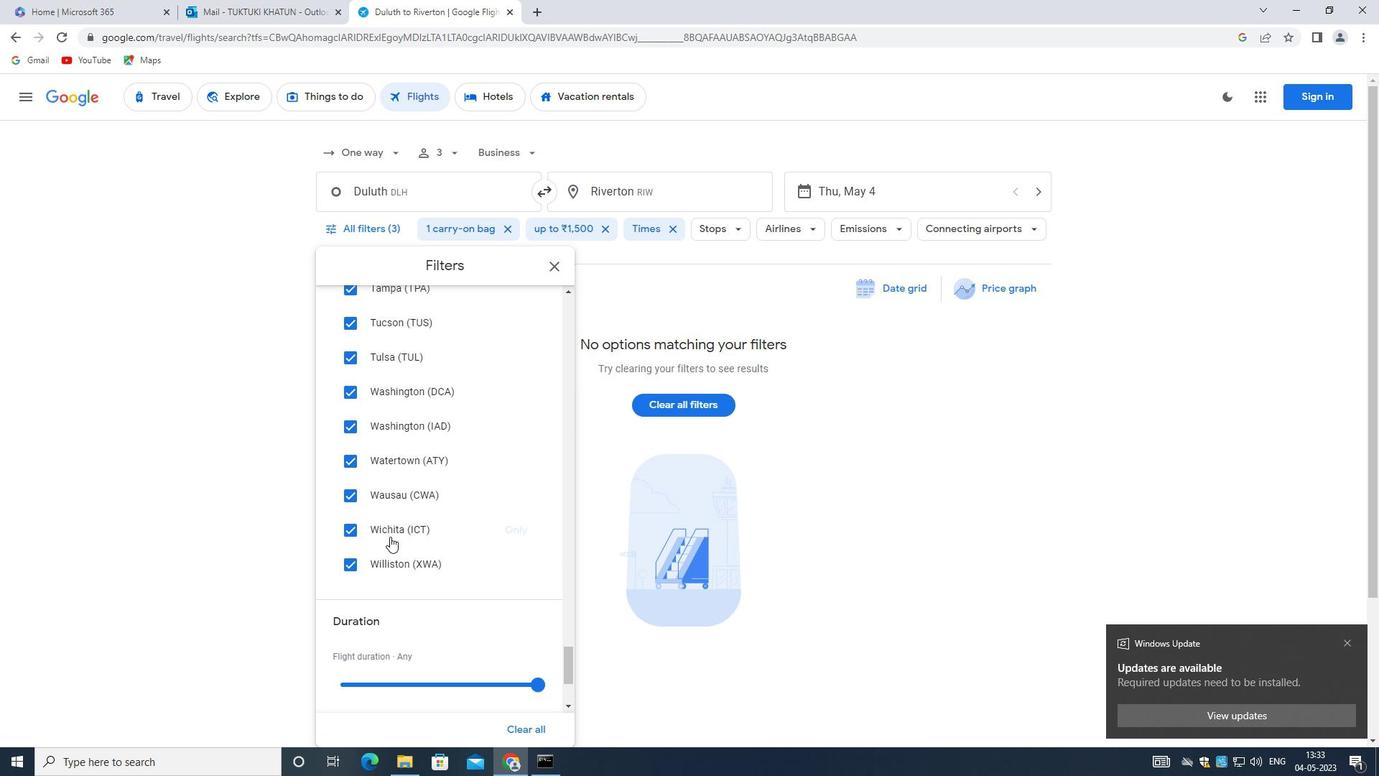 
Action: Mouse scrolled (389, 536) with delta (0, 0)
Screenshot: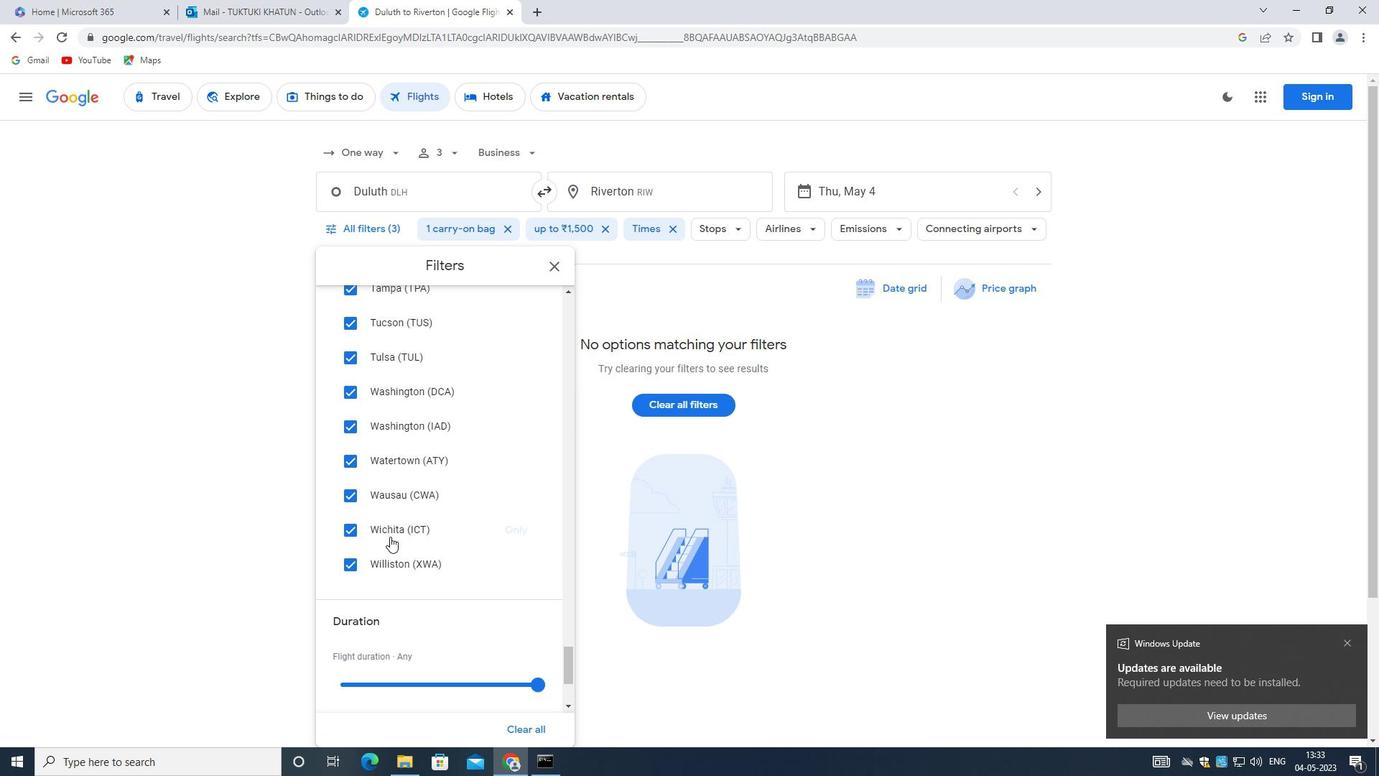 
Action: Mouse scrolled (389, 536) with delta (0, 0)
Screenshot: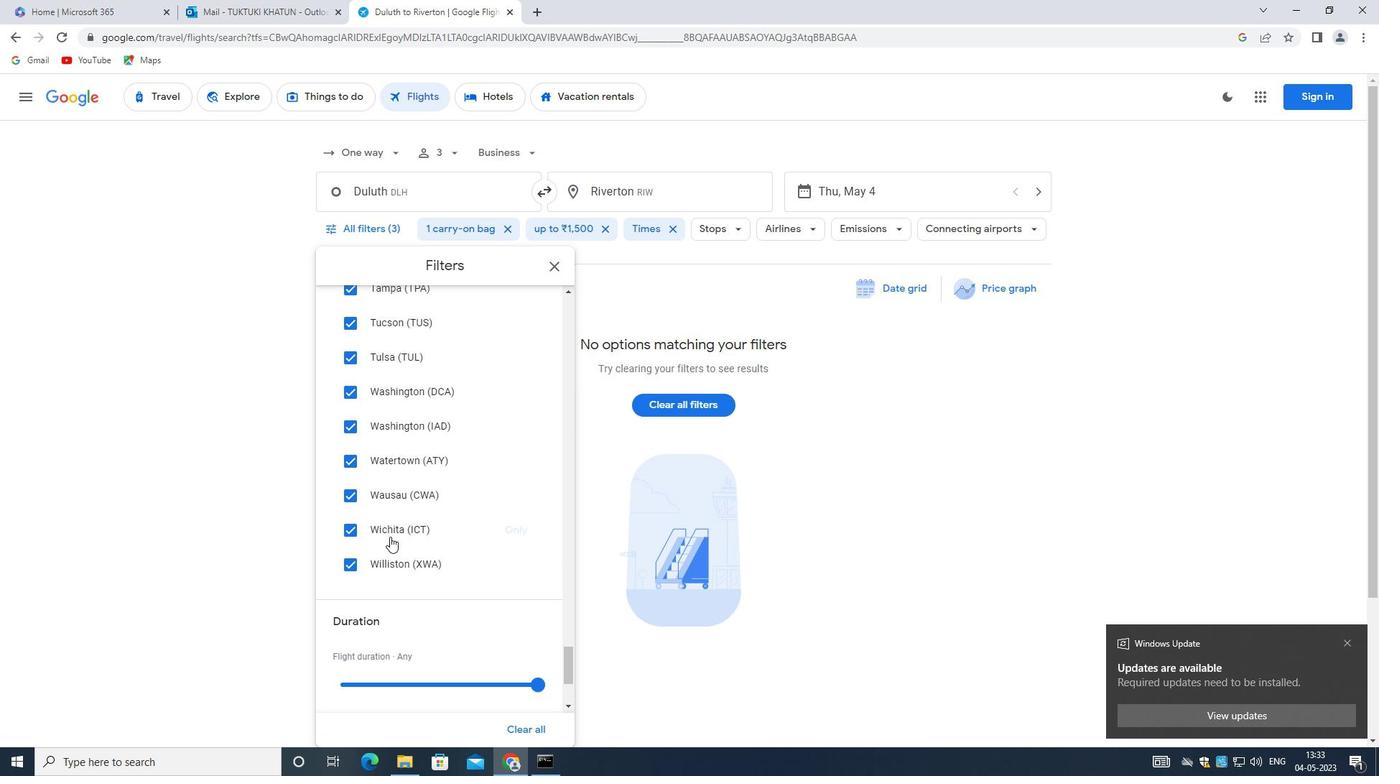 
Action: Mouse scrolled (389, 536) with delta (0, 0)
Screenshot: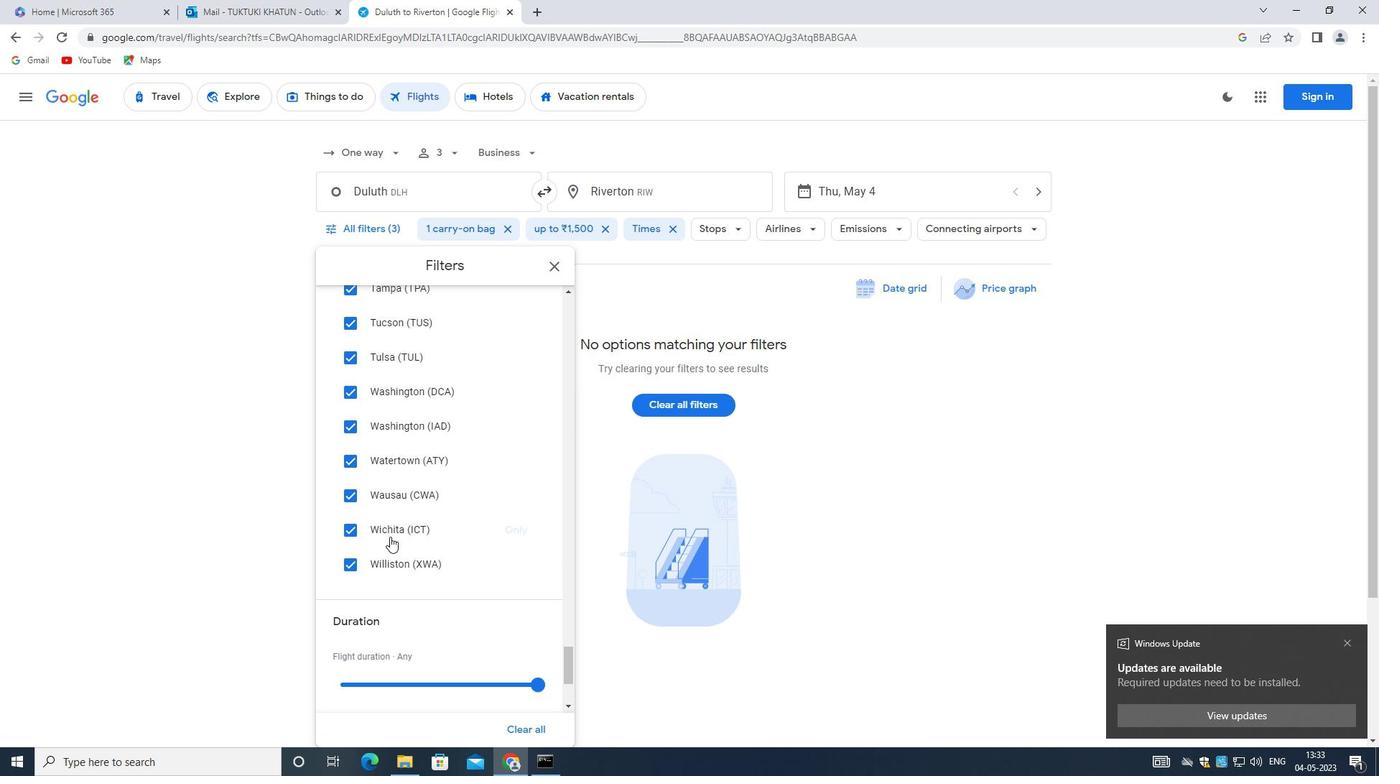 
Action: Mouse scrolled (389, 536) with delta (0, 0)
Screenshot: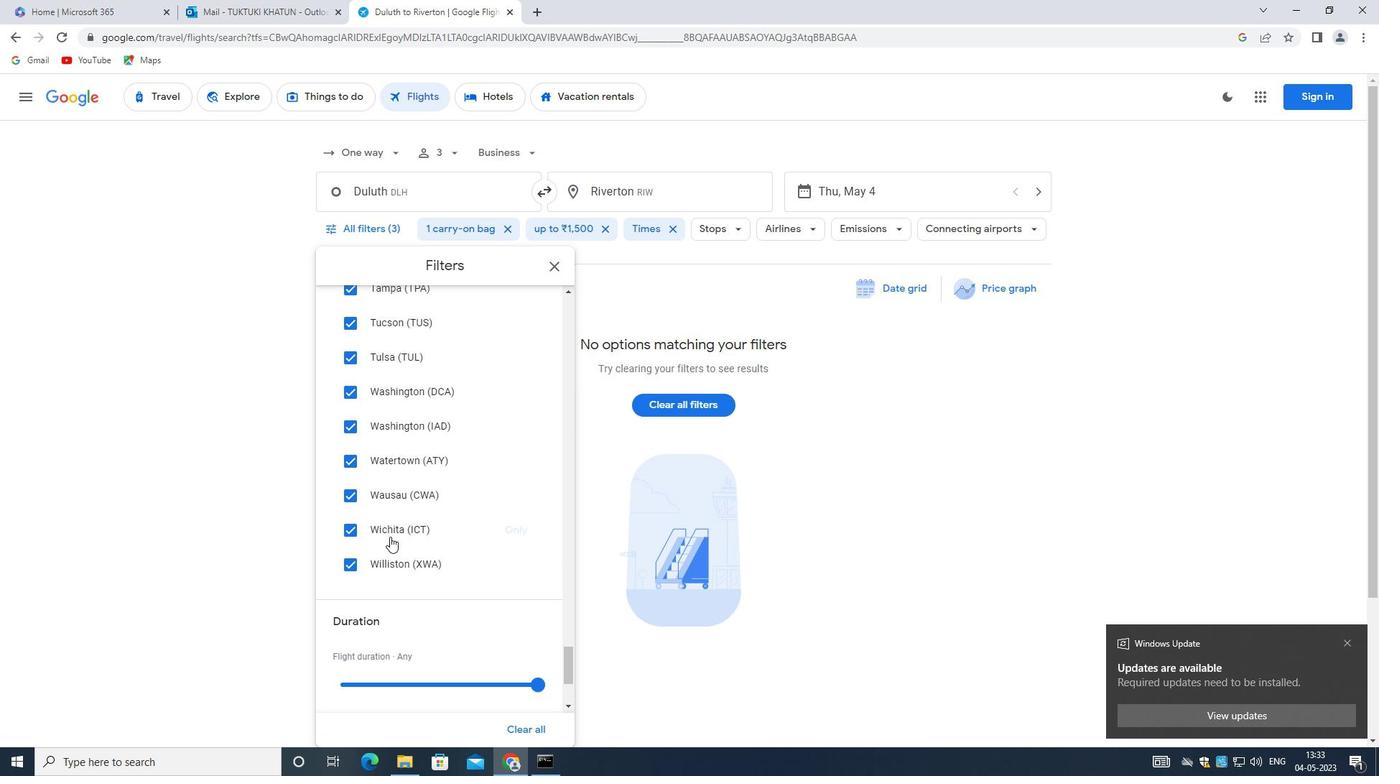 
Action: Mouse moved to (387, 537)
Screenshot: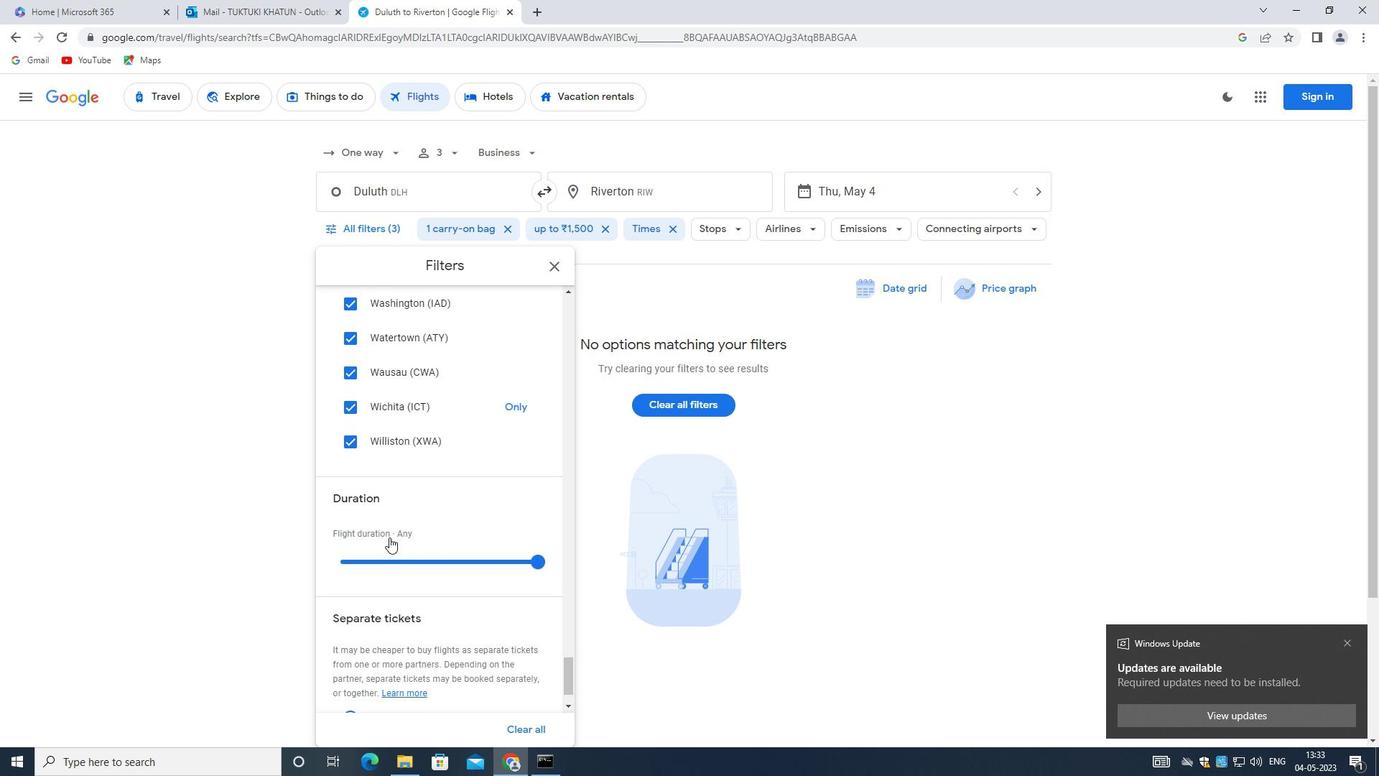 
Action: Mouse scrolled (387, 536) with delta (0, 0)
Screenshot: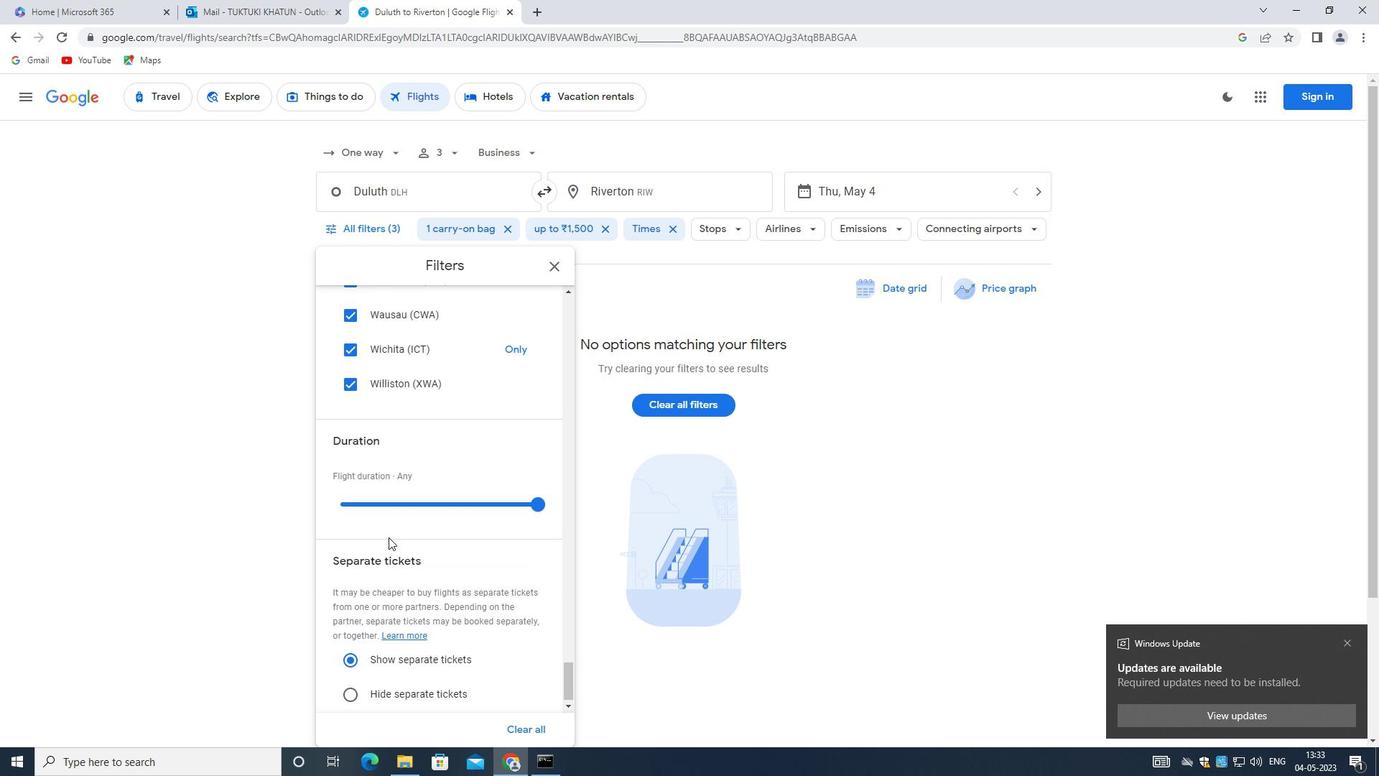 
Action: Mouse scrolled (387, 536) with delta (0, 0)
Screenshot: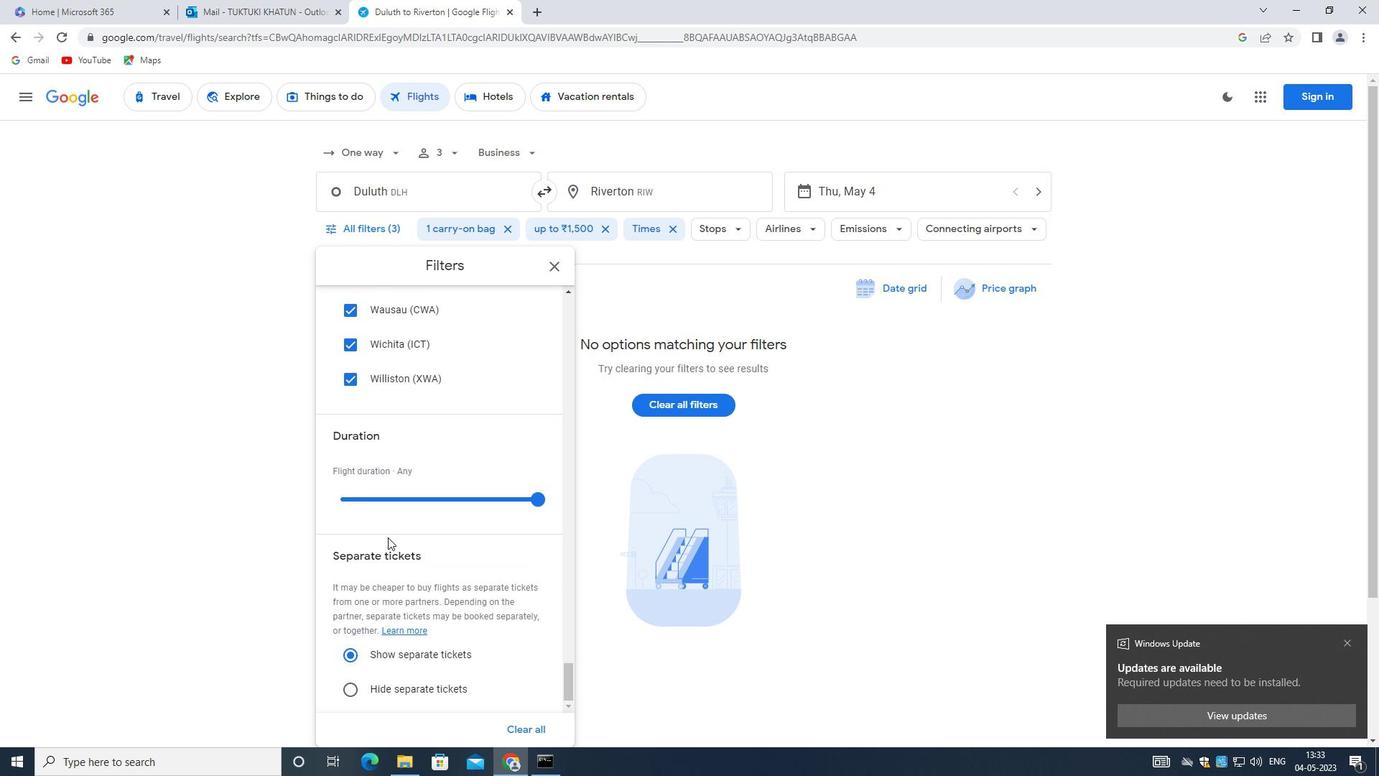 
Action: Mouse scrolled (387, 536) with delta (0, 0)
Screenshot: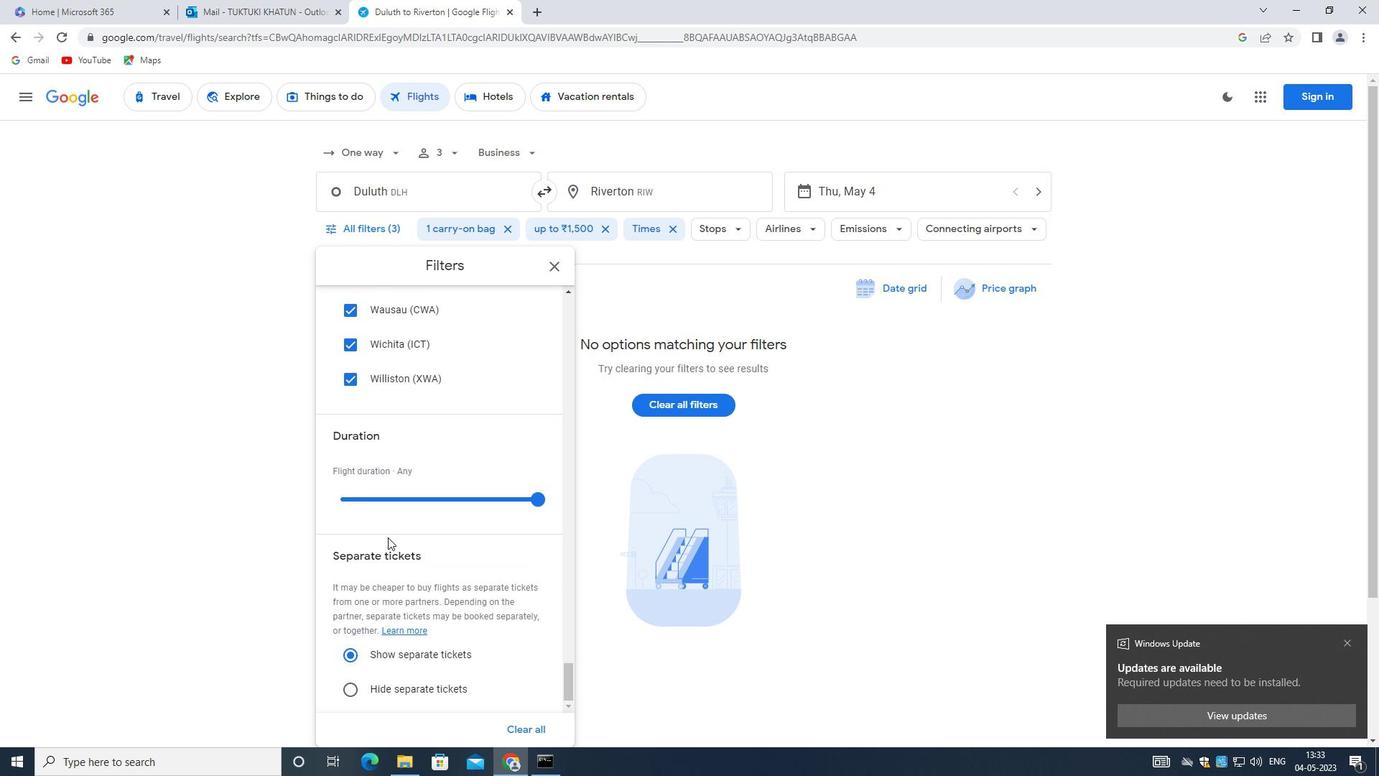 
Action: Mouse scrolled (387, 536) with delta (0, 0)
Screenshot: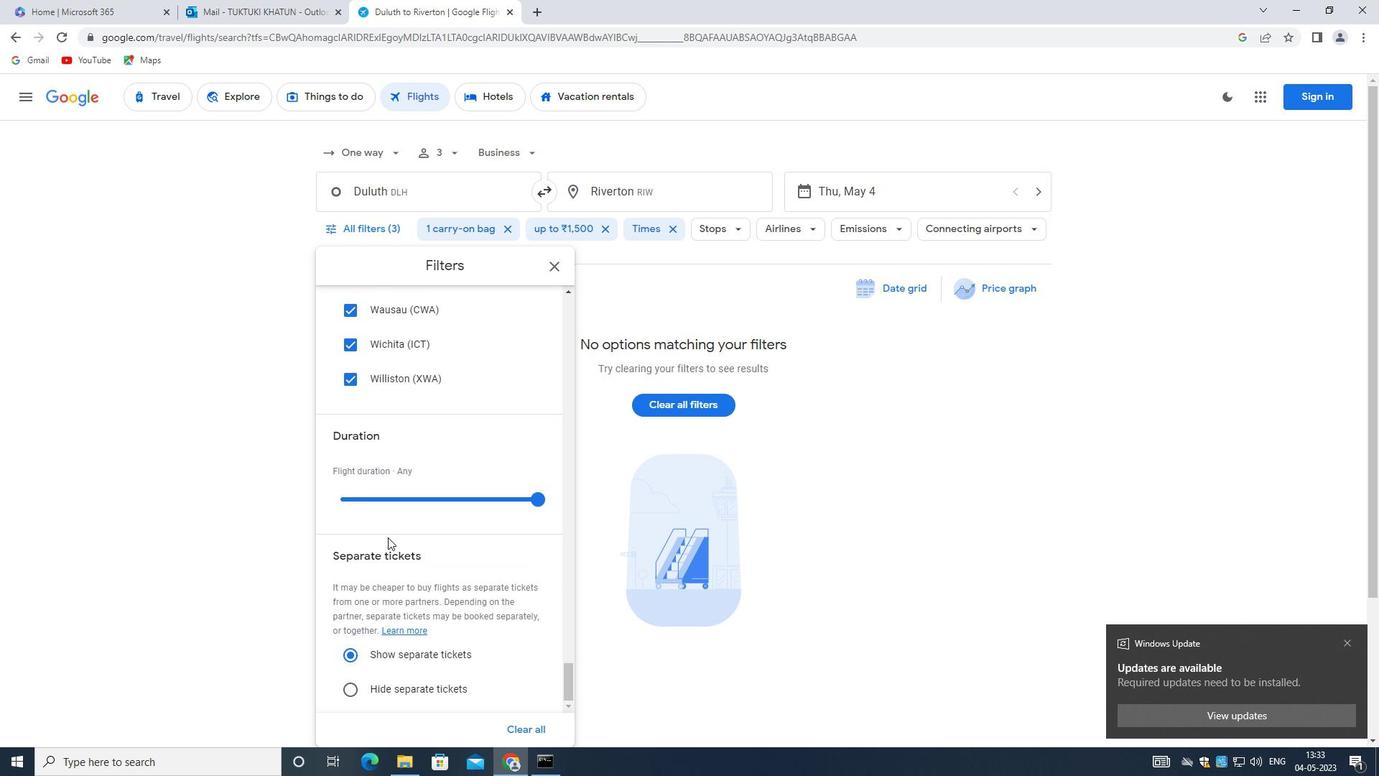 
Action: Mouse scrolled (387, 536) with delta (0, 0)
Screenshot: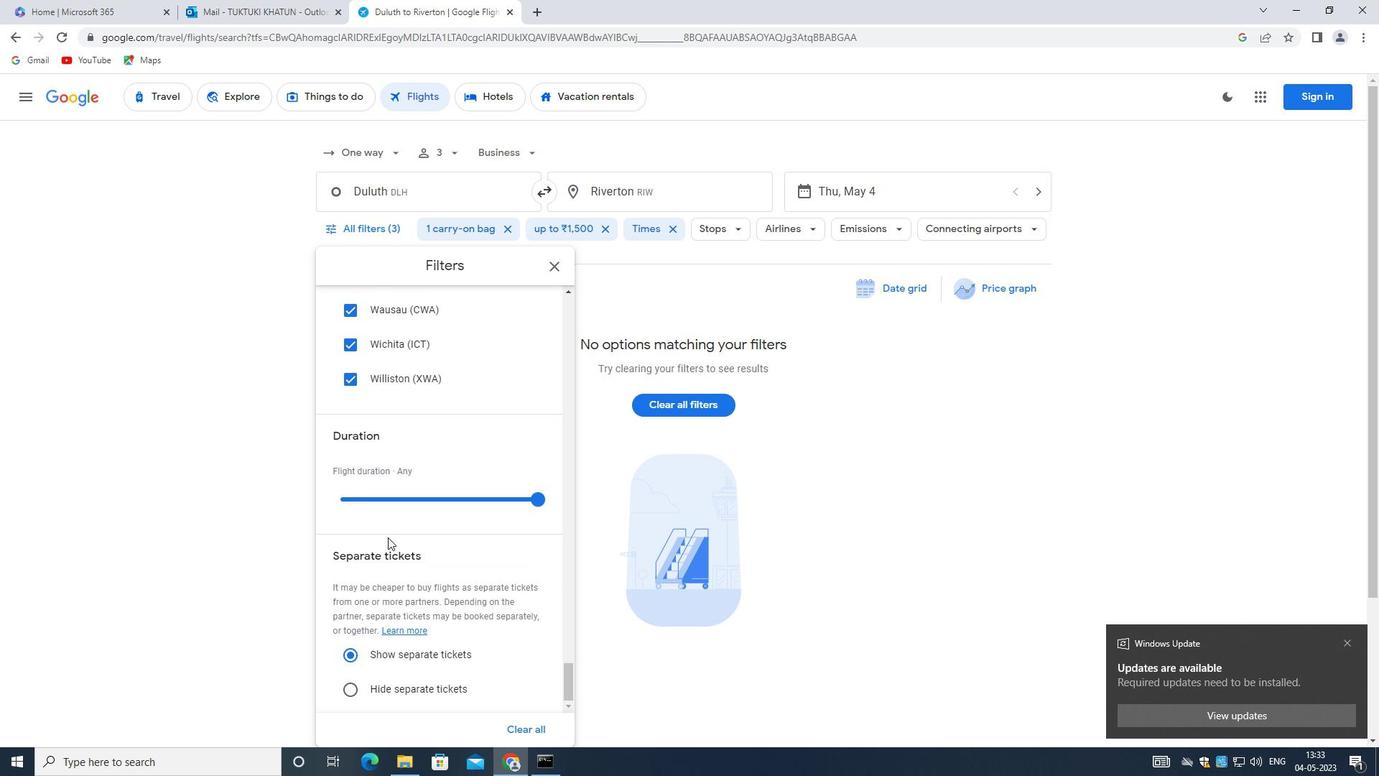 
Action: Mouse scrolled (387, 536) with delta (0, 0)
Screenshot: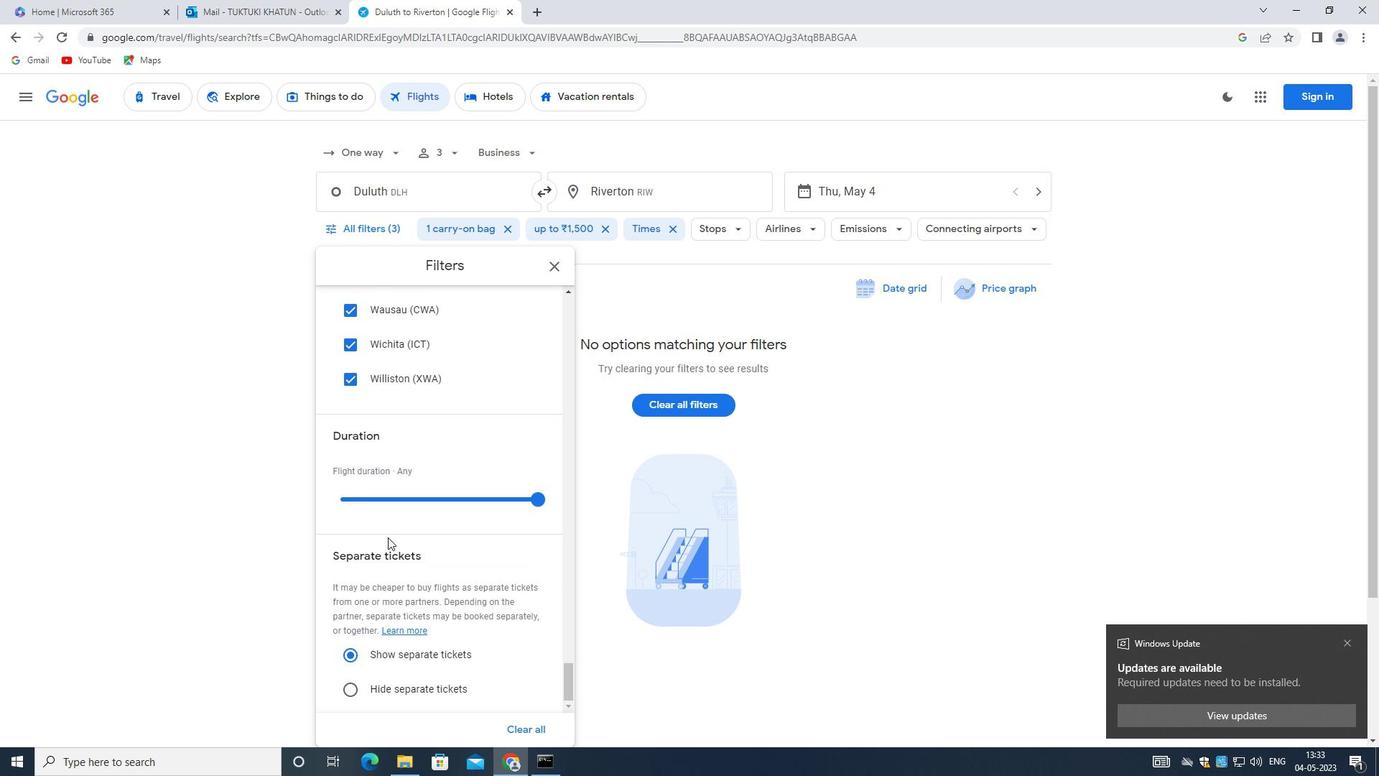 
Action: Mouse scrolled (387, 536) with delta (0, 0)
Screenshot: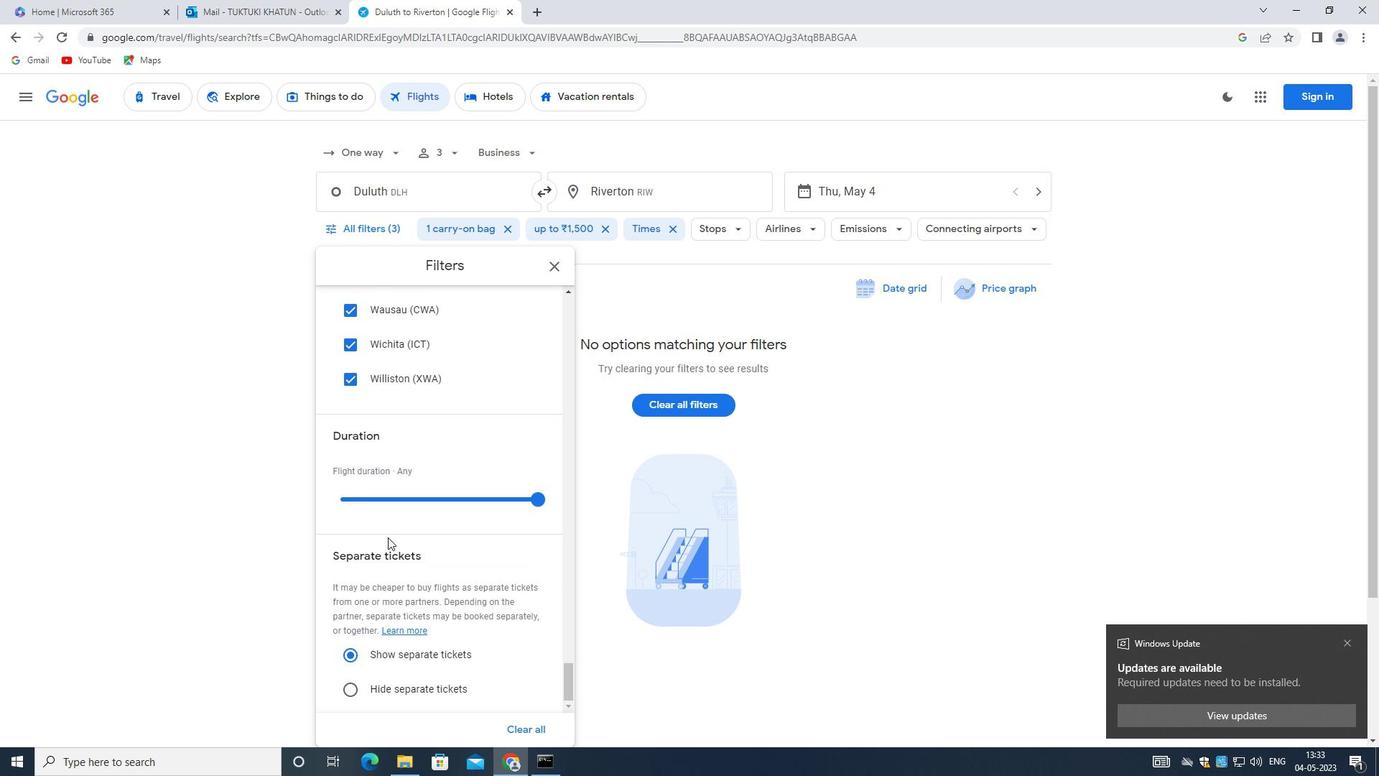 
Action: Mouse moved to (387, 537)
Screenshot: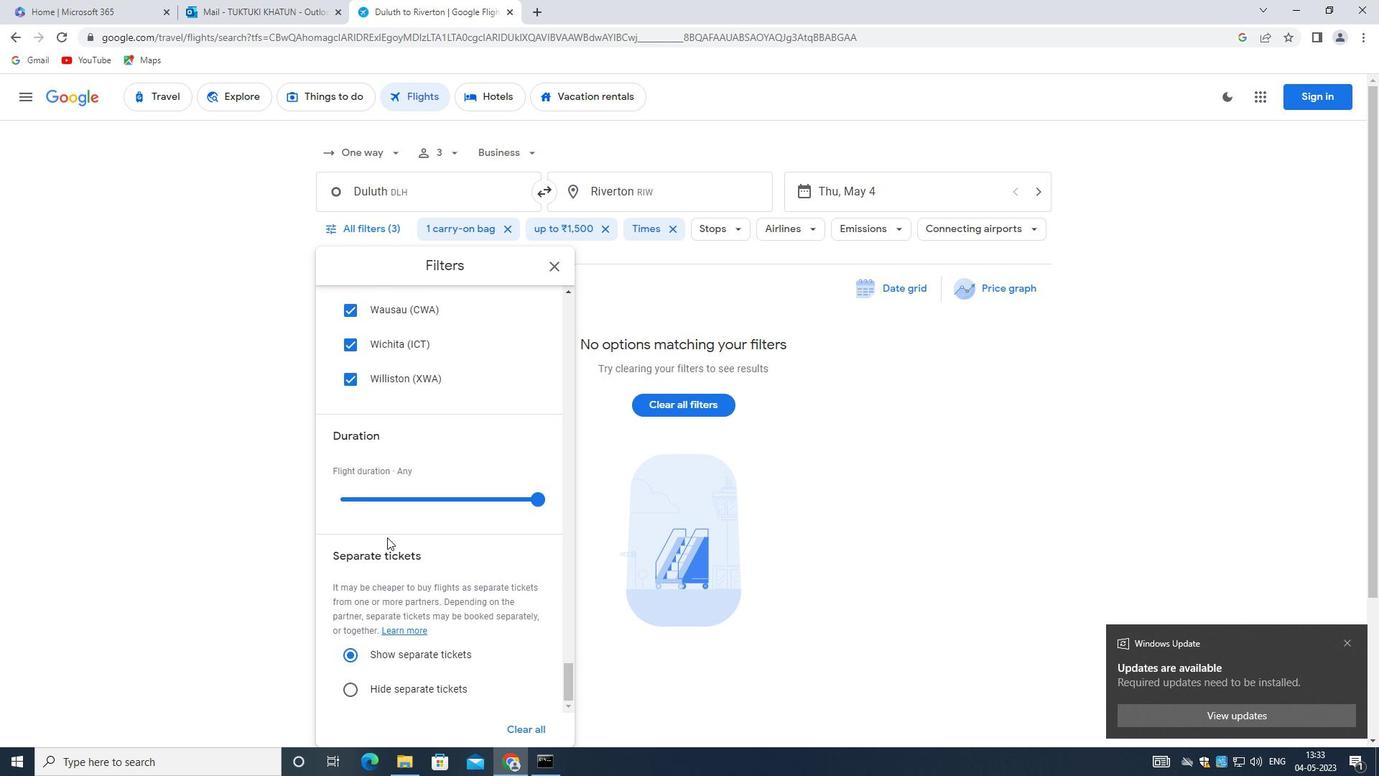 
